 Task: 6. Company Research: Reference :- Research companies you are interested in working for using the LinkedIn company pages. Follow the company pages to stay updated on their latest news, events, and job opportunities. Engage with the companys content by liking, commenting, or sharing relevant posts.
Action: Mouse moved to (294, 73)
Screenshot: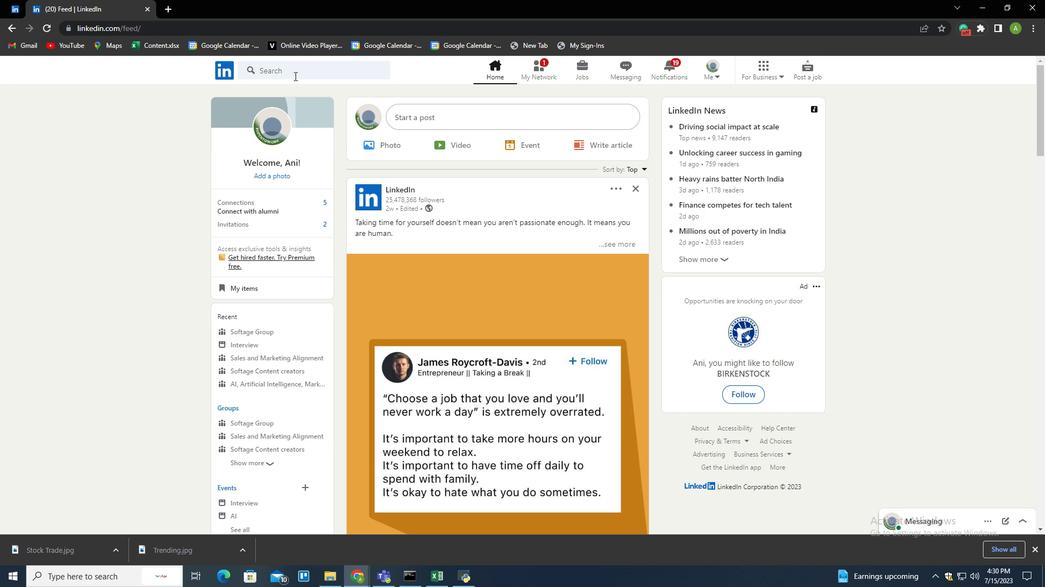 
Action: Mouse pressed left at (294, 73)
Screenshot: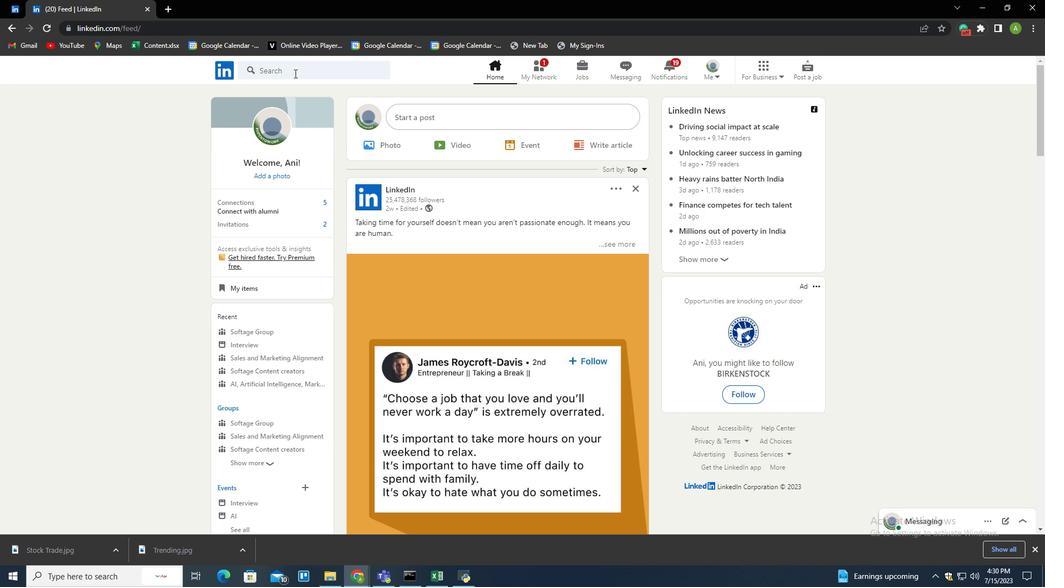 
Action: Mouse moved to (277, 81)
Screenshot: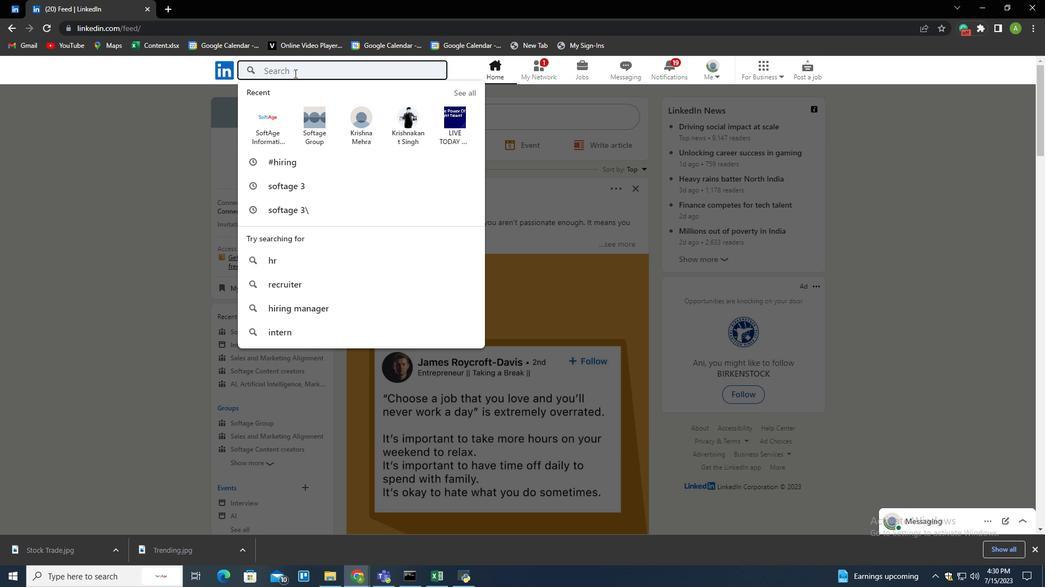 
Action: Key pressed softage
Screenshot: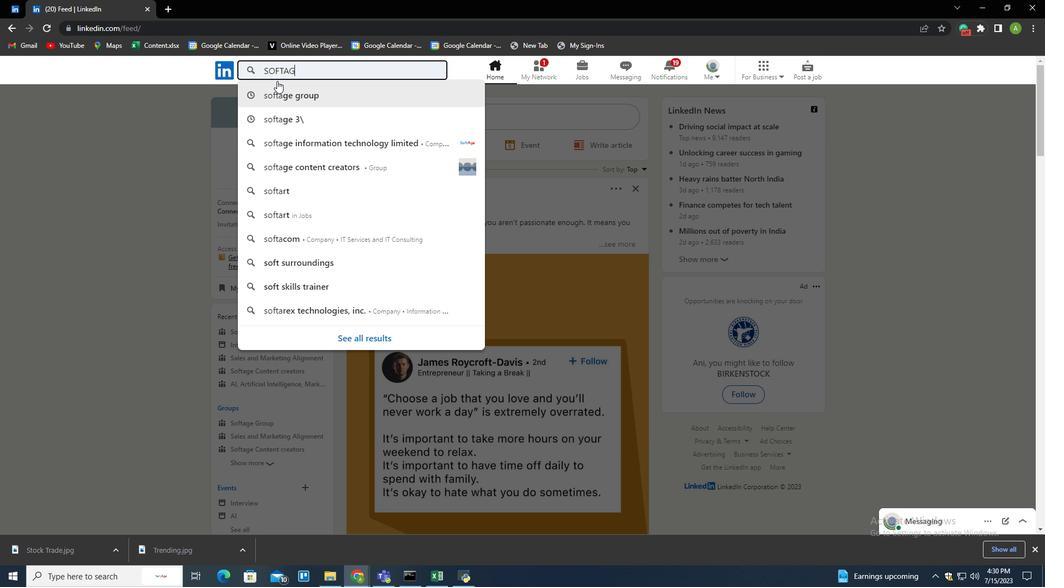 
Action: Mouse moved to (327, 92)
Screenshot: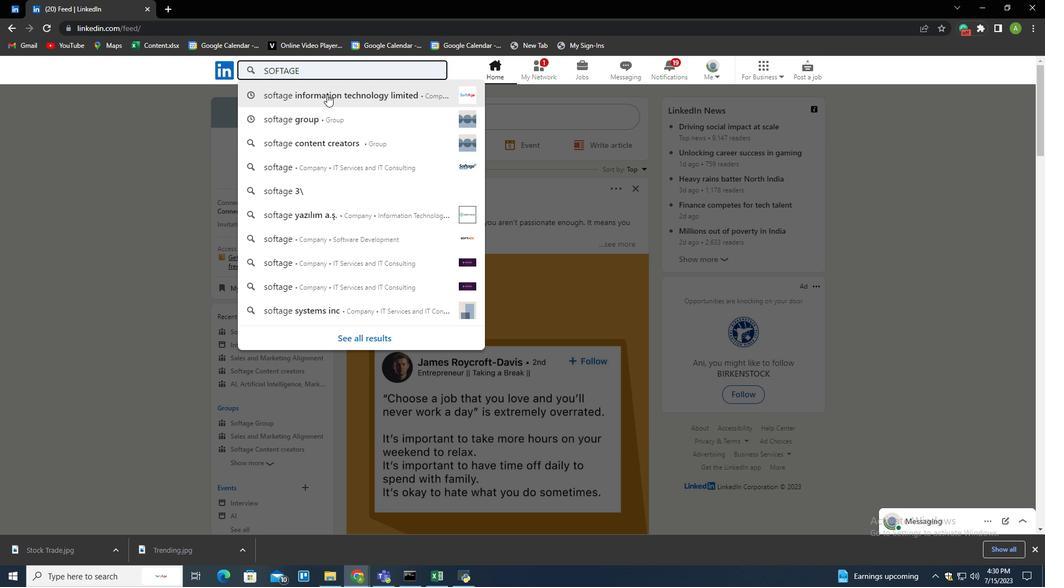 
Action: Mouse pressed left at (327, 92)
Screenshot: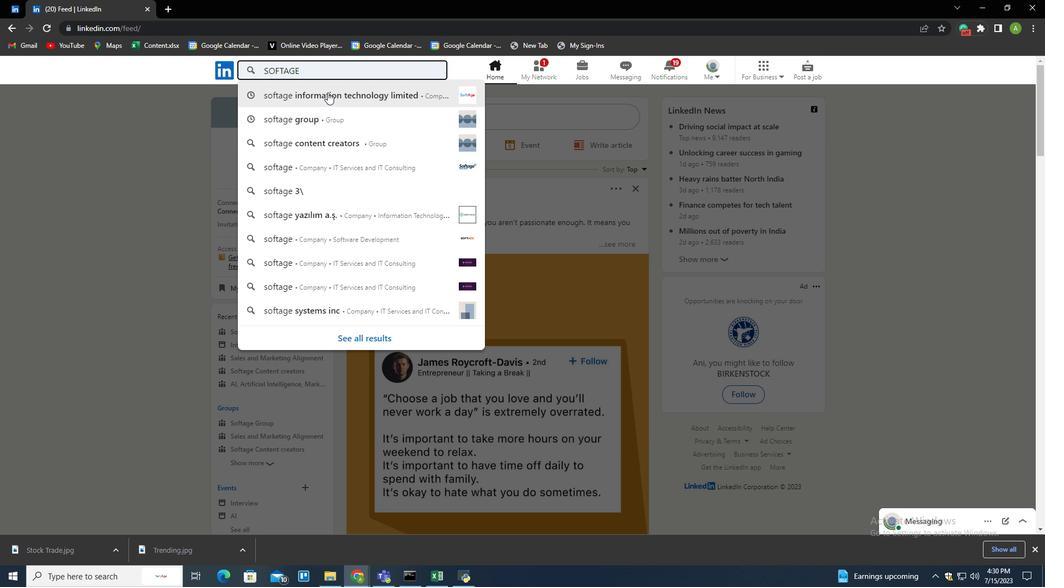 
Action: Mouse moved to (482, 145)
Screenshot: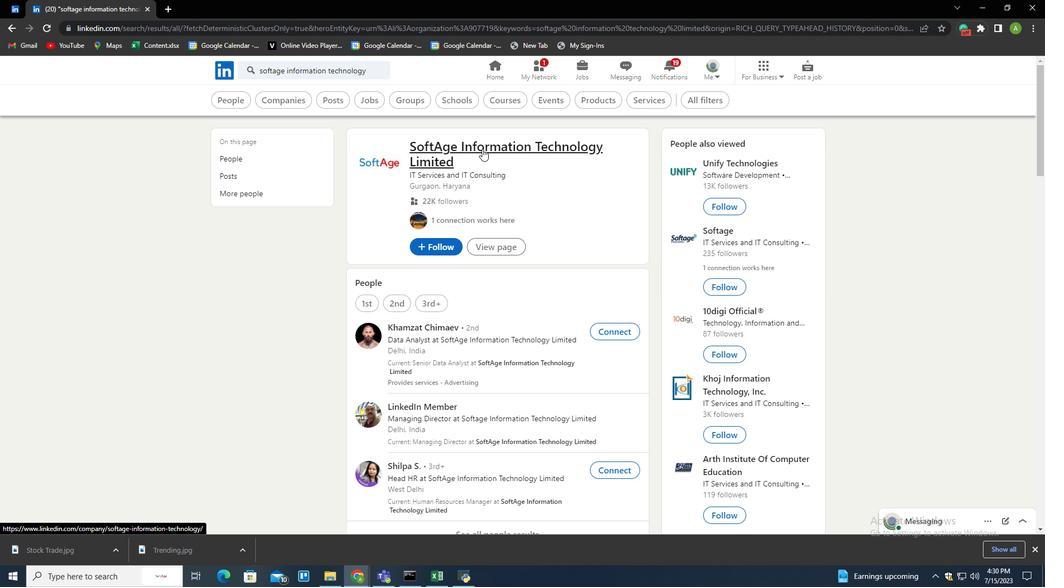 
Action: Mouse pressed left at (482, 145)
Screenshot: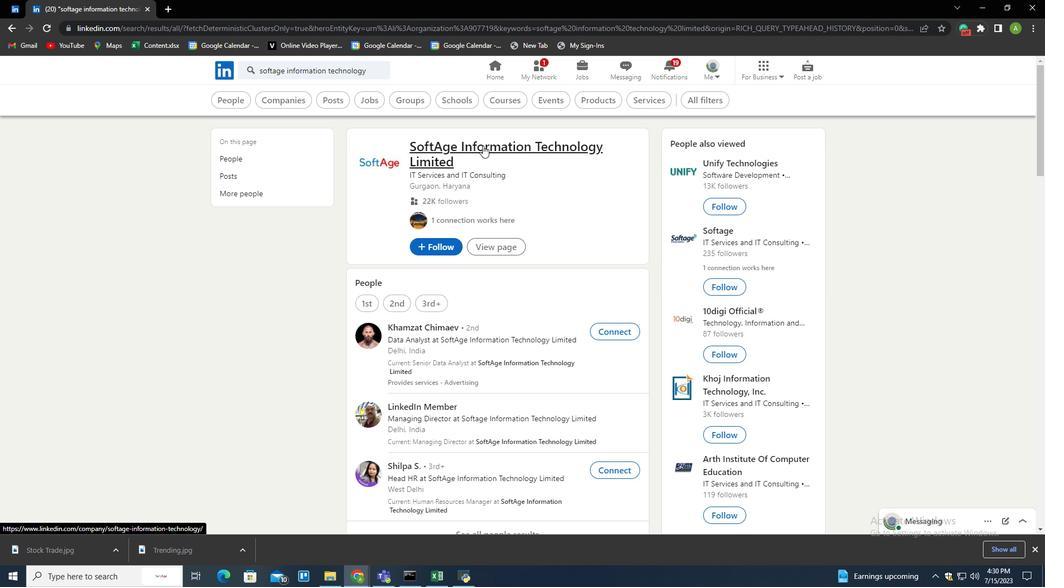
Action: Mouse moved to (416, 232)
Screenshot: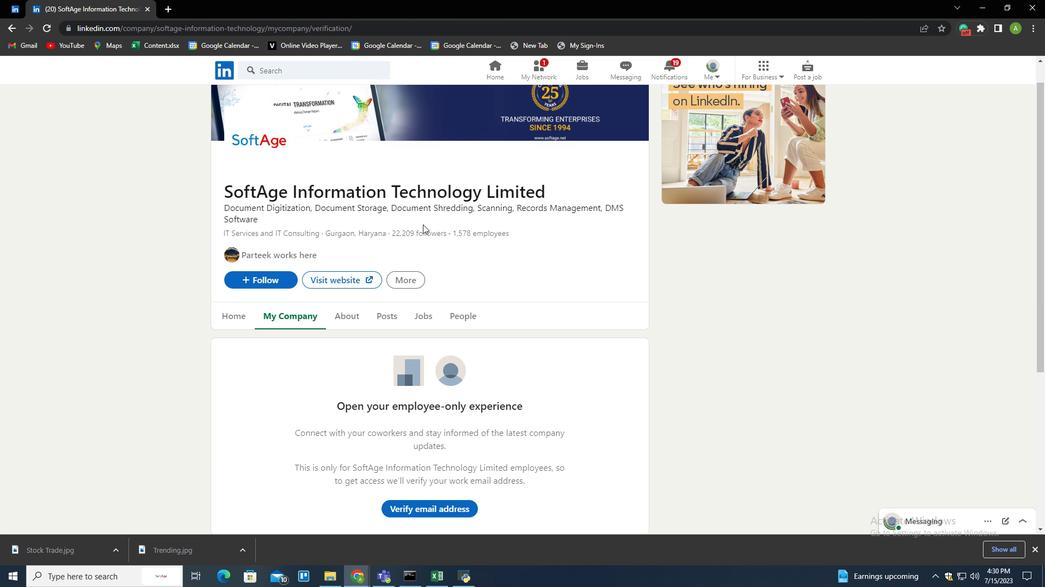 
Action: Mouse scrolled (416, 232) with delta (0, 0)
Screenshot: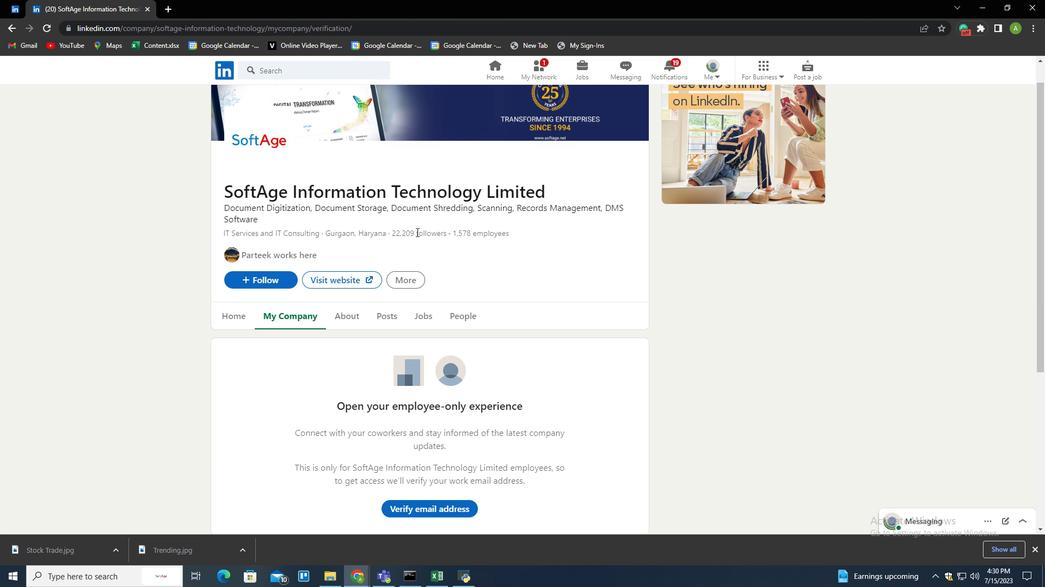
Action: Mouse scrolled (416, 232) with delta (0, 0)
Screenshot: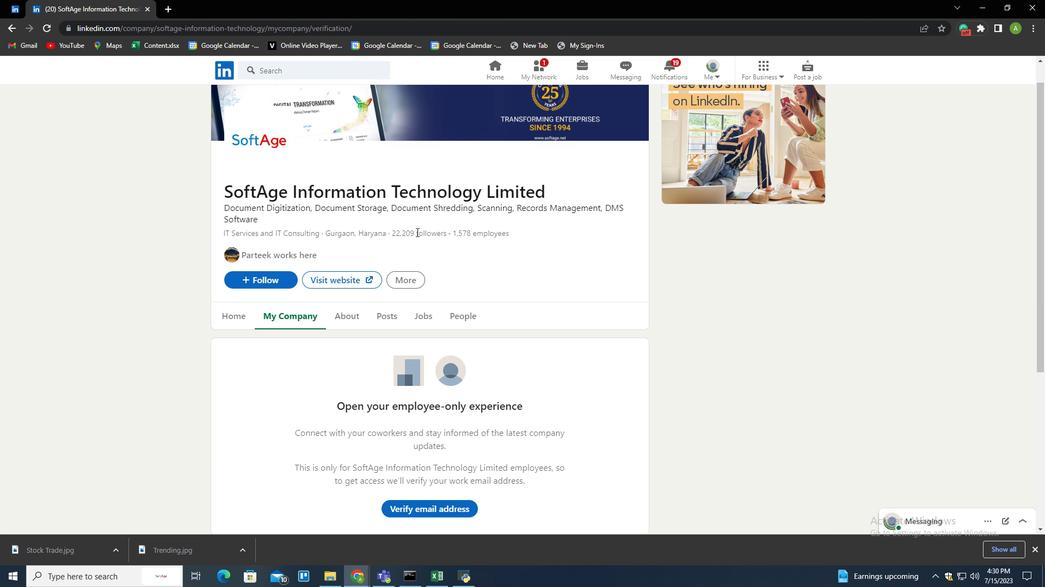 
Action: Mouse scrolled (416, 232) with delta (0, 0)
Screenshot: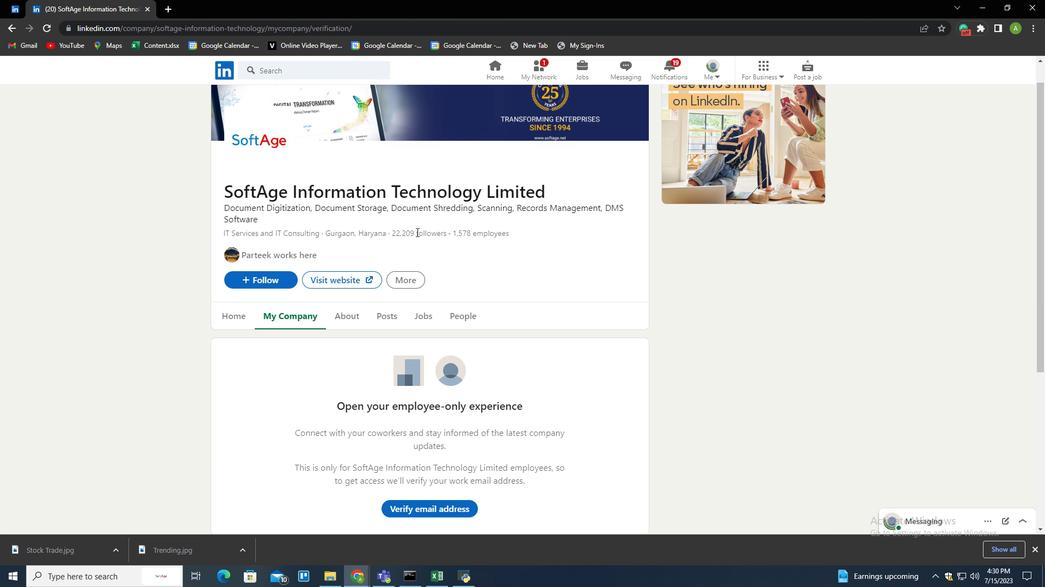 
Action: Mouse scrolled (416, 232) with delta (0, 0)
Screenshot: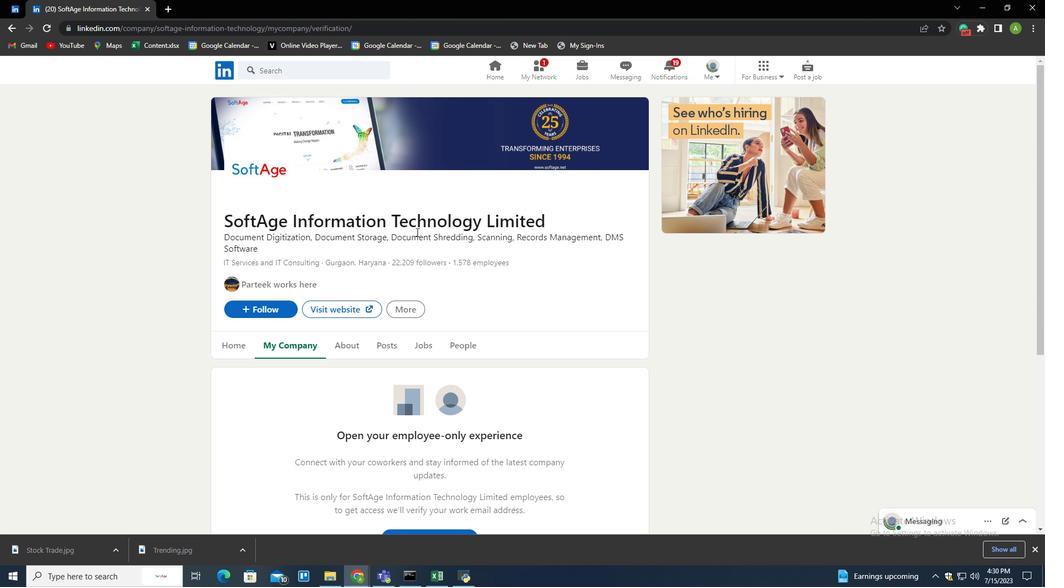 
Action: Mouse moved to (246, 308)
Screenshot: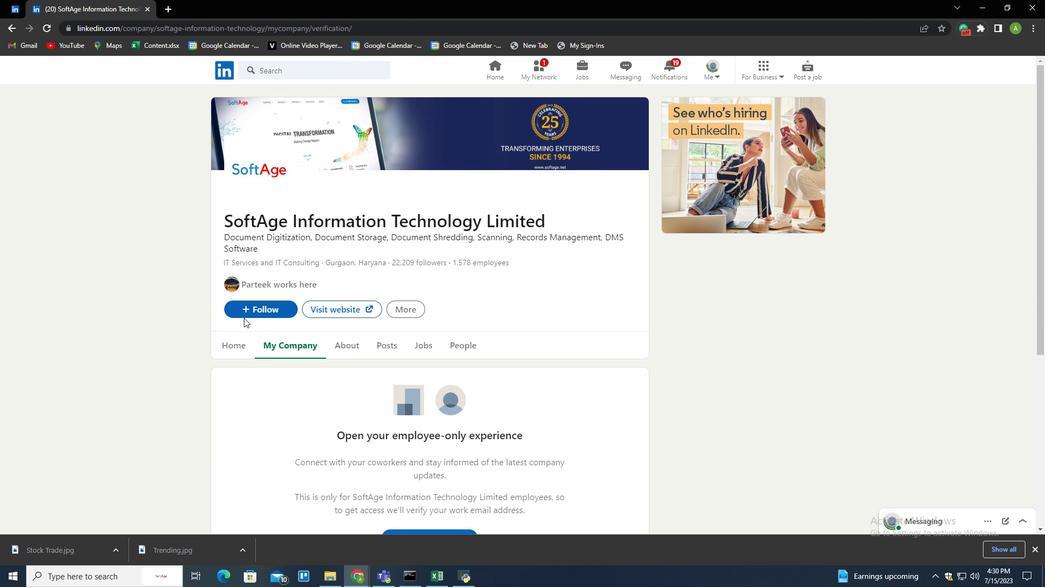
Action: Mouse pressed left at (246, 308)
Screenshot: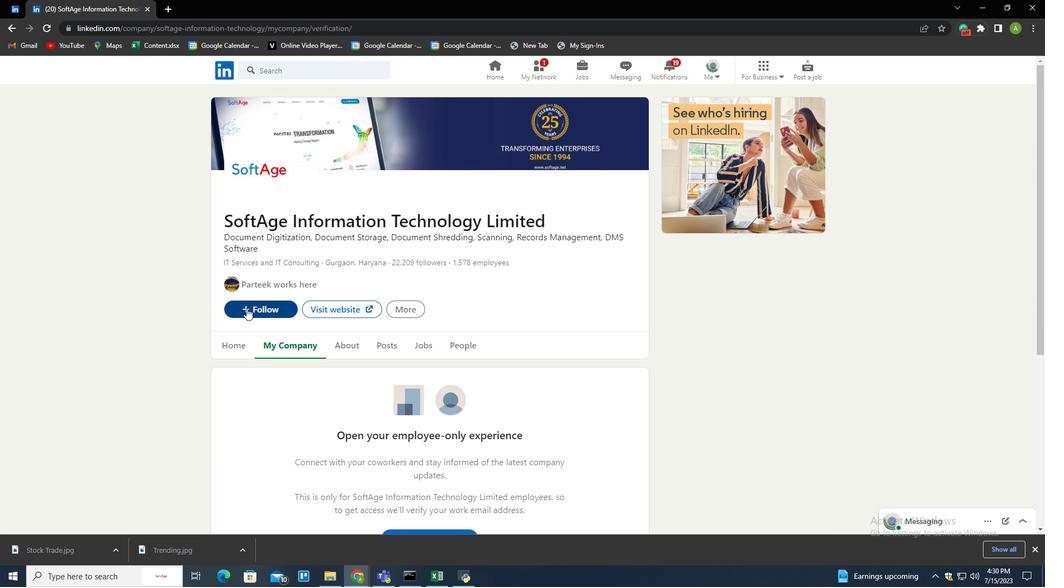 
Action: Mouse moved to (445, 257)
Screenshot: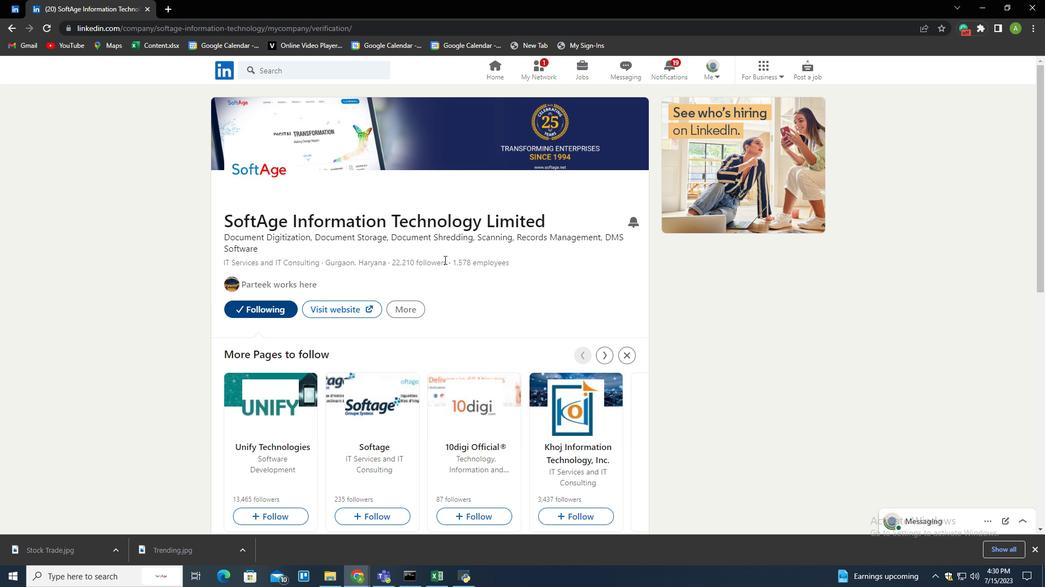 
Action: Mouse scrolled (445, 256) with delta (0, 0)
Screenshot: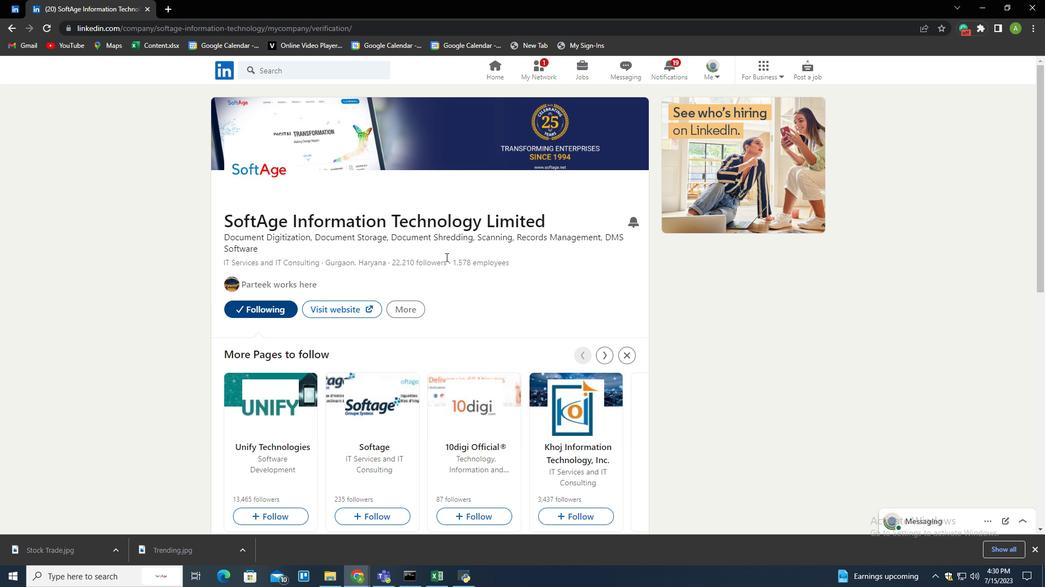 
Action: Mouse scrolled (445, 256) with delta (0, 0)
Screenshot: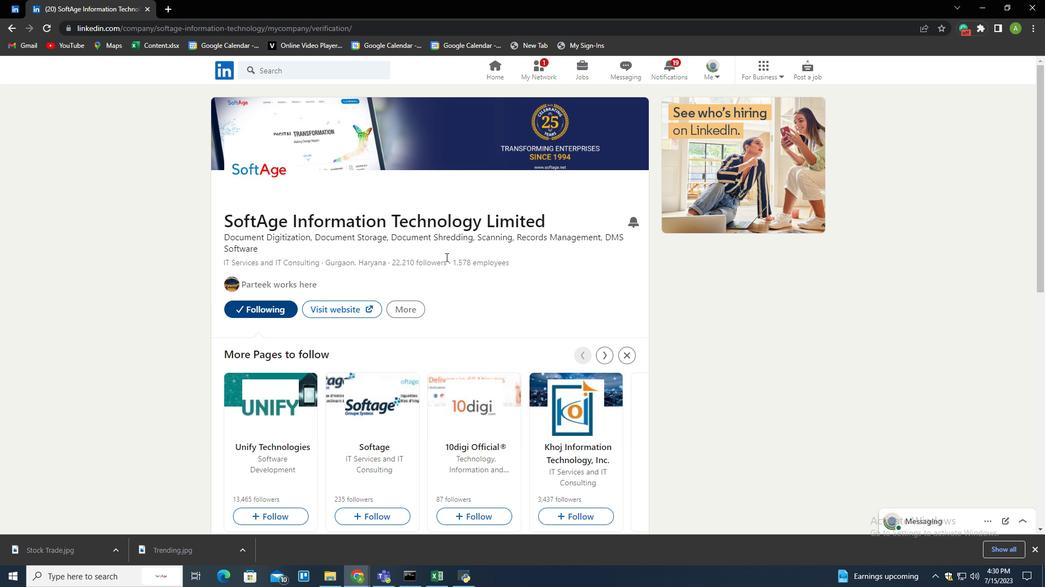 
Action: Mouse scrolled (445, 256) with delta (0, 0)
Screenshot: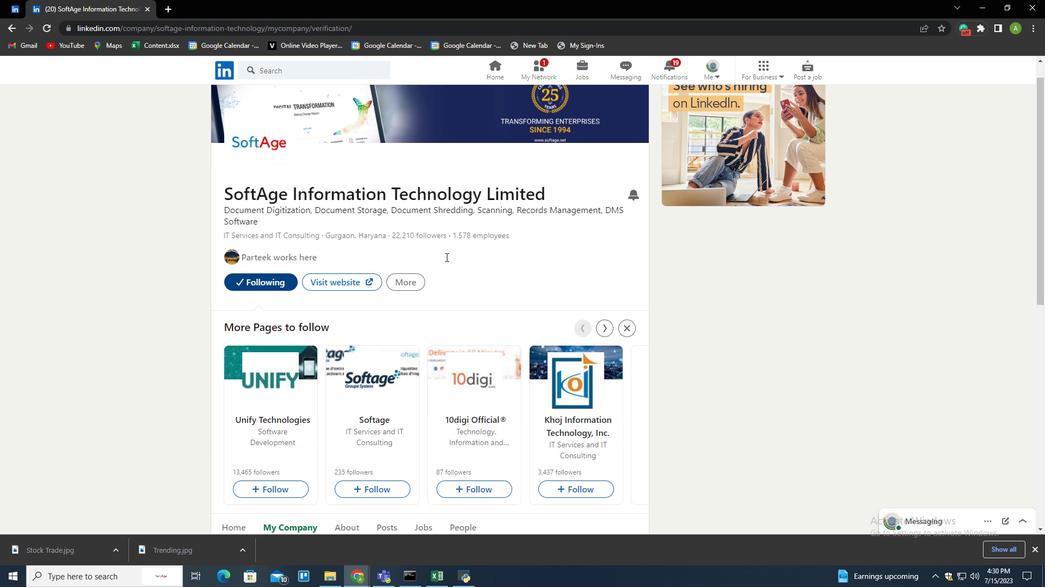 
Action: Mouse scrolled (445, 256) with delta (0, 0)
Screenshot: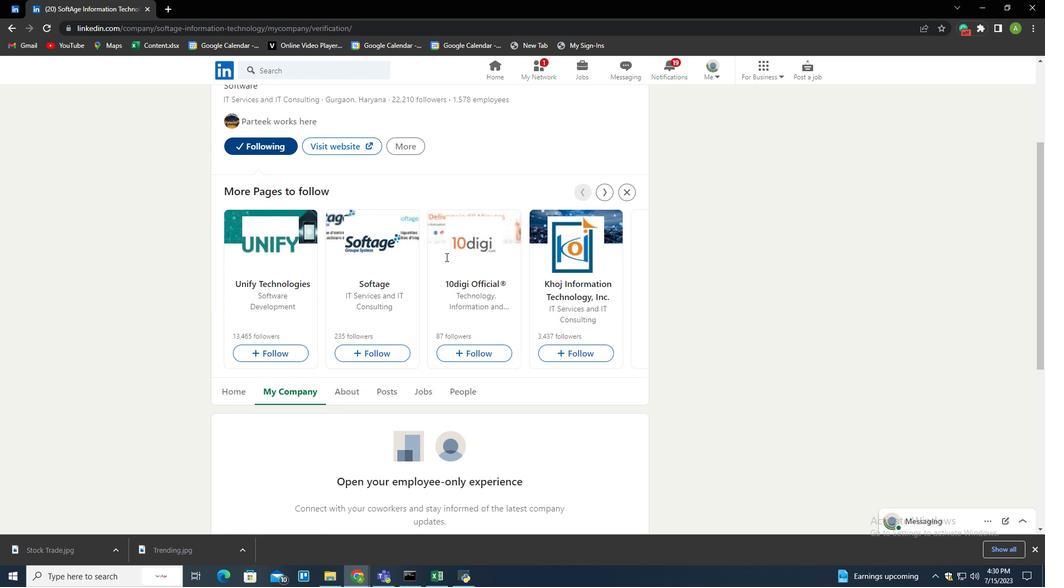 
Action: Mouse moved to (444, 266)
Screenshot: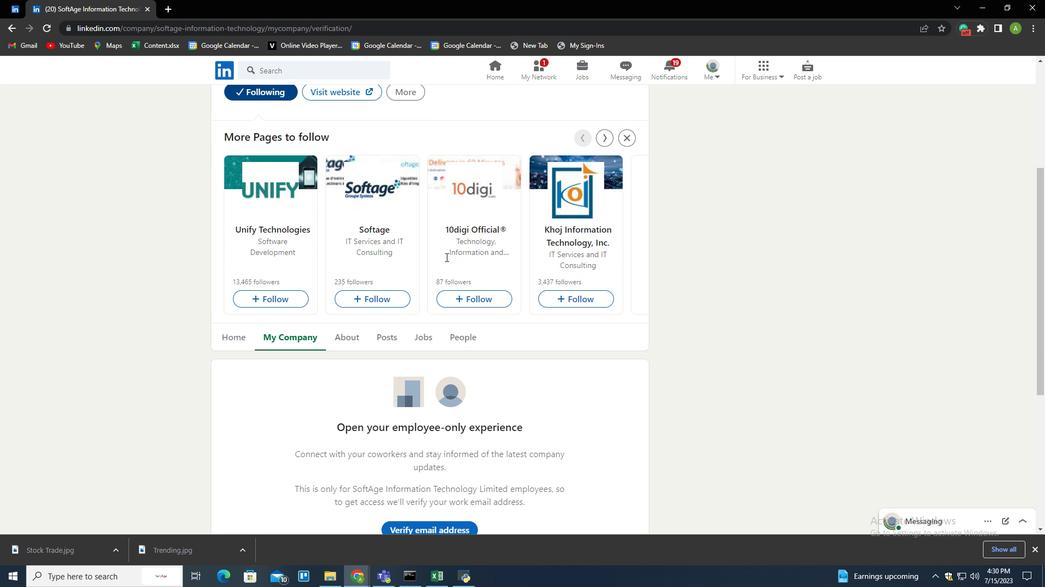 
Action: Mouse scrolled (444, 265) with delta (0, 0)
Screenshot: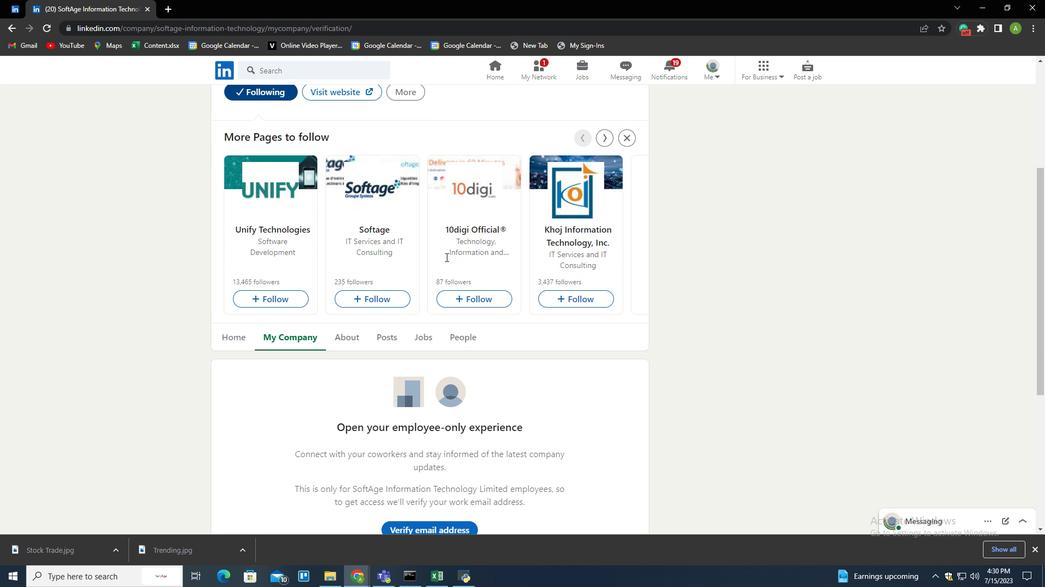 
Action: Mouse moved to (443, 268)
Screenshot: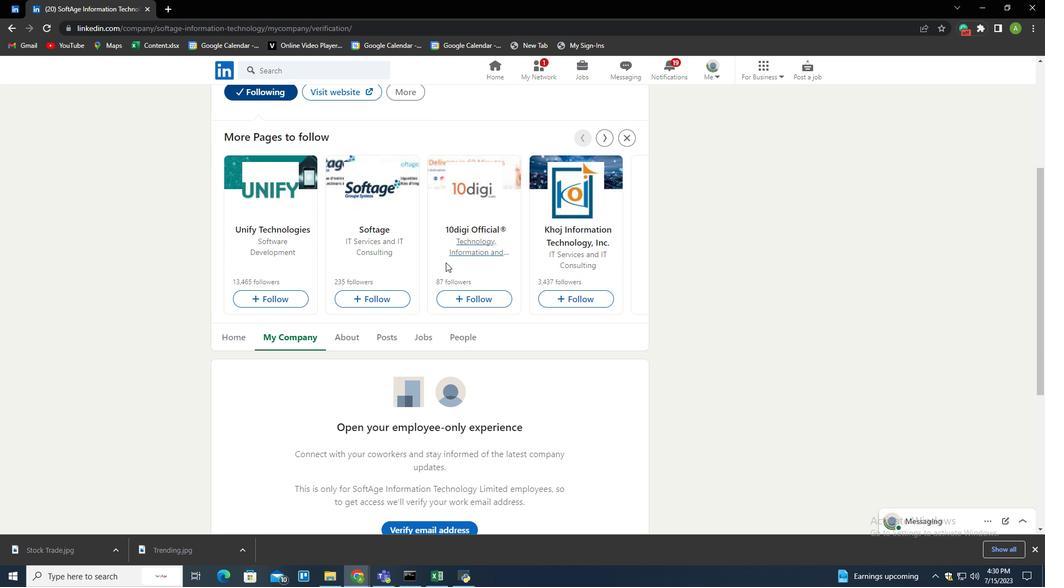 
Action: Mouse scrolled (443, 268) with delta (0, 0)
Screenshot: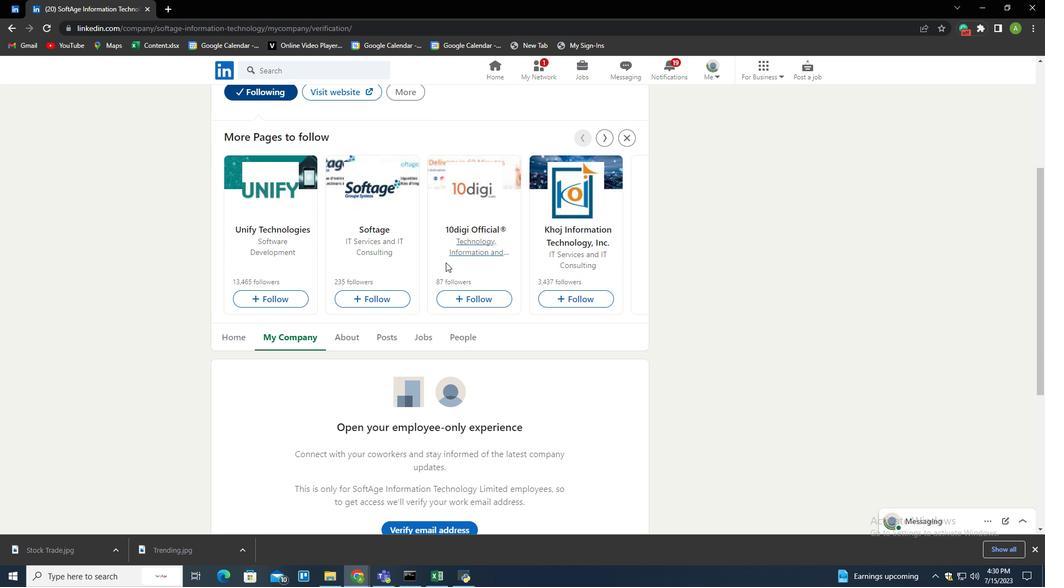 
Action: Mouse moved to (444, 319)
Screenshot: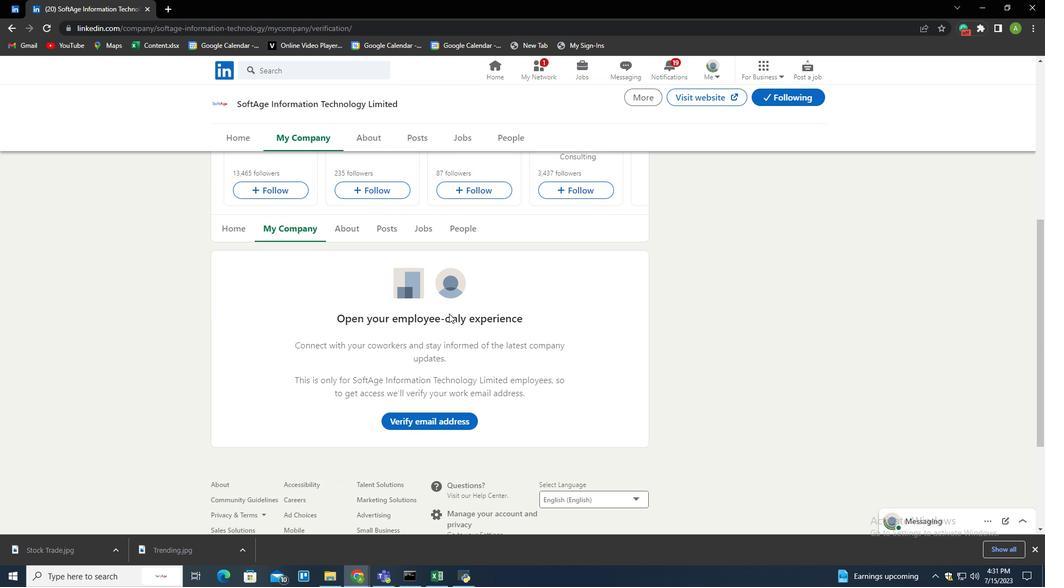 
Action: Mouse scrolled (444, 320) with delta (0, 0)
Screenshot: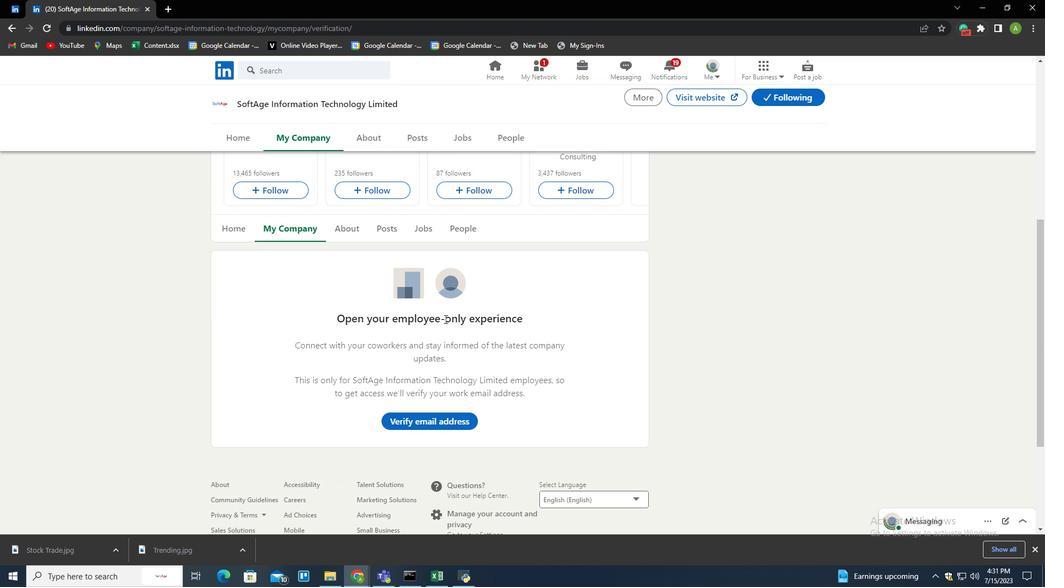 
Action: Mouse scrolled (444, 320) with delta (0, 0)
Screenshot: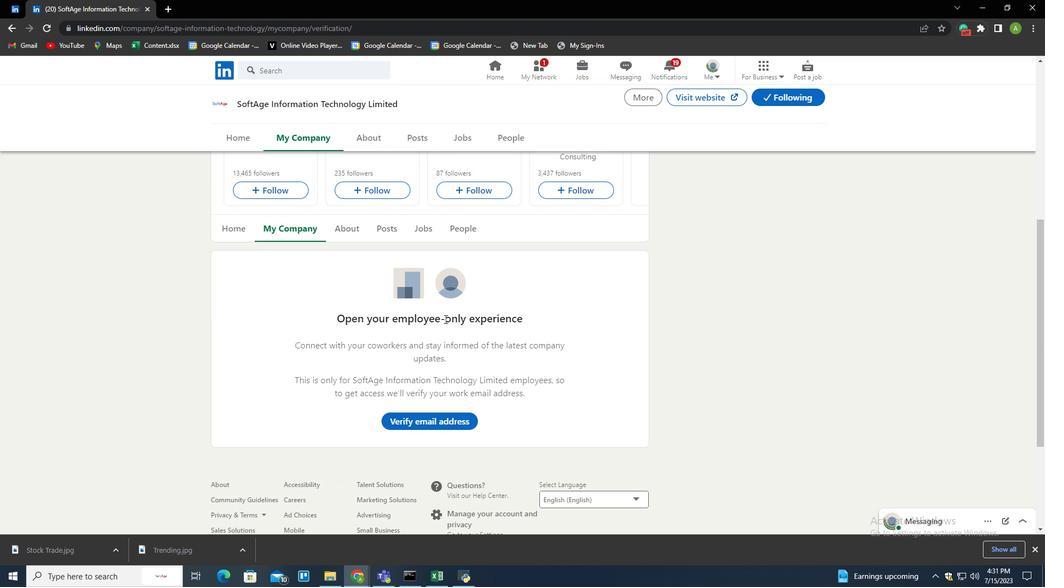 
Action: Mouse scrolled (444, 320) with delta (0, 0)
Screenshot: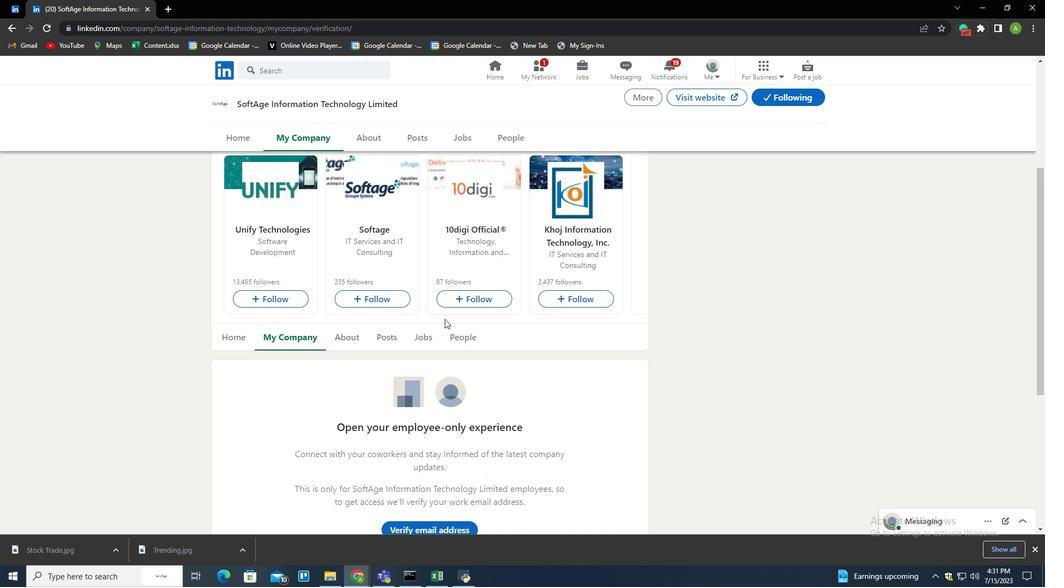 
Action: Mouse scrolled (444, 320) with delta (0, 0)
Screenshot: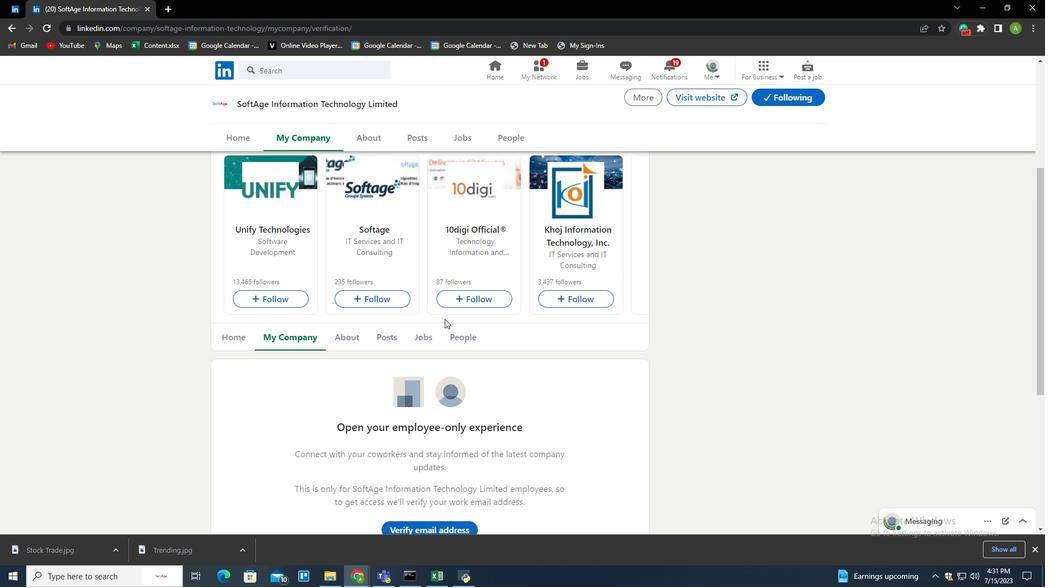 
Action: Mouse scrolled (444, 320) with delta (0, 0)
Screenshot: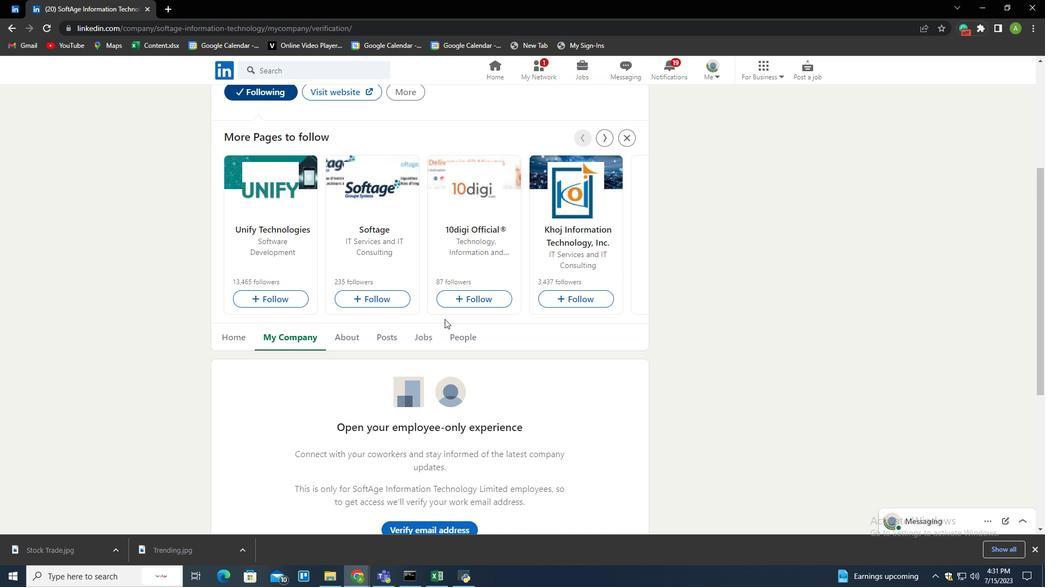 
Action: Mouse moved to (444, 319)
Screenshot: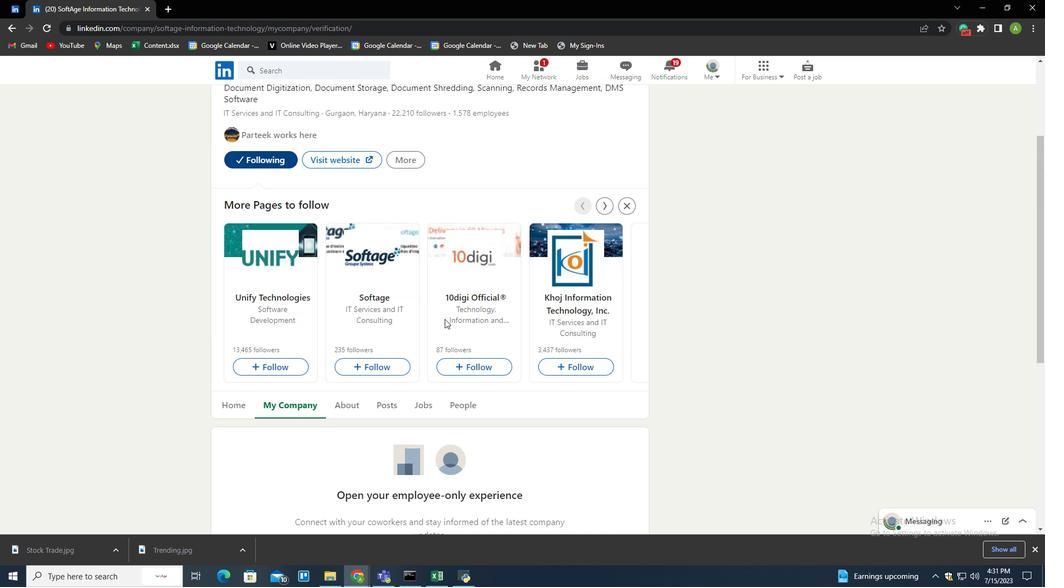 
Action: Mouse scrolled (444, 320) with delta (0, 0)
Screenshot: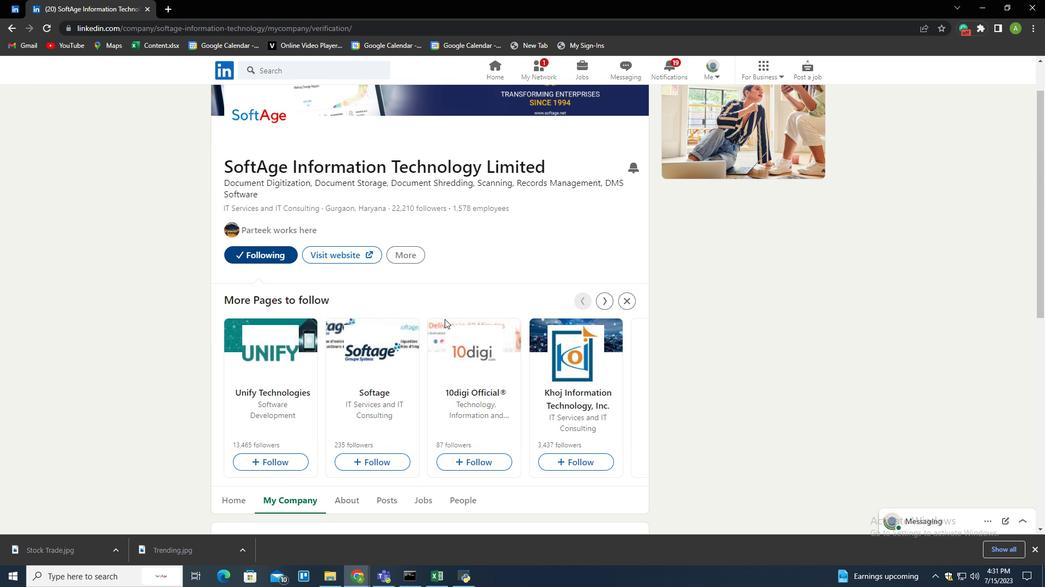 
Action: Mouse scrolled (444, 320) with delta (0, 0)
Screenshot: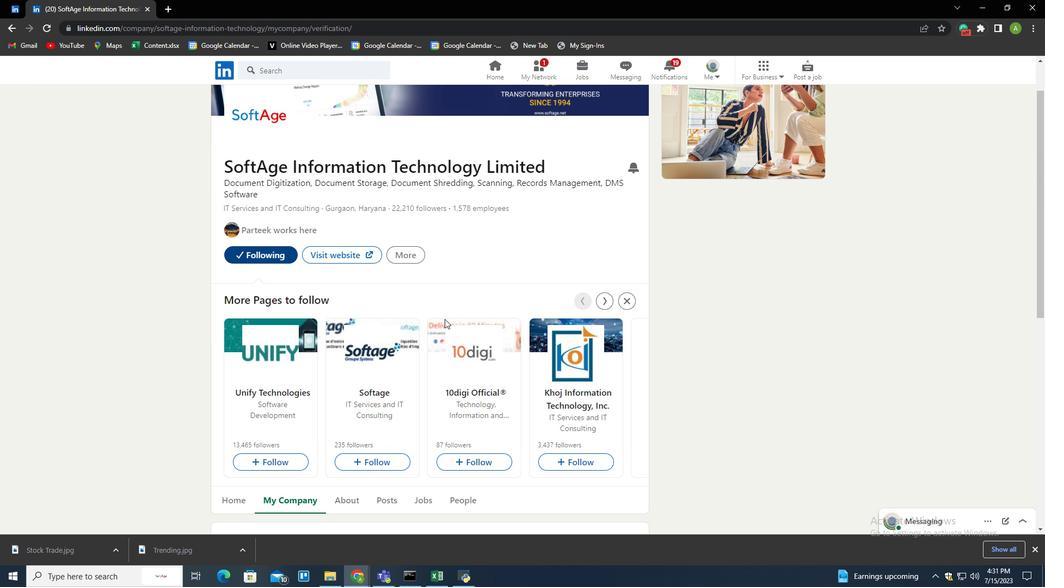 
Action: Mouse moved to (413, 309)
Screenshot: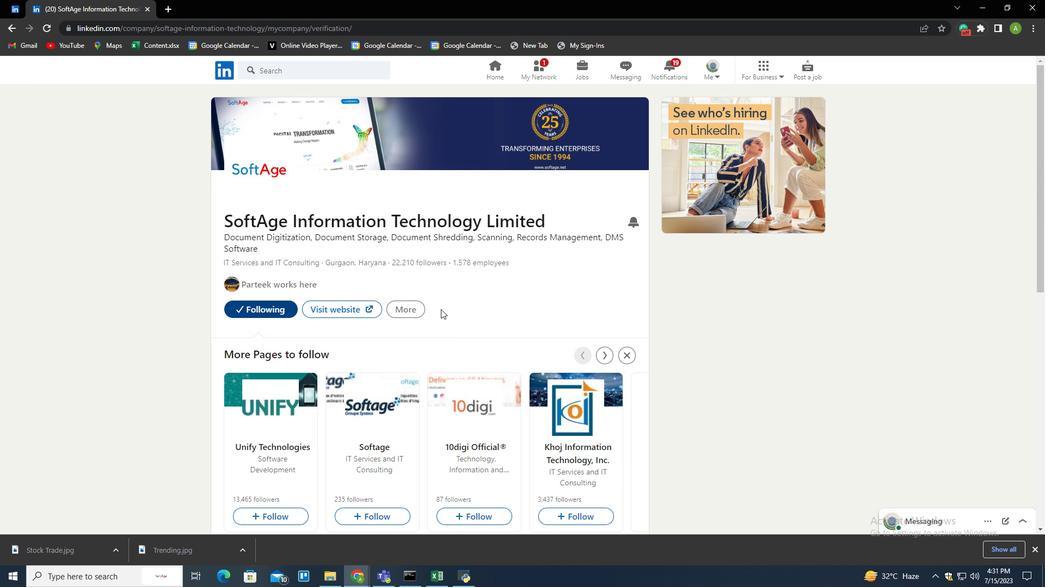 
Action: Mouse pressed left at (413, 309)
Screenshot: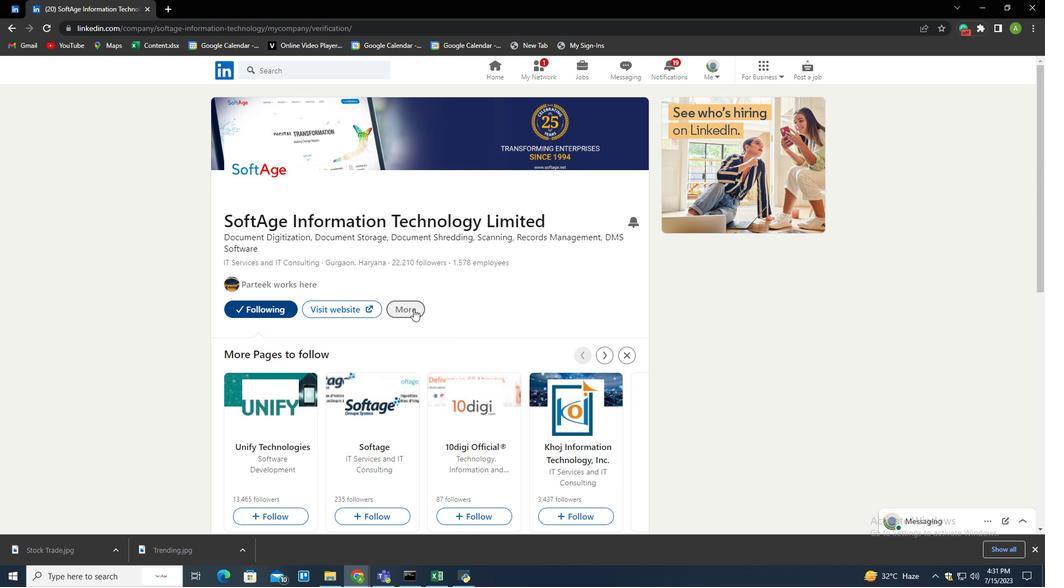 
Action: Mouse moved to (465, 303)
Screenshot: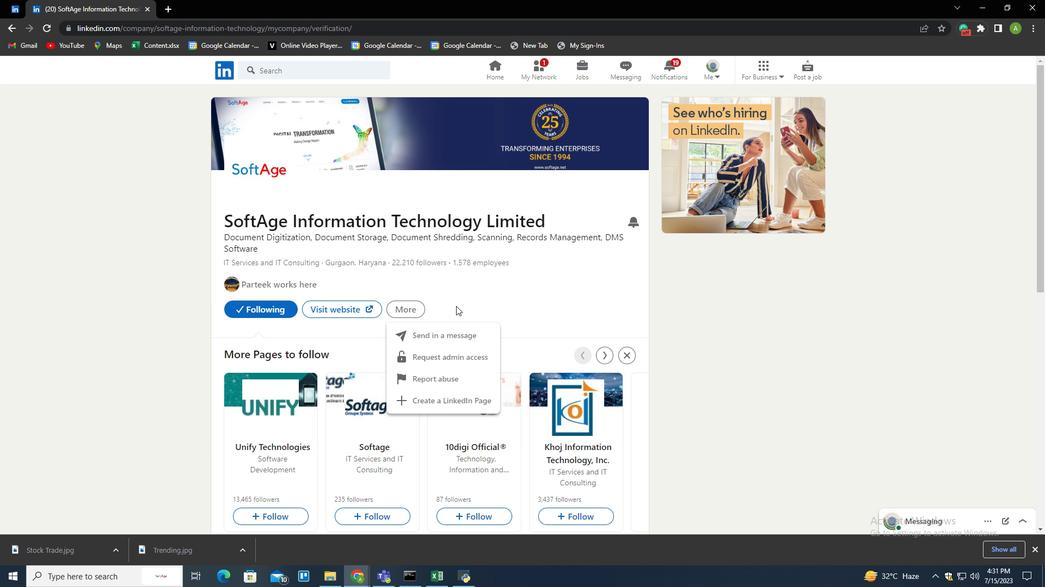 
Action: Mouse pressed left at (467, 302)
Screenshot: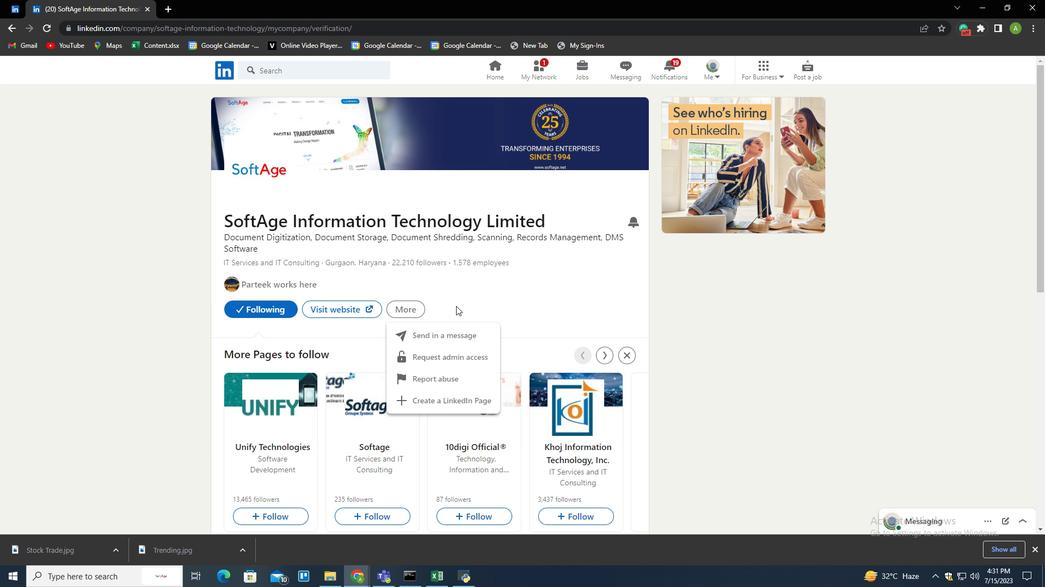 
Action: Mouse moved to (347, 365)
Screenshot: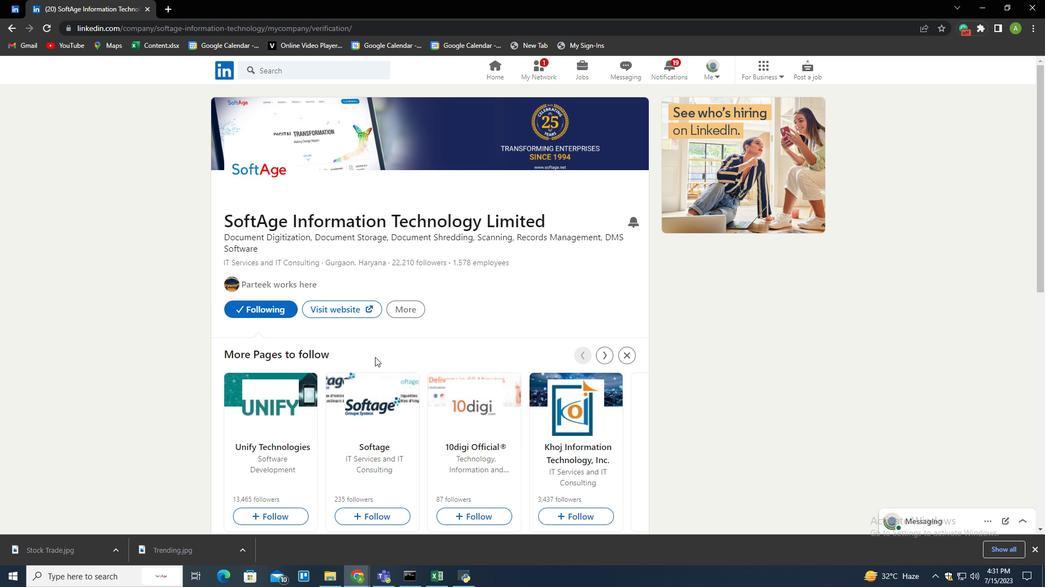 
Action: Mouse scrolled (347, 364) with delta (0, 0)
Screenshot: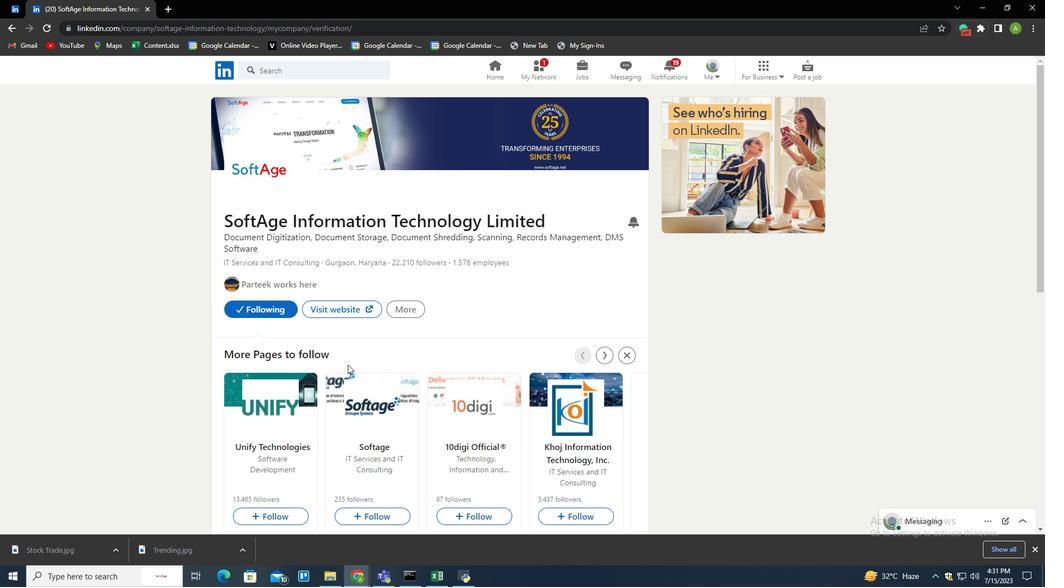 
Action: Mouse scrolled (347, 364) with delta (0, 0)
Screenshot: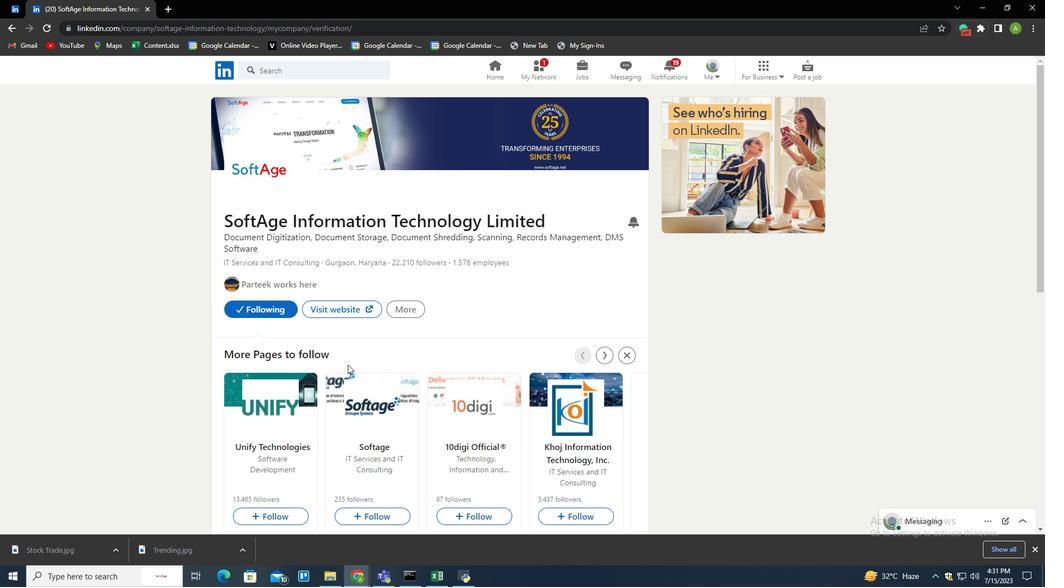 
Action: Mouse scrolled (347, 364) with delta (0, 0)
Screenshot: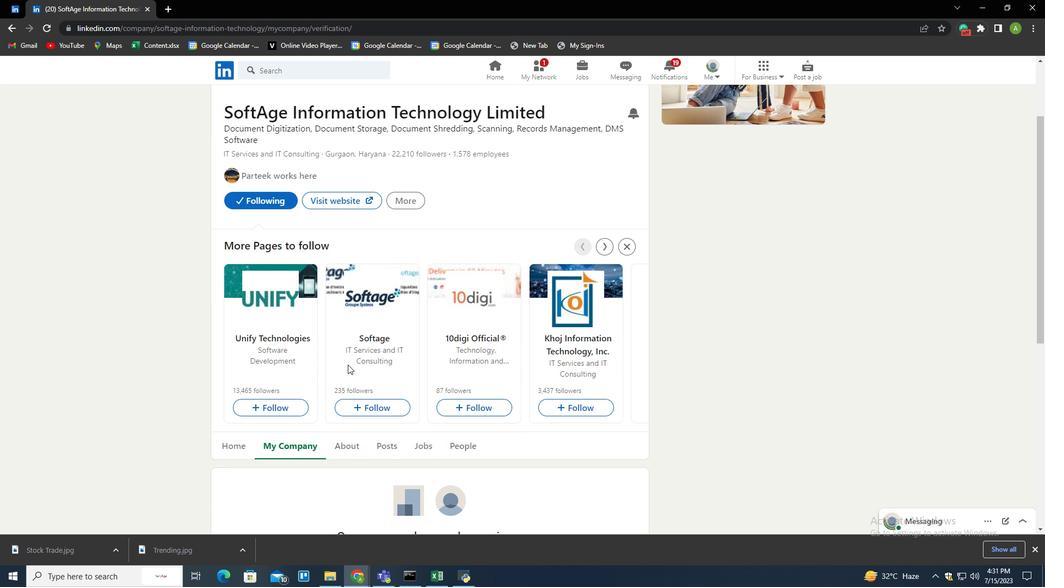 
Action: Mouse scrolled (347, 364) with delta (0, 0)
Screenshot: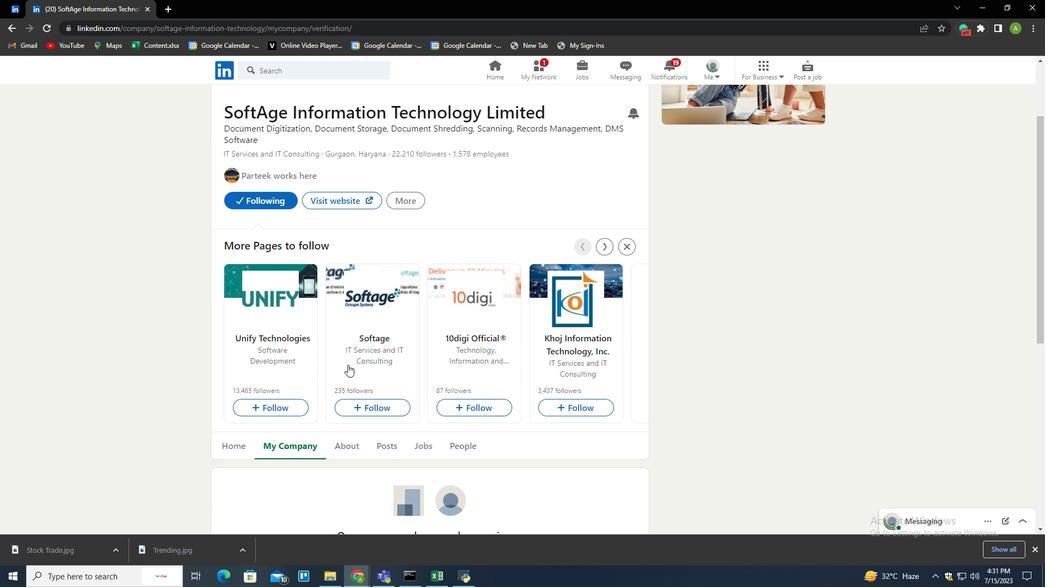 
Action: Mouse moved to (346, 341)
Screenshot: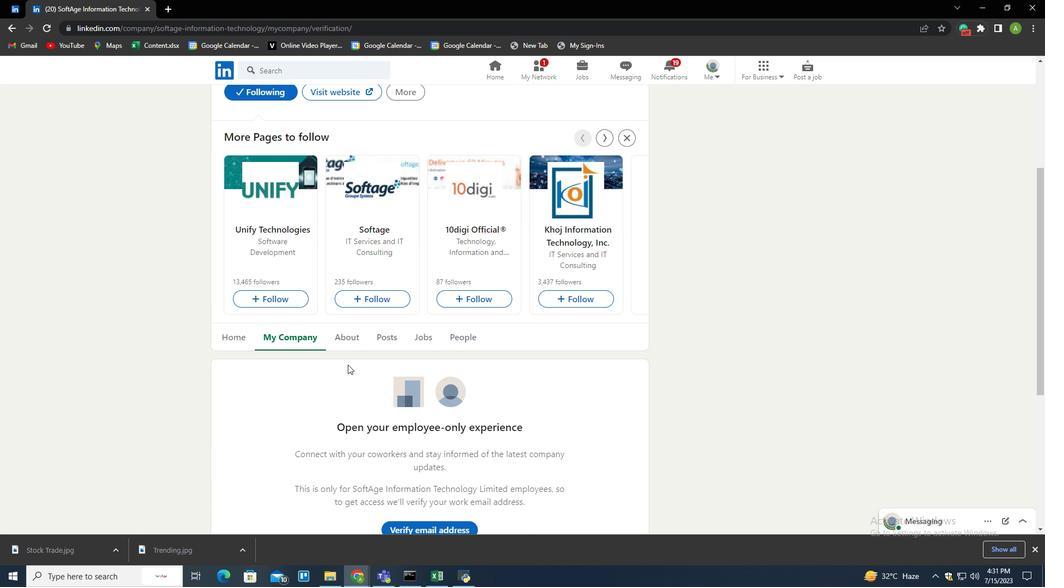 
Action: Mouse pressed left at (346, 341)
Screenshot: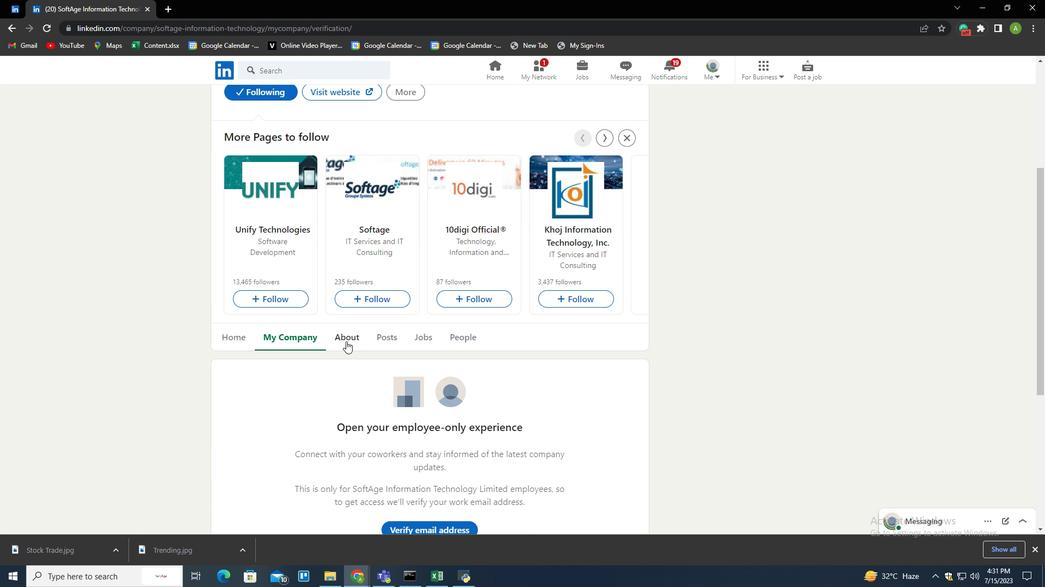 
Action: Mouse moved to (346, 341)
Screenshot: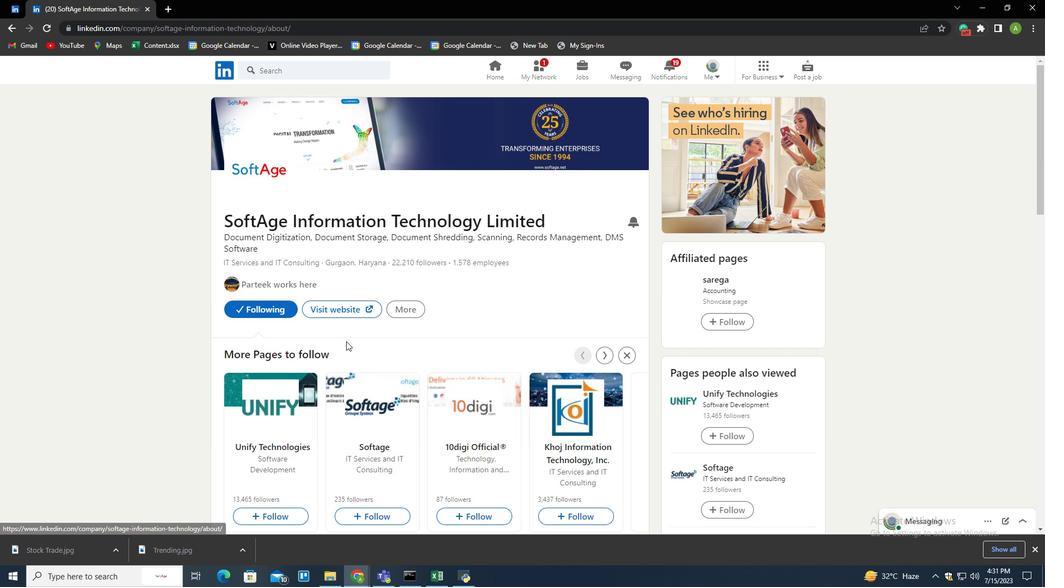 
Action: Mouse scrolled (346, 341) with delta (0, 0)
Screenshot: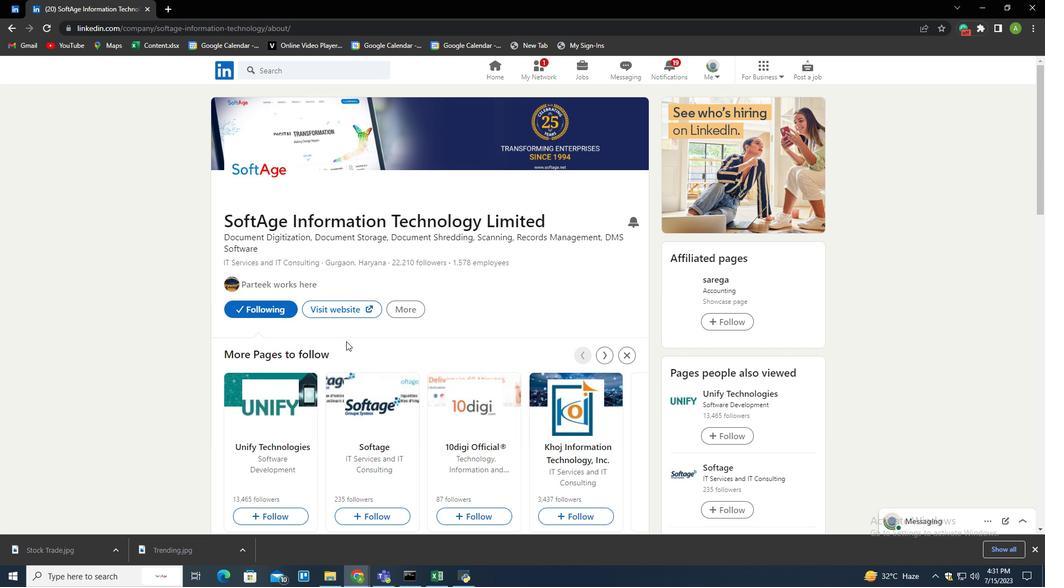 
Action: Mouse scrolled (346, 341) with delta (0, 0)
Screenshot: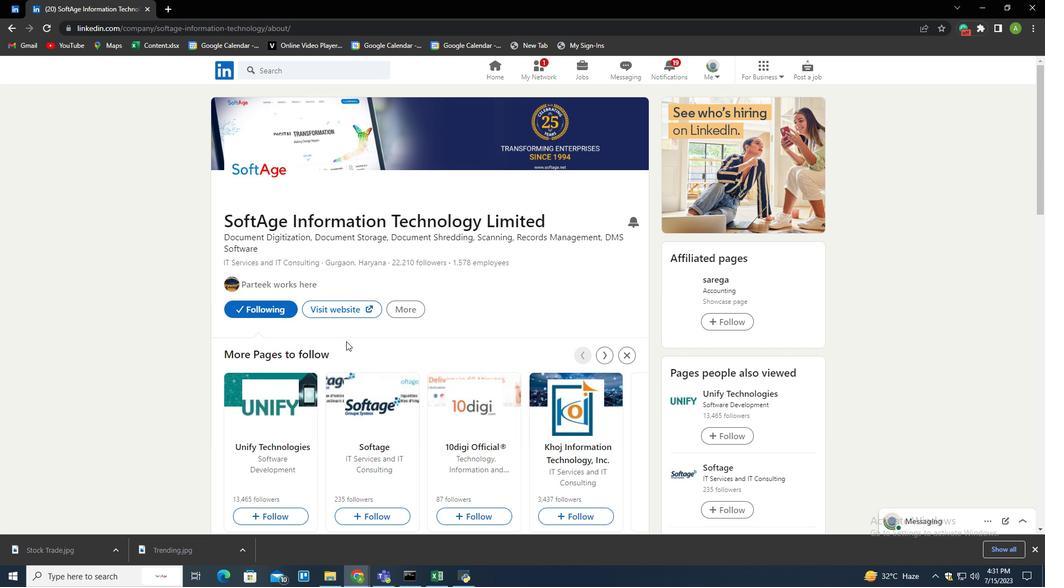 
Action: Mouse scrolled (346, 341) with delta (0, 0)
Screenshot: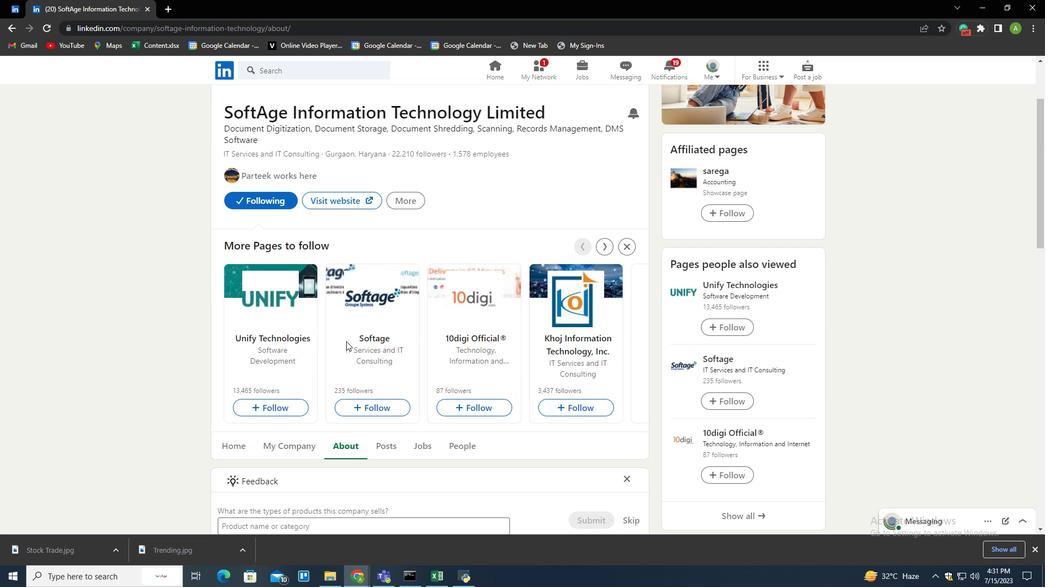 
Action: Mouse scrolled (346, 341) with delta (0, 0)
Screenshot: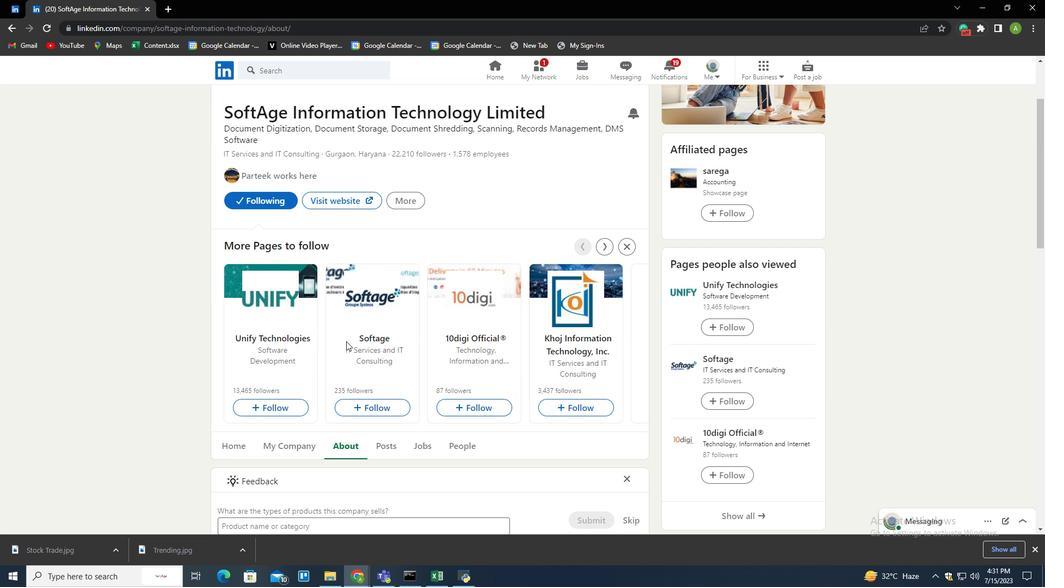 
Action: Mouse scrolled (346, 341) with delta (0, 0)
Screenshot: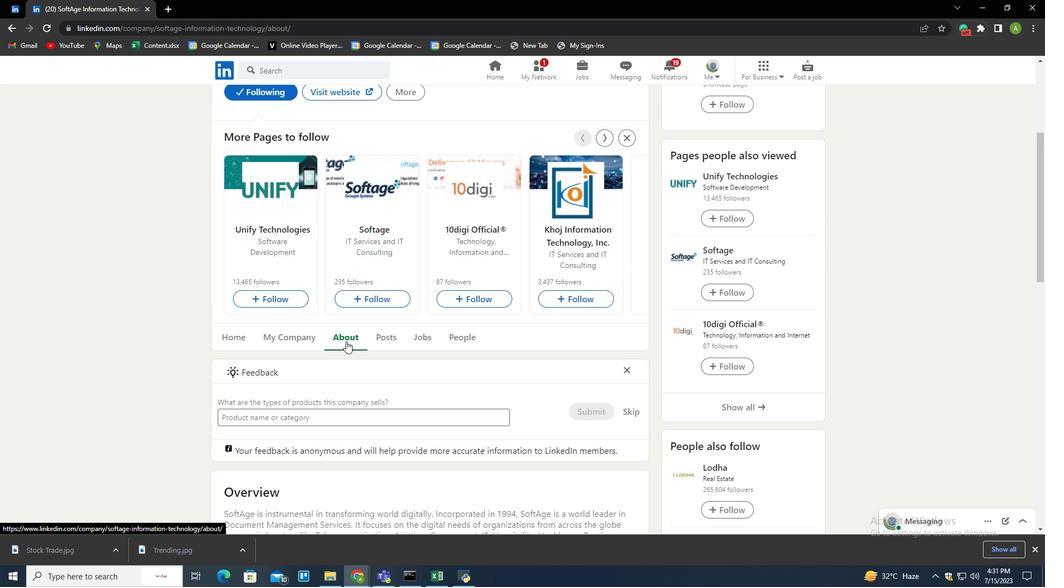 
Action: Mouse scrolled (346, 341) with delta (0, 0)
Screenshot: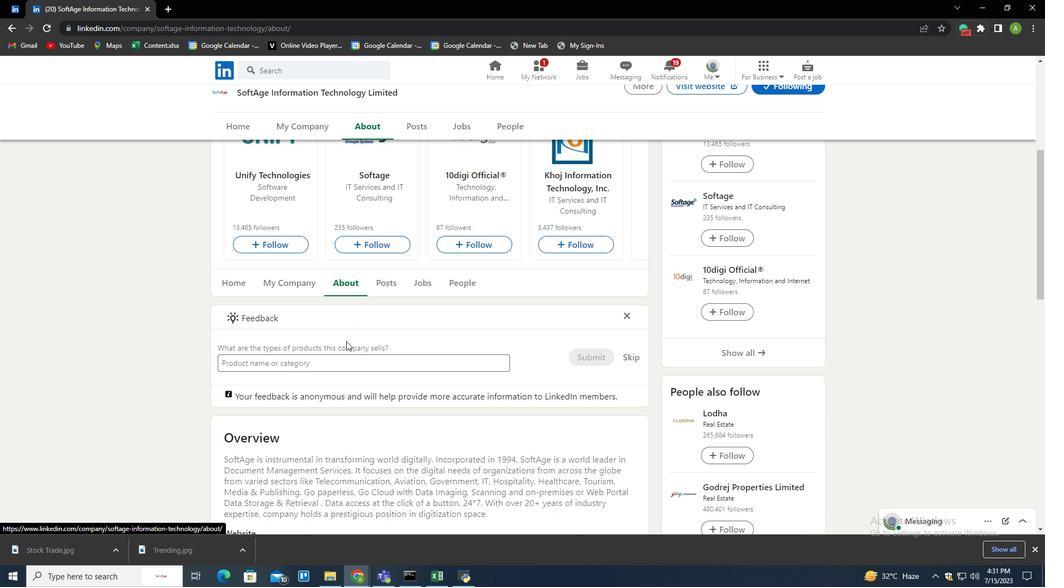 
Action: Mouse scrolled (346, 341) with delta (0, 0)
Screenshot: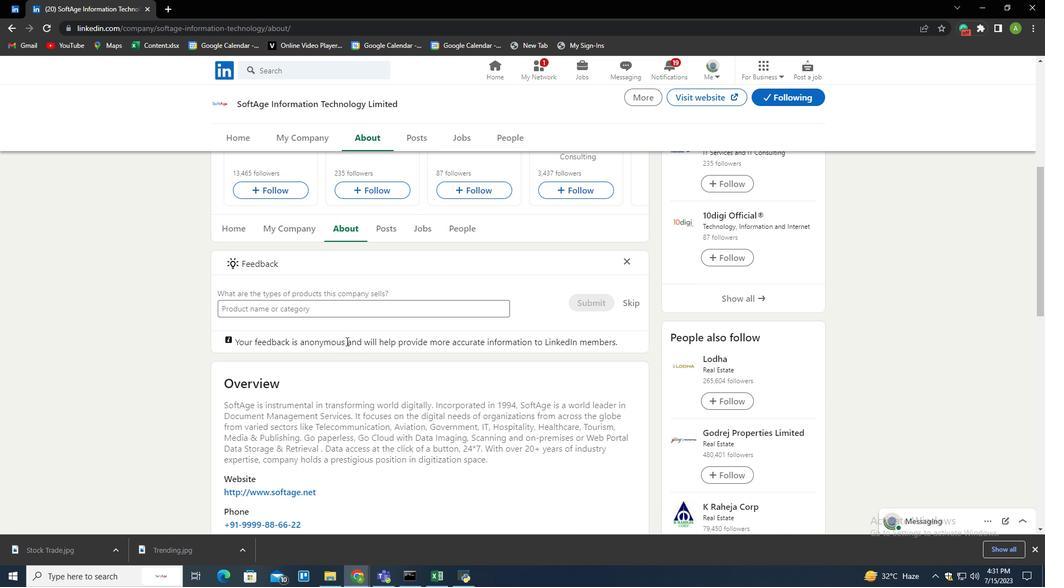 
Action: Mouse scrolled (346, 341) with delta (0, 0)
Screenshot: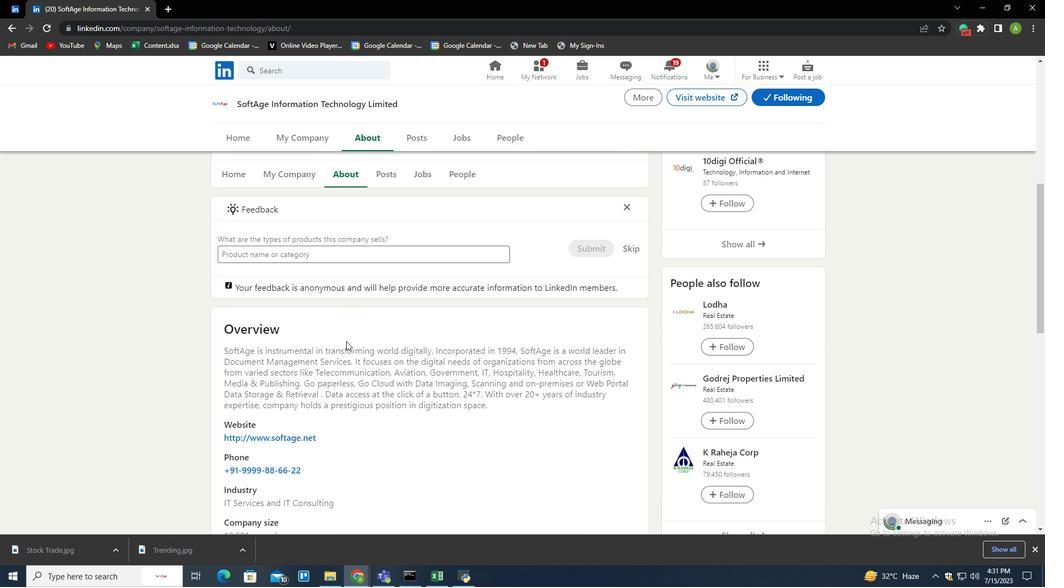 
Action: Mouse scrolled (346, 341) with delta (0, 0)
Screenshot: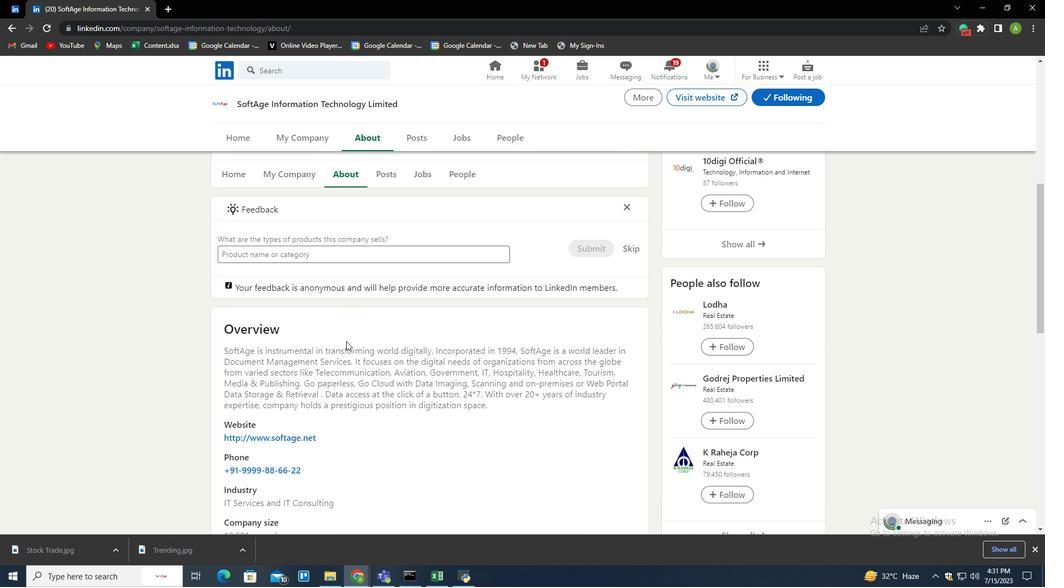 
Action: Mouse scrolled (346, 341) with delta (0, 0)
Screenshot: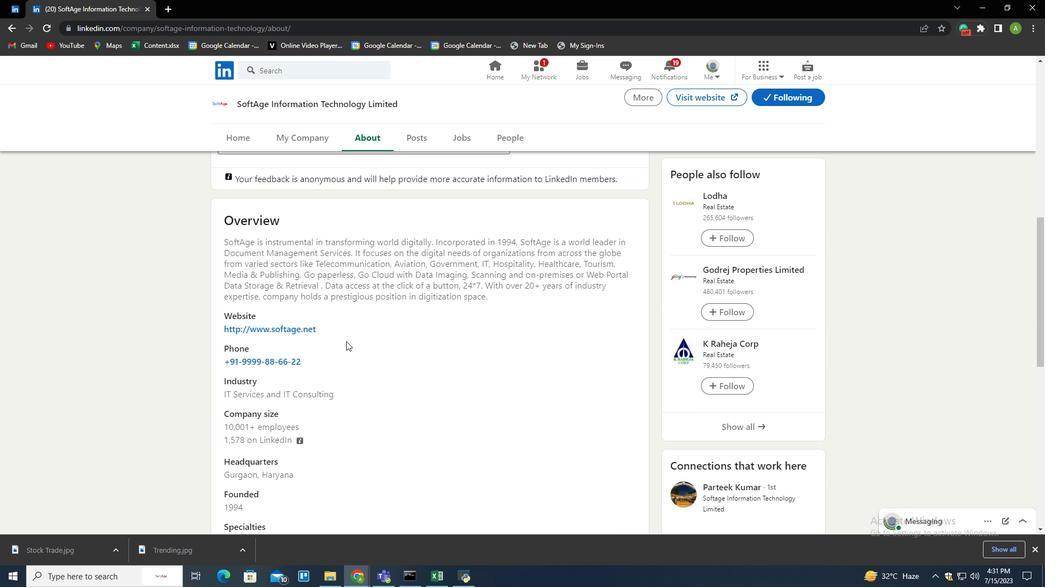 
Action: Mouse scrolled (346, 341) with delta (0, 0)
Screenshot: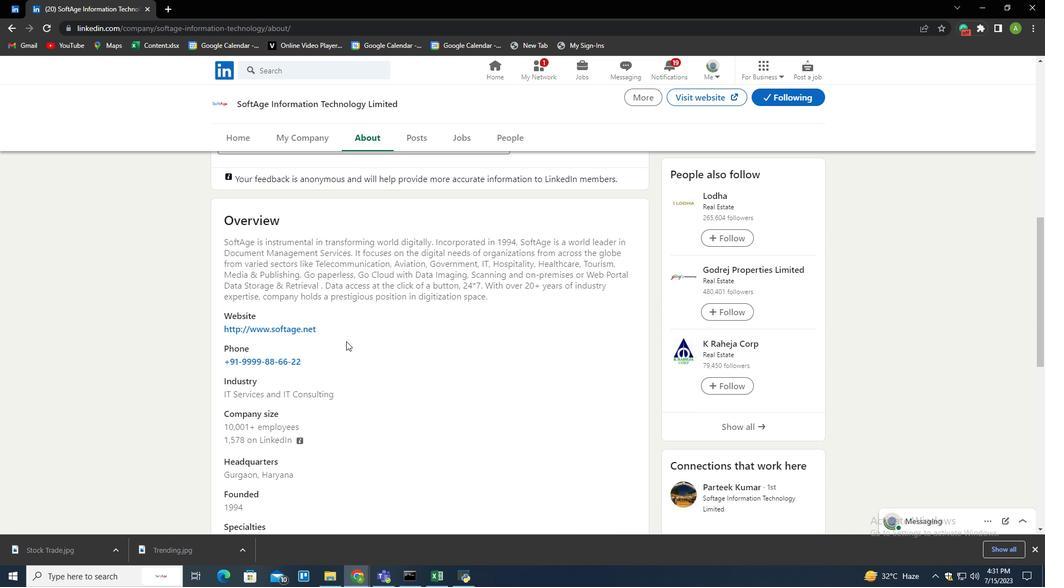 
Action: Mouse scrolled (346, 341) with delta (0, 0)
Screenshot: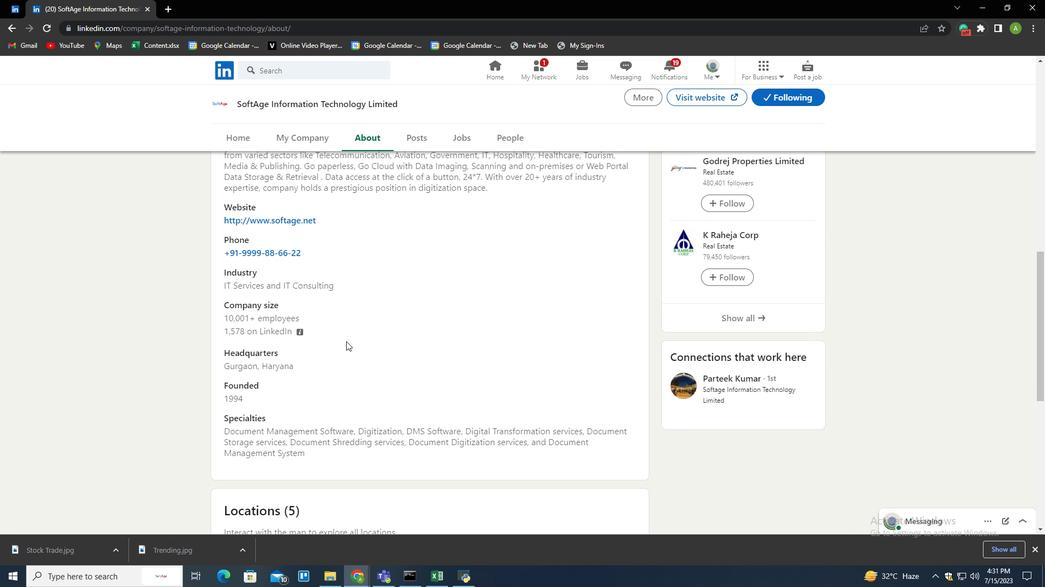 
Action: Mouse scrolled (346, 341) with delta (0, 0)
Screenshot: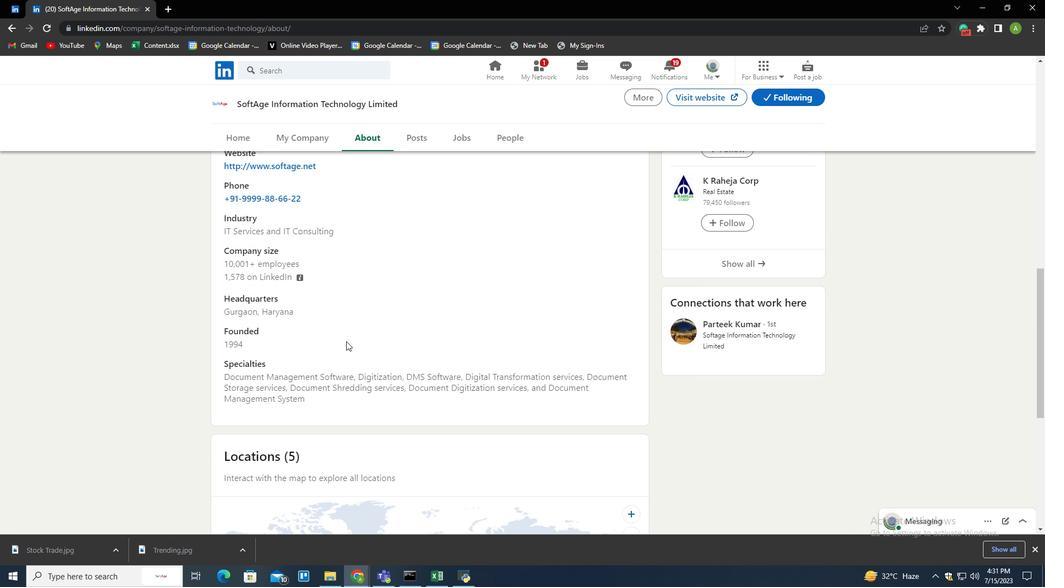 
Action: Mouse scrolled (346, 341) with delta (0, 0)
Screenshot: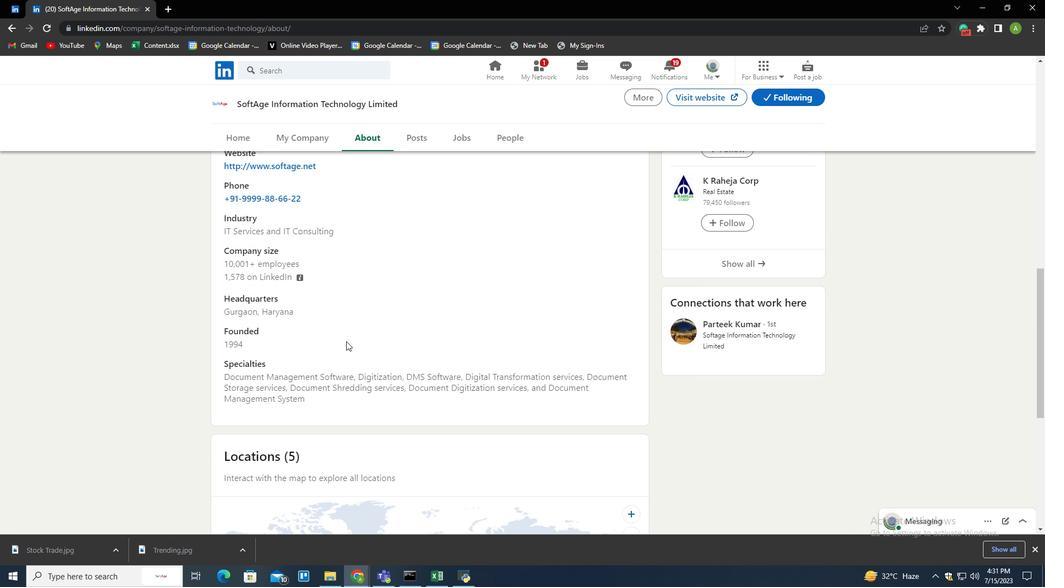
Action: Mouse scrolled (346, 341) with delta (0, 0)
Screenshot: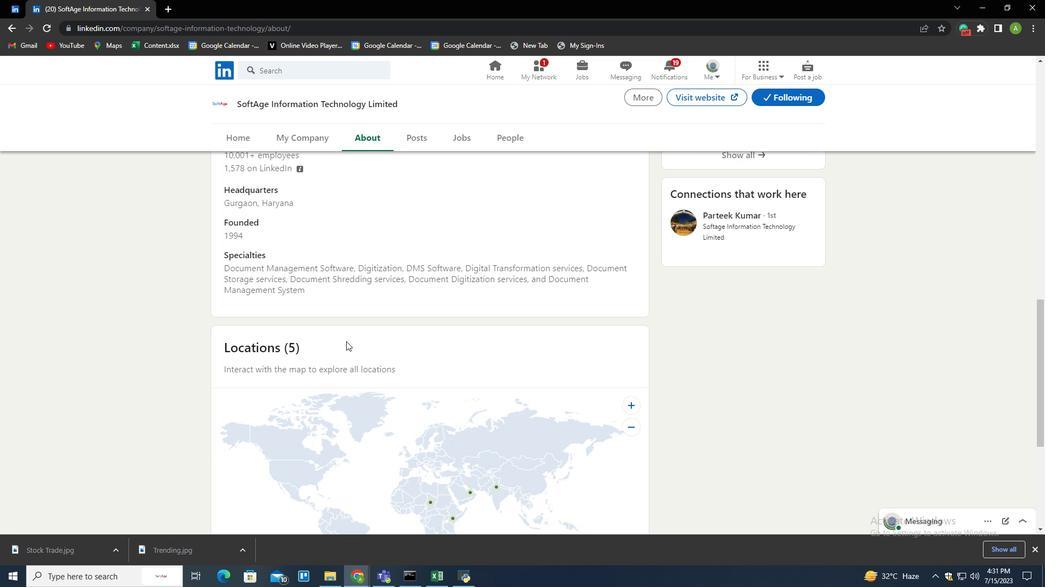 
Action: Mouse scrolled (346, 341) with delta (0, 0)
Screenshot: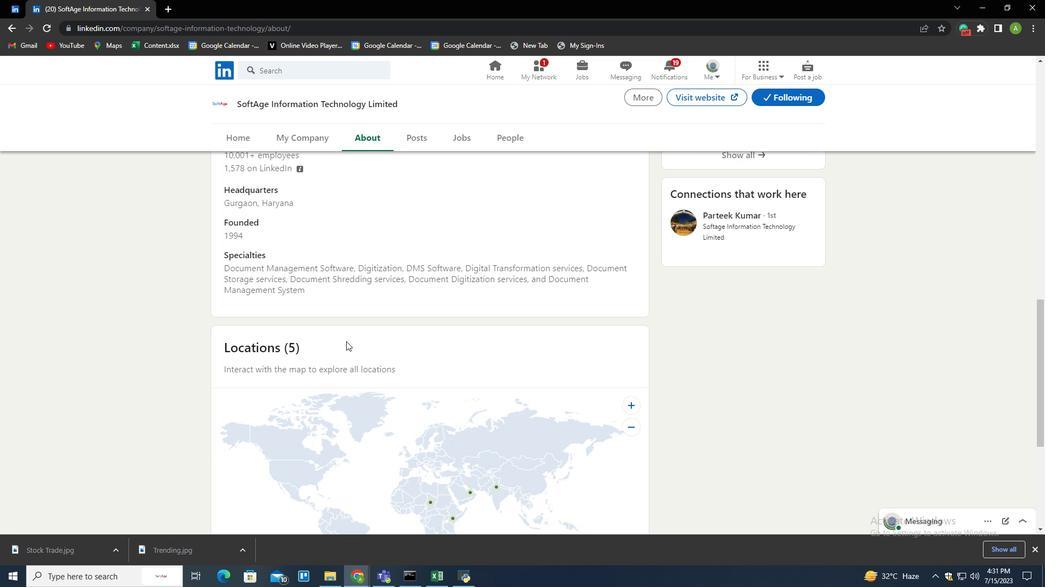 
Action: Mouse scrolled (346, 341) with delta (0, 0)
Screenshot: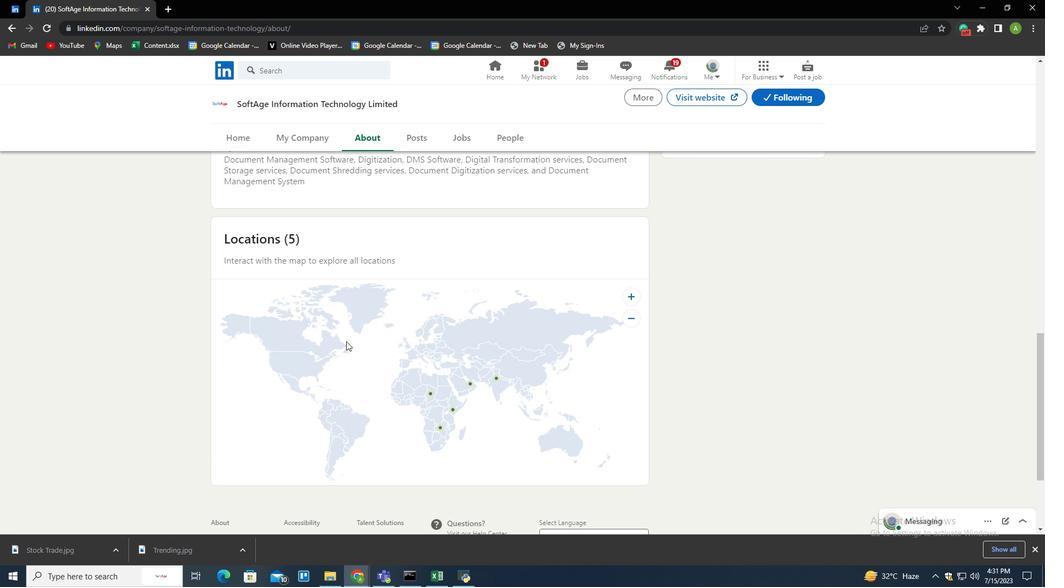 
Action: Mouse scrolled (346, 341) with delta (0, 0)
Screenshot: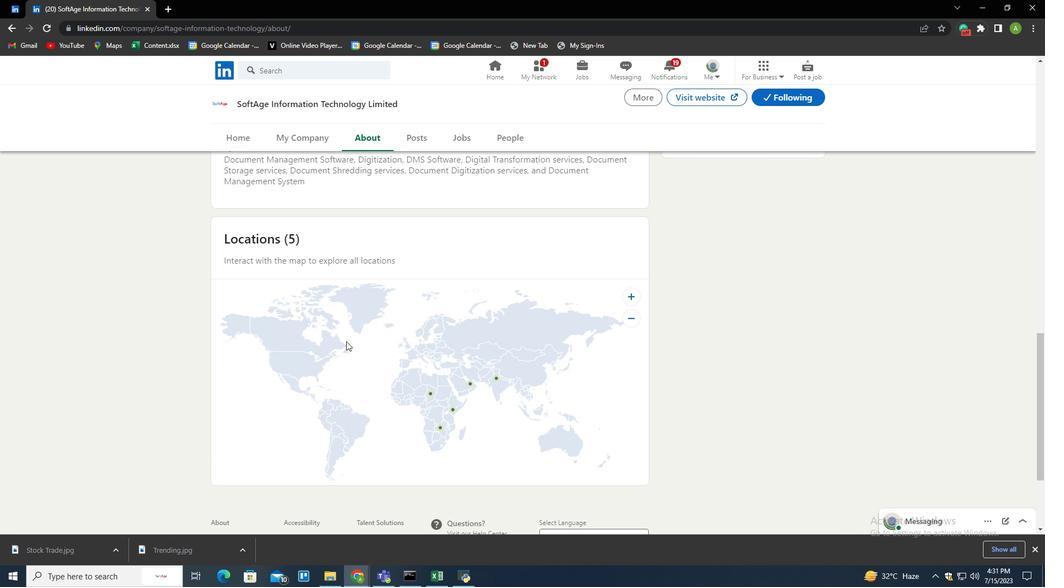 
Action: Mouse scrolled (346, 342) with delta (0, 0)
Screenshot: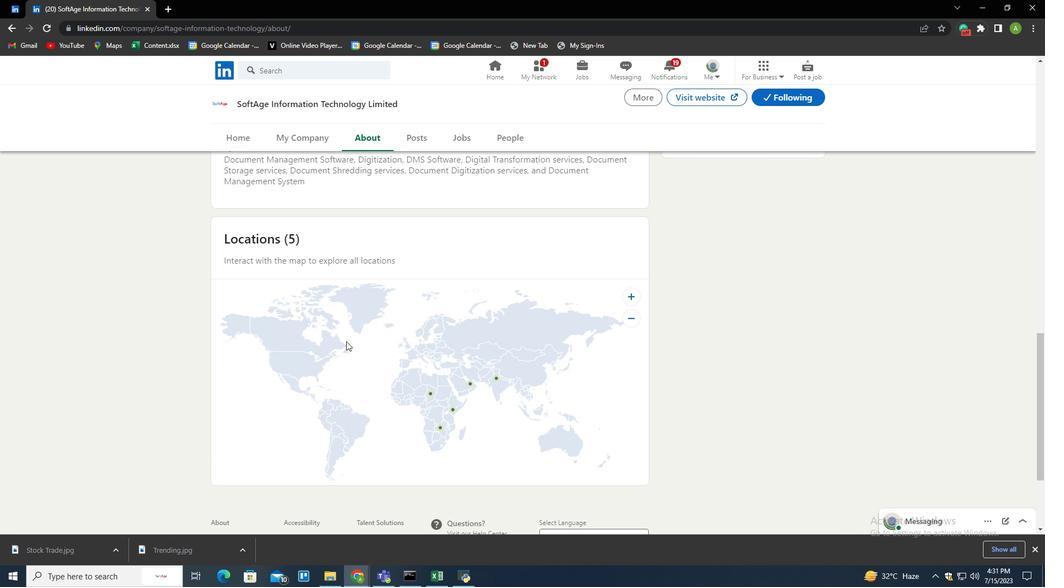 
Action: Mouse scrolled (346, 342) with delta (0, 0)
Screenshot: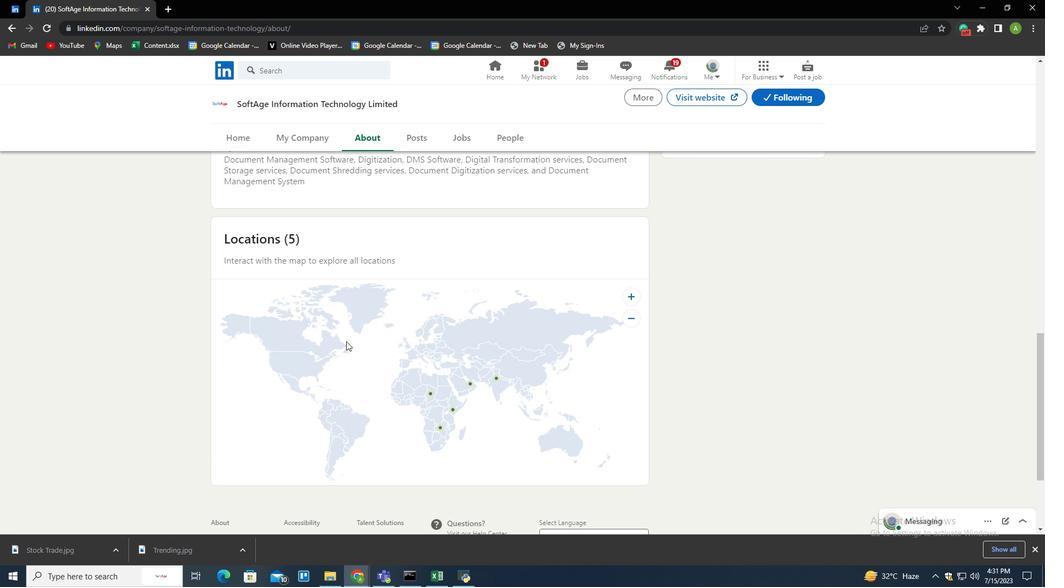 
Action: Mouse scrolled (346, 342) with delta (0, 0)
Screenshot: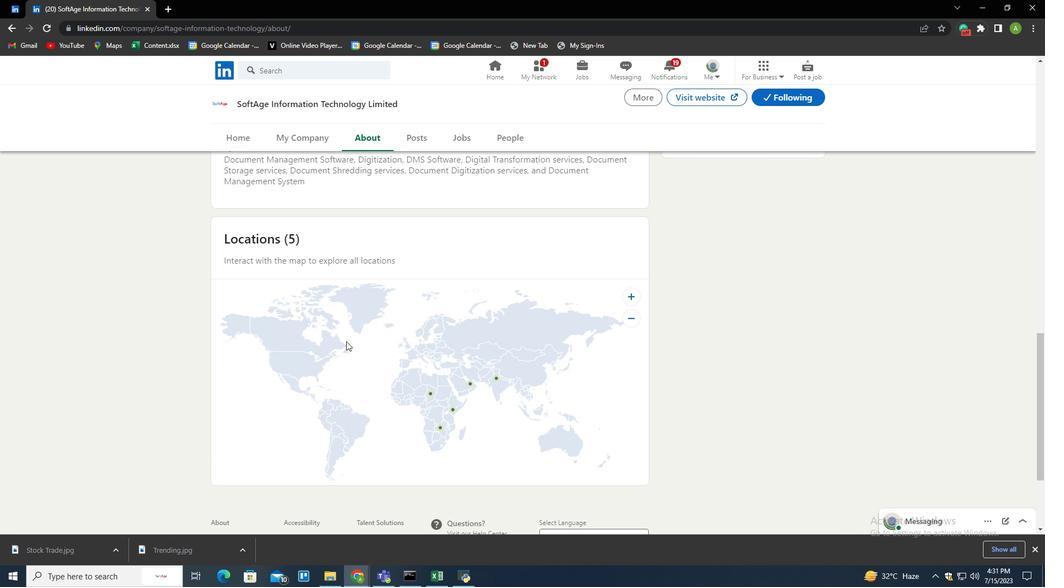 
Action: Mouse moved to (363, 272)
Screenshot: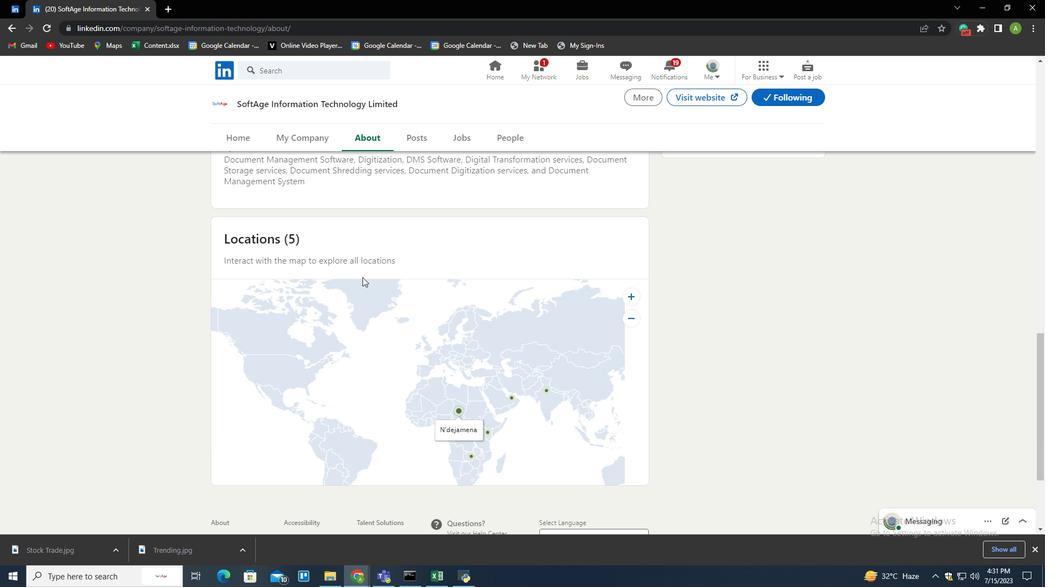 
Action: Mouse scrolled (363, 272) with delta (0, 0)
Screenshot: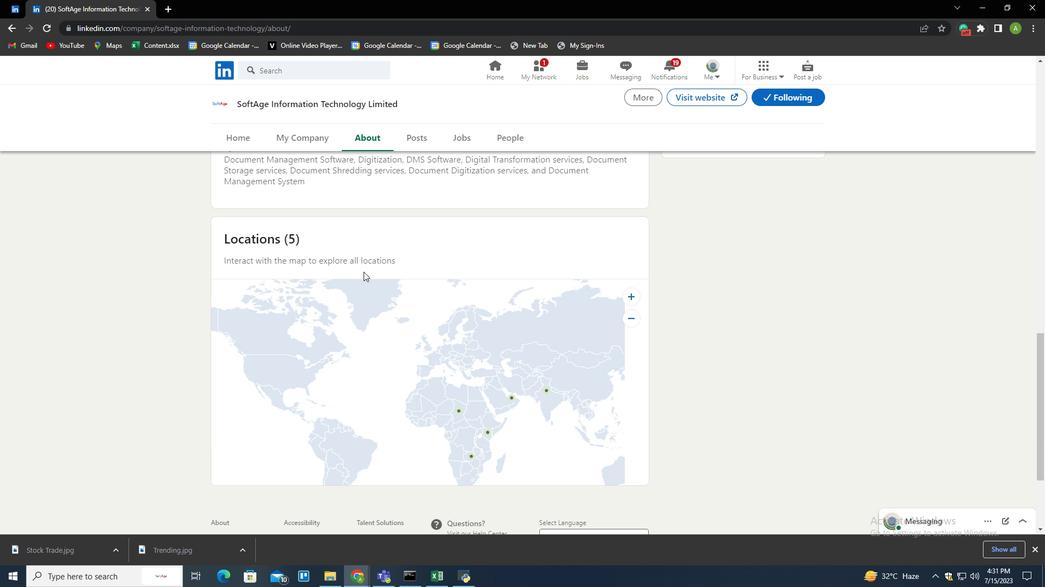 
Action: Mouse moved to (363, 271)
Screenshot: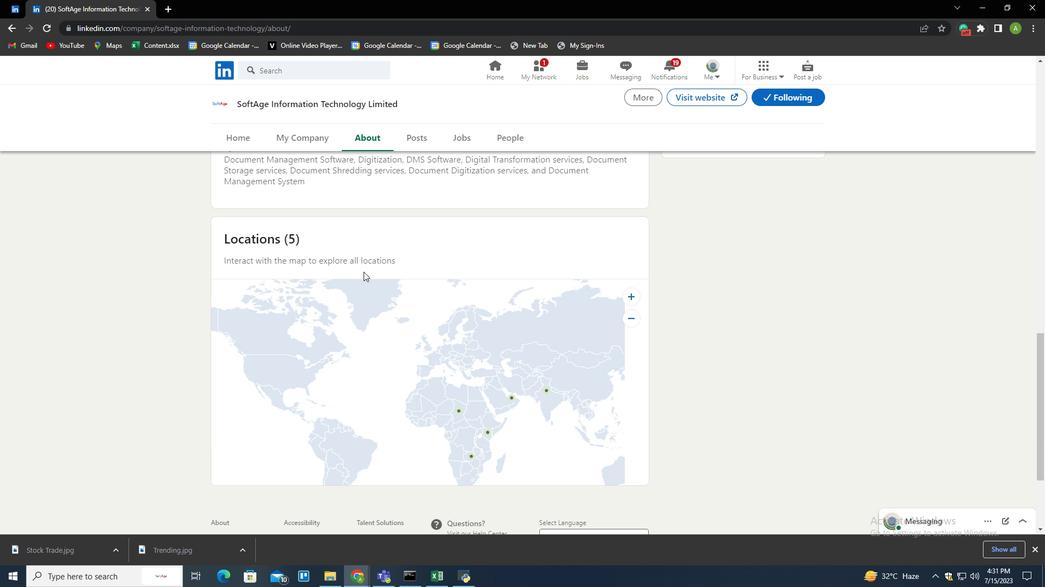
Action: Mouse scrolled (363, 272) with delta (0, 0)
Screenshot: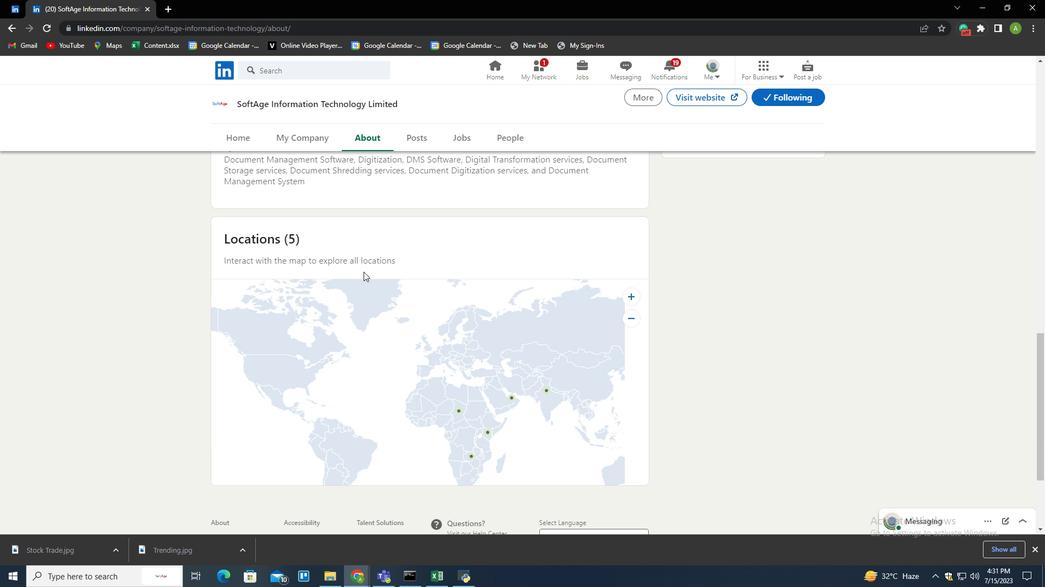 
Action: Mouse scrolled (363, 272) with delta (0, 0)
Screenshot: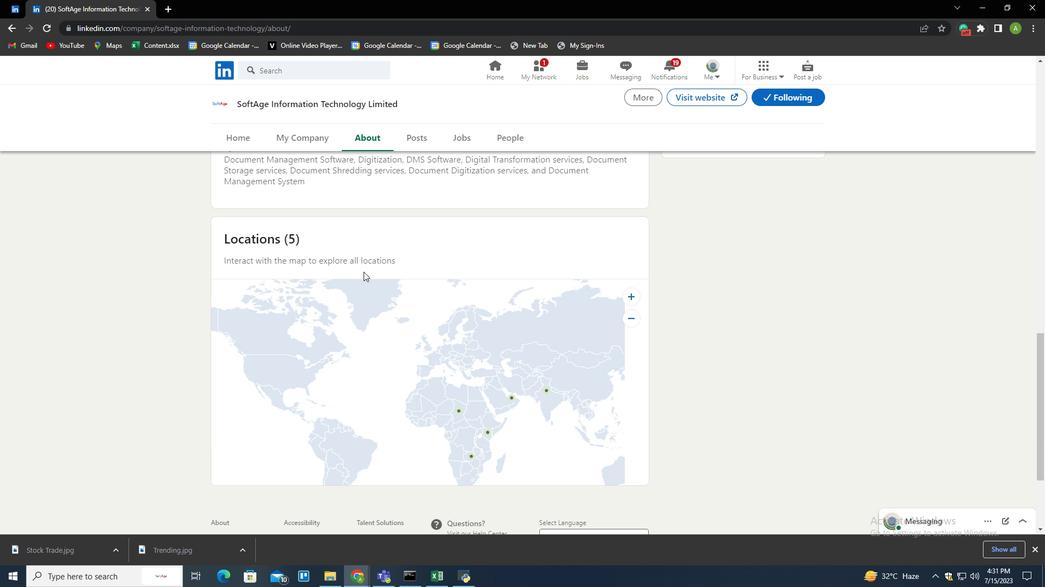 
Action: Mouse scrolled (363, 272) with delta (0, 0)
Screenshot: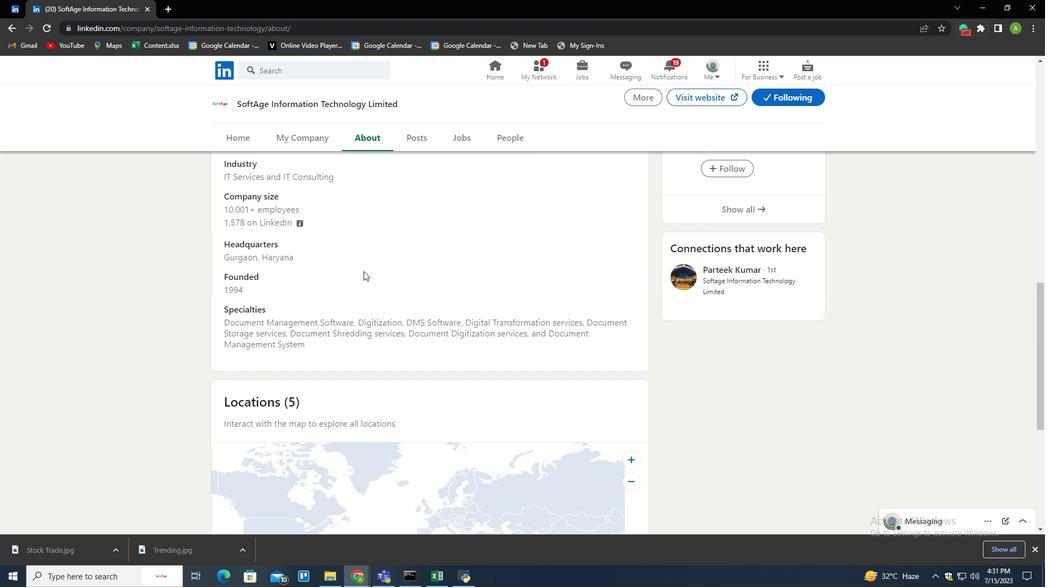 
Action: Mouse scrolled (363, 272) with delta (0, 0)
Screenshot: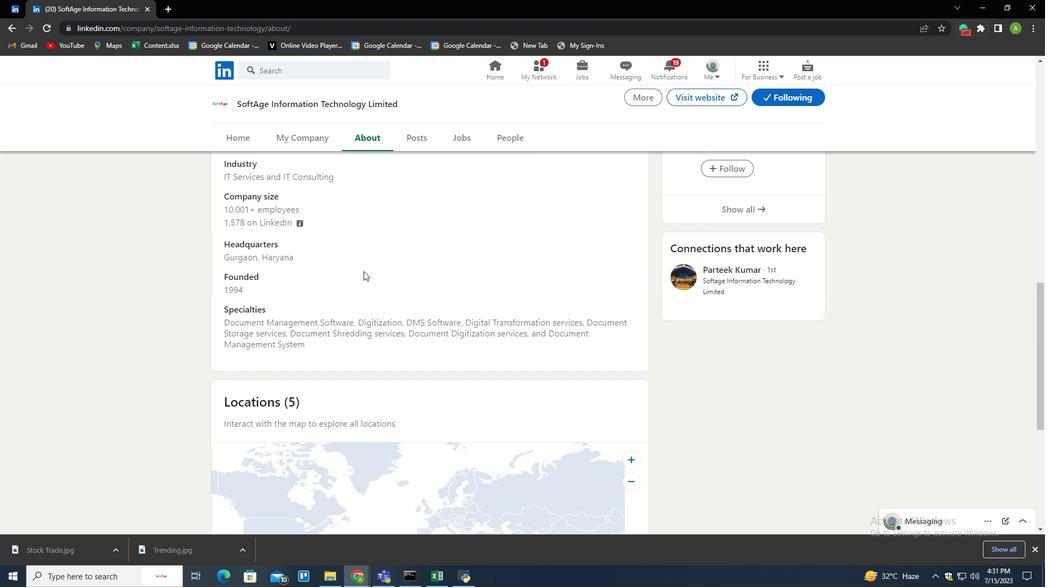 
Action: Mouse scrolled (363, 272) with delta (0, 0)
Screenshot: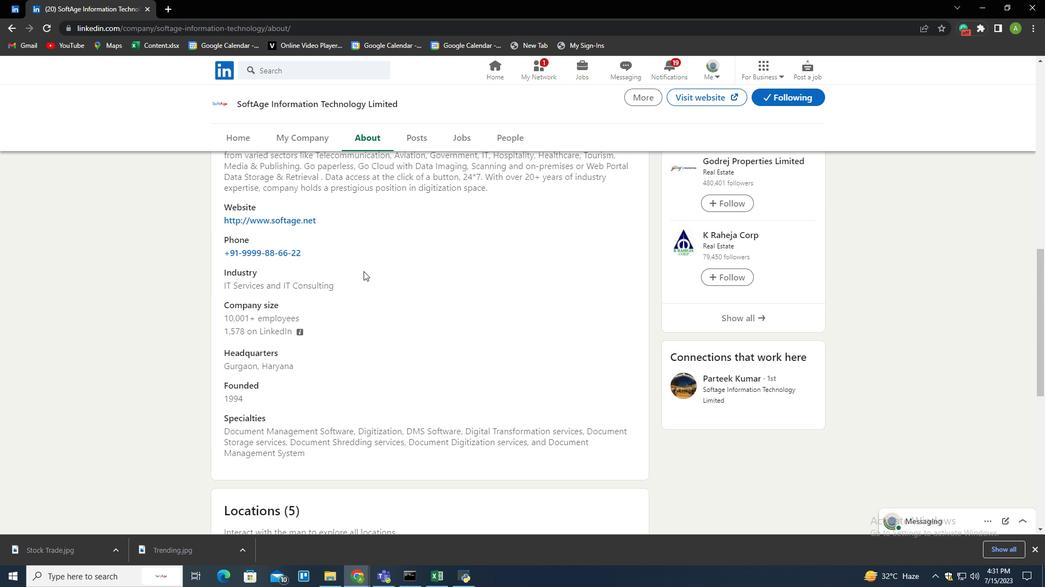 
Action: Mouse scrolled (363, 272) with delta (0, 0)
Screenshot: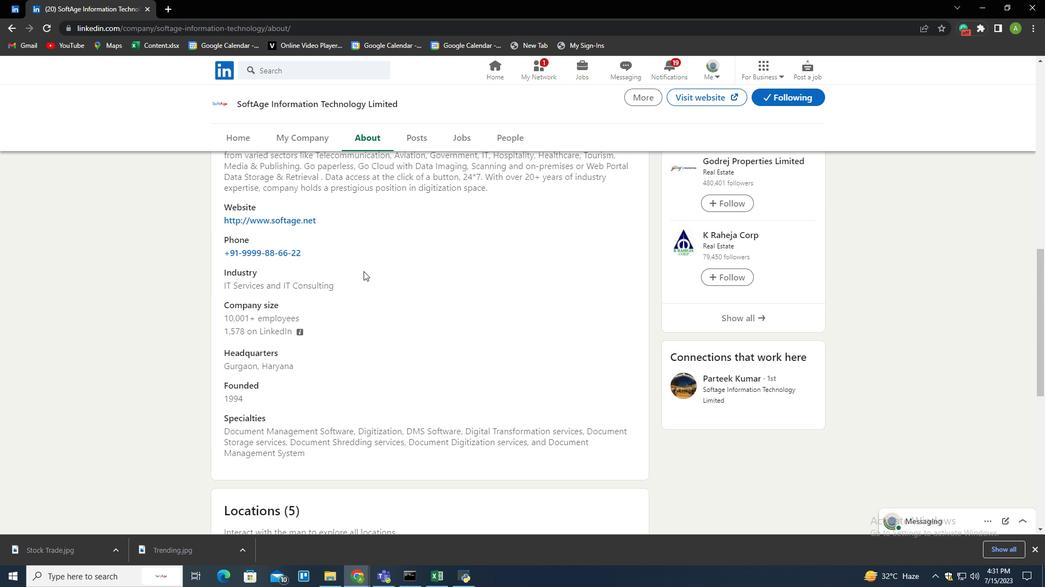 
Action: Mouse scrolled (363, 272) with delta (0, 0)
Screenshot: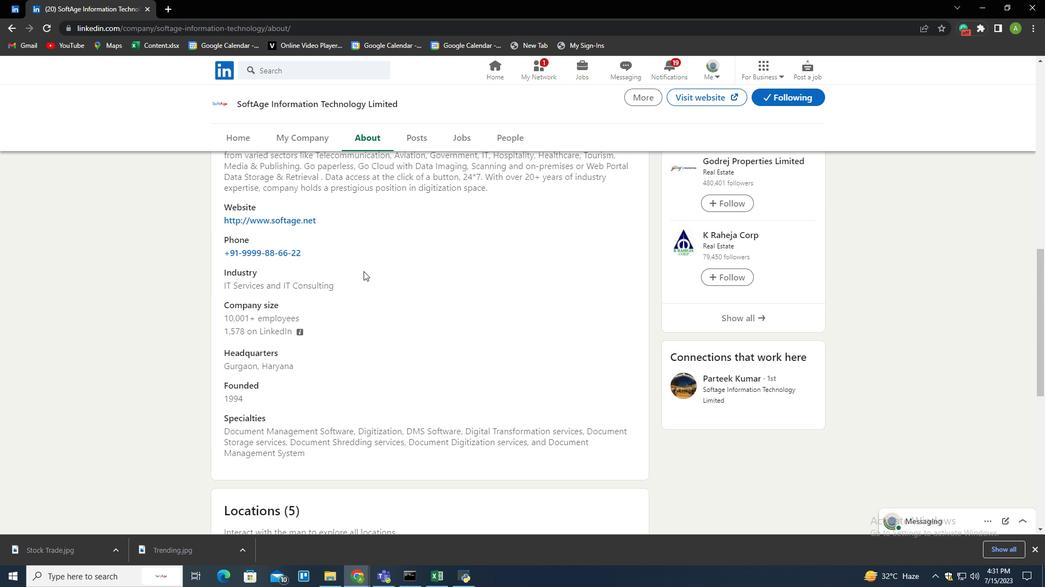 
Action: Mouse scrolled (363, 272) with delta (0, 0)
Screenshot: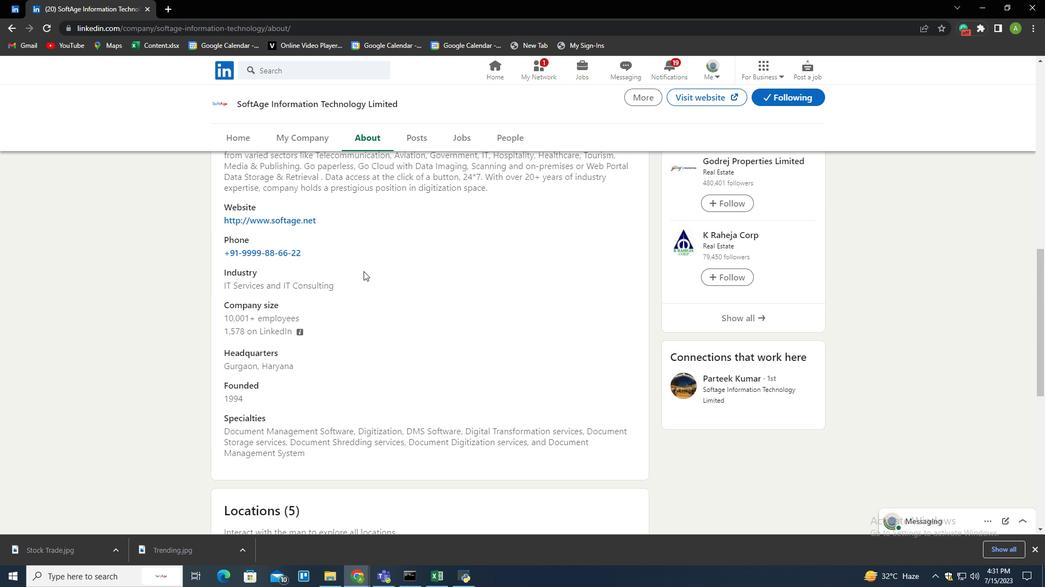 
Action: Mouse scrolled (363, 272) with delta (0, 0)
Screenshot: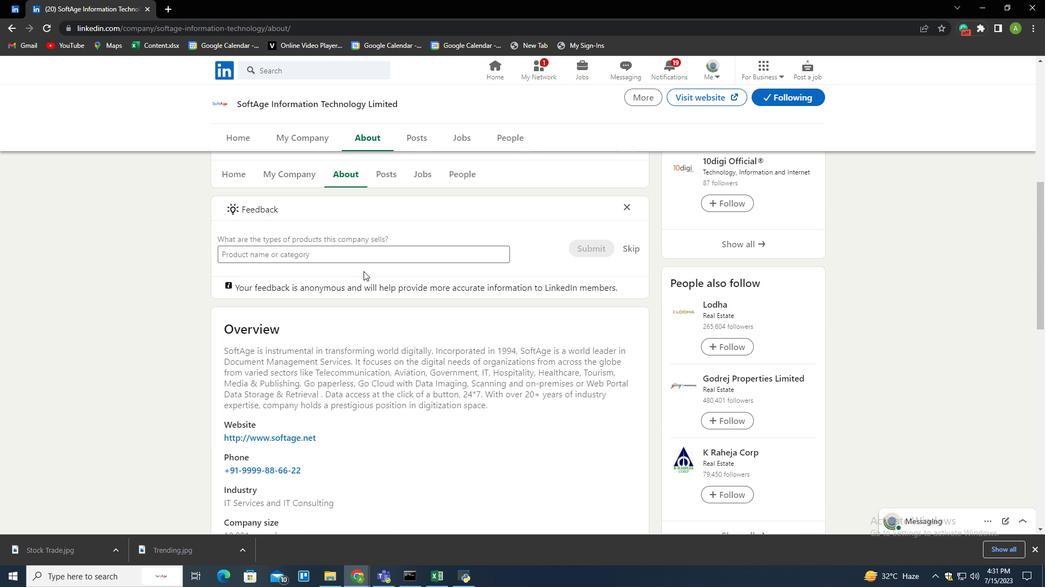 
Action: Mouse scrolled (363, 272) with delta (0, 0)
Screenshot: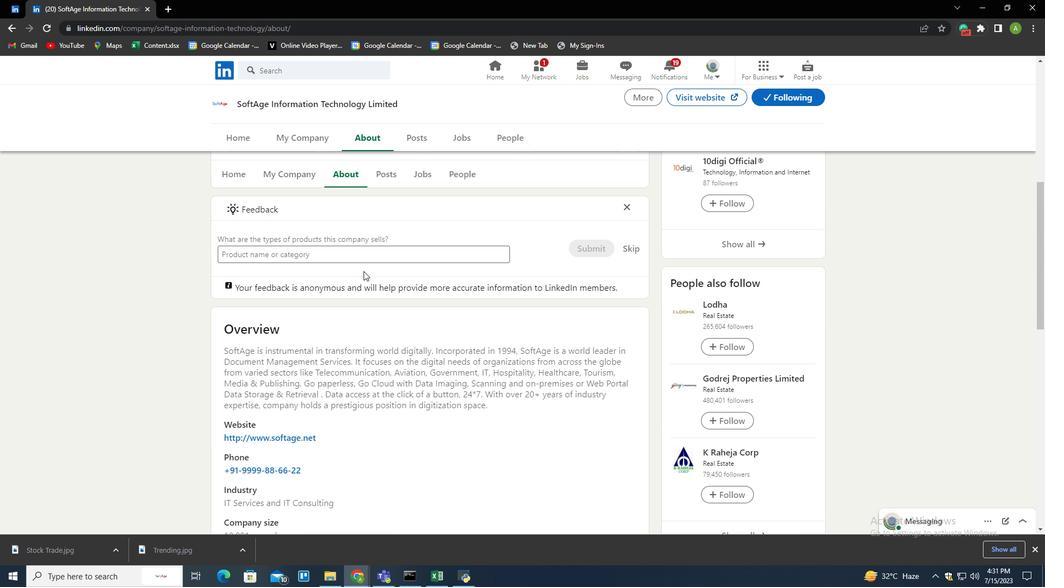 
Action: Mouse scrolled (363, 272) with delta (0, 0)
Screenshot: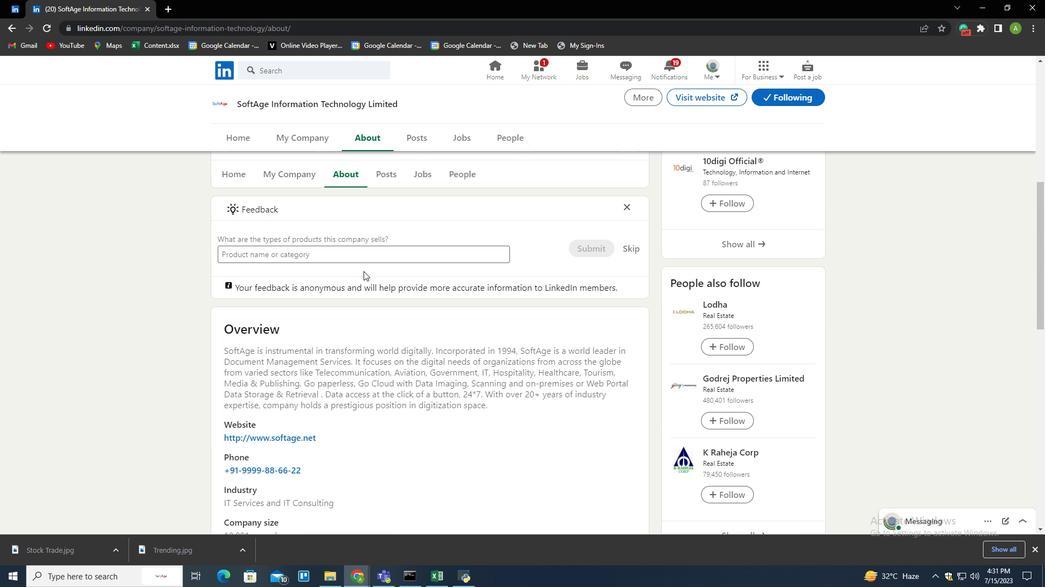 
Action: Mouse moved to (378, 338)
Screenshot: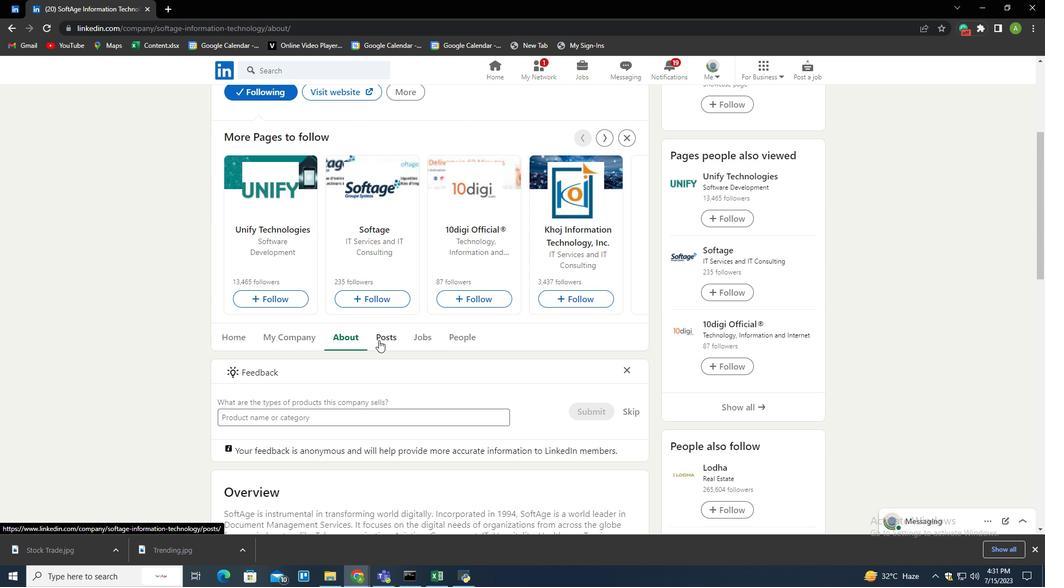 
Action: Mouse pressed left at (378, 338)
Screenshot: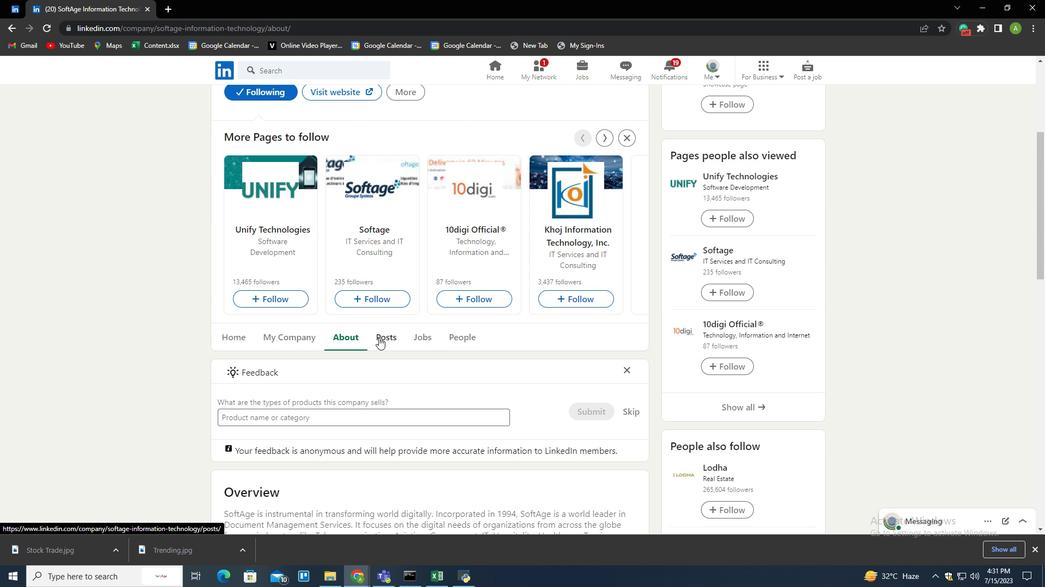 
Action: Mouse moved to (554, 393)
Screenshot: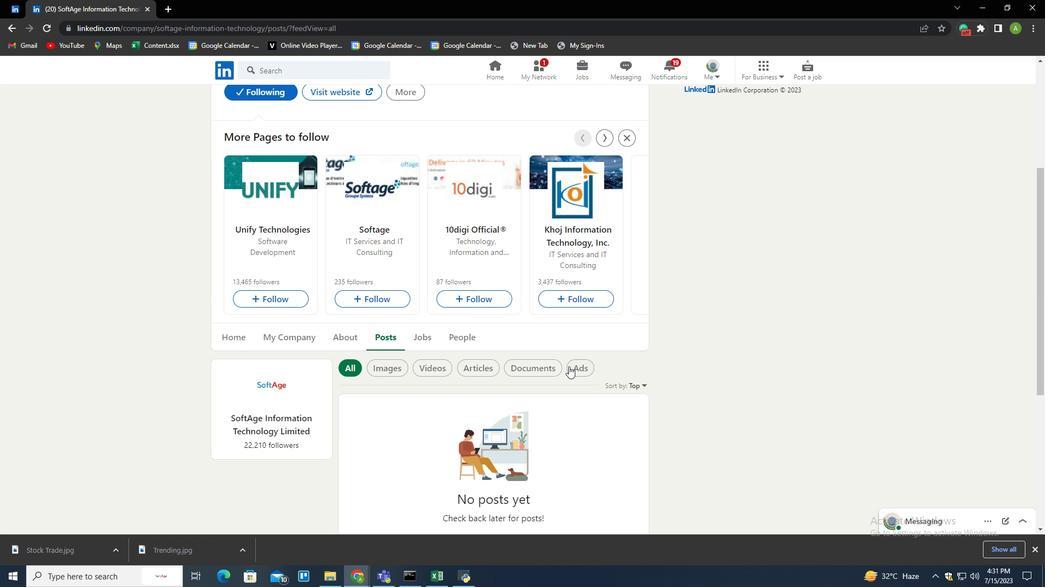 
Action: Mouse scrolled (554, 392) with delta (0, 0)
Screenshot: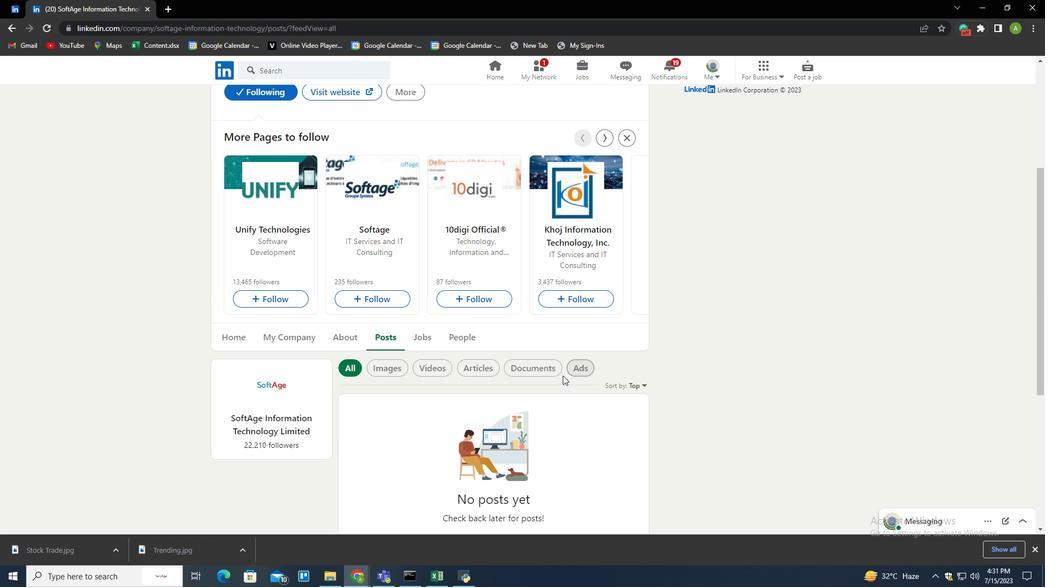
Action: Mouse scrolled (554, 392) with delta (0, 0)
Screenshot: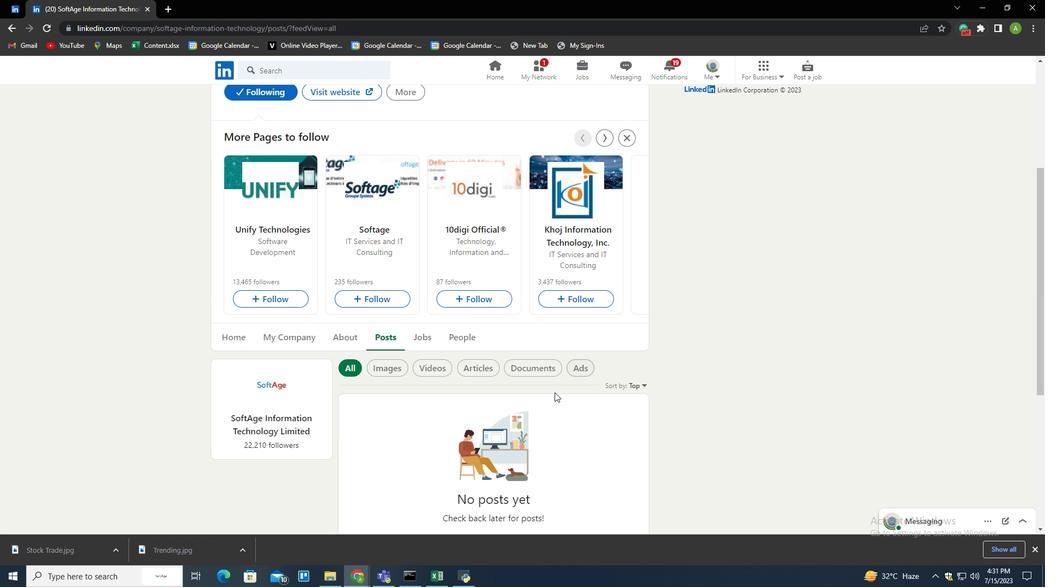 
Action: Mouse moved to (643, 279)
Screenshot: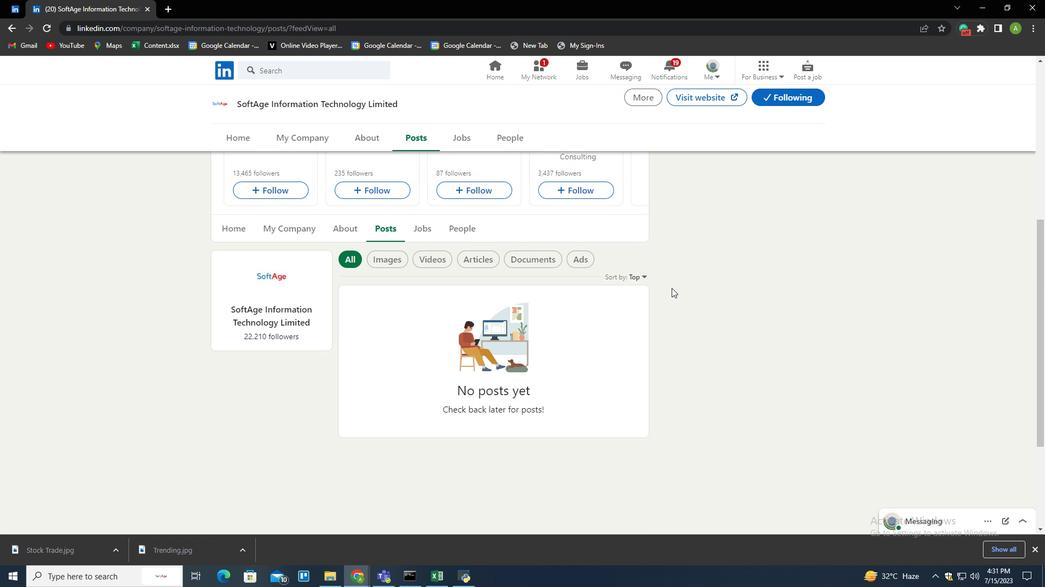 
Action: Mouse pressed left at (643, 279)
Screenshot: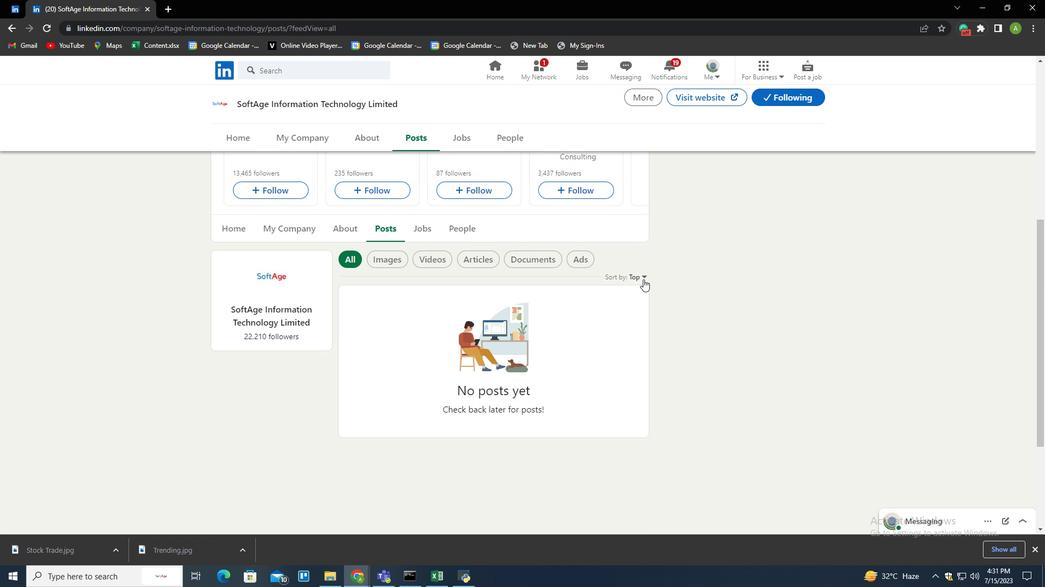 
Action: Mouse moved to (582, 310)
Screenshot: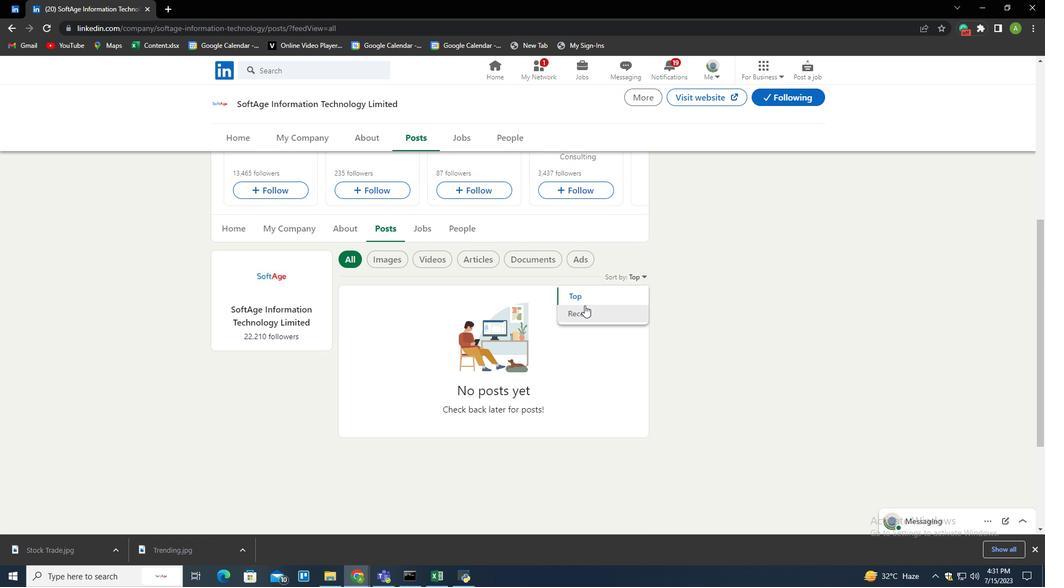 
Action: Mouse pressed left at (582, 310)
Screenshot: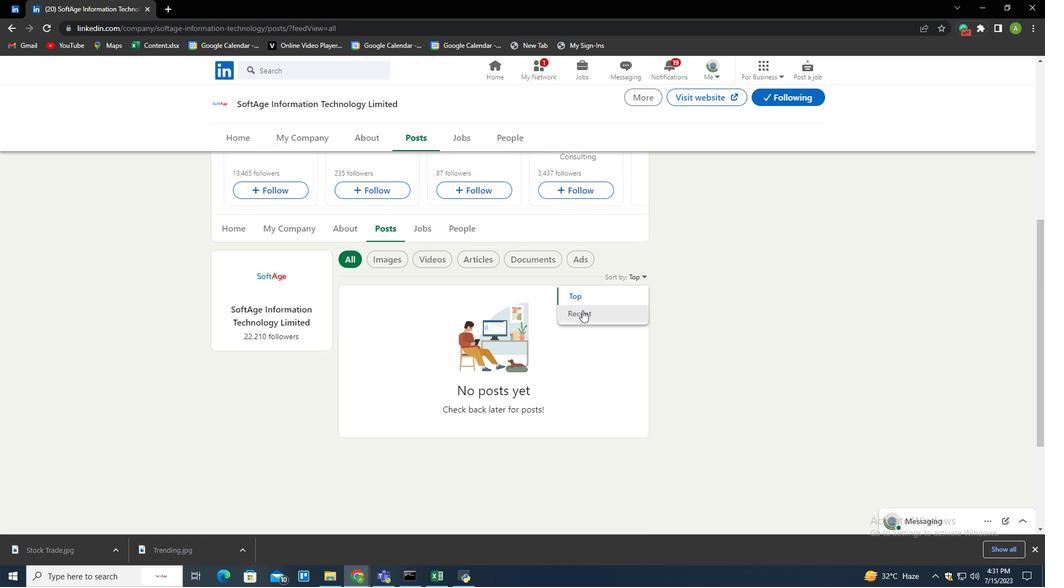
Action: Mouse moved to (545, 352)
Screenshot: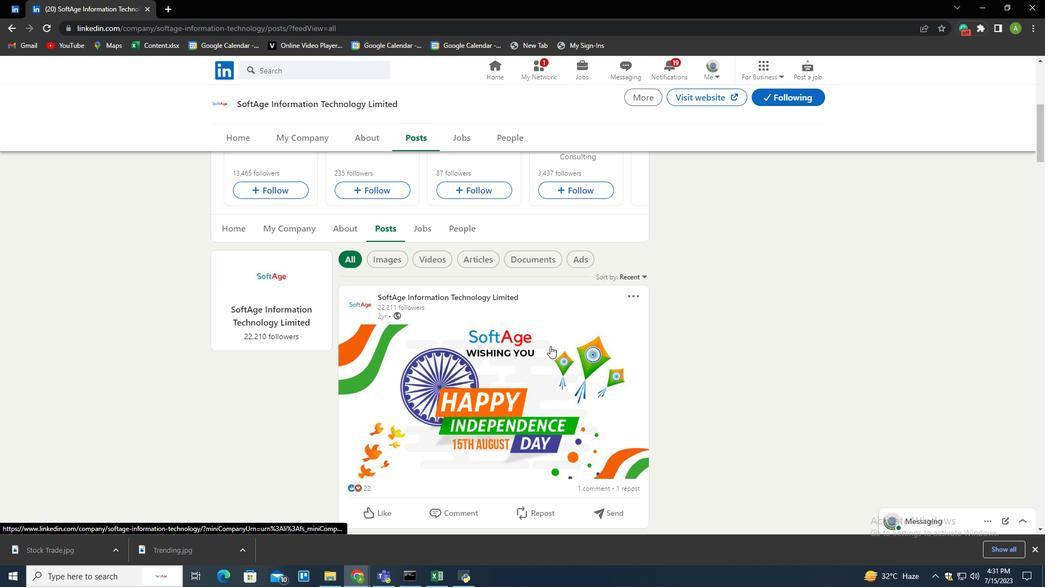 
Action: Mouse scrolled (545, 352) with delta (0, 0)
Screenshot: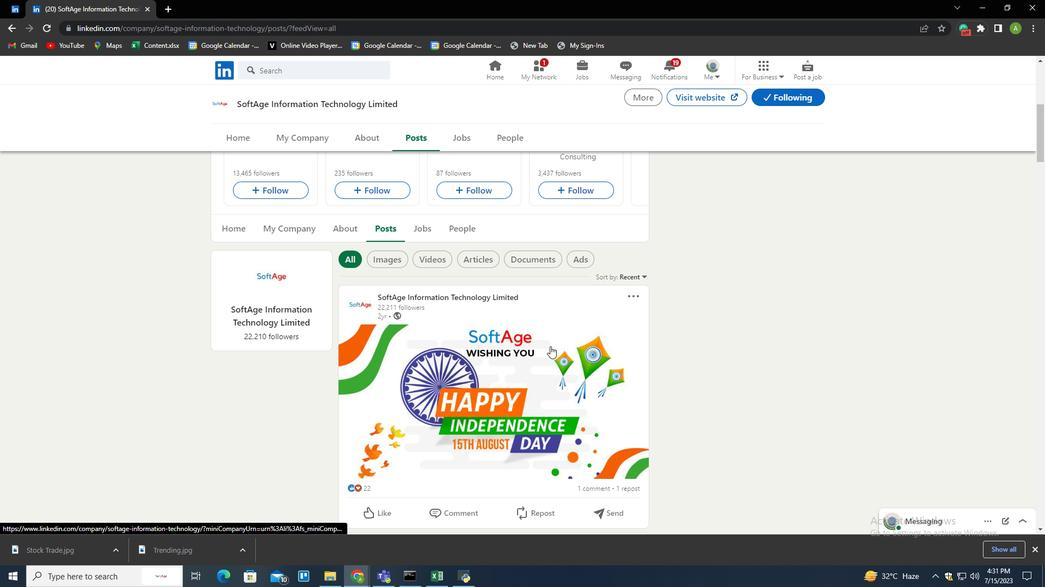 
Action: Mouse scrolled (545, 352) with delta (0, 0)
Screenshot: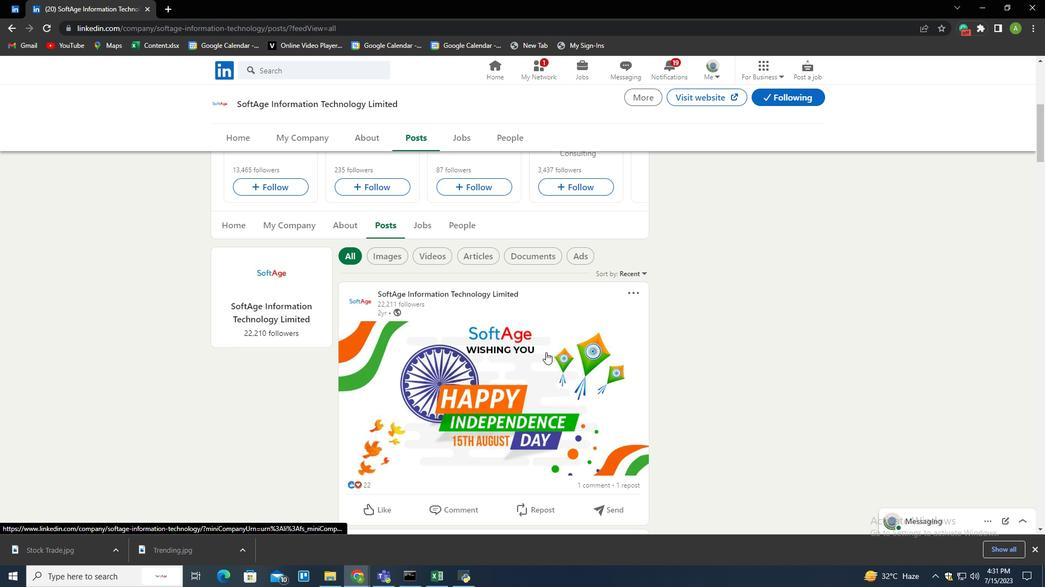
Action: Mouse scrolled (545, 352) with delta (0, 0)
Screenshot: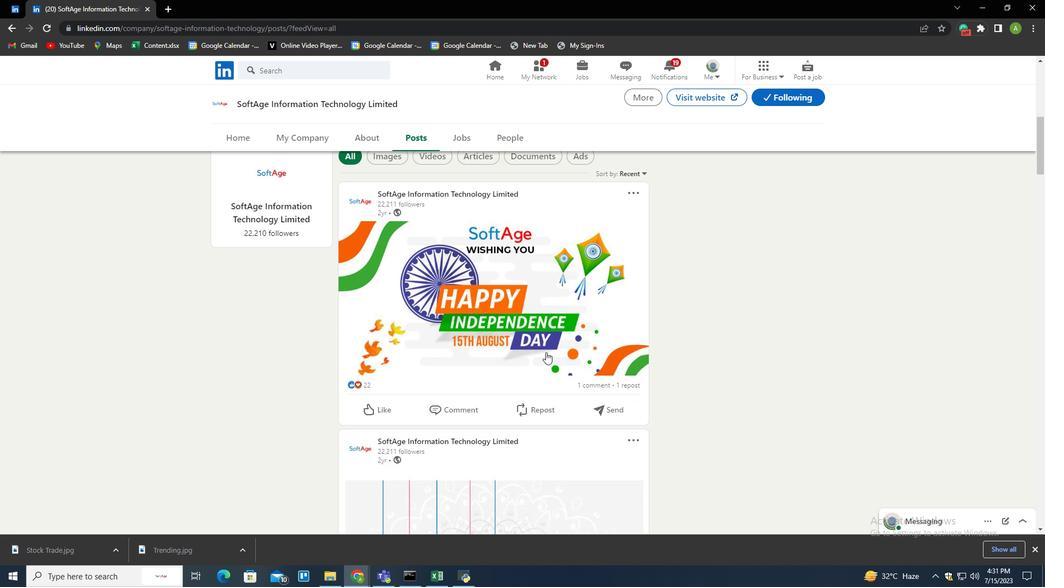 
Action: Mouse scrolled (545, 352) with delta (0, 0)
Screenshot: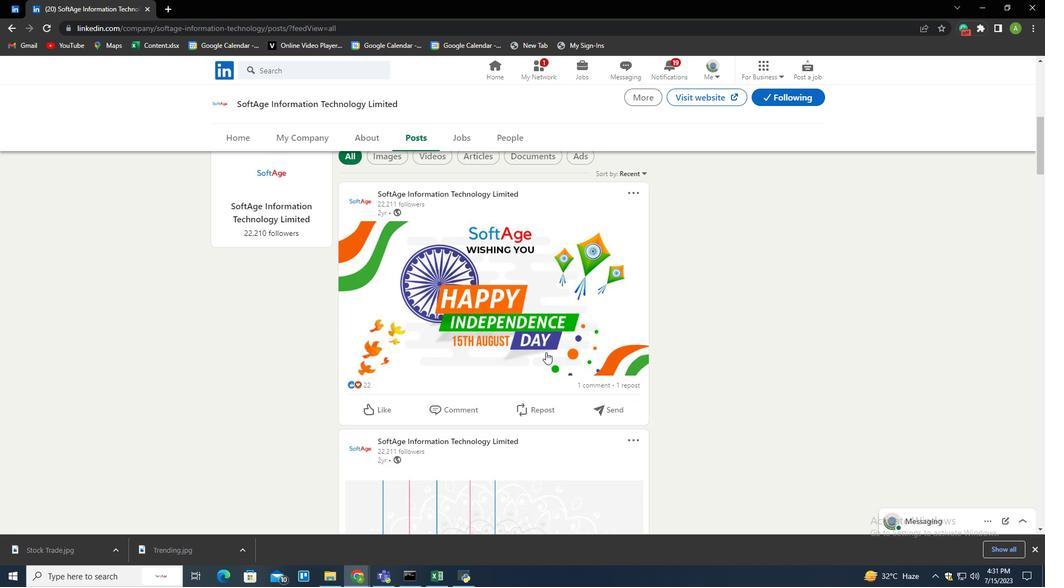 
Action: Mouse scrolled (545, 352) with delta (0, 0)
Screenshot: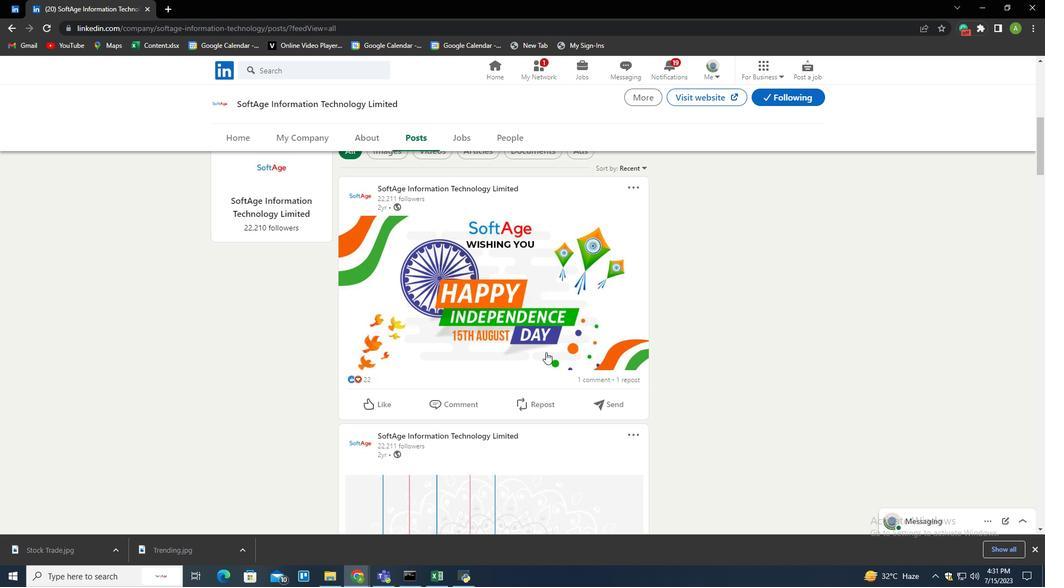 
Action: Mouse scrolled (545, 352) with delta (0, 0)
Screenshot: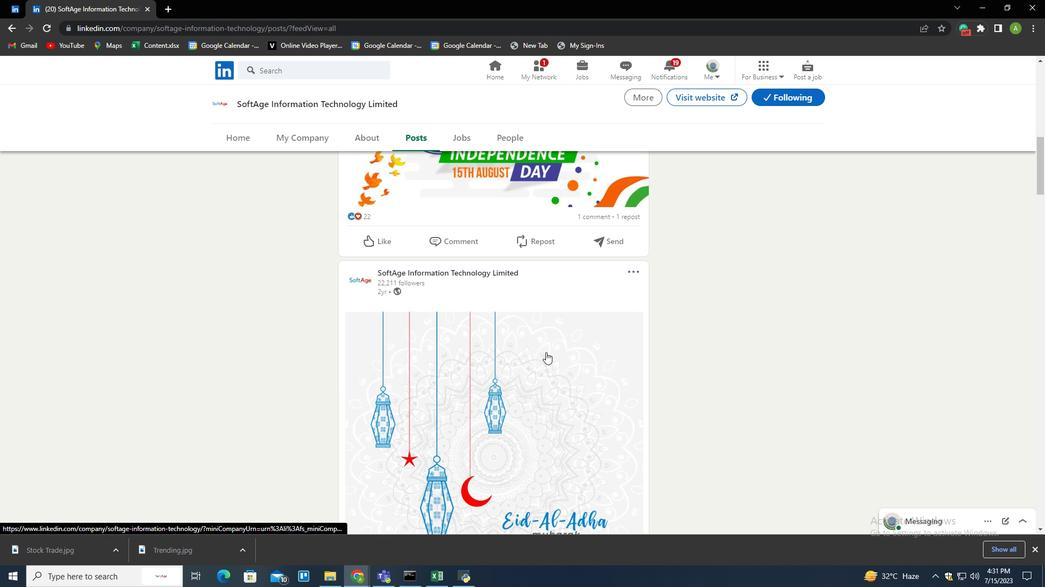 
Action: Mouse scrolled (545, 352) with delta (0, 0)
Screenshot: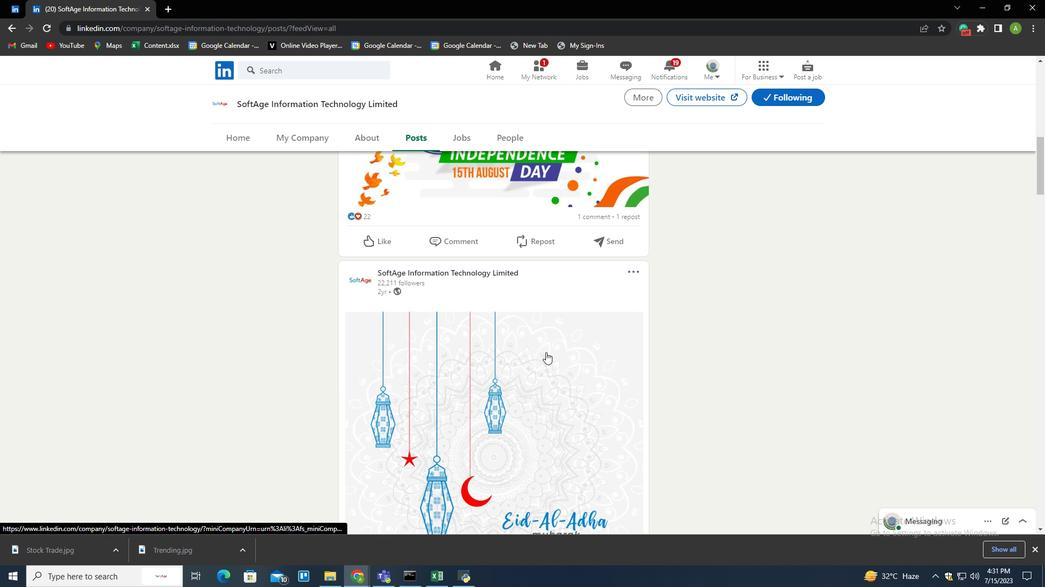 
Action: Mouse scrolled (545, 352) with delta (0, 0)
Screenshot: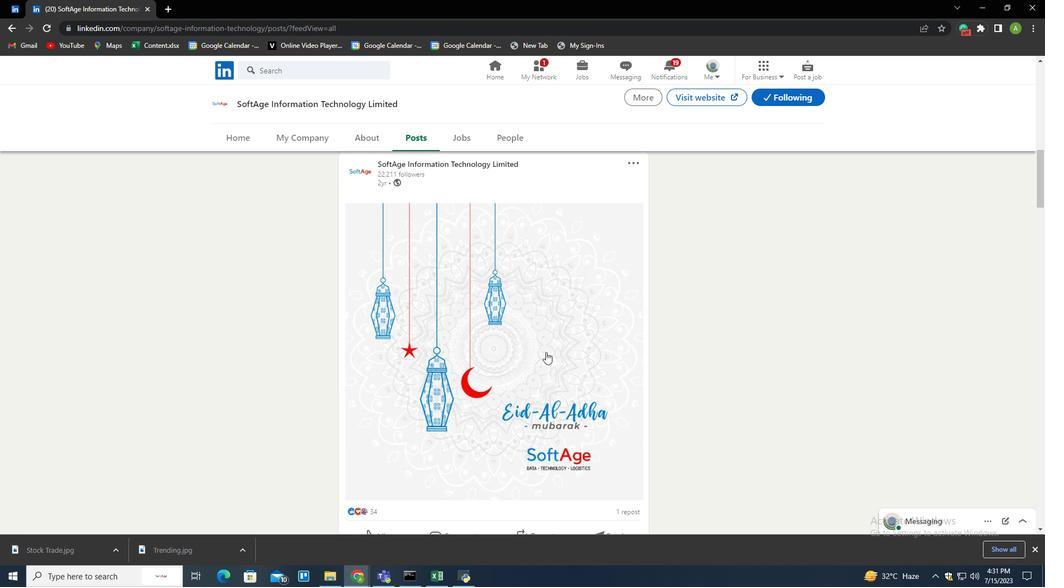 
Action: Mouse scrolled (545, 352) with delta (0, 0)
Screenshot: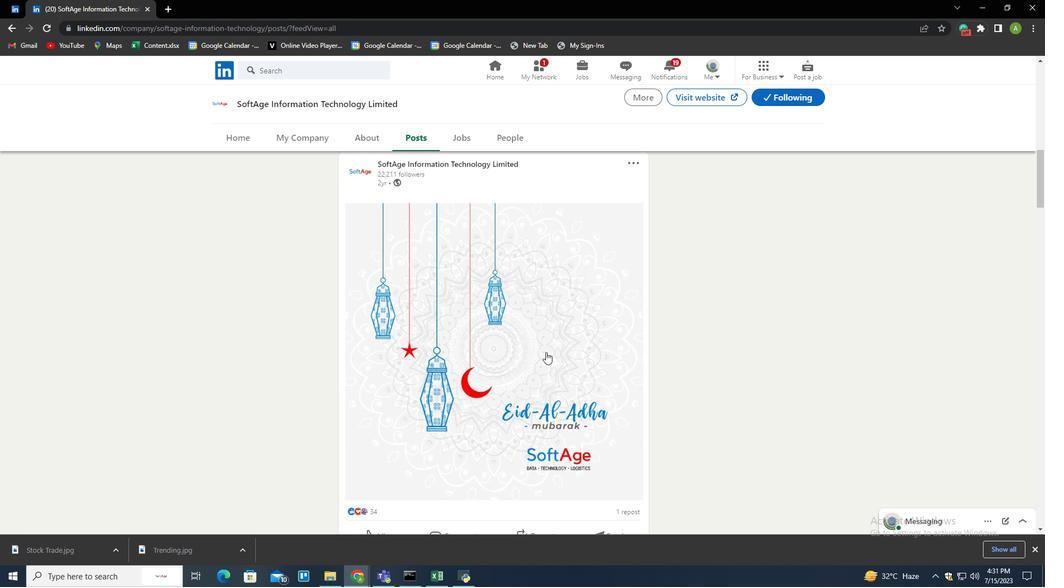 
Action: Mouse scrolled (545, 352) with delta (0, 0)
Screenshot: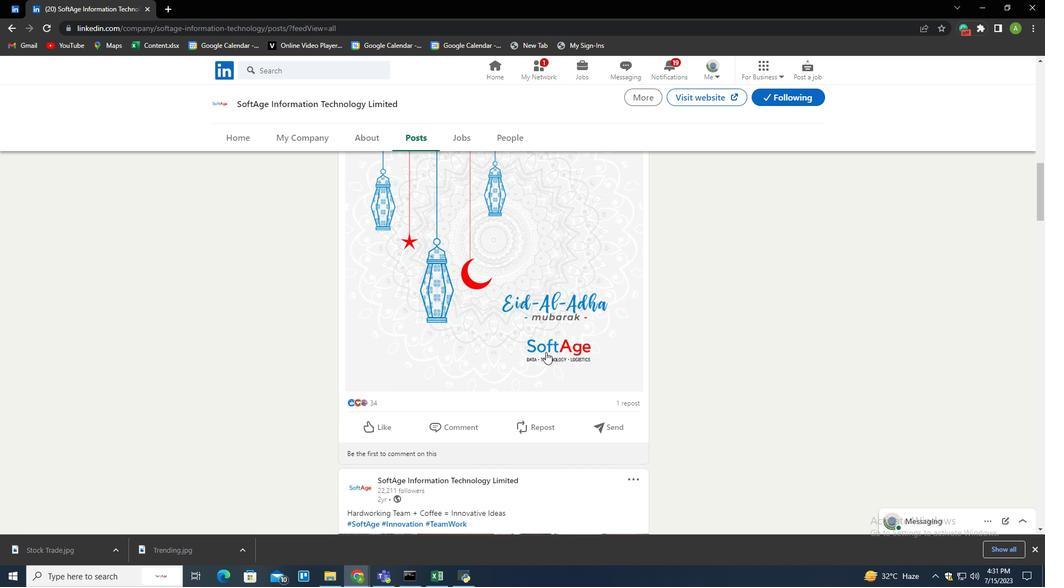 
Action: Mouse scrolled (545, 352) with delta (0, 0)
Screenshot: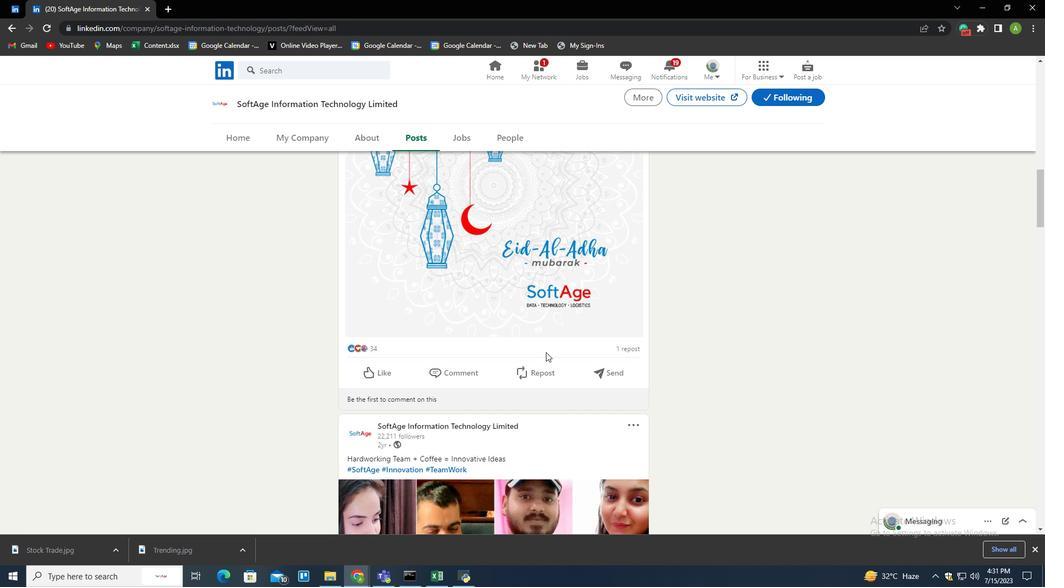 
Action: Mouse scrolled (545, 352) with delta (0, 0)
Screenshot: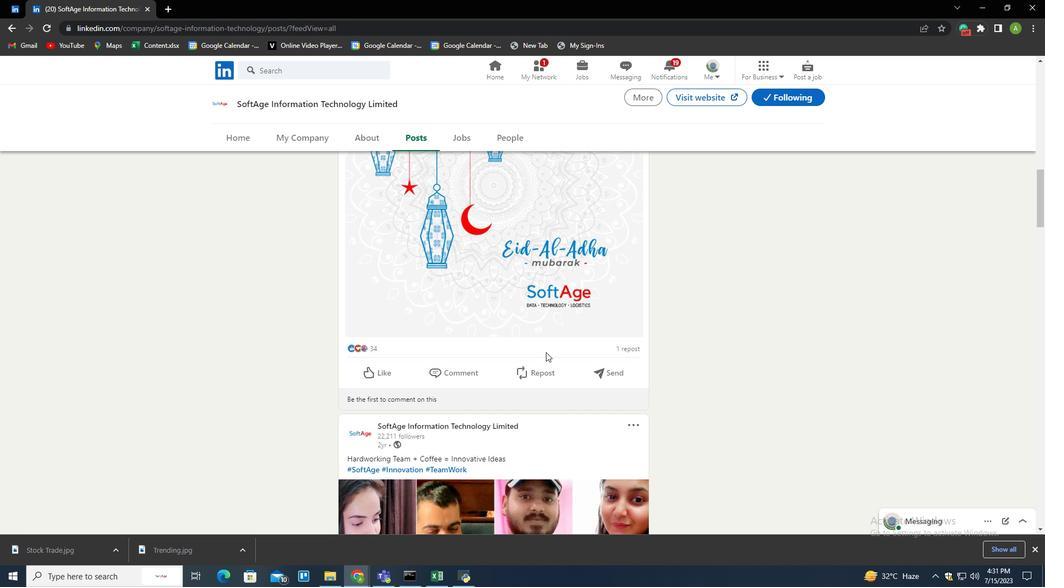 
Action: Mouse scrolled (545, 352) with delta (0, 0)
Screenshot: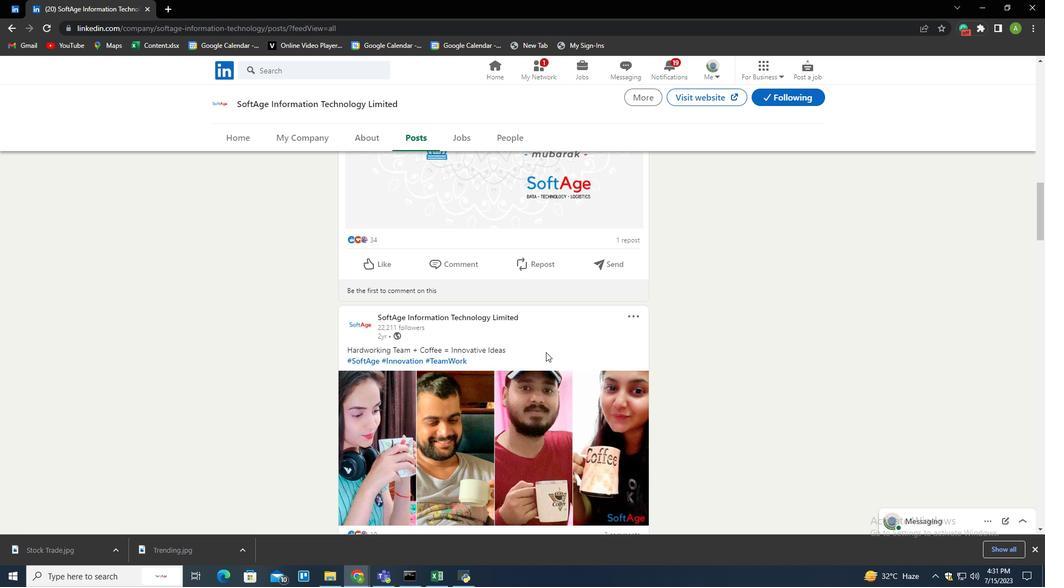 
Action: Mouse scrolled (545, 352) with delta (0, 0)
Screenshot: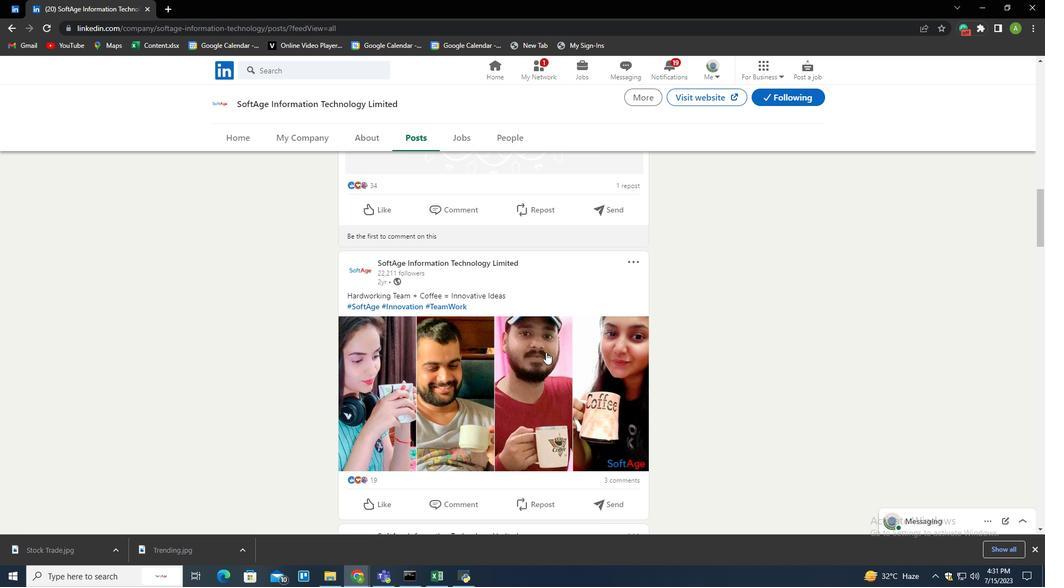 
Action: Mouse moved to (506, 382)
Screenshot: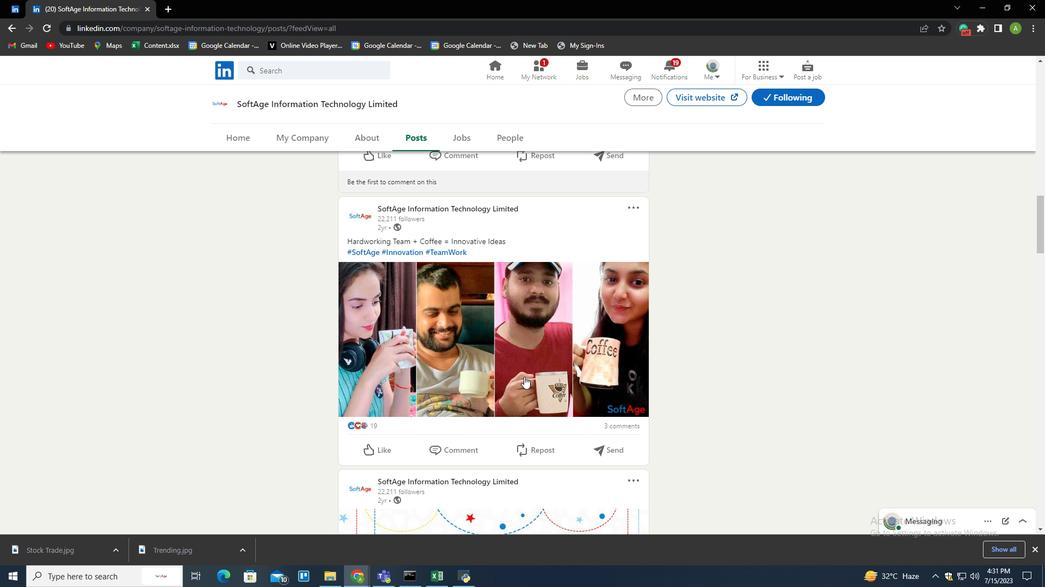 
Action: Mouse scrolled (506, 382) with delta (0, 0)
Screenshot: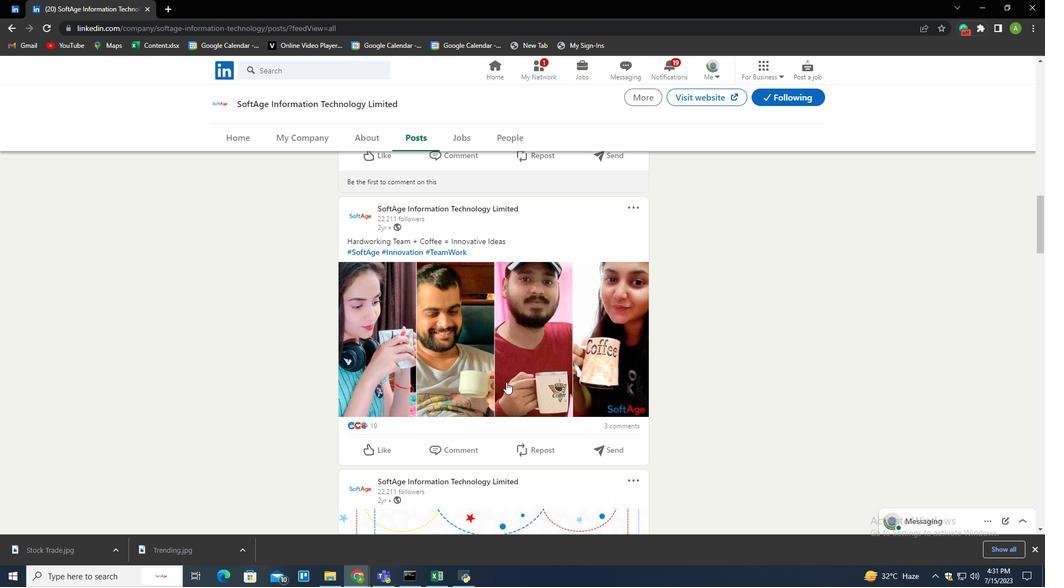 
Action: Mouse scrolled (506, 382) with delta (0, 0)
Screenshot: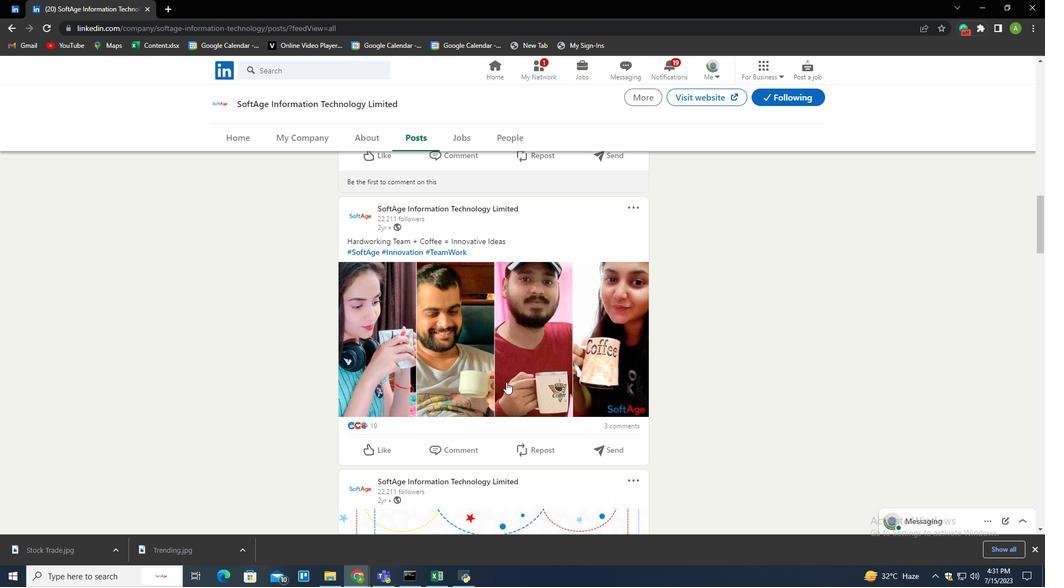 
Action: Mouse scrolled (506, 382) with delta (0, 0)
Screenshot: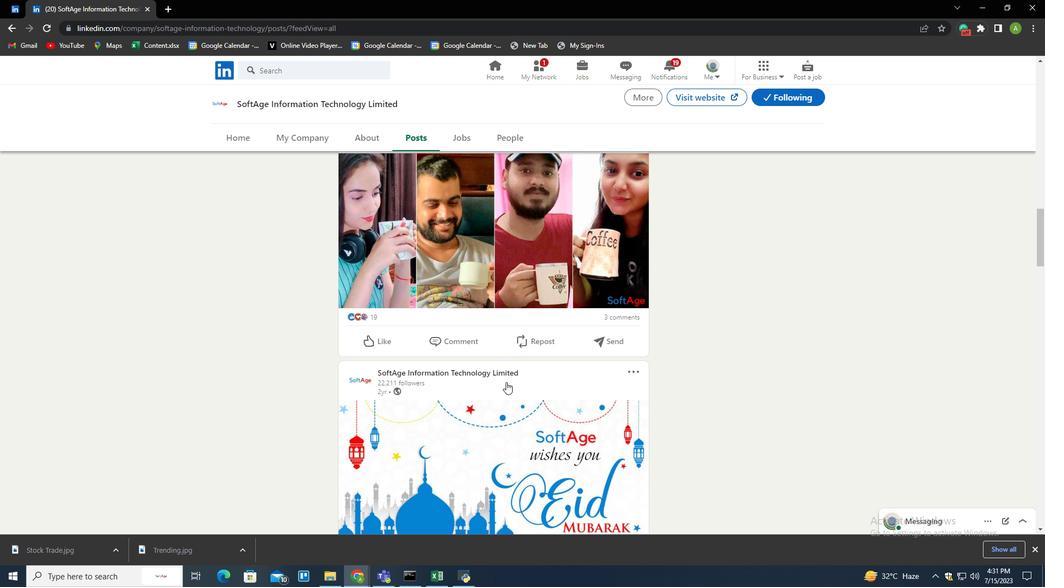 
Action: Mouse scrolled (506, 382) with delta (0, 0)
Screenshot: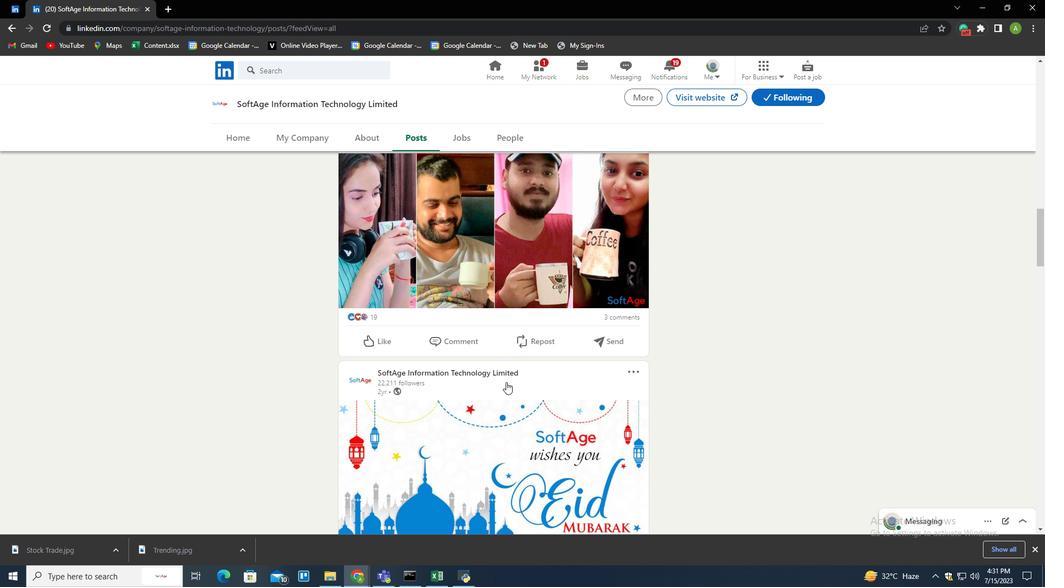
Action: Mouse scrolled (506, 382) with delta (0, 0)
Screenshot: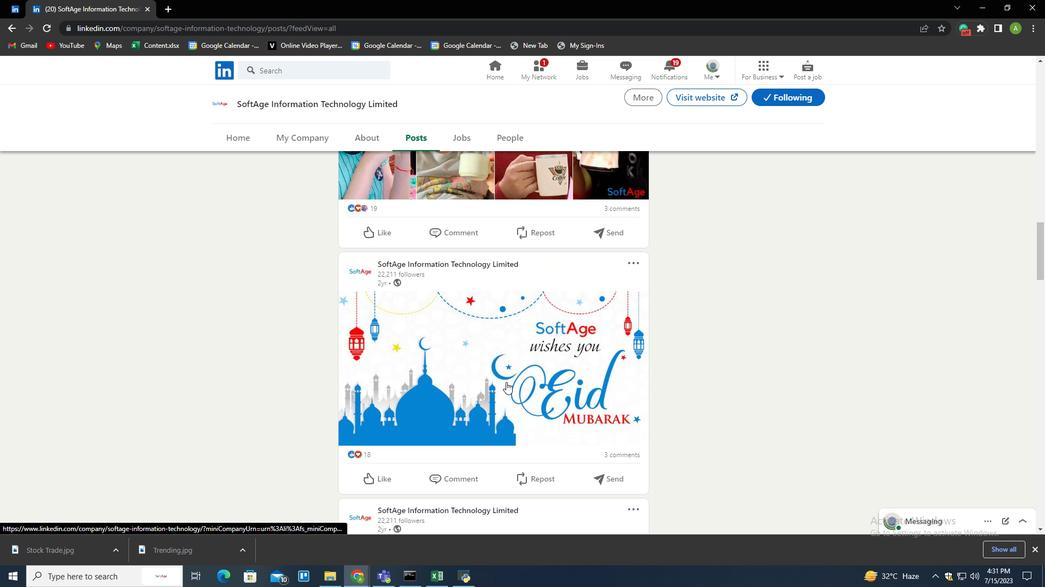 
Action: Mouse scrolled (506, 382) with delta (0, 0)
Screenshot: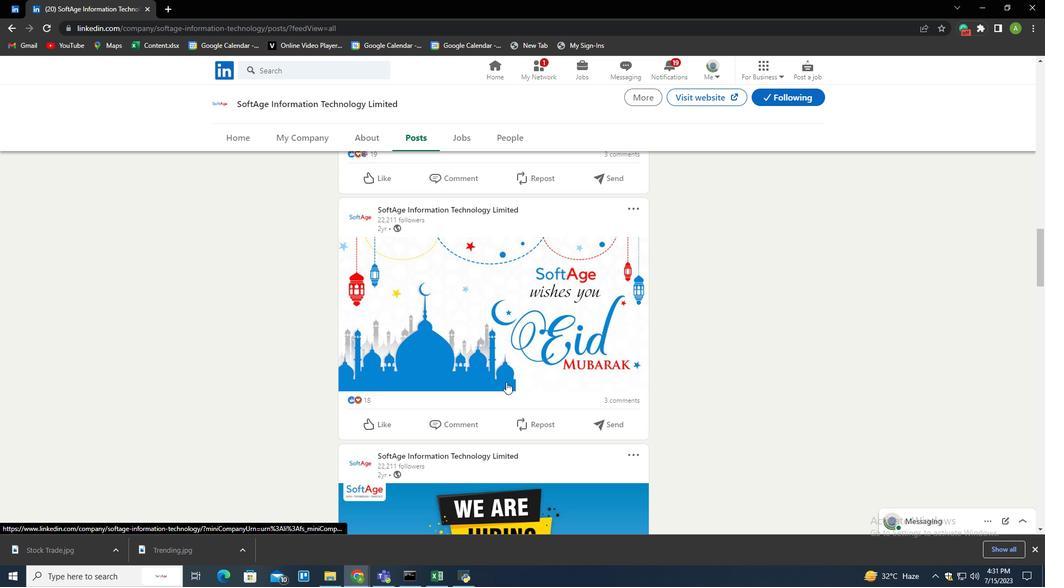 
Action: Mouse scrolled (506, 382) with delta (0, 0)
Screenshot: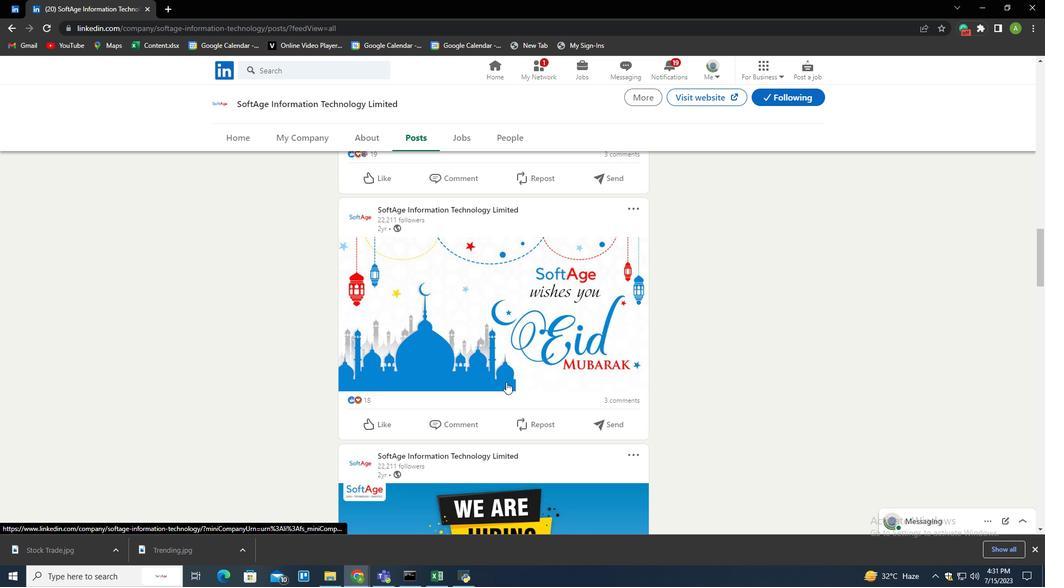 
Action: Mouse scrolled (506, 382) with delta (0, 0)
Screenshot: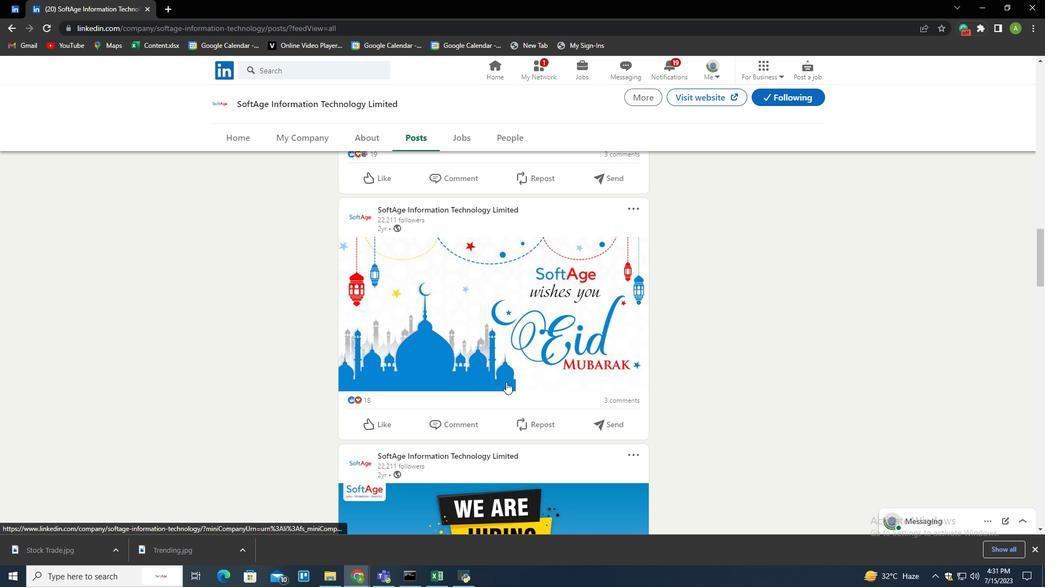 
Action: Mouse scrolled (506, 382) with delta (0, 0)
Screenshot: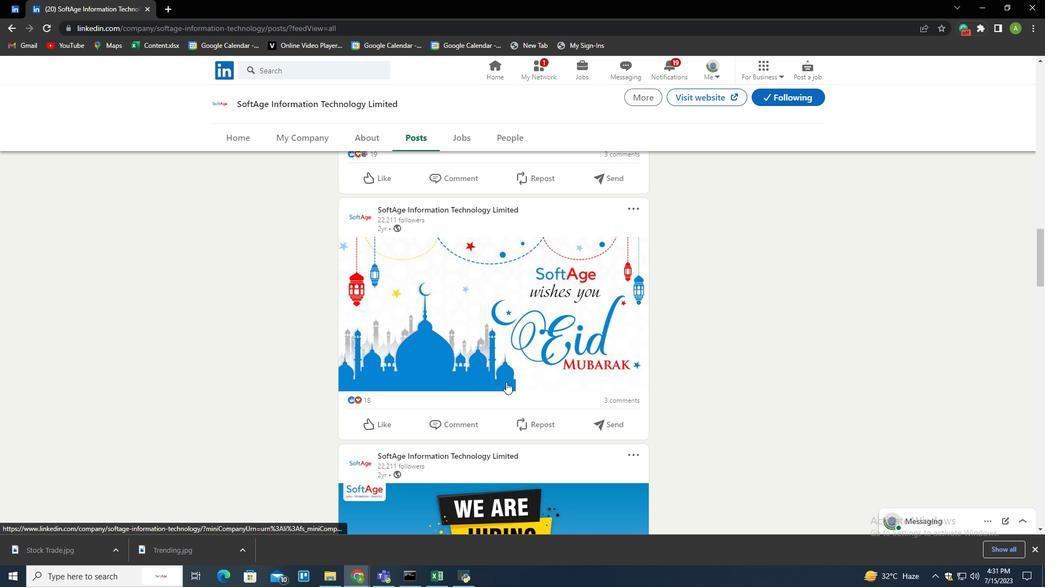 
Action: Mouse scrolled (506, 382) with delta (0, 0)
Screenshot: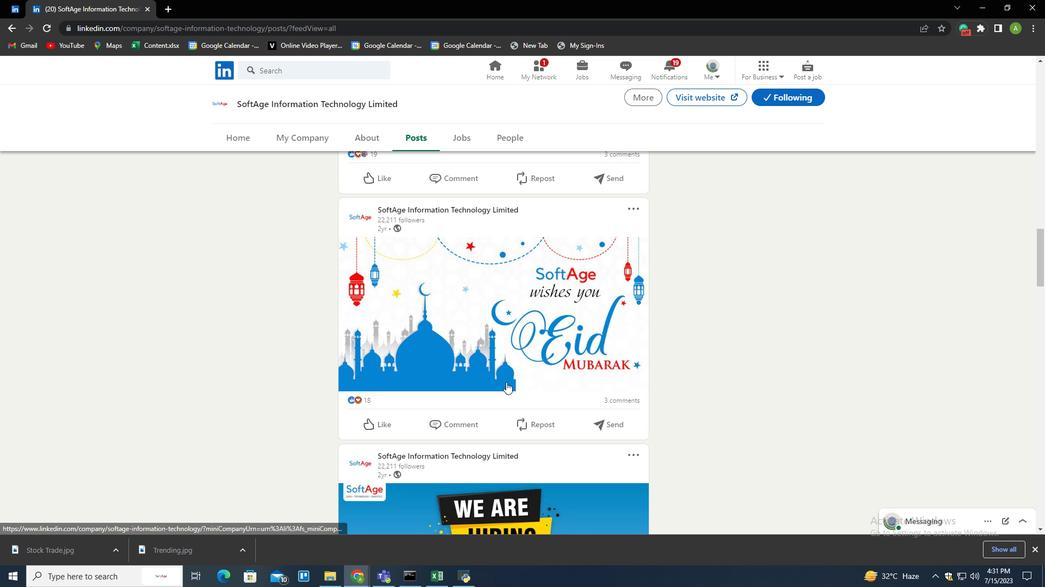
Action: Mouse scrolled (506, 382) with delta (0, 0)
Screenshot: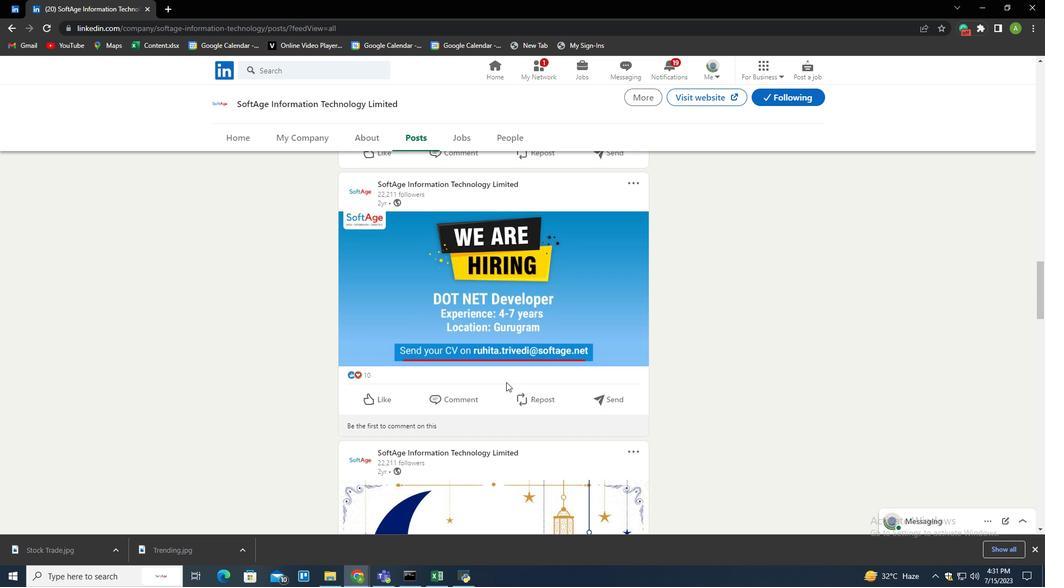 
Action: Mouse scrolled (506, 382) with delta (0, 0)
Screenshot: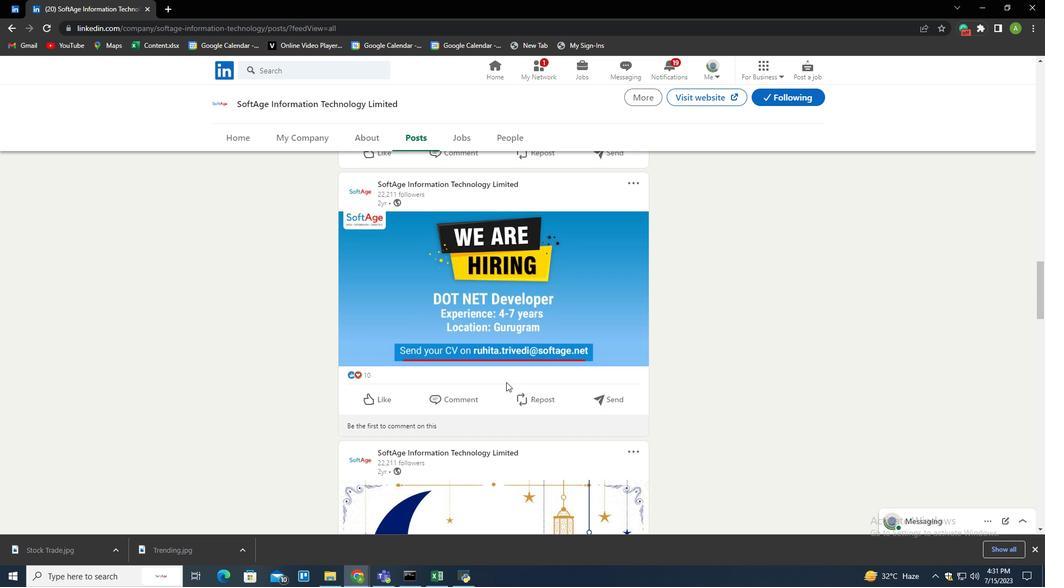 
Action: Mouse scrolled (506, 382) with delta (0, 0)
Screenshot: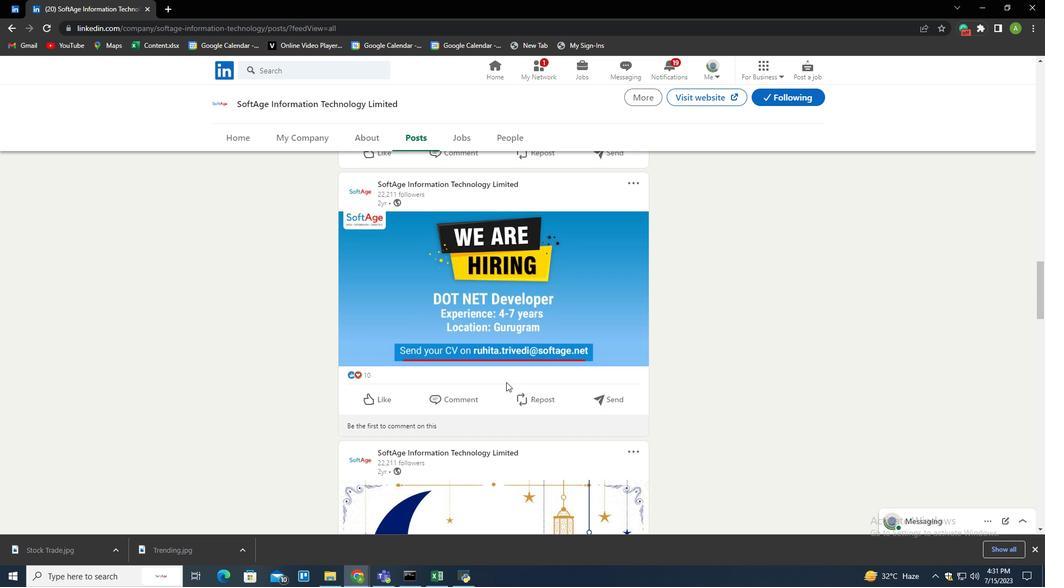 
Action: Mouse scrolled (506, 382) with delta (0, 0)
Screenshot: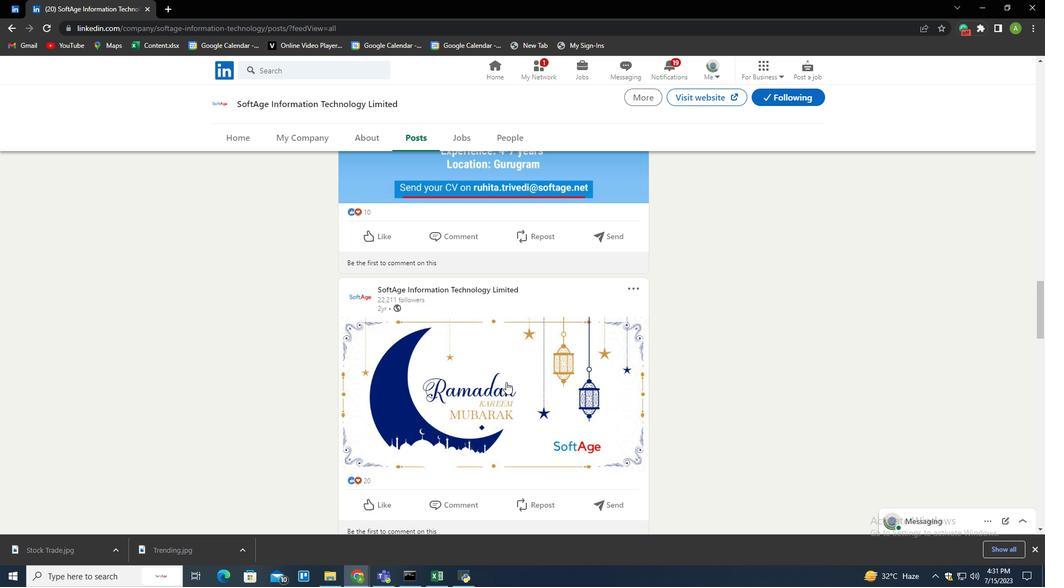 
Action: Mouse scrolled (506, 382) with delta (0, 0)
Screenshot: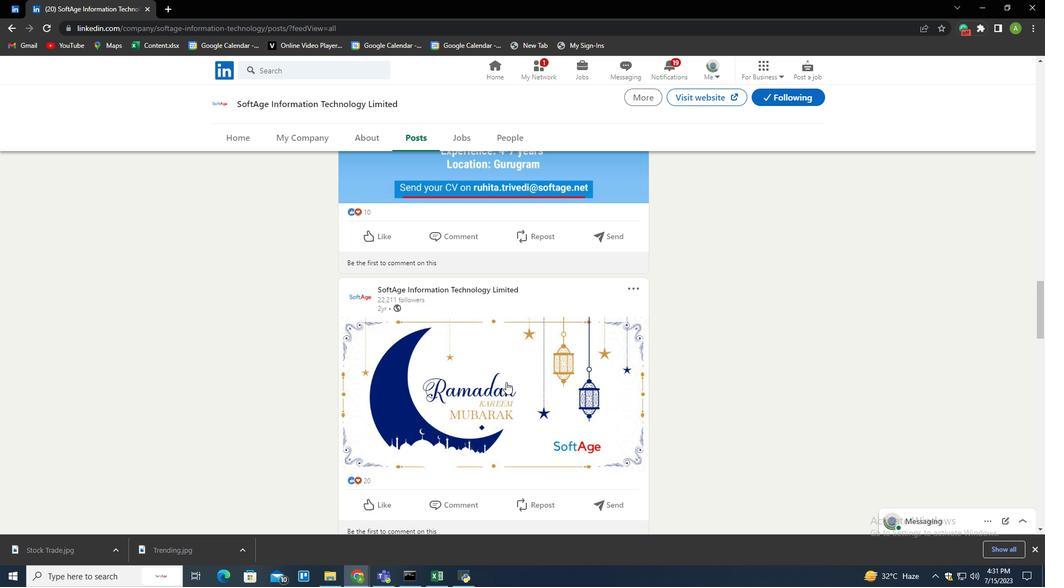 
Action: Mouse scrolled (506, 382) with delta (0, 0)
Screenshot: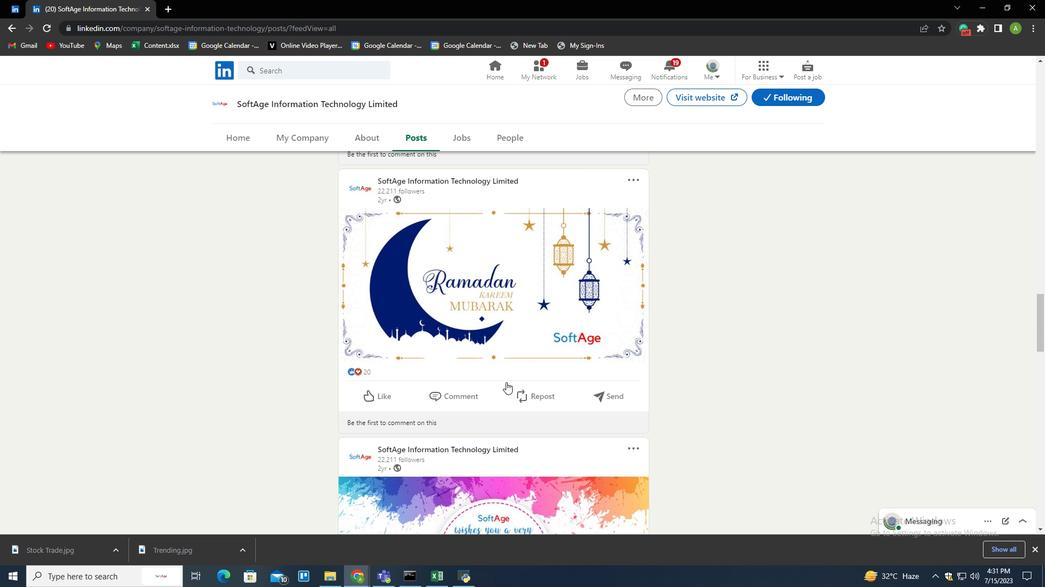 
Action: Mouse scrolled (506, 382) with delta (0, 0)
Screenshot: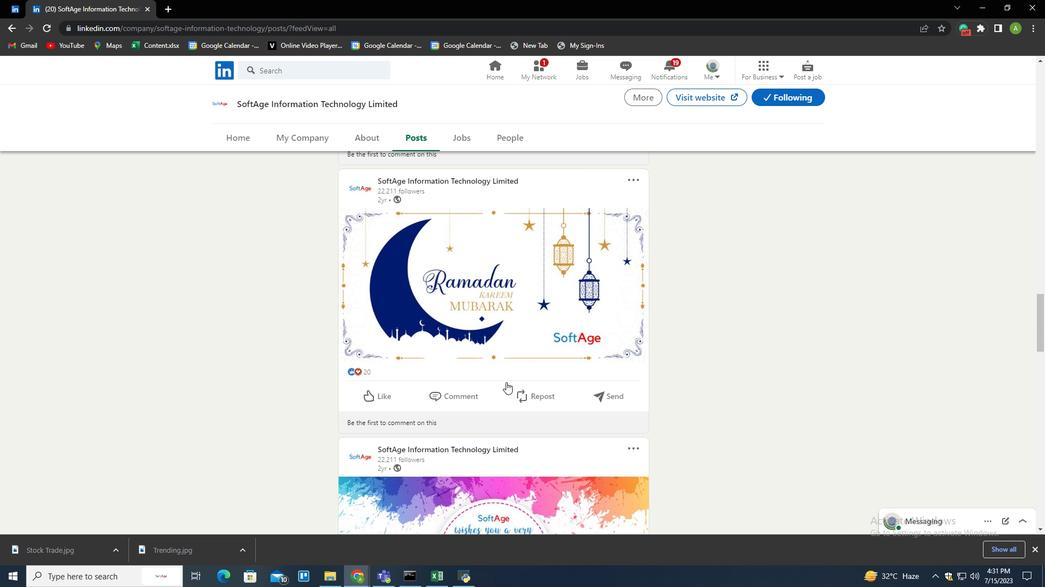 
Action: Mouse scrolled (506, 382) with delta (0, 0)
Screenshot: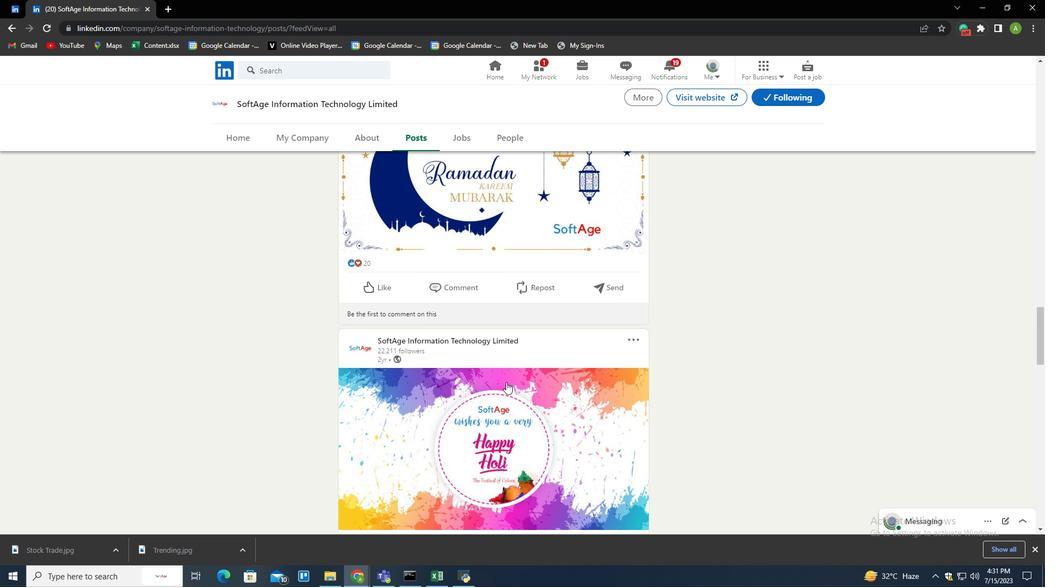 
Action: Mouse scrolled (506, 382) with delta (0, 0)
Screenshot: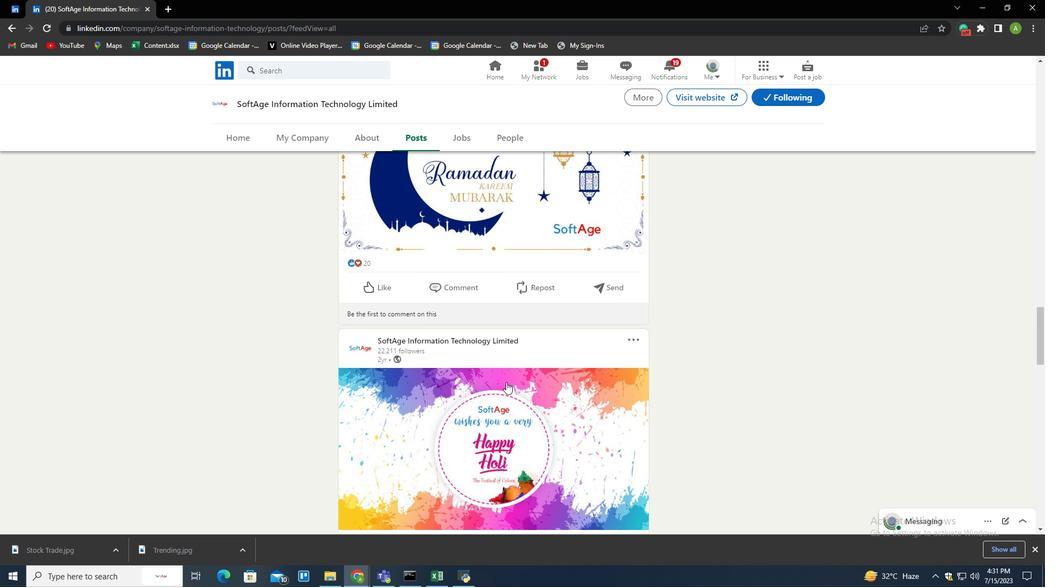 
Action: Mouse scrolled (506, 382) with delta (0, 0)
Screenshot: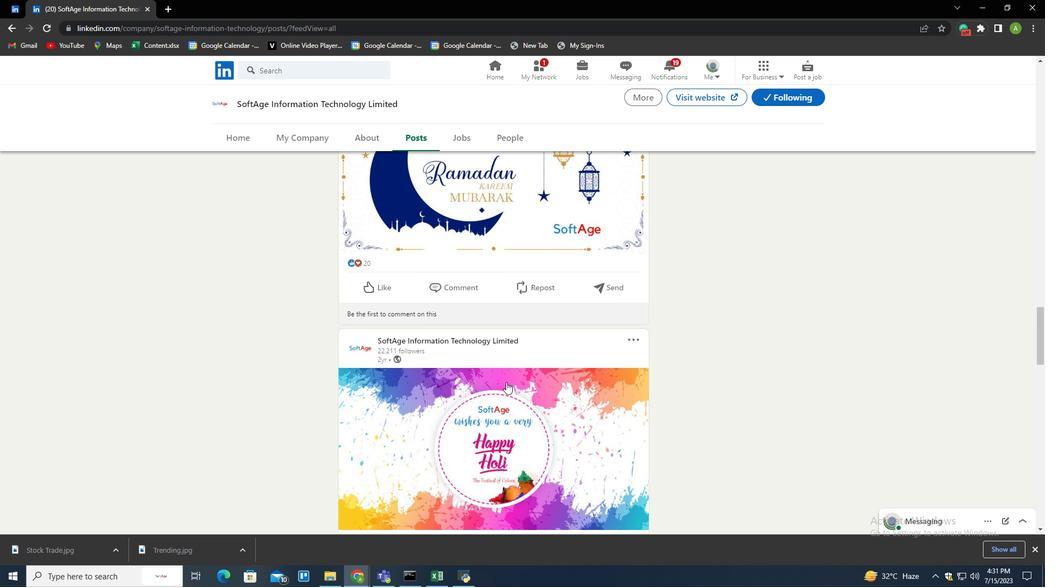 
Action: Mouse scrolled (506, 382) with delta (0, 0)
Screenshot: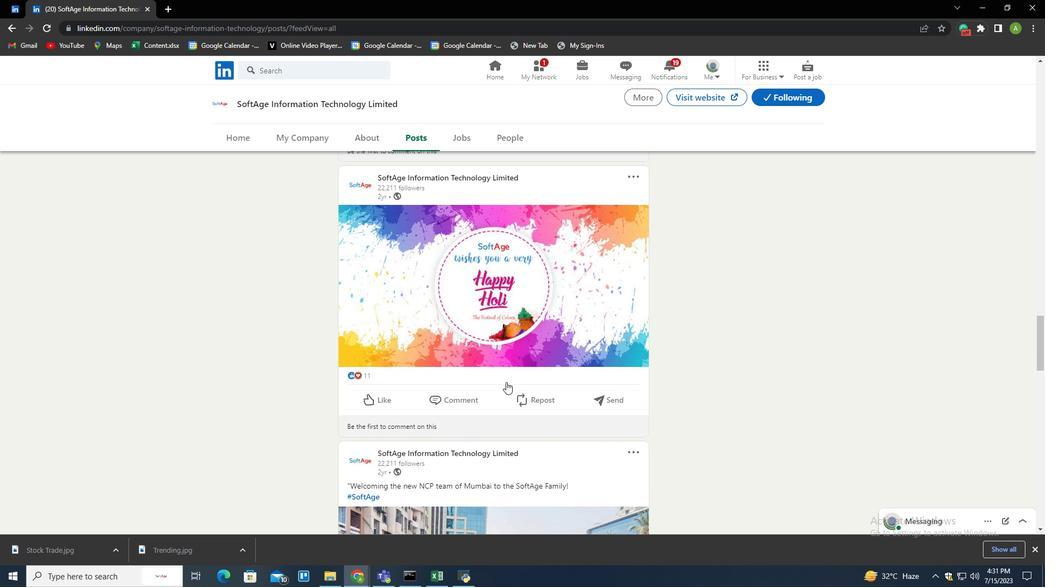 
Action: Mouse scrolled (506, 382) with delta (0, 0)
Screenshot: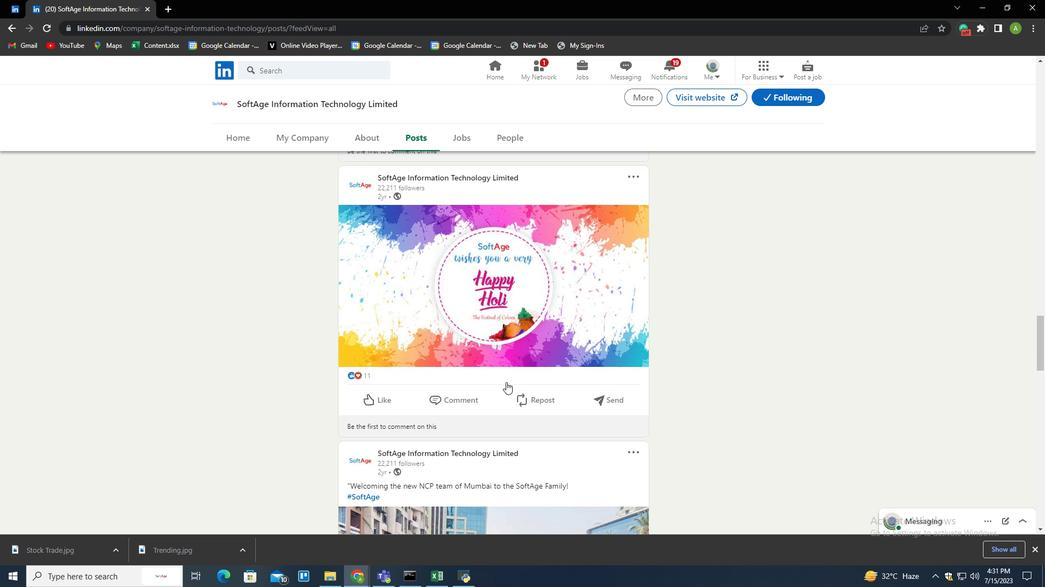 
Action: Mouse scrolled (506, 382) with delta (0, 0)
Screenshot: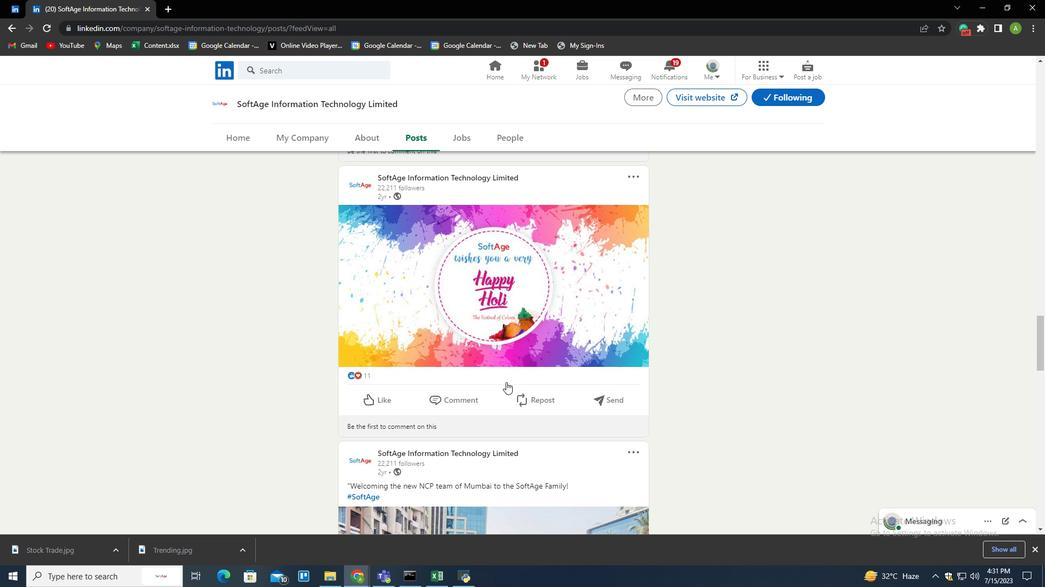 
Action: Mouse scrolled (506, 382) with delta (0, 0)
Screenshot: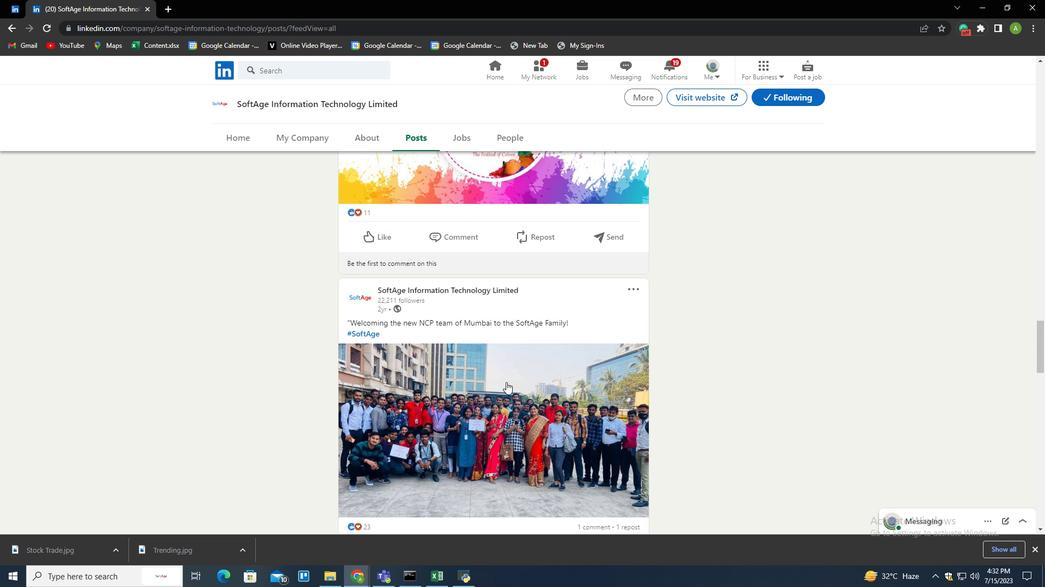 
Action: Mouse scrolled (506, 382) with delta (0, 0)
Screenshot: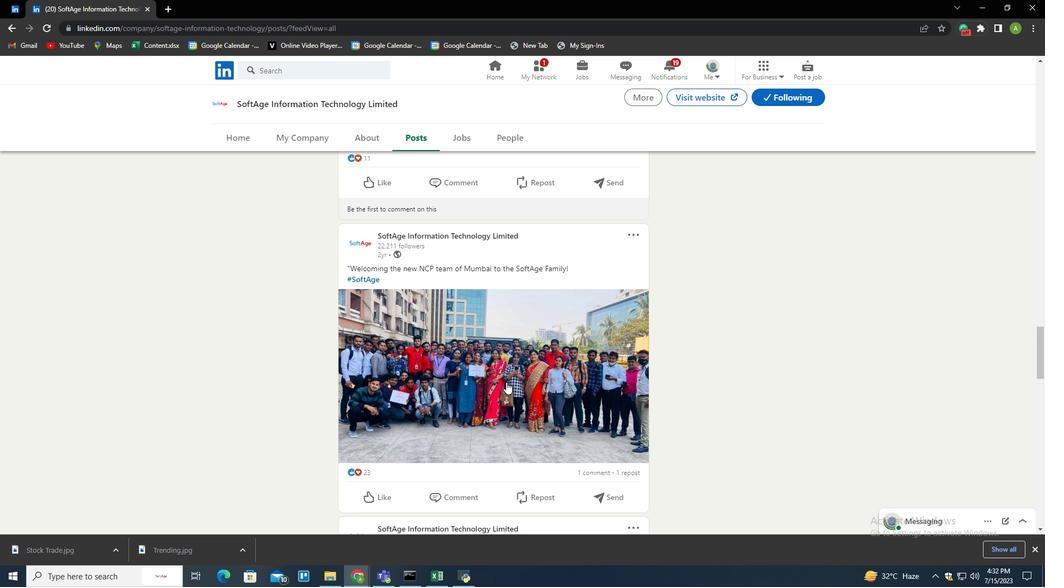 
Action: Mouse scrolled (506, 382) with delta (0, 0)
Screenshot: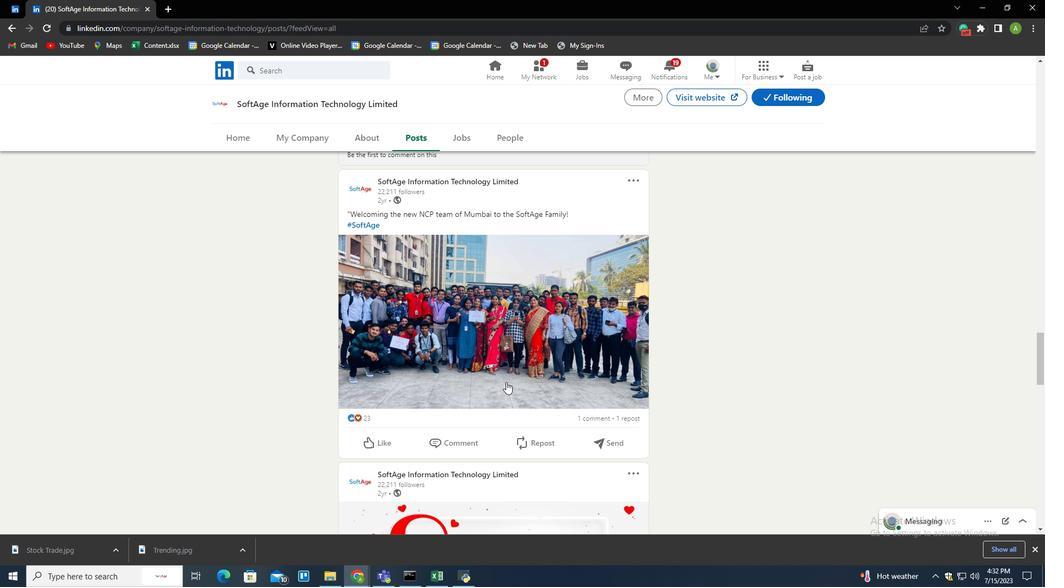 
Action: Mouse scrolled (506, 382) with delta (0, 0)
Screenshot: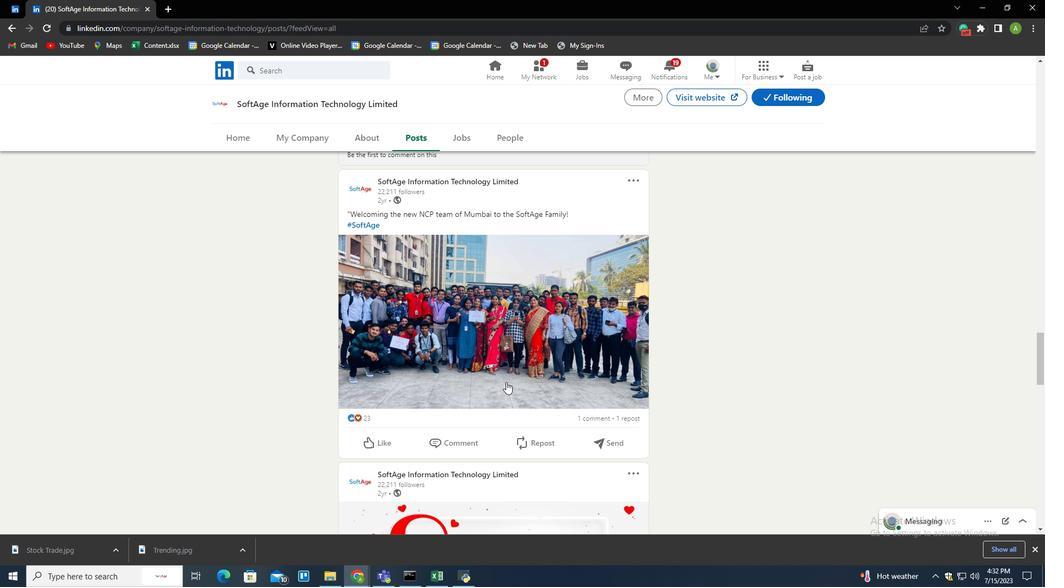 
Action: Mouse scrolled (506, 382) with delta (0, 0)
Screenshot: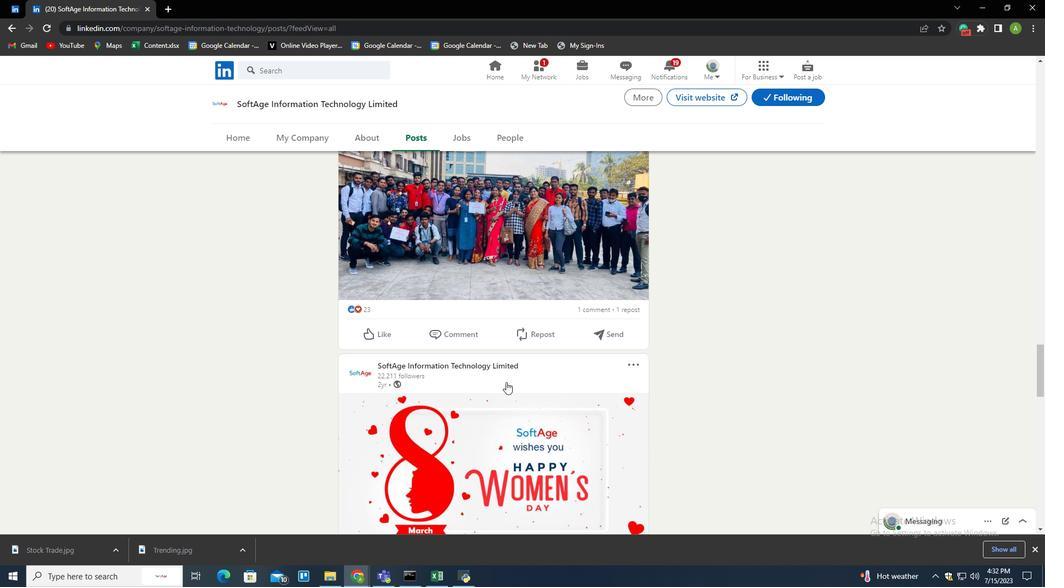
Action: Mouse scrolled (506, 382) with delta (0, 0)
Screenshot: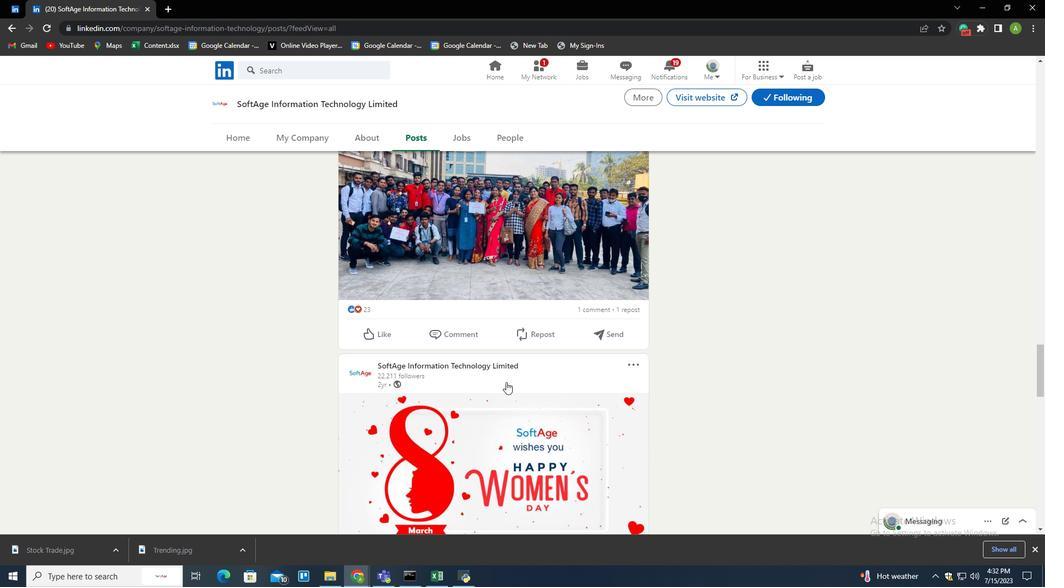 
Action: Mouse scrolled (506, 382) with delta (0, 0)
Screenshot: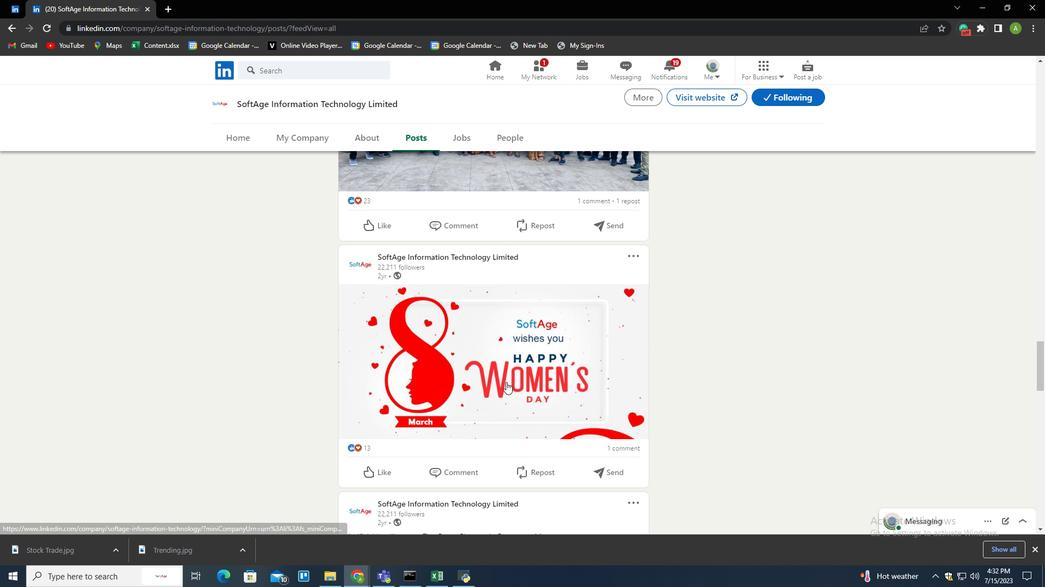 
Action: Mouse scrolled (506, 382) with delta (0, 0)
Screenshot: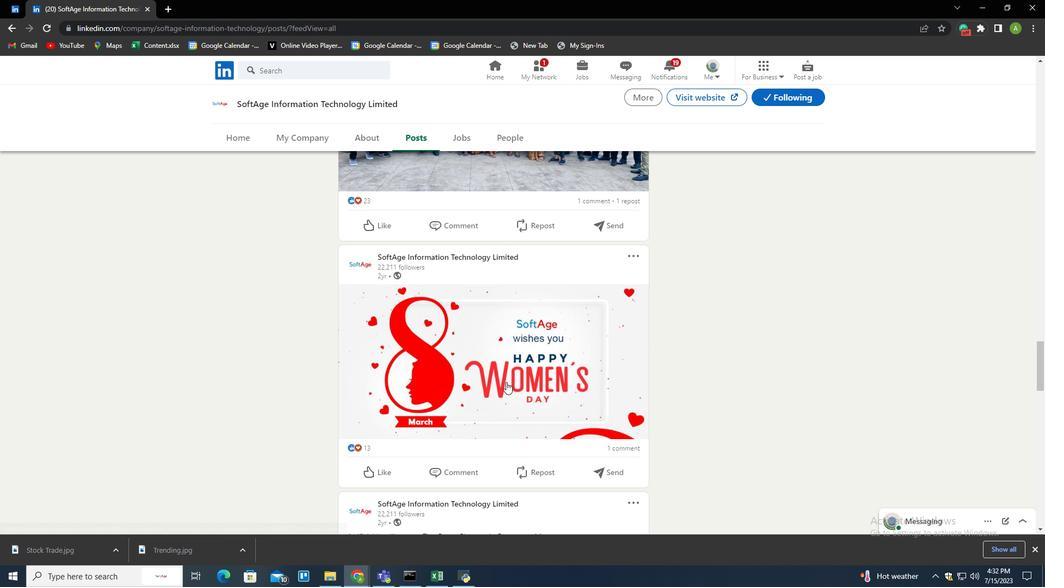 
Action: Mouse scrolled (506, 382) with delta (0, 0)
Screenshot: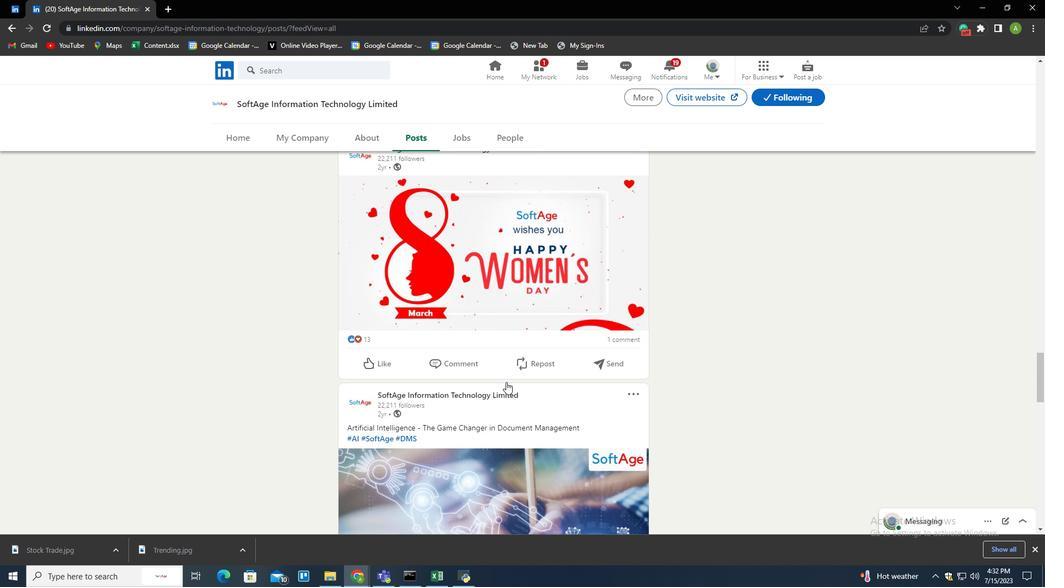 
Action: Mouse scrolled (506, 382) with delta (0, 0)
Screenshot: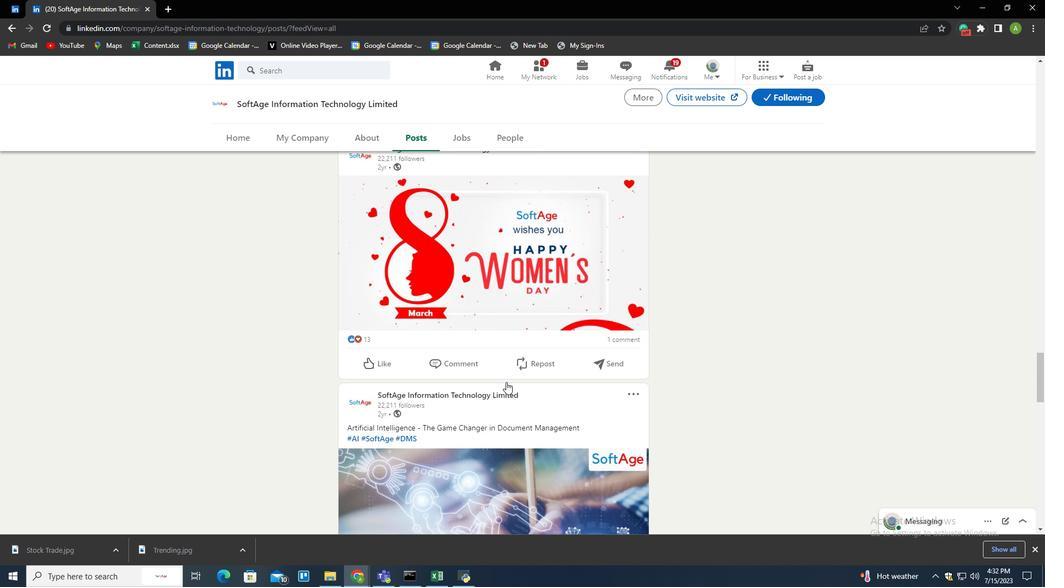 
Action: Mouse scrolled (506, 382) with delta (0, 0)
Screenshot: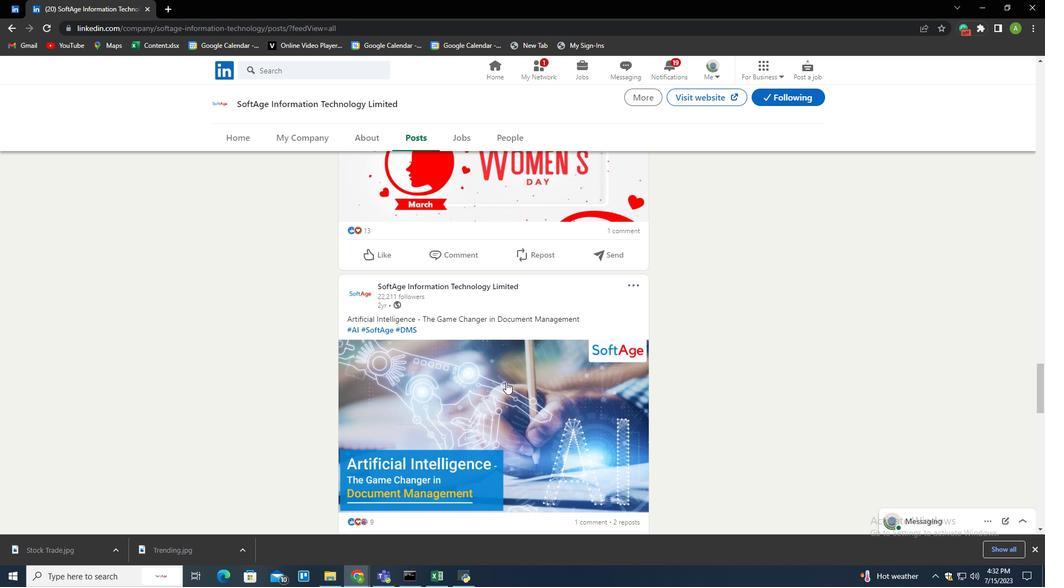 
Action: Mouse scrolled (506, 382) with delta (0, 0)
Screenshot: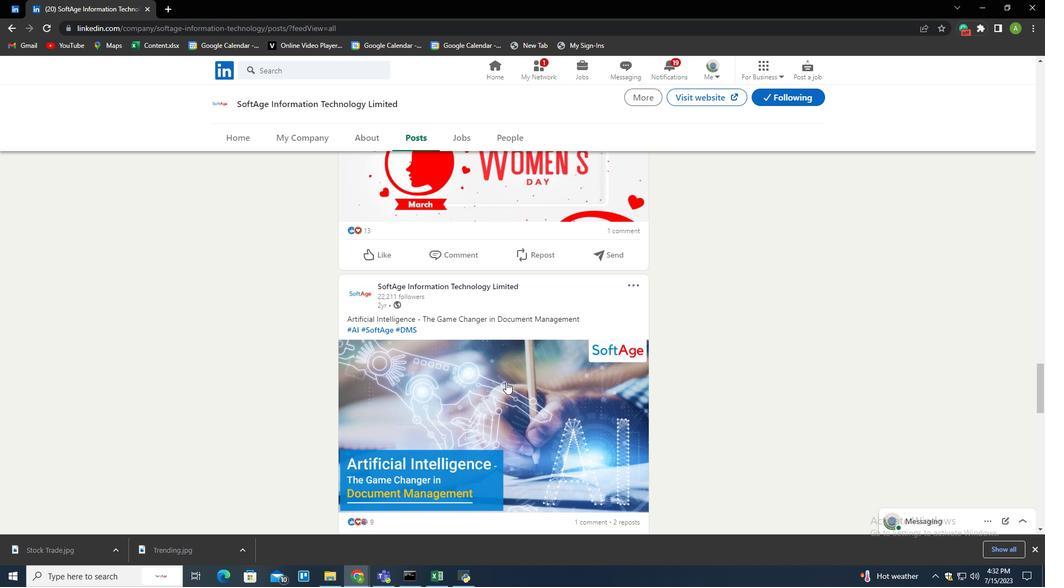 
Action: Mouse scrolled (506, 382) with delta (0, 0)
Screenshot: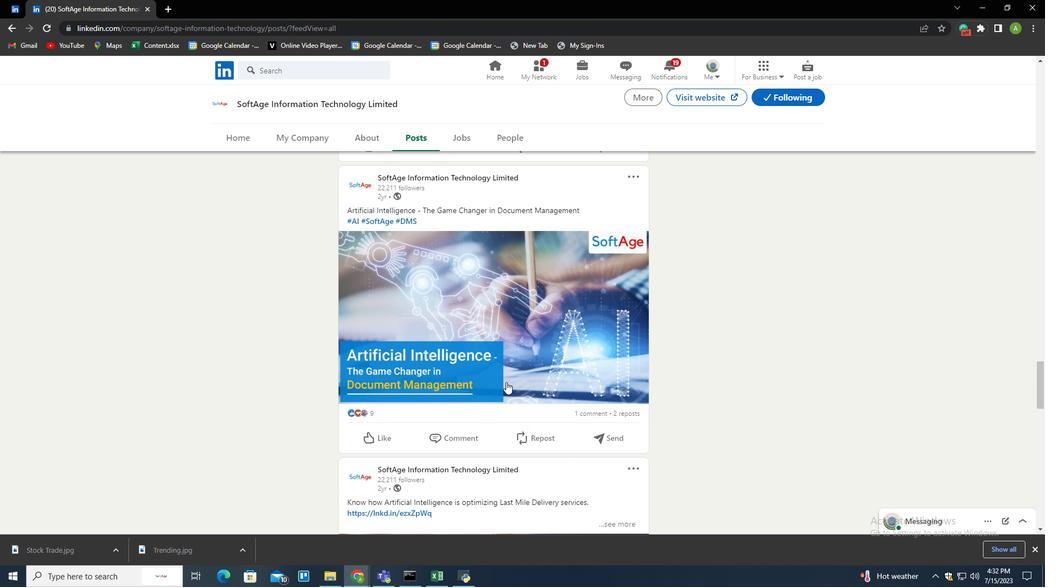 
Action: Mouse scrolled (506, 382) with delta (0, 0)
Screenshot: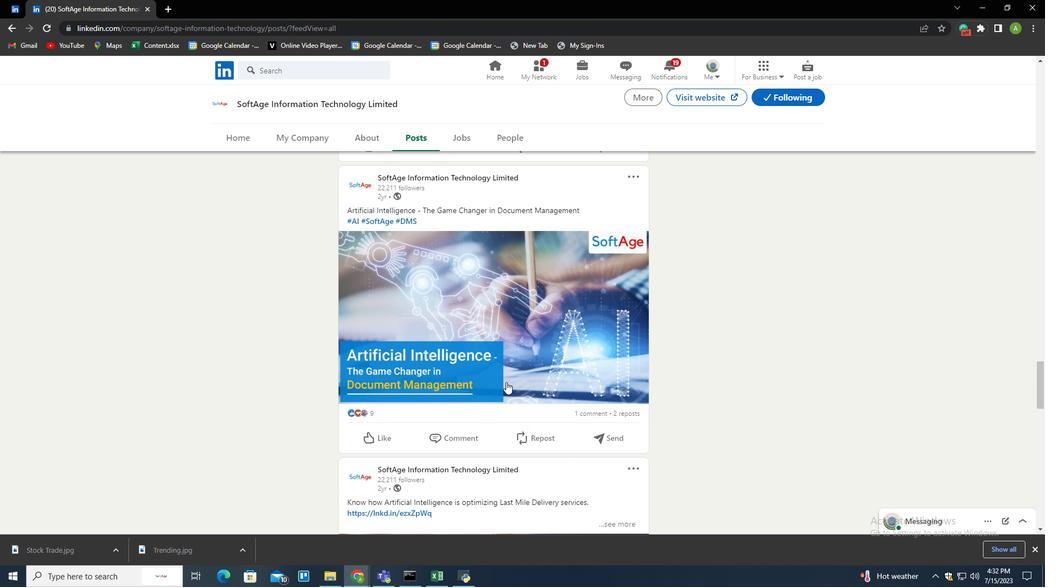 
Action: Mouse scrolled (506, 382) with delta (0, 0)
Screenshot: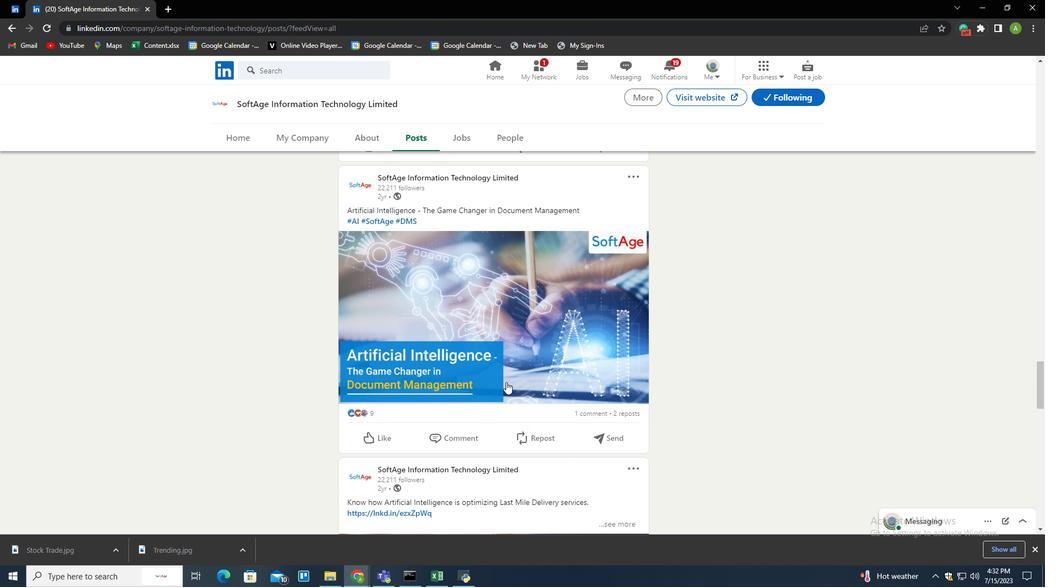 
Action: Mouse scrolled (506, 382) with delta (0, 0)
Screenshot: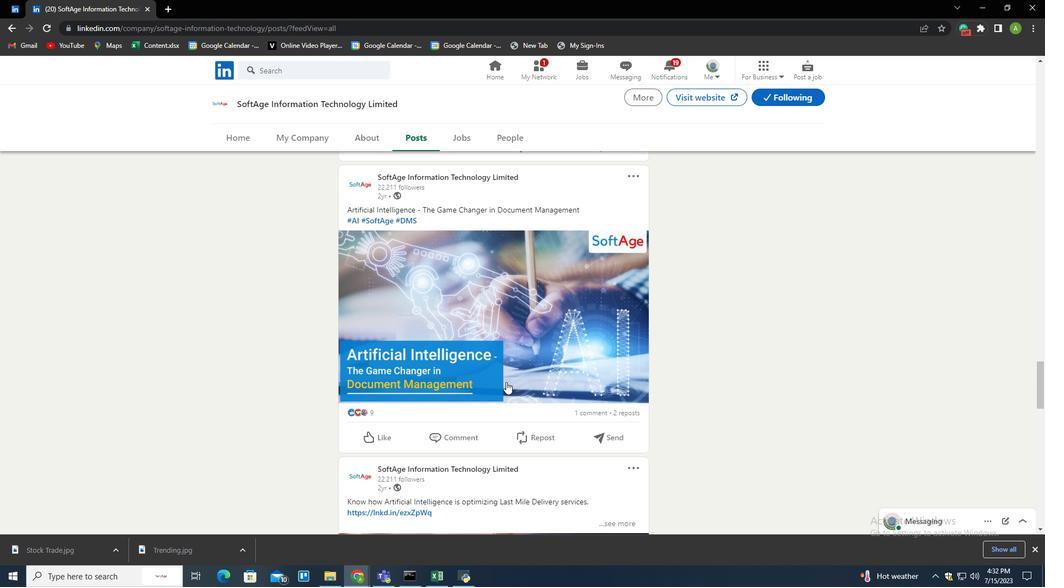 
Action: Mouse scrolled (506, 383) with delta (0, 0)
Screenshot: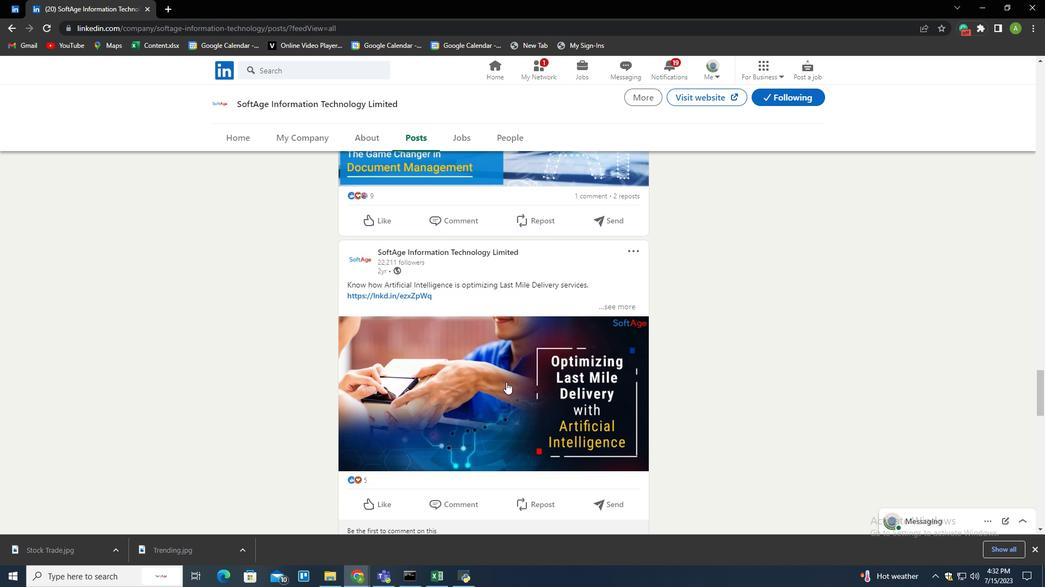 
Action: Mouse scrolled (506, 383) with delta (0, 0)
Screenshot: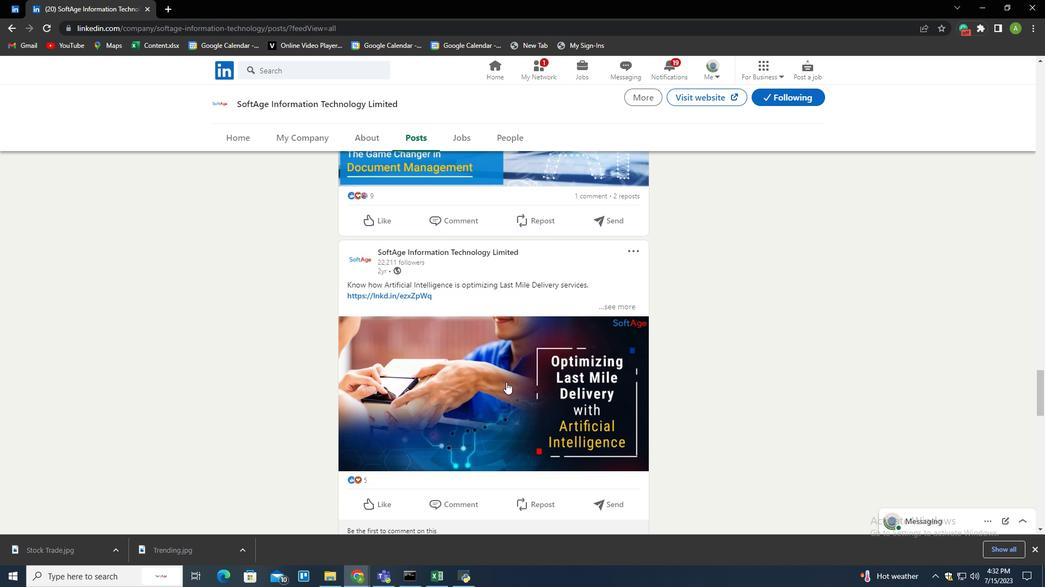 
Action: Mouse scrolled (506, 383) with delta (0, 0)
Screenshot: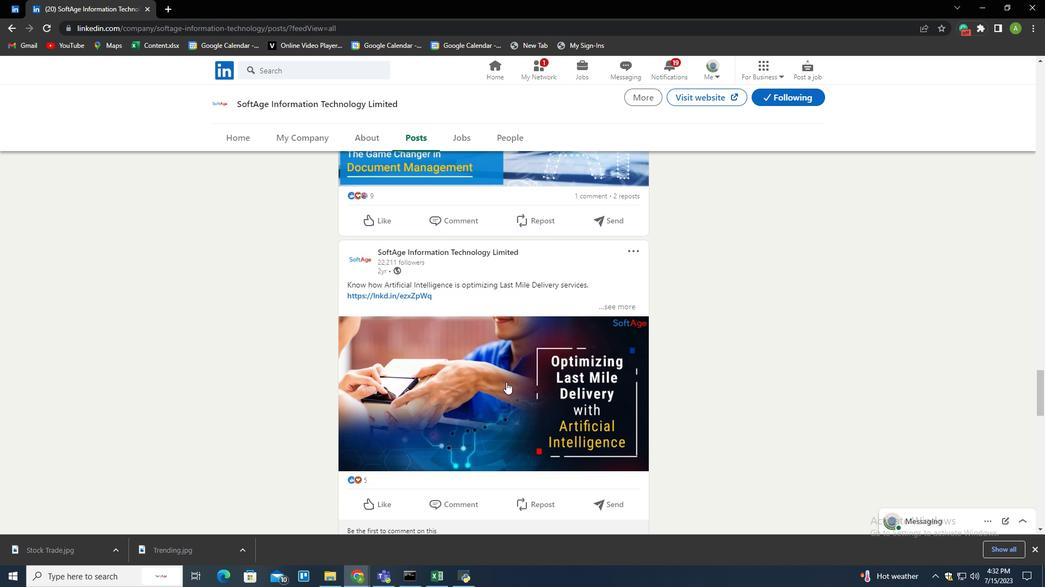 
Action: Mouse scrolled (506, 382) with delta (0, 0)
Screenshot: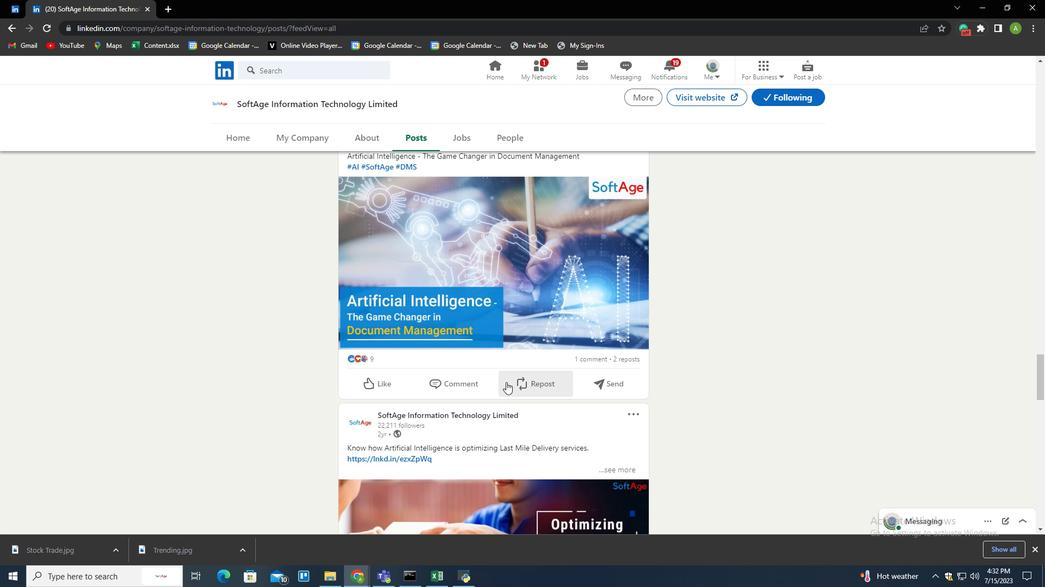 
Action: Mouse scrolled (506, 382) with delta (0, 0)
Screenshot: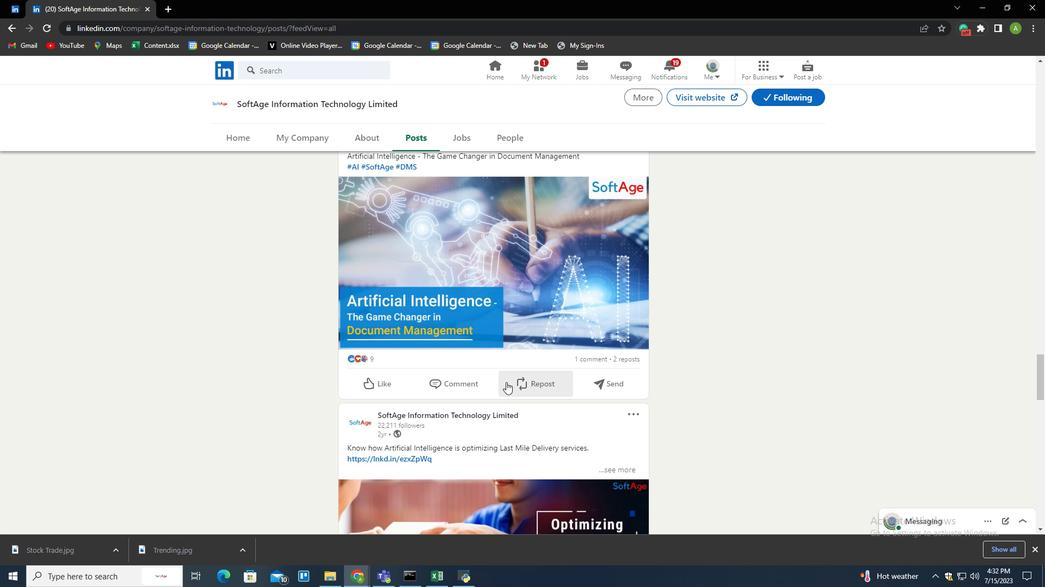 
Action: Mouse scrolled (506, 382) with delta (0, 0)
Screenshot: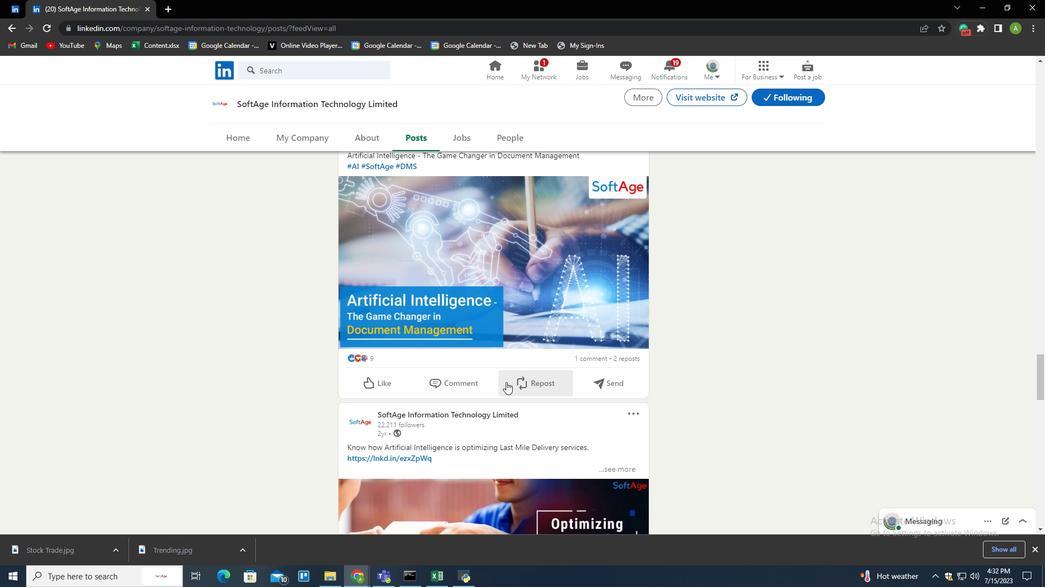 
Action: Mouse scrolled (506, 382) with delta (0, 0)
Screenshot: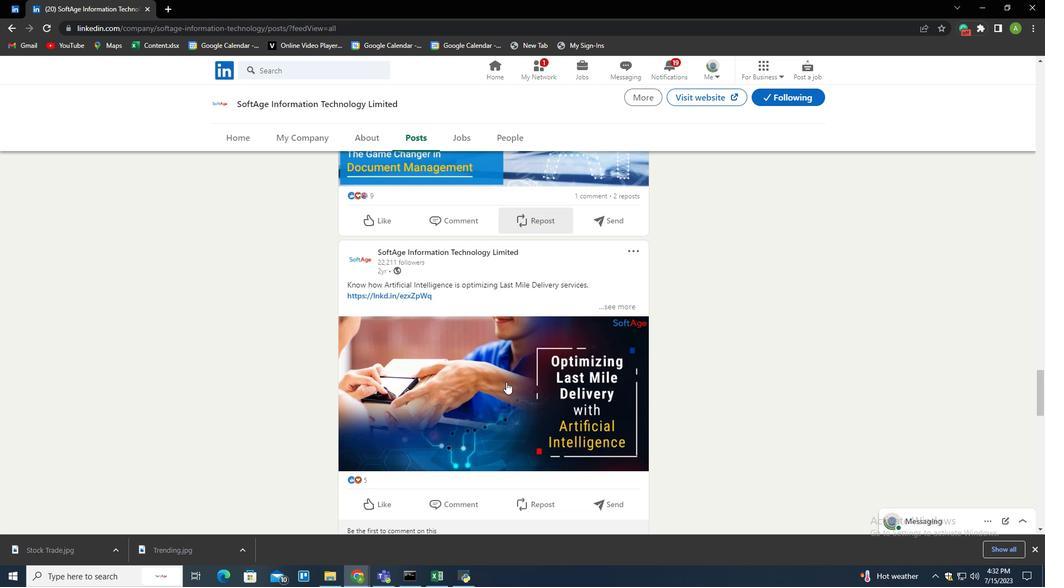 
Action: Mouse scrolled (506, 382) with delta (0, 0)
Screenshot: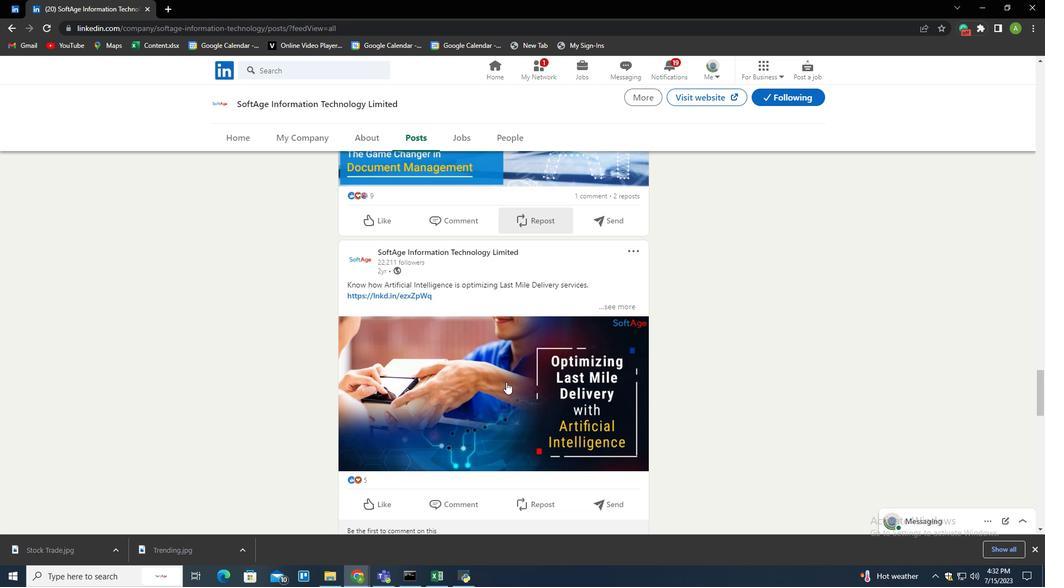
Action: Mouse scrolled (506, 382) with delta (0, 0)
Screenshot: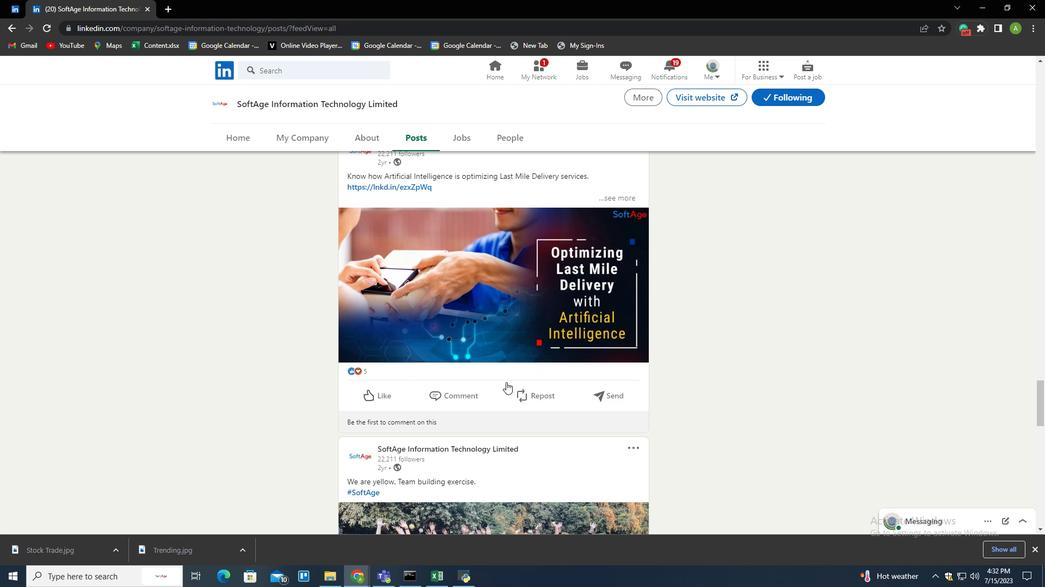 
Action: Mouse scrolled (506, 382) with delta (0, 0)
Screenshot: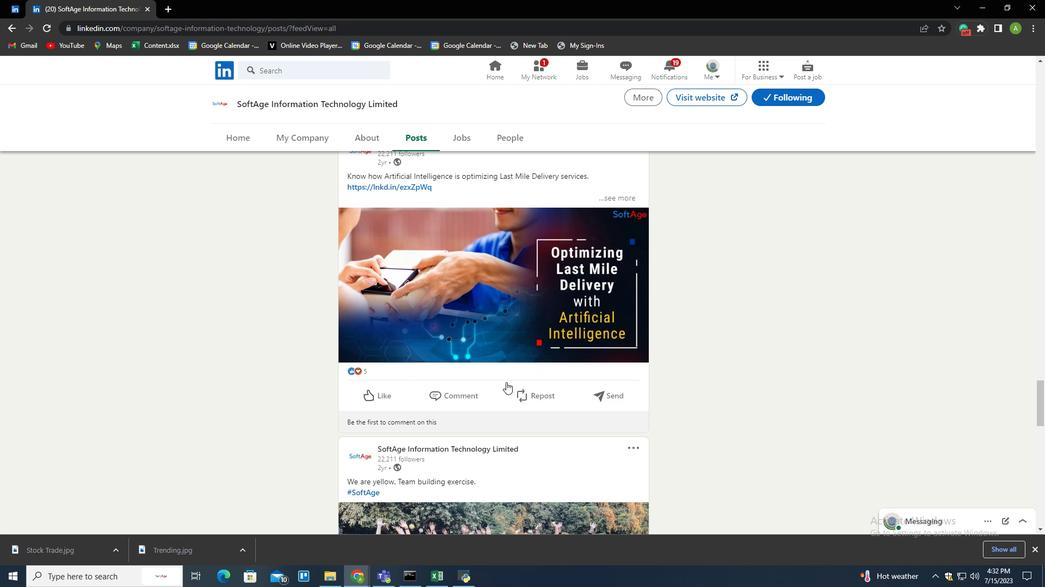
Action: Mouse scrolled (506, 382) with delta (0, 0)
Screenshot: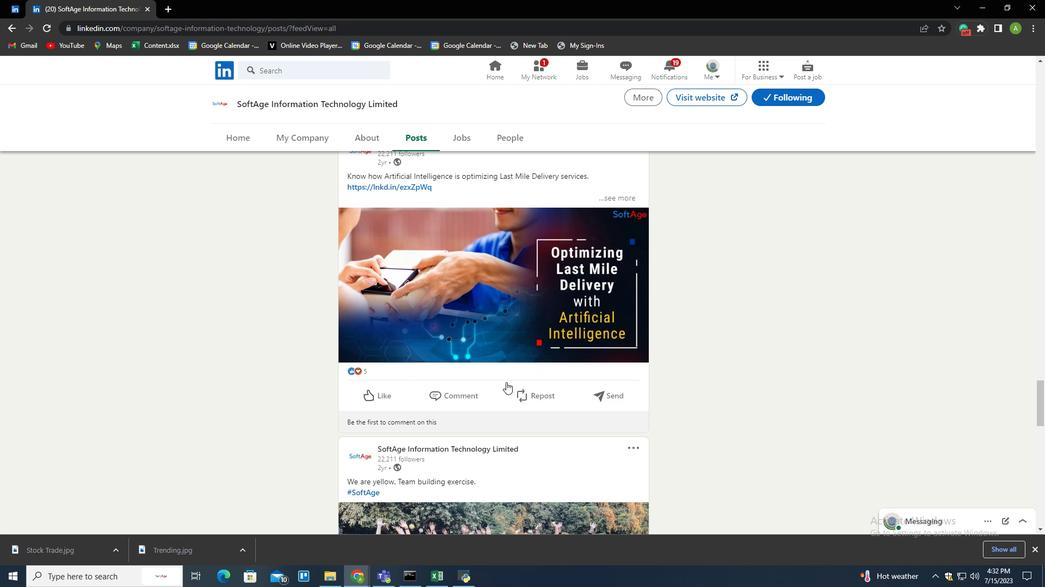 
Action: Mouse scrolled (506, 382) with delta (0, 0)
Screenshot: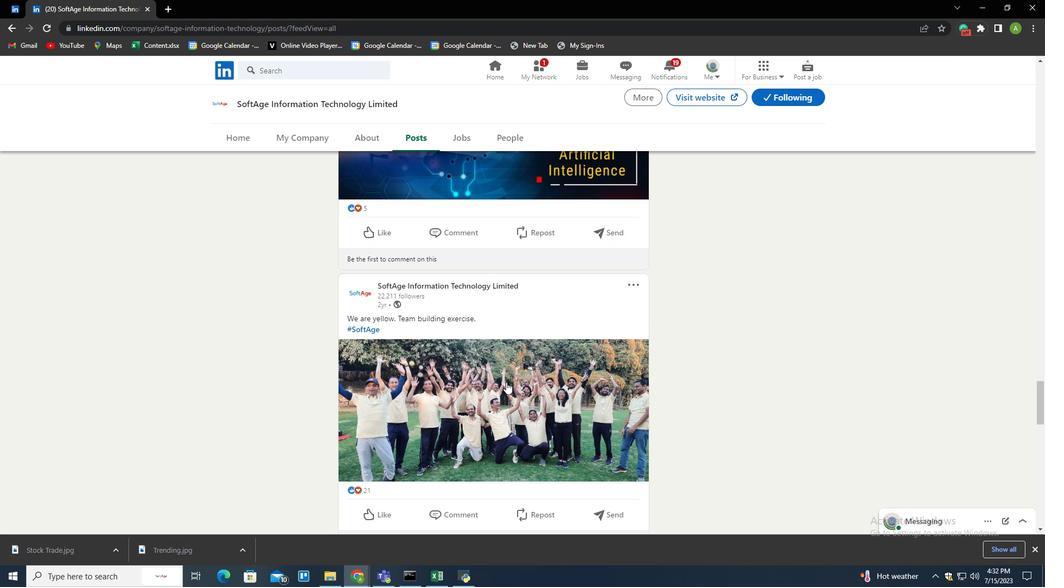 
Action: Mouse scrolled (506, 382) with delta (0, 0)
Screenshot: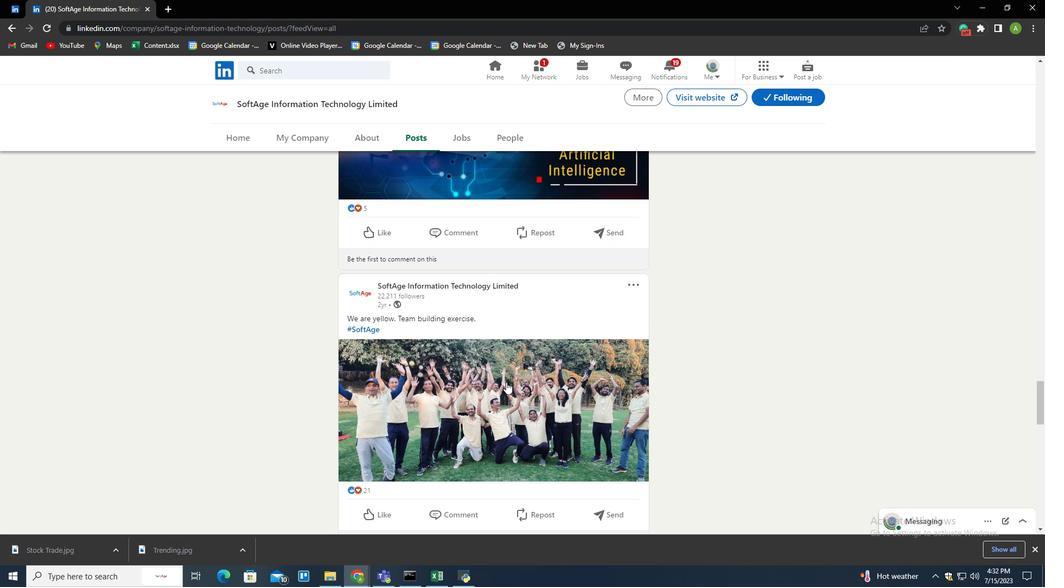 
Action: Mouse moved to (455, 411)
Screenshot: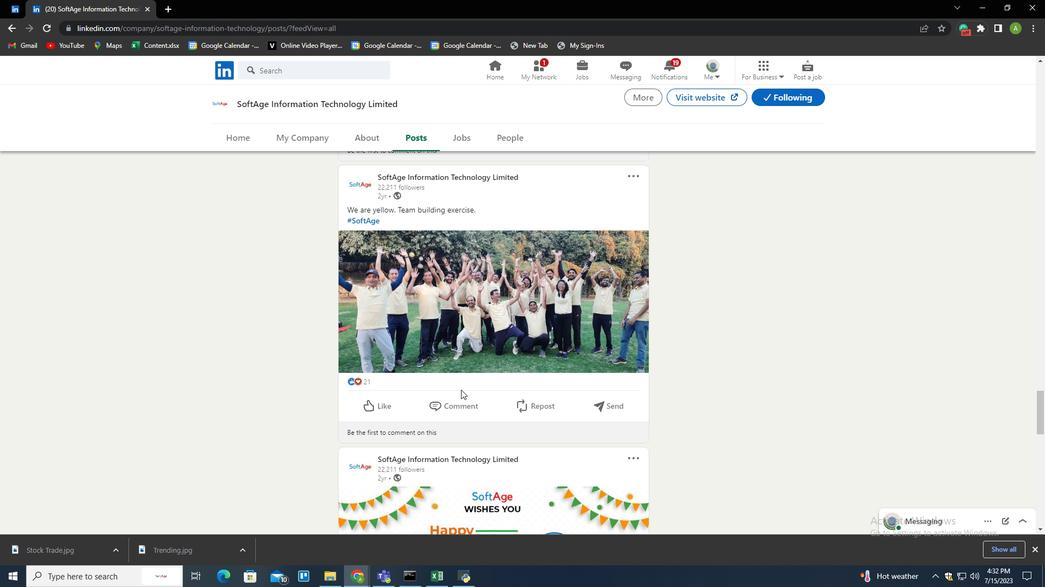 
Action: Mouse scrolled (455, 410) with delta (0, 0)
Screenshot: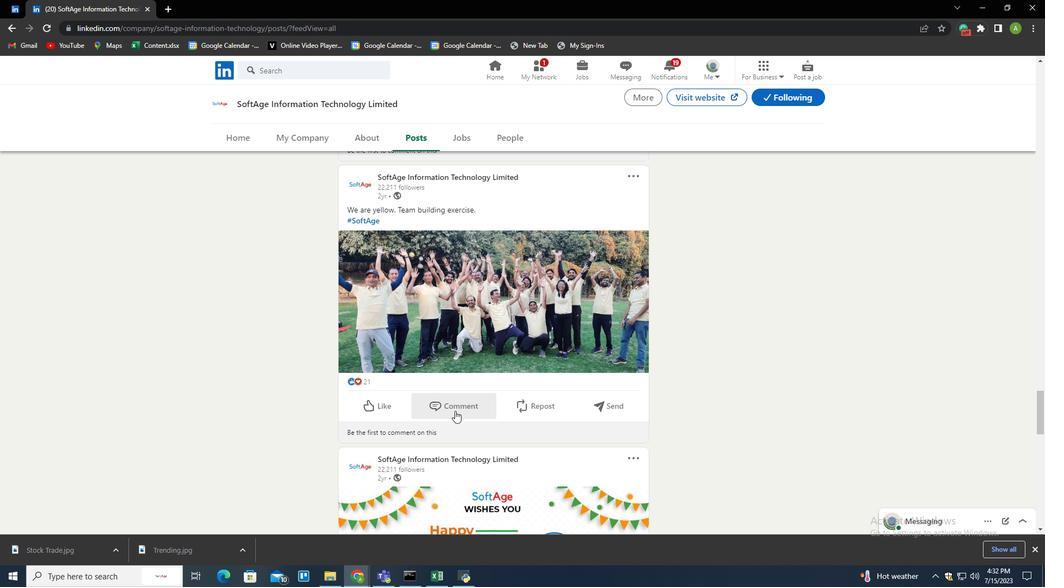 
Action: Mouse scrolled (455, 410) with delta (0, 0)
Screenshot: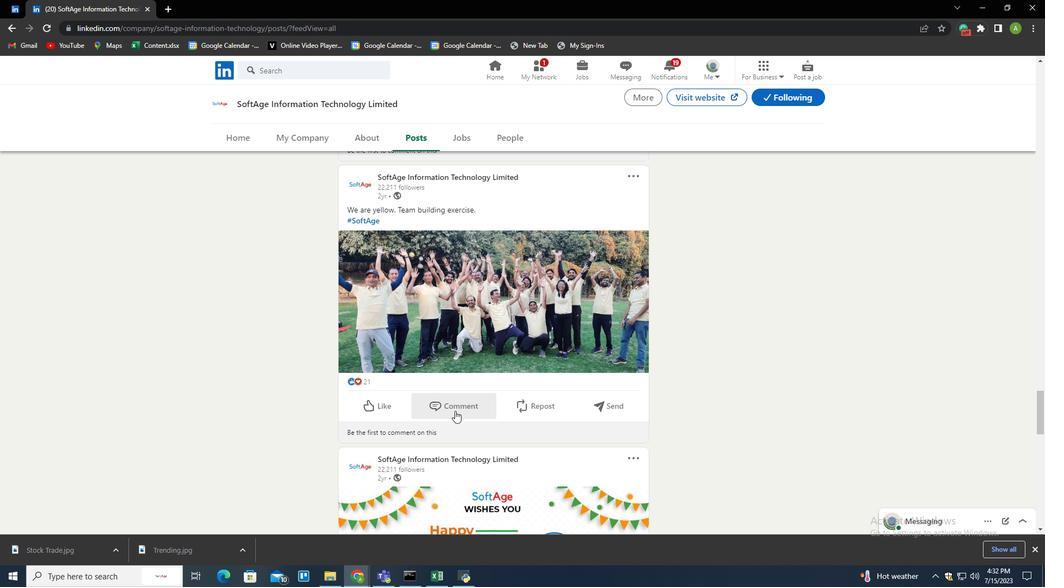 
Action: Mouse moved to (455, 410)
Screenshot: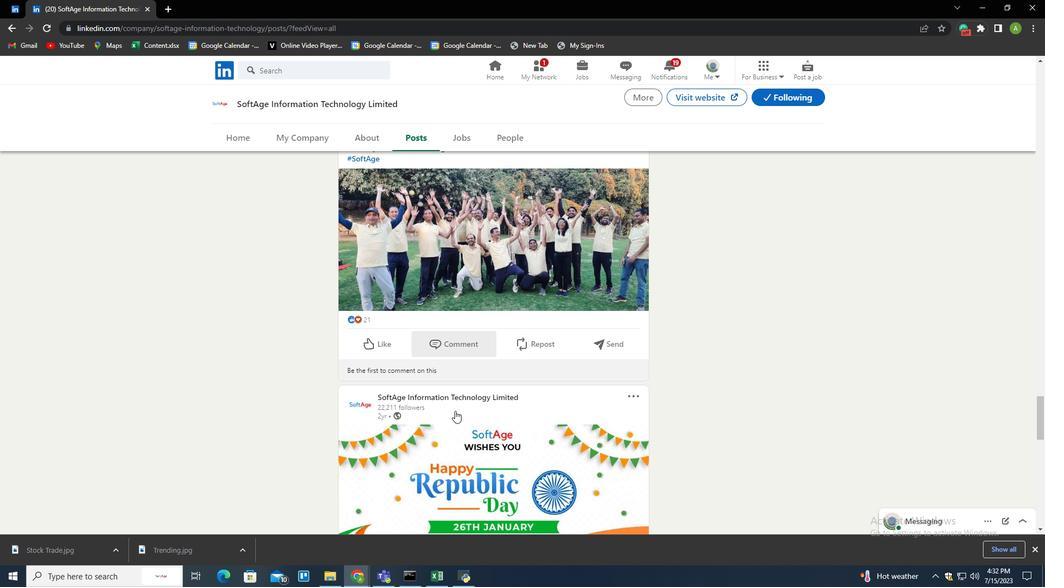 
Action: Mouse scrolled (455, 409) with delta (0, 0)
Screenshot: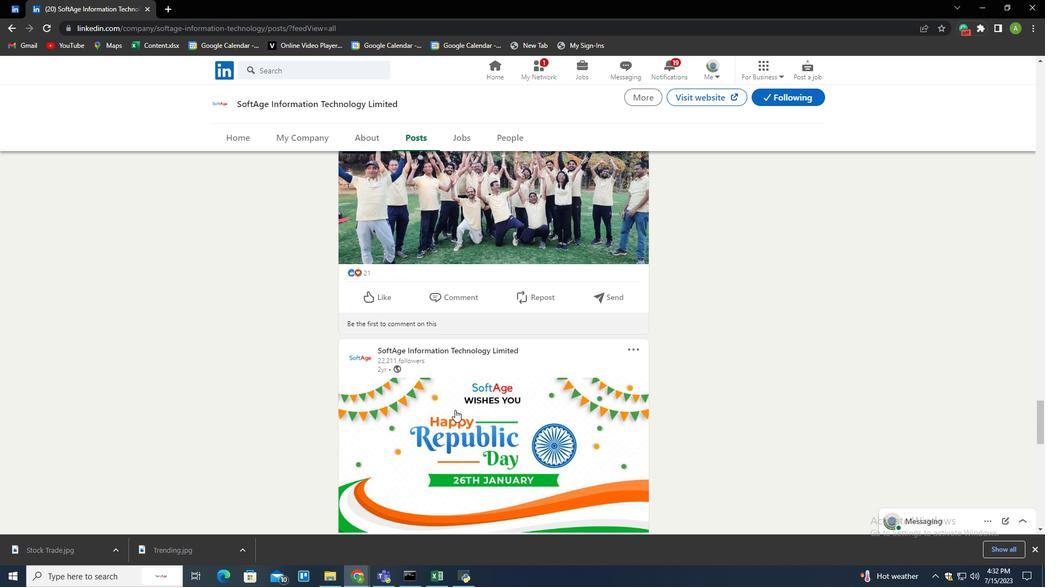 
Action: Mouse scrolled (455, 409) with delta (0, 0)
Screenshot: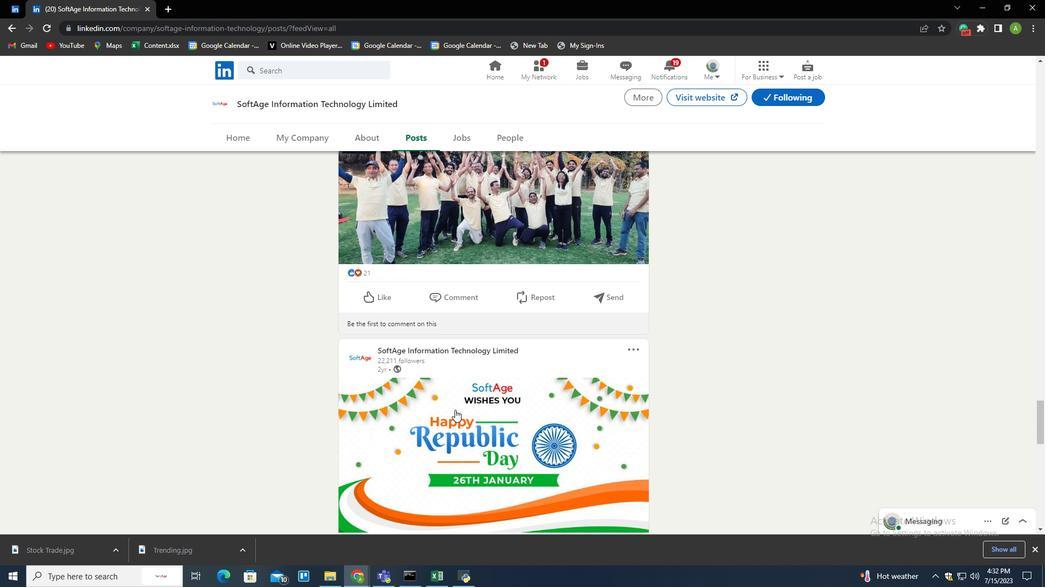
Action: Mouse scrolled (455, 409) with delta (0, 0)
Screenshot: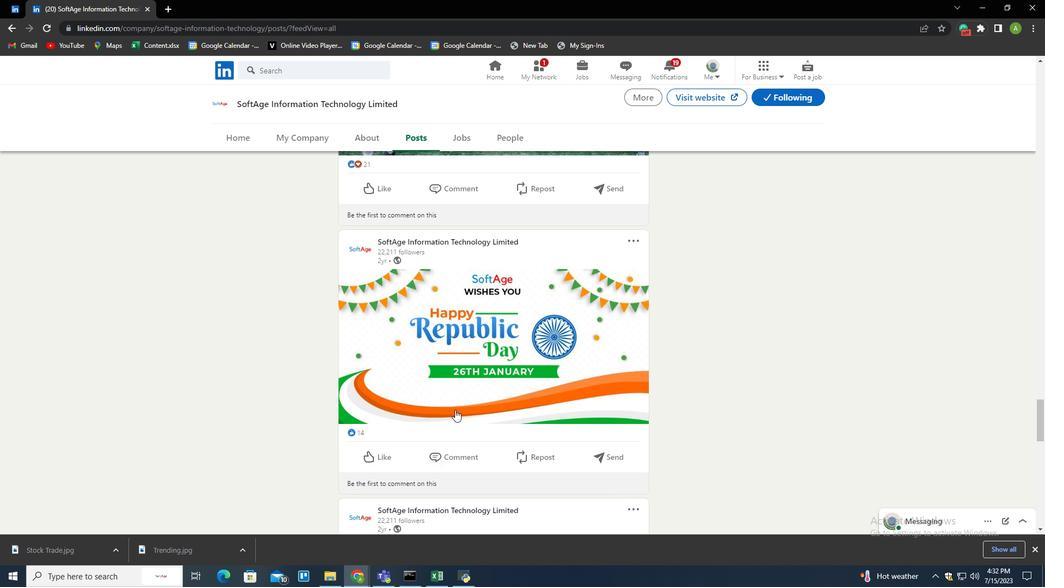 
Action: Mouse scrolled (455, 409) with delta (0, 0)
Screenshot: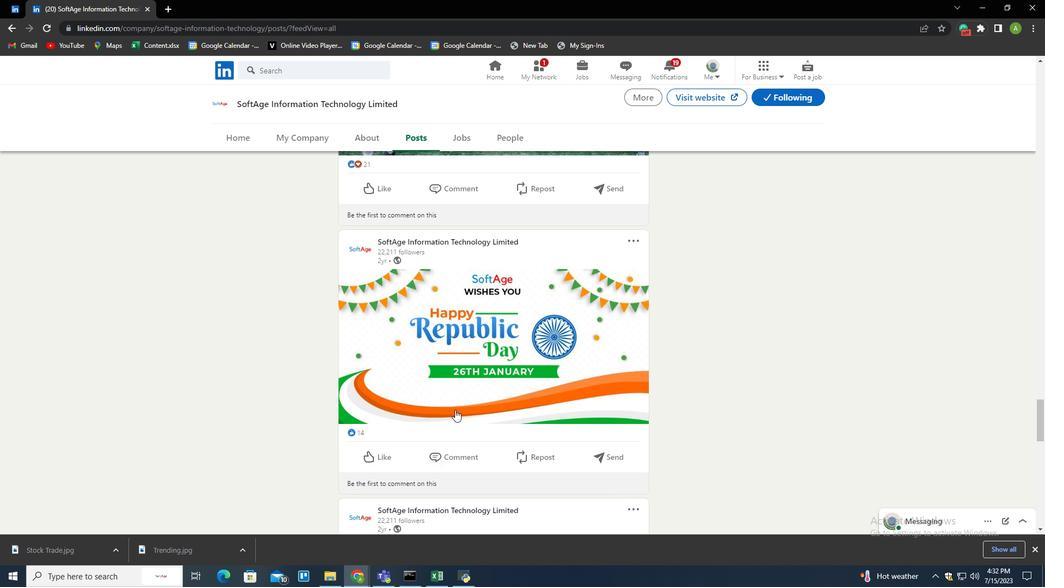
Action: Mouse scrolled (455, 409) with delta (0, 0)
Screenshot: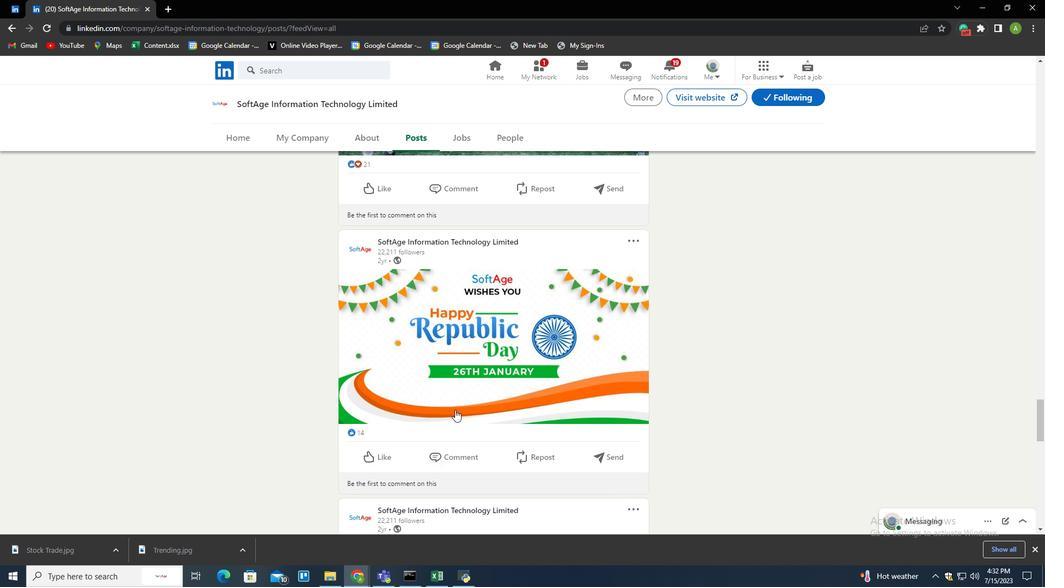 
Action: Mouse scrolled (455, 409) with delta (0, 0)
Screenshot: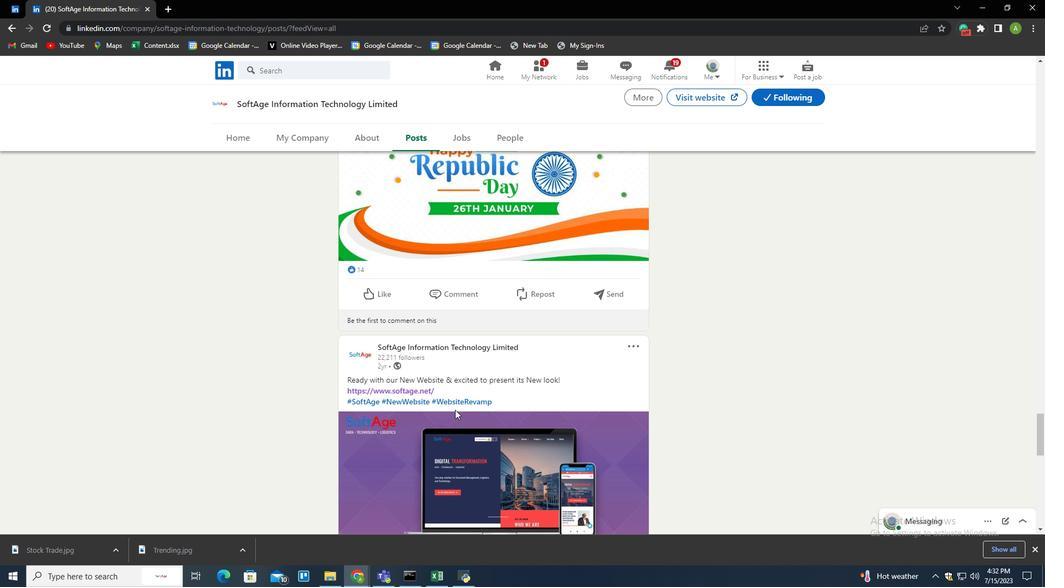 
Action: Mouse scrolled (455, 409) with delta (0, 0)
Screenshot: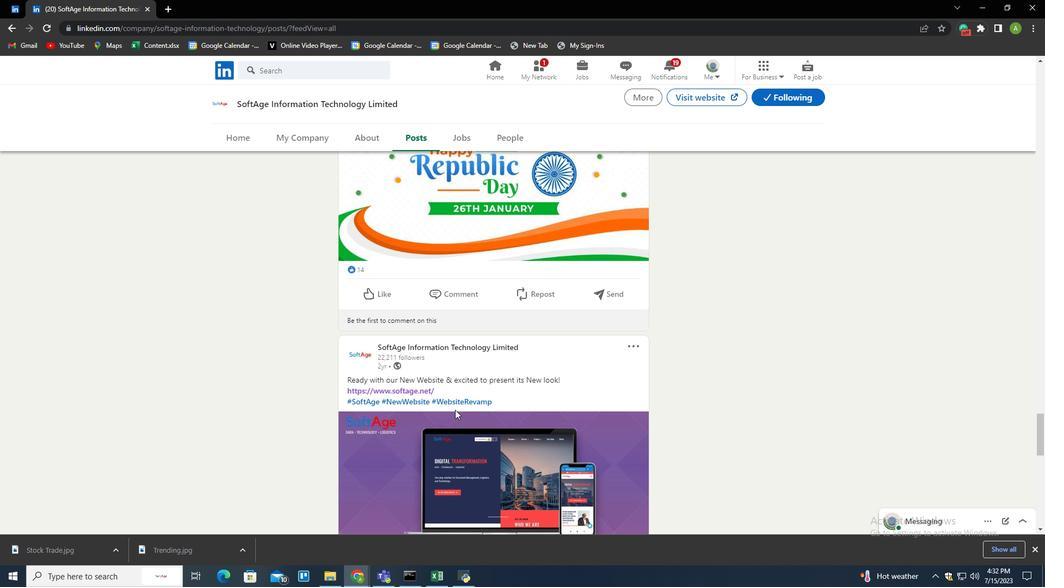 
Action: Mouse scrolled (455, 409) with delta (0, 0)
Screenshot: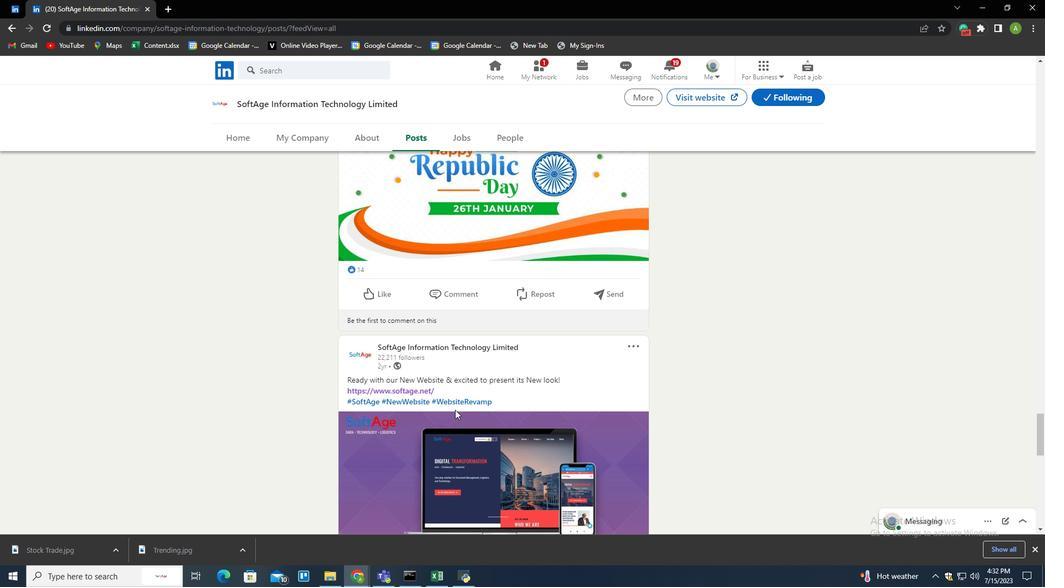 
Action: Mouse scrolled (455, 409) with delta (0, 0)
Screenshot: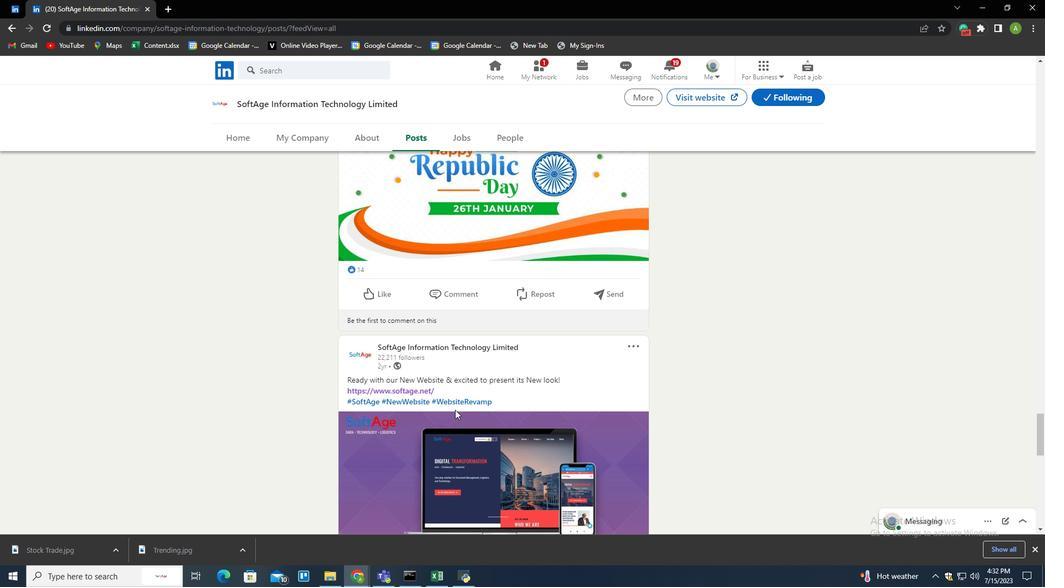 
Action: Mouse scrolled (455, 409) with delta (0, 0)
Screenshot: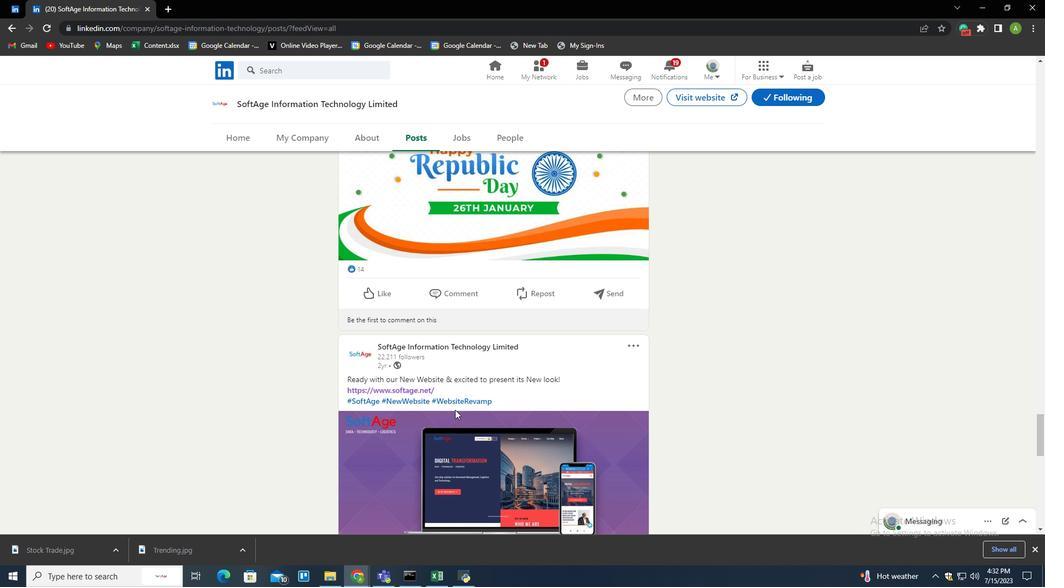 
Action: Mouse scrolled (455, 409) with delta (0, 0)
Screenshot: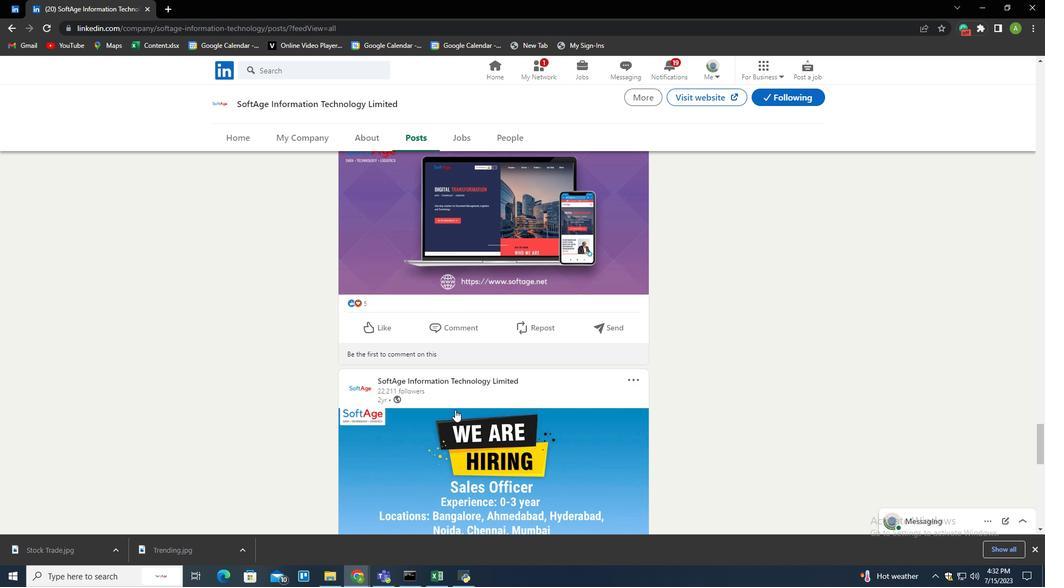
Action: Mouse scrolled (455, 409) with delta (0, 0)
Screenshot: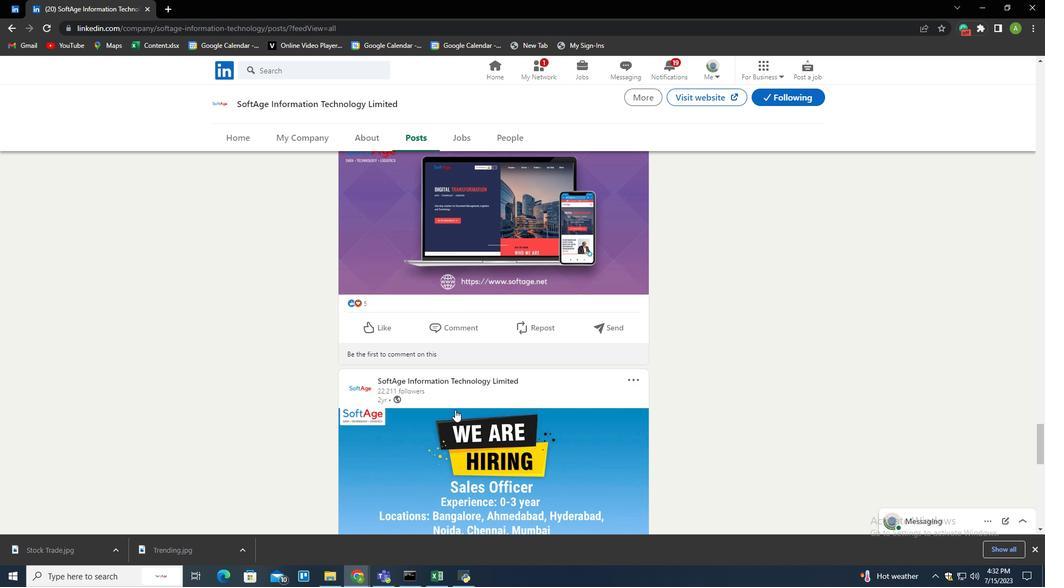 
Action: Mouse scrolled (455, 409) with delta (0, 0)
Screenshot: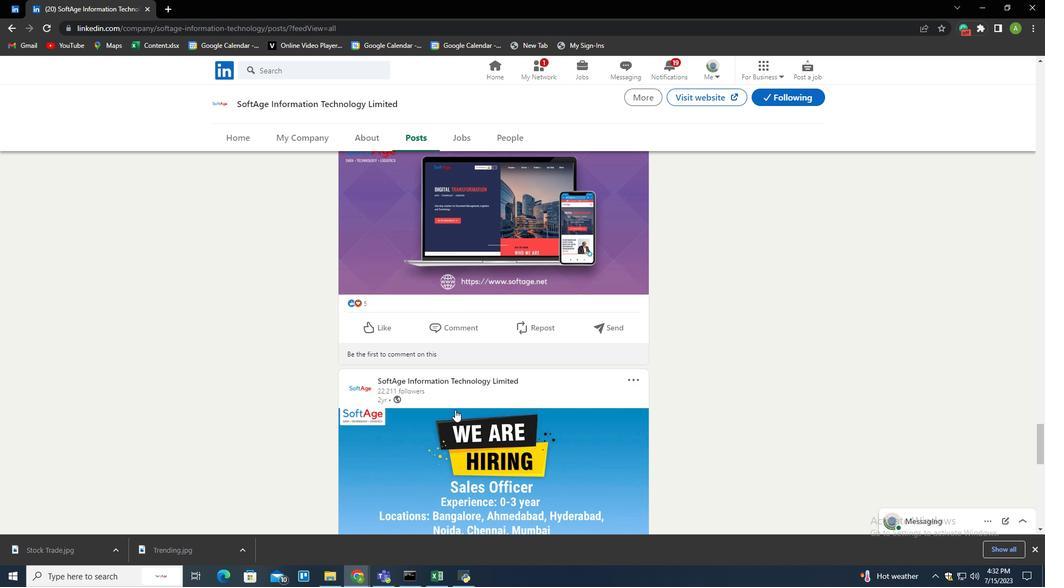 
Action: Mouse scrolled (455, 409) with delta (0, 0)
Screenshot: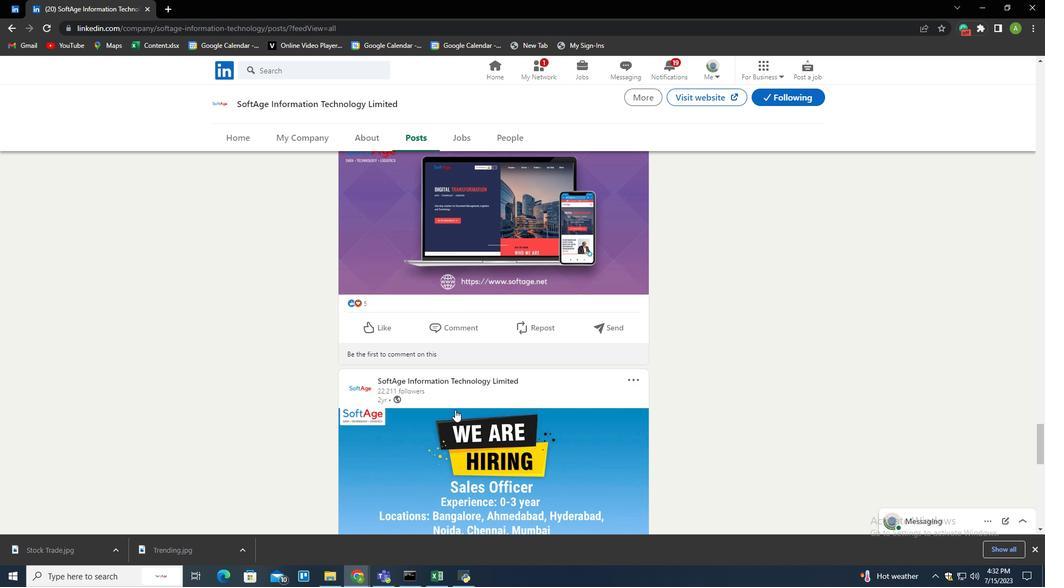 
Action: Mouse scrolled (455, 409) with delta (0, 0)
Screenshot: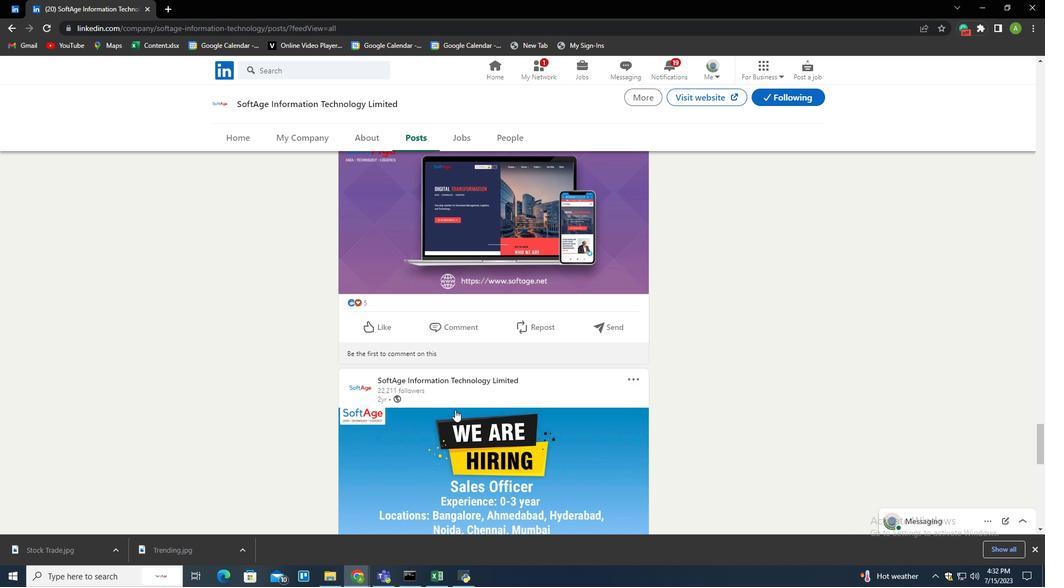 
Action: Mouse scrolled (455, 409) with delta (0, 0)
Screenshot: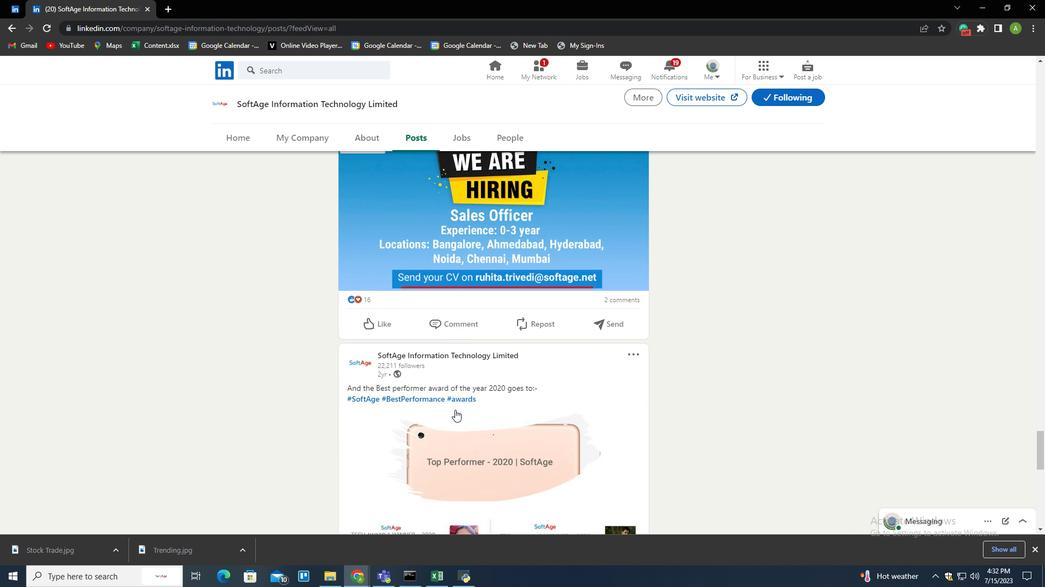 
Action: Mouse scrolled (455, 409) with delta (0, 0)
Screenshot: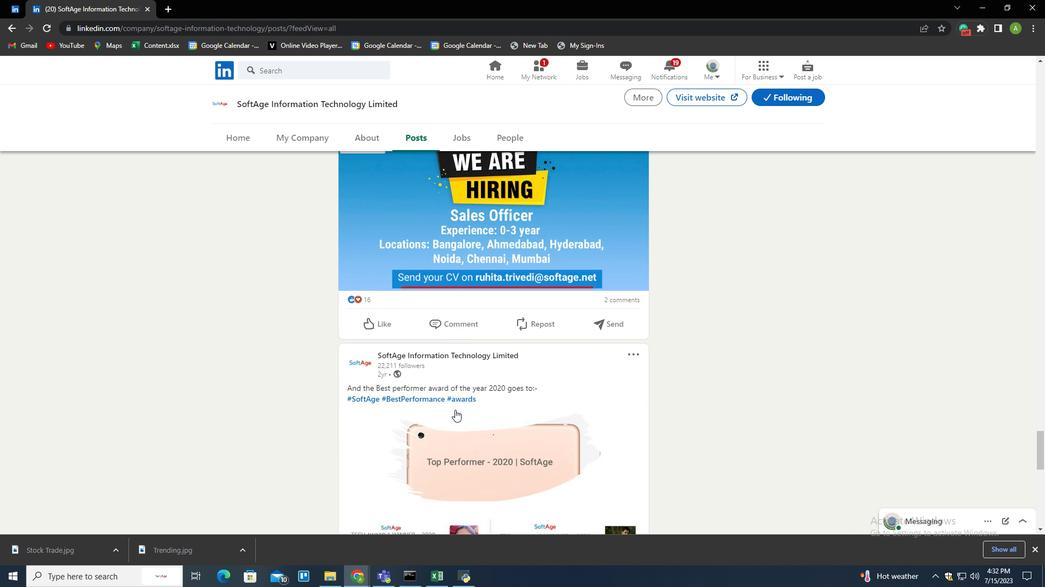 
Action: Mouse scrolled (455, 409) with delta (0, 0)
Screenshot: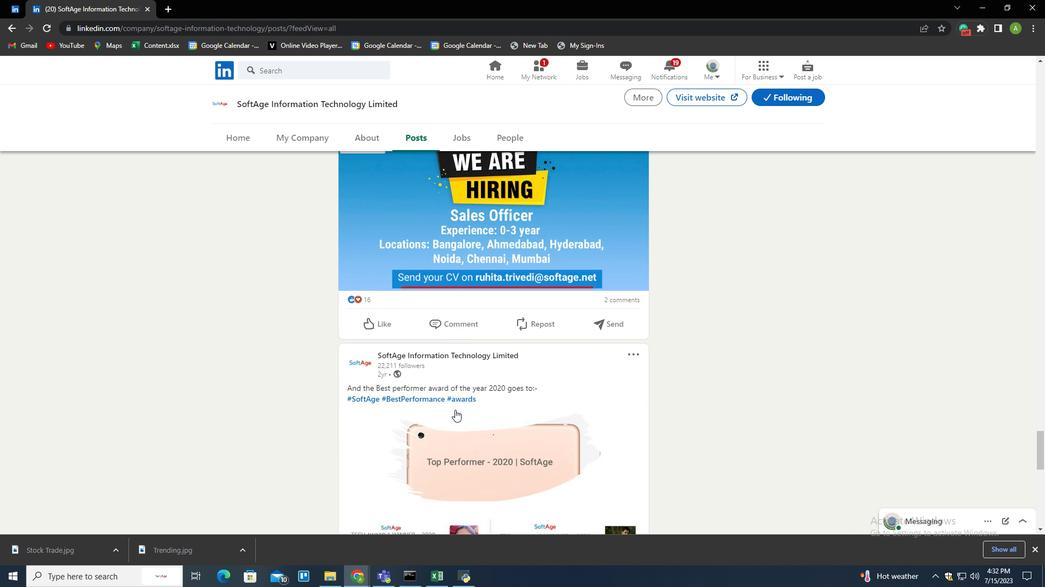
Action: Mouse scrolled (455, 409) with delta (0, 0)
Screenshot: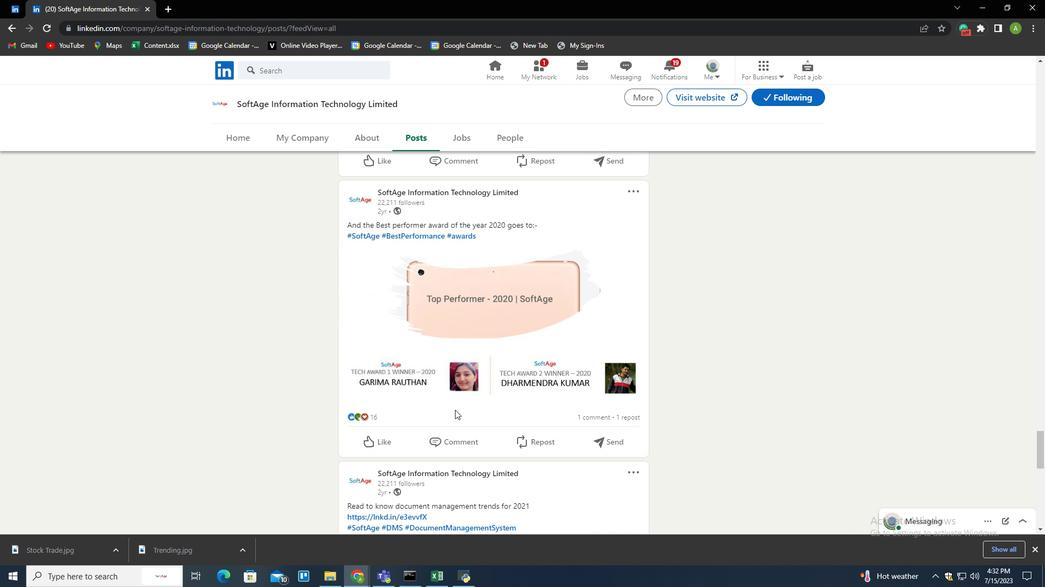 
Action: Mouse scrolled (455, 409) with delta (0, 0)
Screenshot: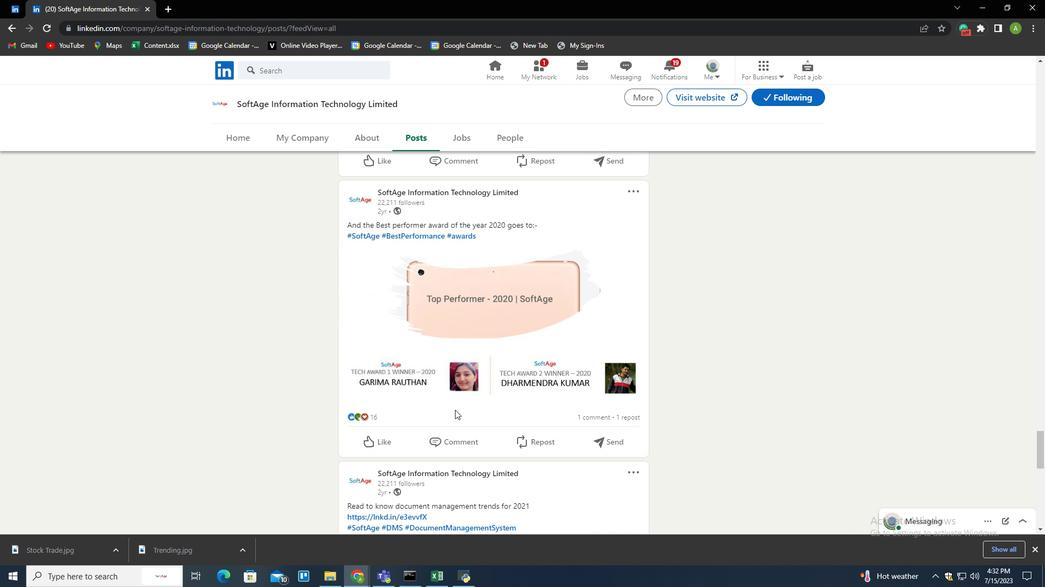 
Action: Mouse moved to (481, 386)
Screenshot: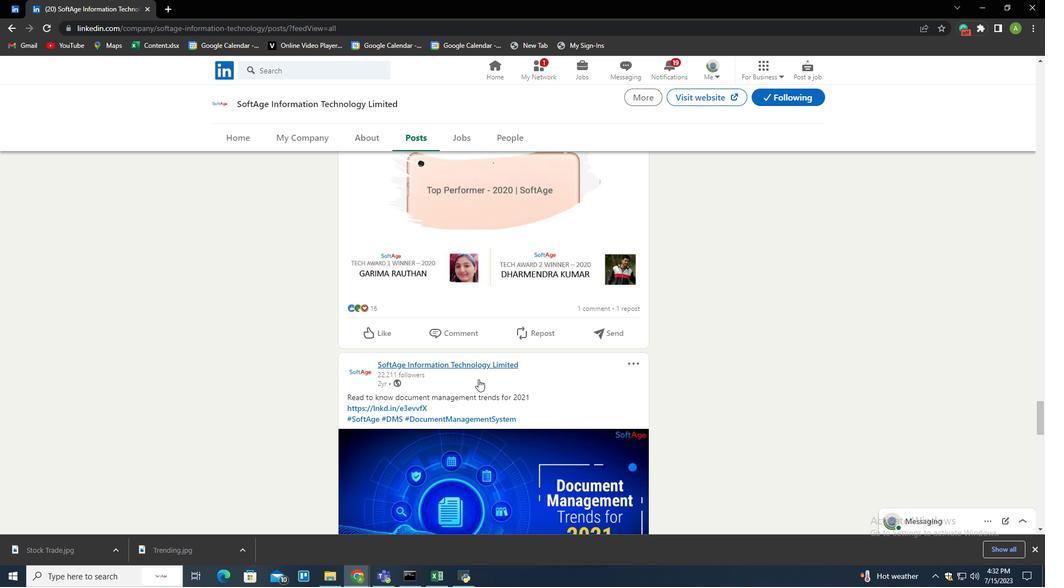 
Action: Mouse scrolled (480, 384) with delta (0, 0)
Screenshot: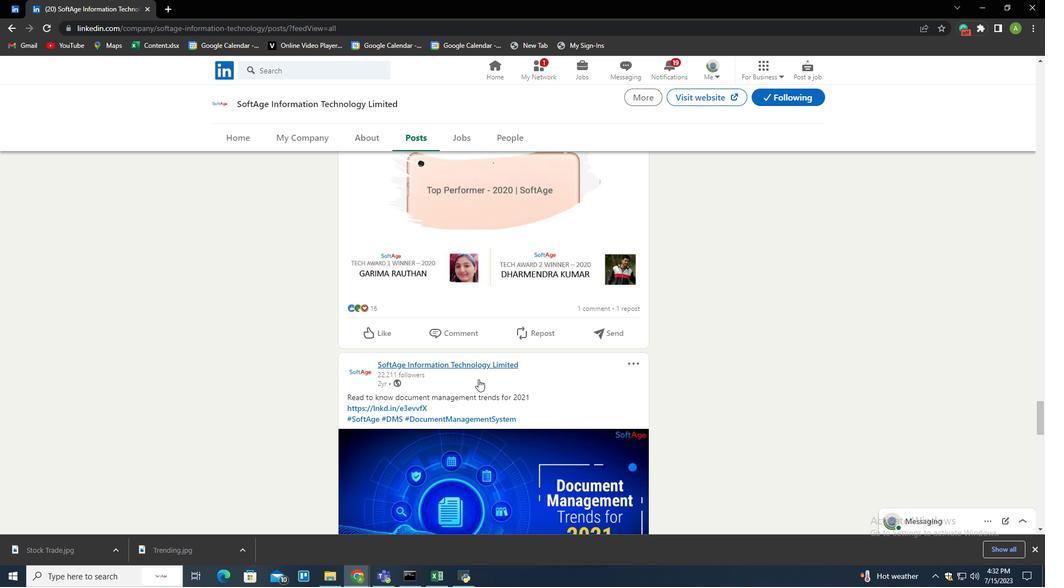 
Action: Mouse moved to (481, 387)
Screenshot: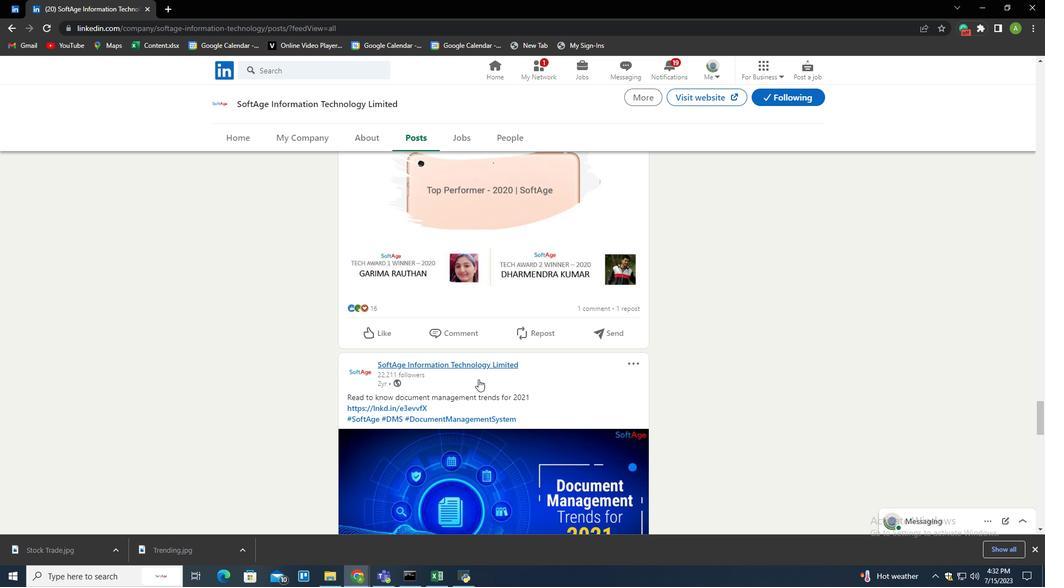 
Action: Mouse scrolled (481, 387) with delta (0, 0)
Screenshot: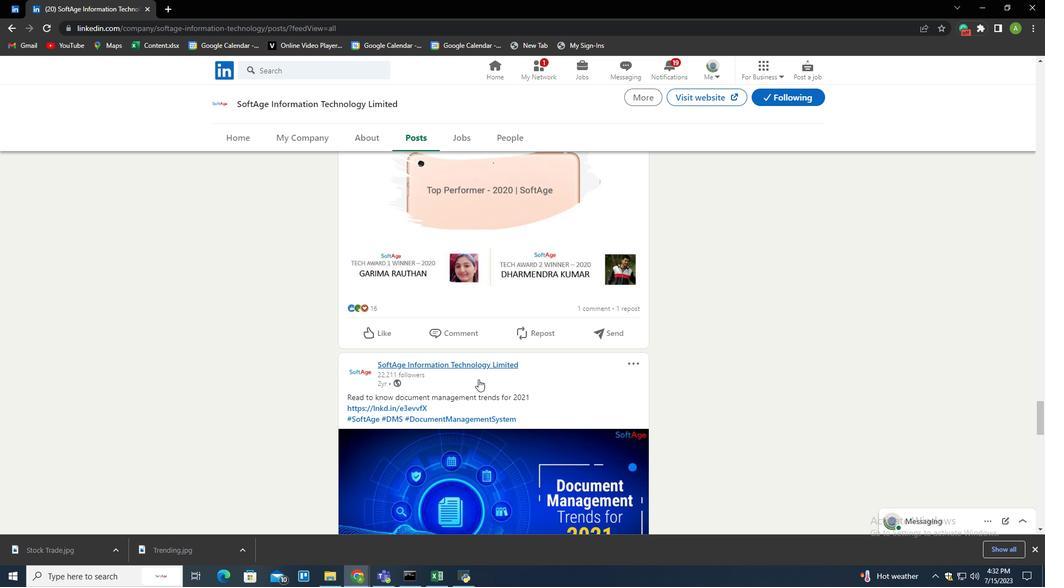 
Action: Mouse scrolled (481, 387) with delta (0, 0)
Screenshot: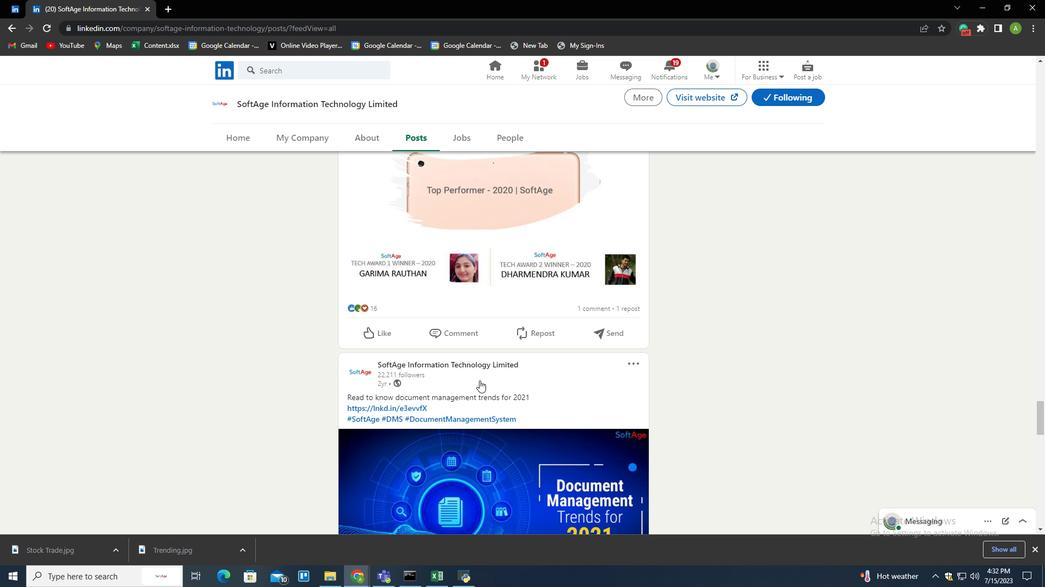 
Action: Mouse scrolled (481, 387) with delta (0, 0)
Screenshot: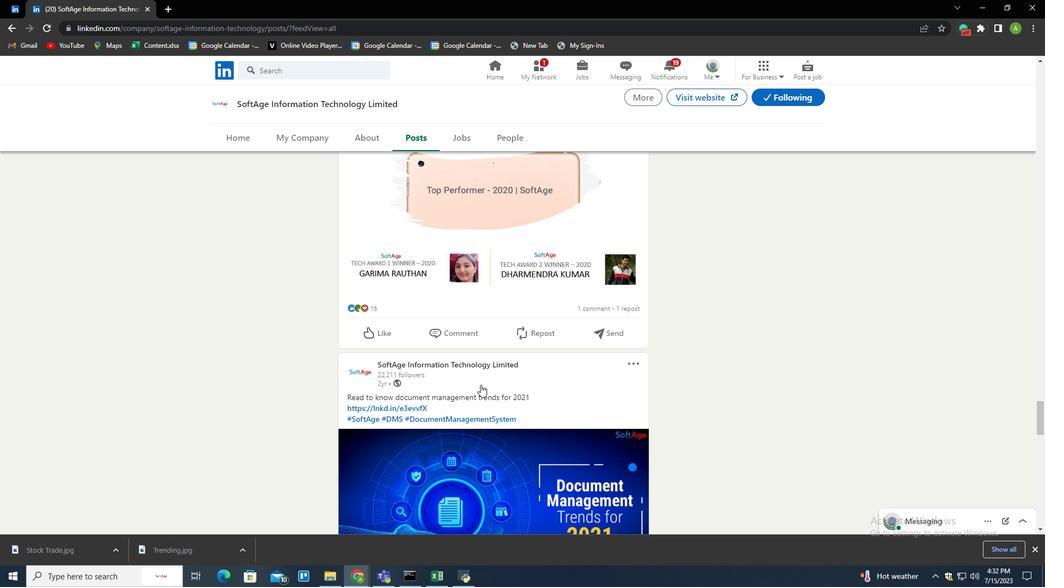 
Action: Mouse scrolled (481, 387) with delta (0, 0)
Screenshot: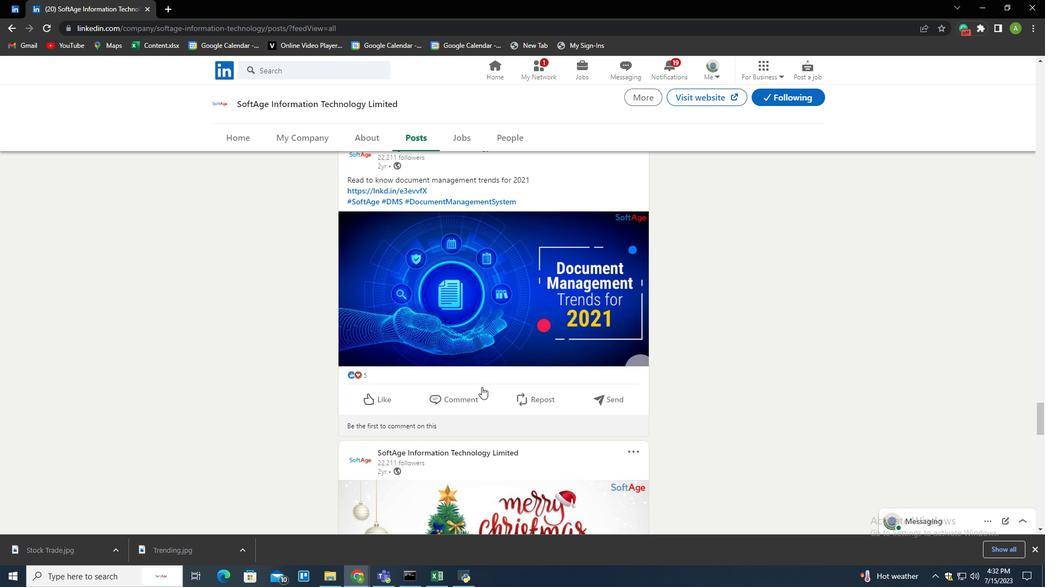 
Action: Mouse scrolled (481, 387) with delta (0, 0)
Screenshot: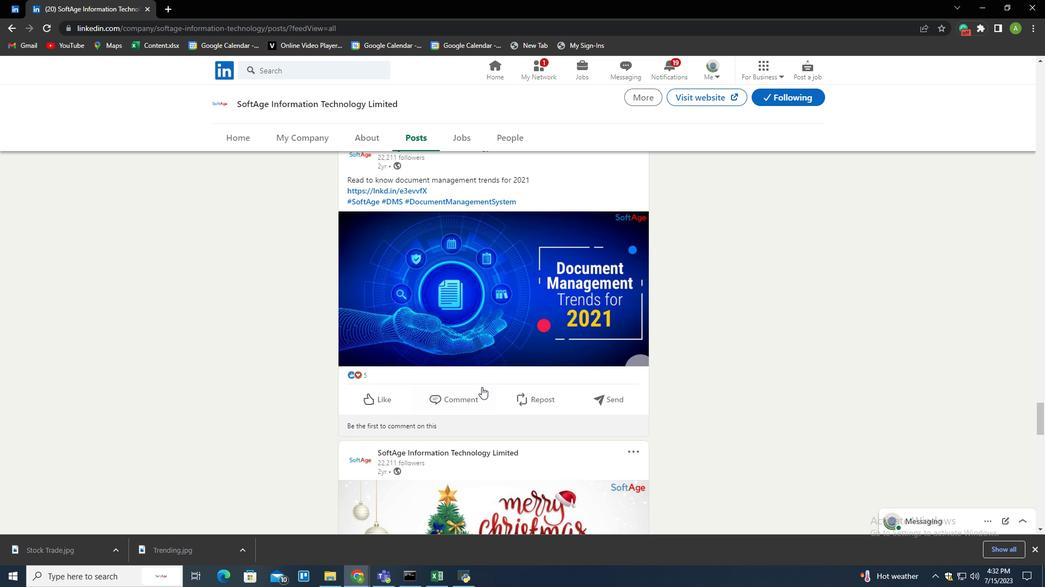 
Action: Mouse scrolled (481, 387) with delta (0, 0)
Screenshot: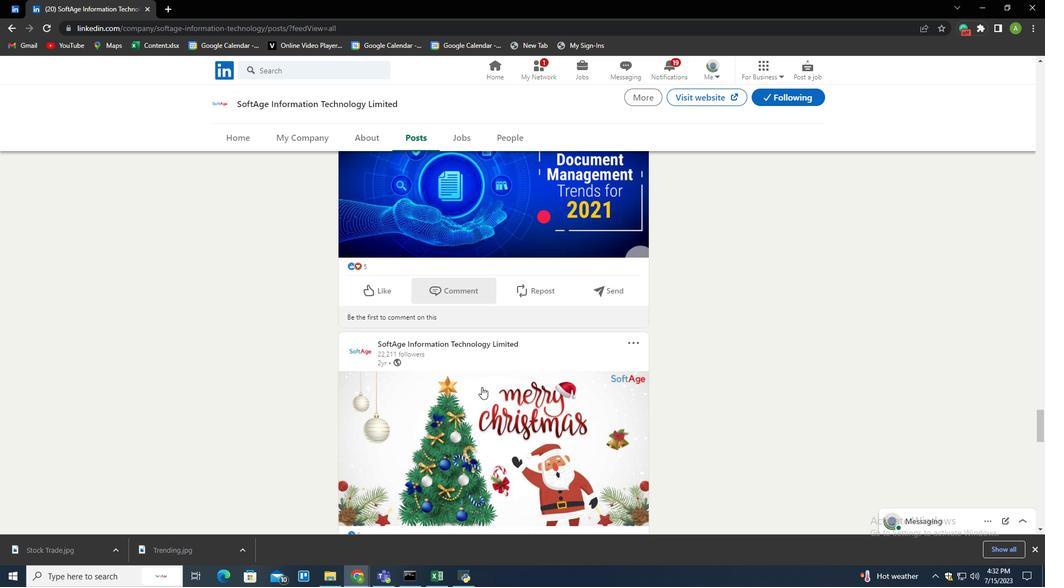 
Action: Mouse scrolled (481, 387) with delta (0, 0)
Screenshot: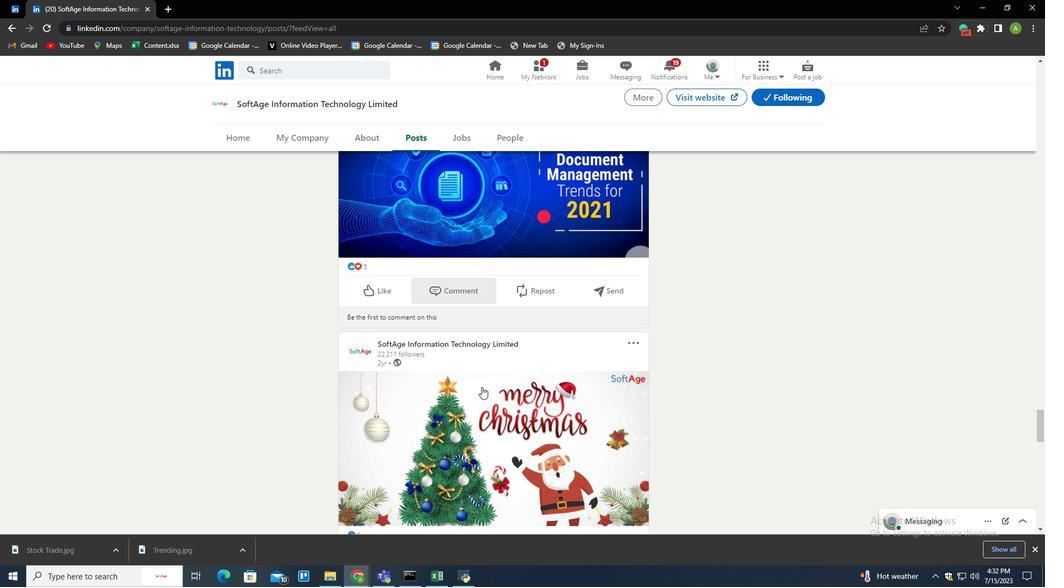 
Action: Mouse scrolled (481, 387) with delta (0, 0)
Screenshot: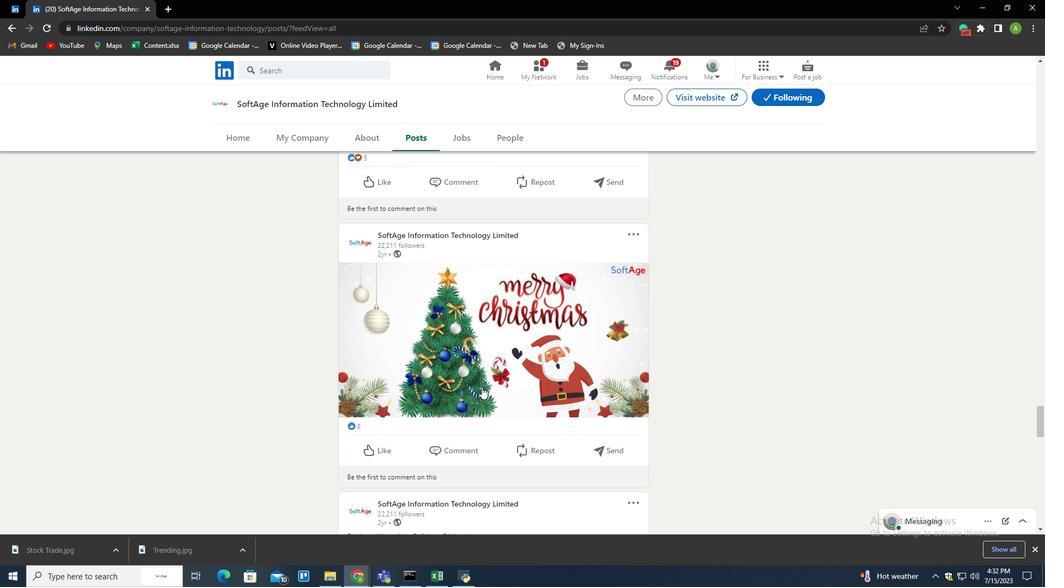
Action: Mouse scrolled (481, 387) with delta (0, 0)
Screenshot: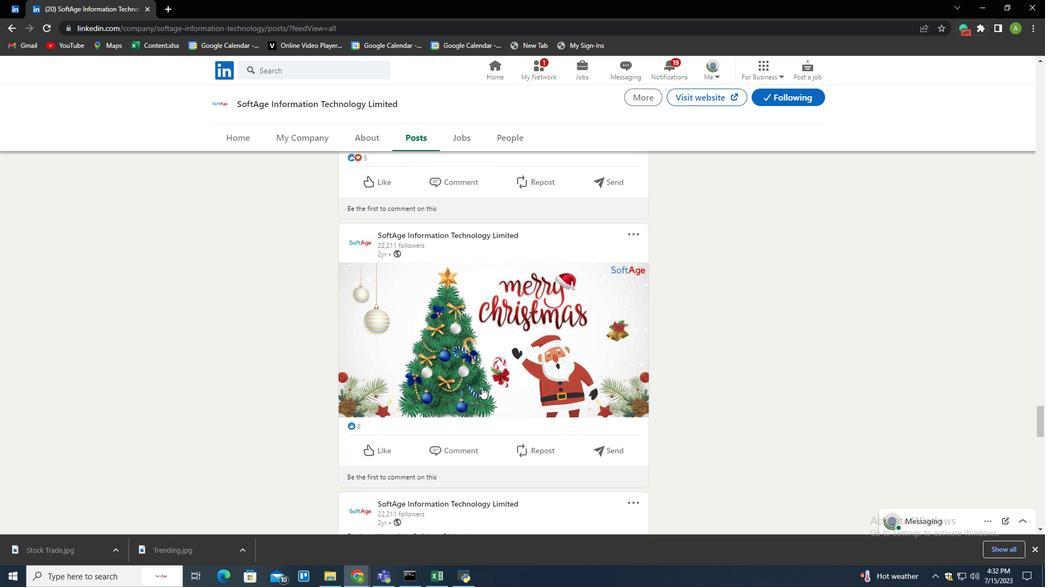 
Action: Mouse scrolled (481, 387) with delta (0, 0)
Screenshot: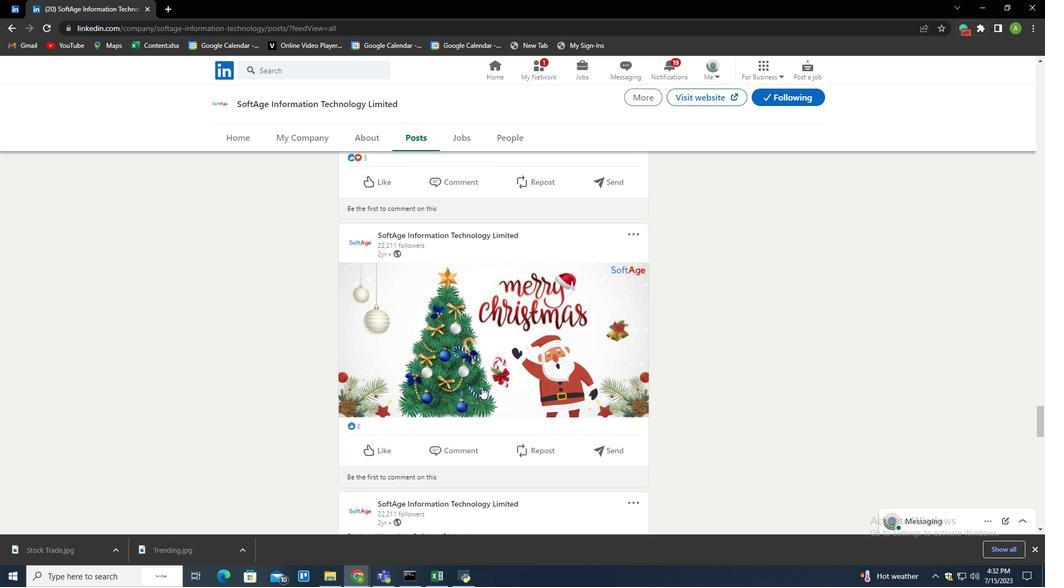 
Action: Mouse scrolled (481, 387) with delta (0, 0)
Screenshot: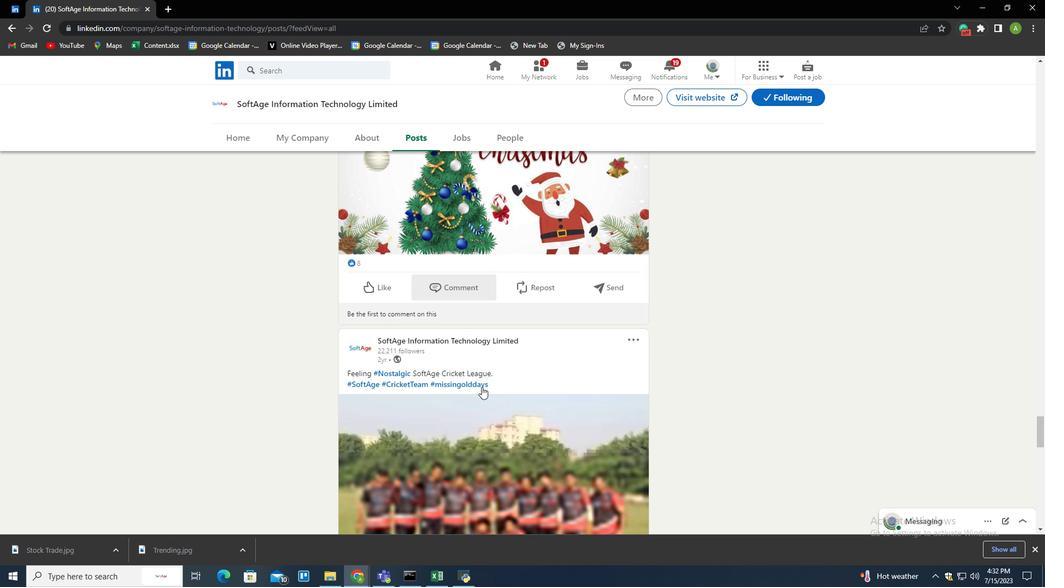 
Action: Mouse scrolled (481, 387) with delta (0, 0)
Screenshot: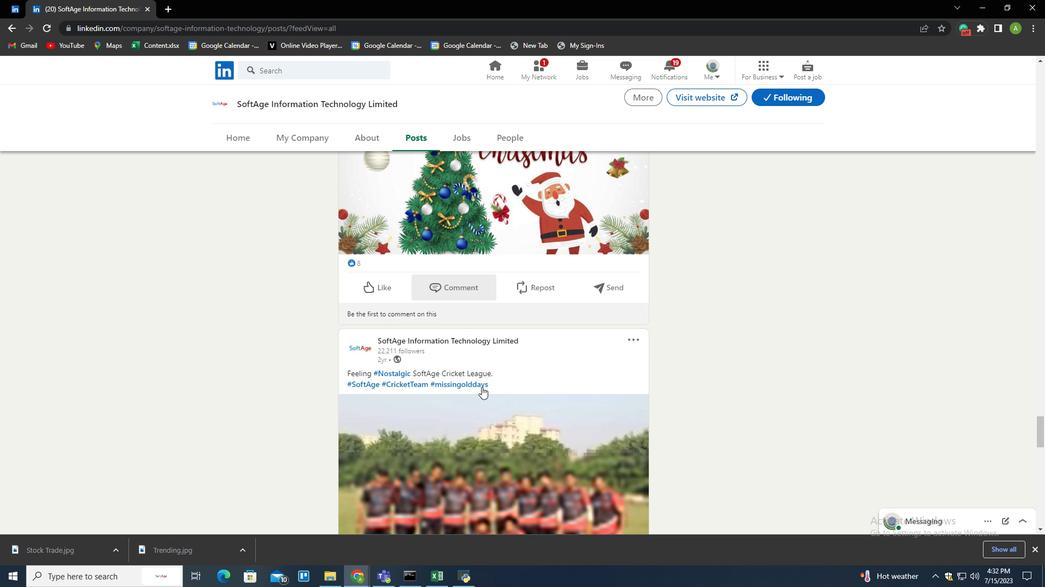 
Action: Mouse scrolled (481, 387) with delta (0, 0)
Screenshot: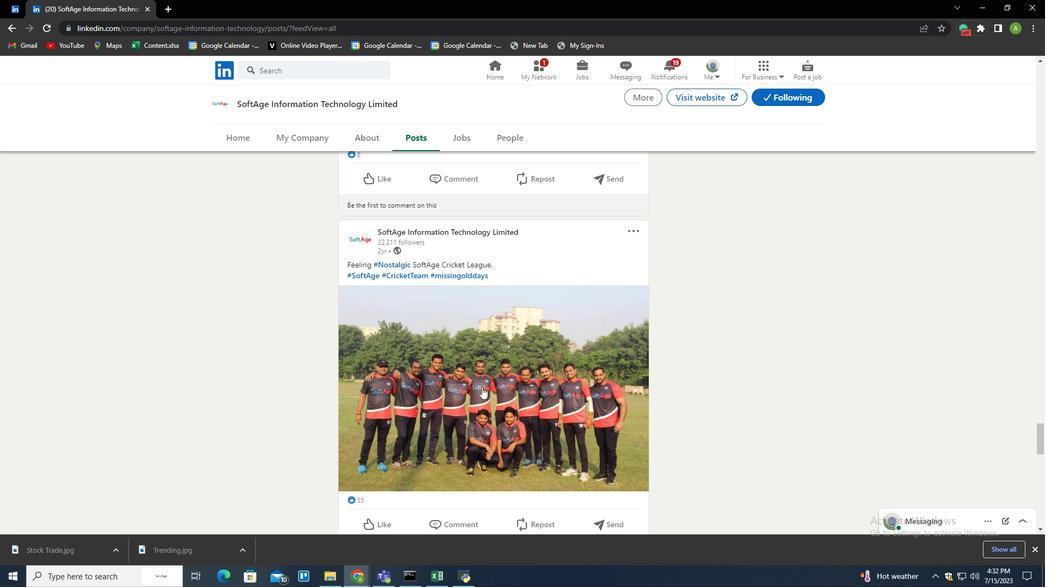 
Action: Mouse scrolled (481, 387) with delta (0, 0)
Screenshot: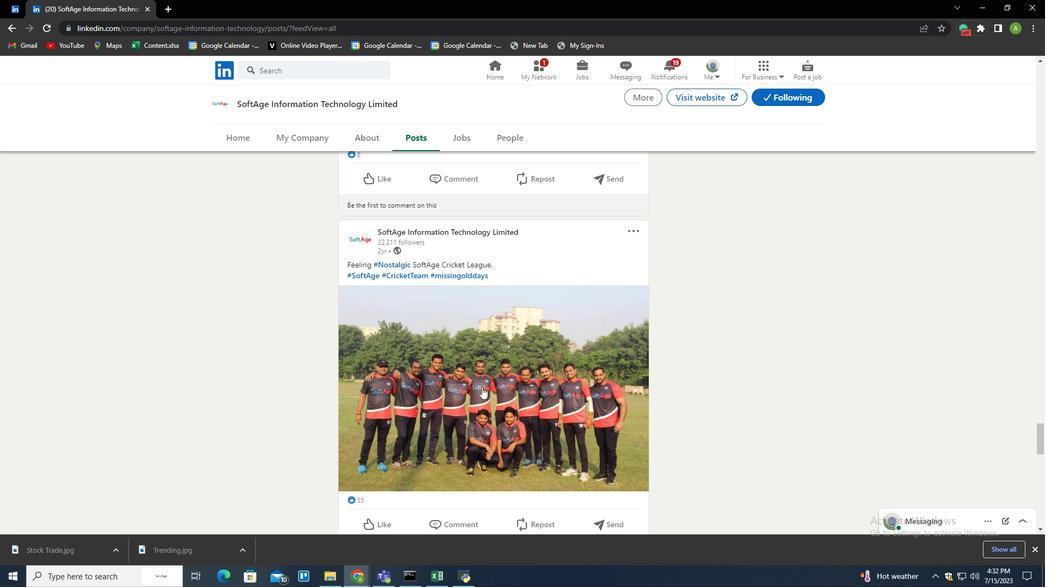 
Action: Mouse scrolled (481, 387) with delta (0, 0)
Screenshot: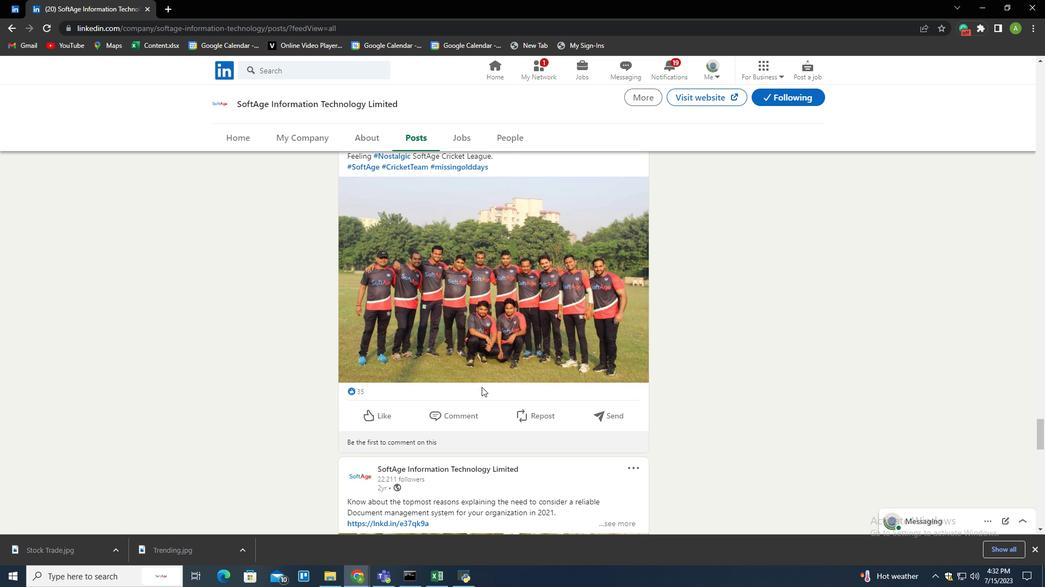 
Action: Mouse scrolled (481, 387) with delta (0, 0)
Screenshot: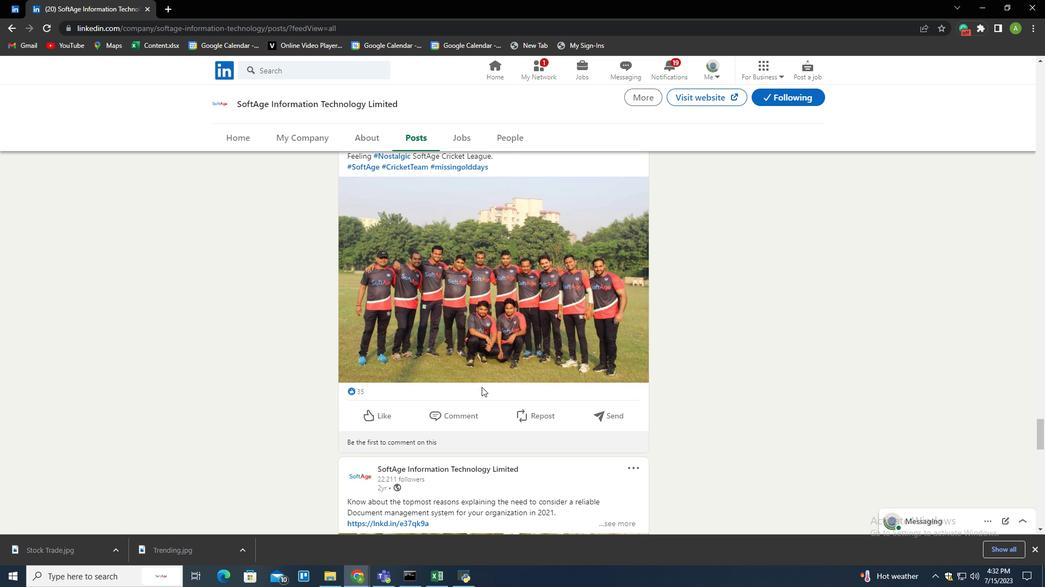 
Action: Mouse scrolled (481, 387) with delta (0, 0)
Screenshot: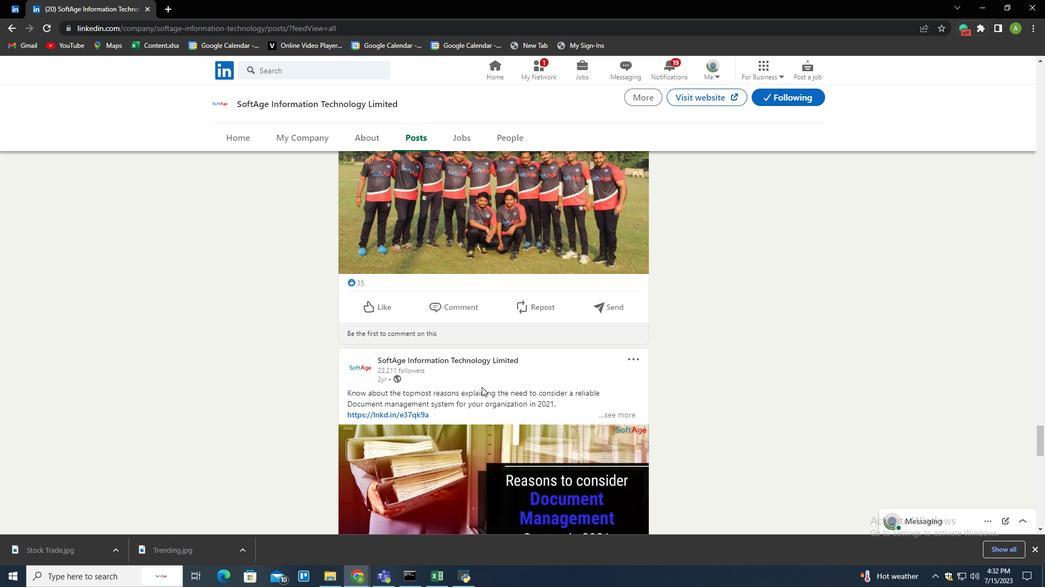 
Action: Mouse scrolled (481, 387) with delta (0, 0)
Screenshot: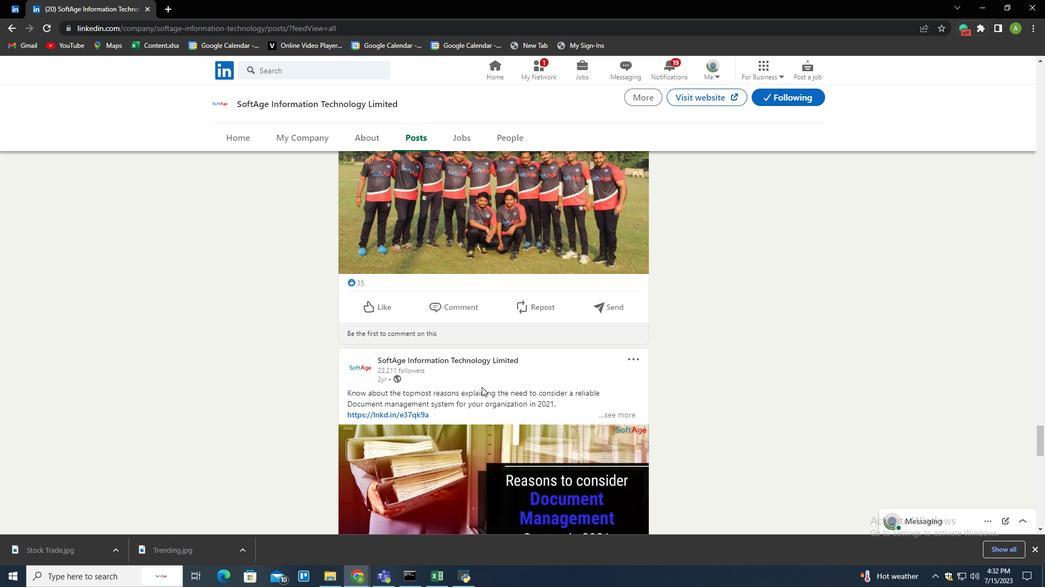 
Action: Mouse scrolled (481, 387) with delta (0, 0)
Screenshot: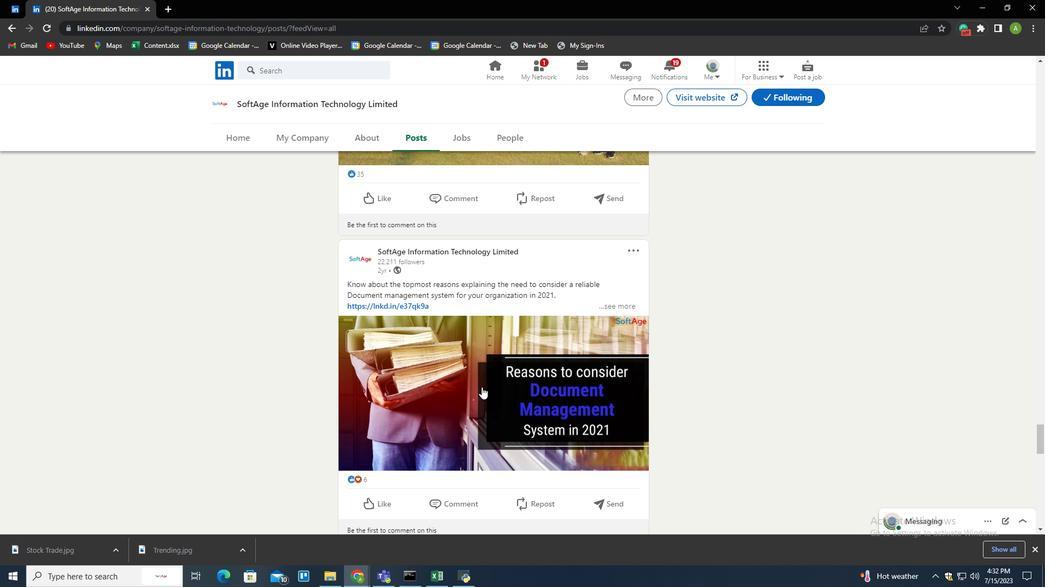 
Action: Mouse scrolled (481, 387) with delta (0, 0)
Screenshot: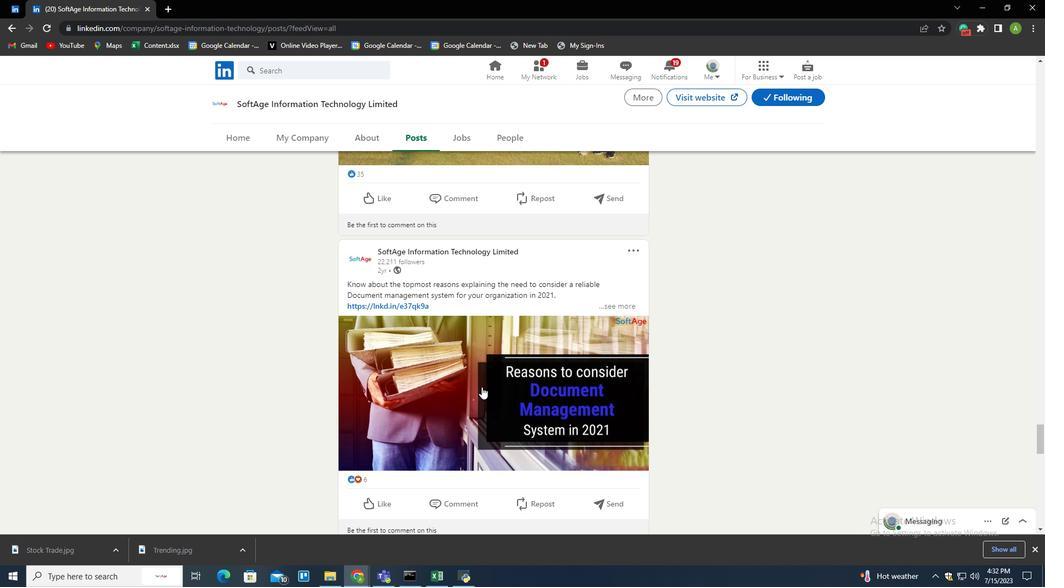 
Action: Mouse scrolled (481, 387) with delta (0, 0)
Screenshot: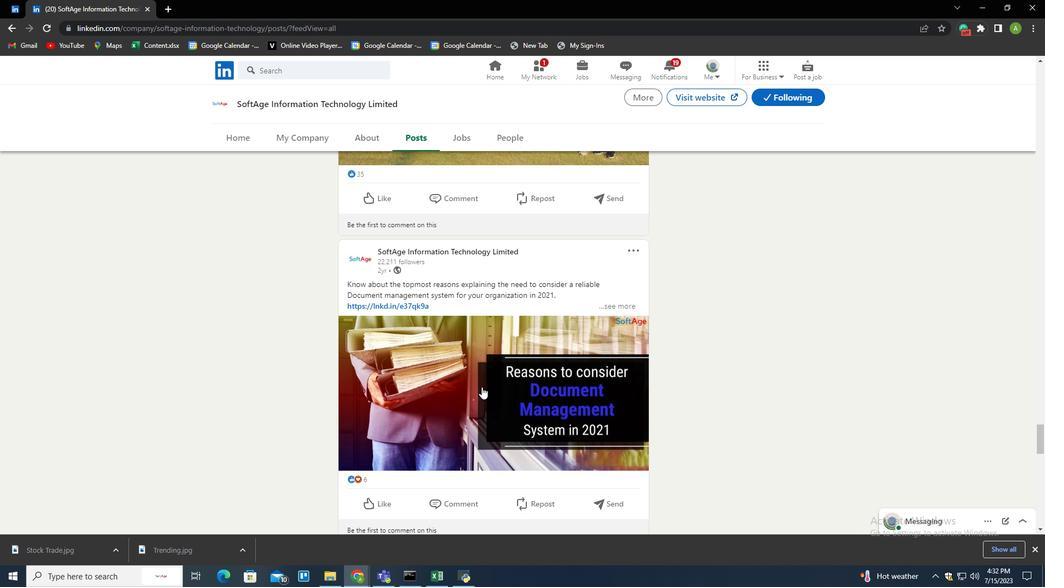 
Action: Mouse scrolled (481, 387) with delta (0, 0)
Screenshot: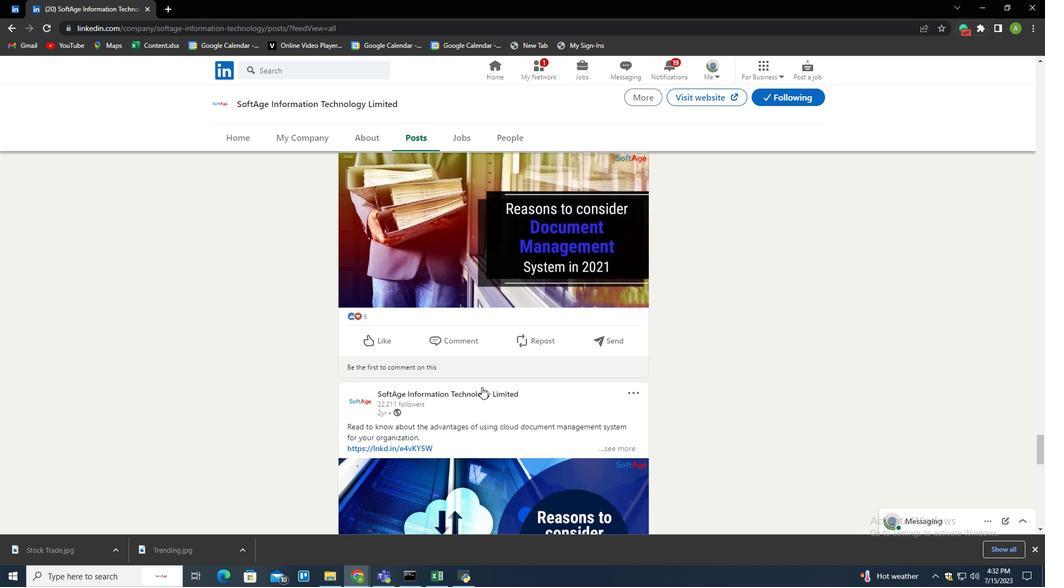
Action: Mouse scrolled (481, 387) with delta (0, 0)
Screenshot: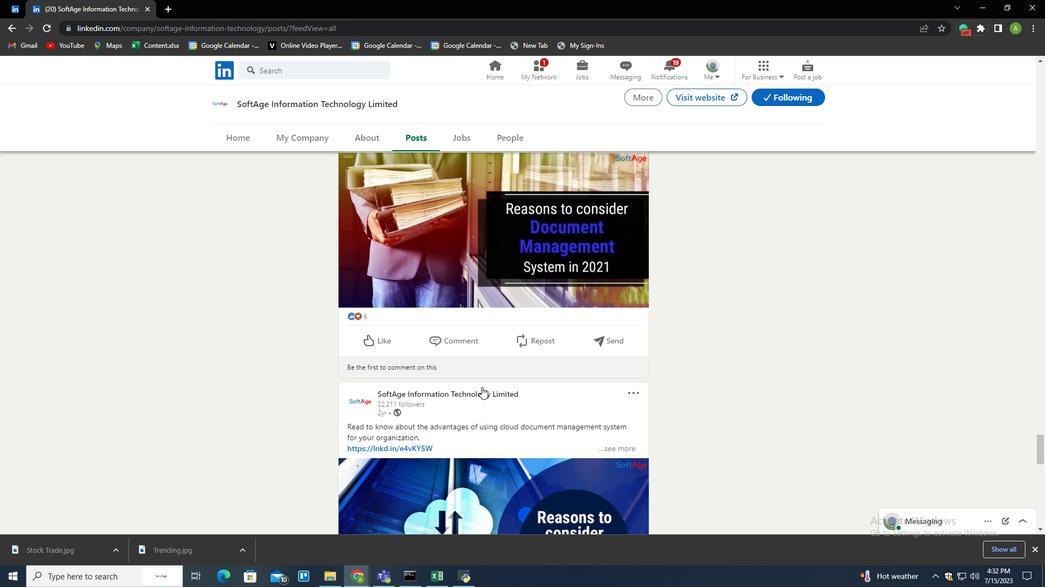 
Action: Mouse scrolled (481, 387) with delta (0, 0)
Screenshot: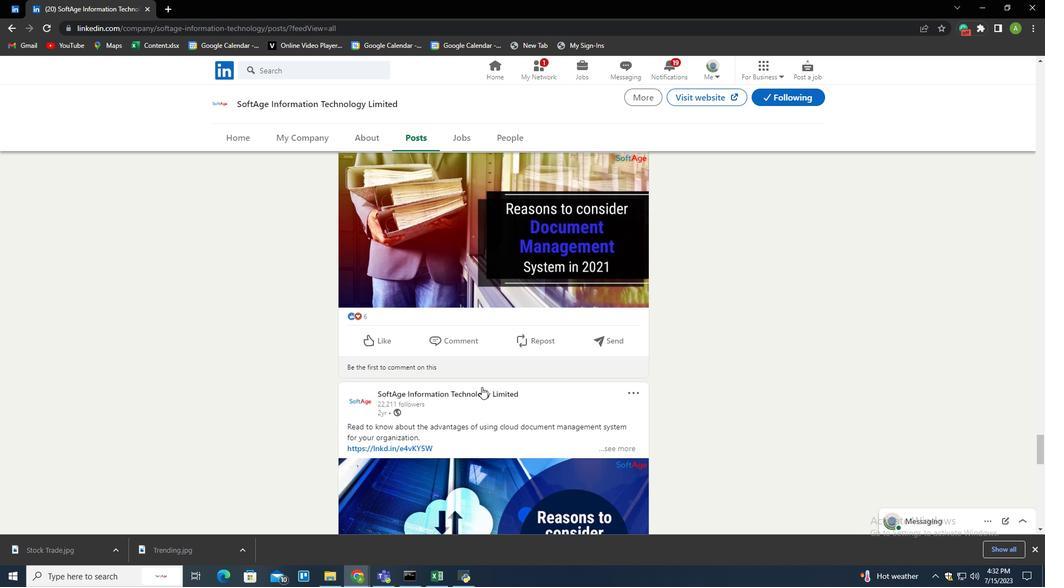 
Action: Mouse scrolled (481, 387) with delta (0, 0)
Screenshot: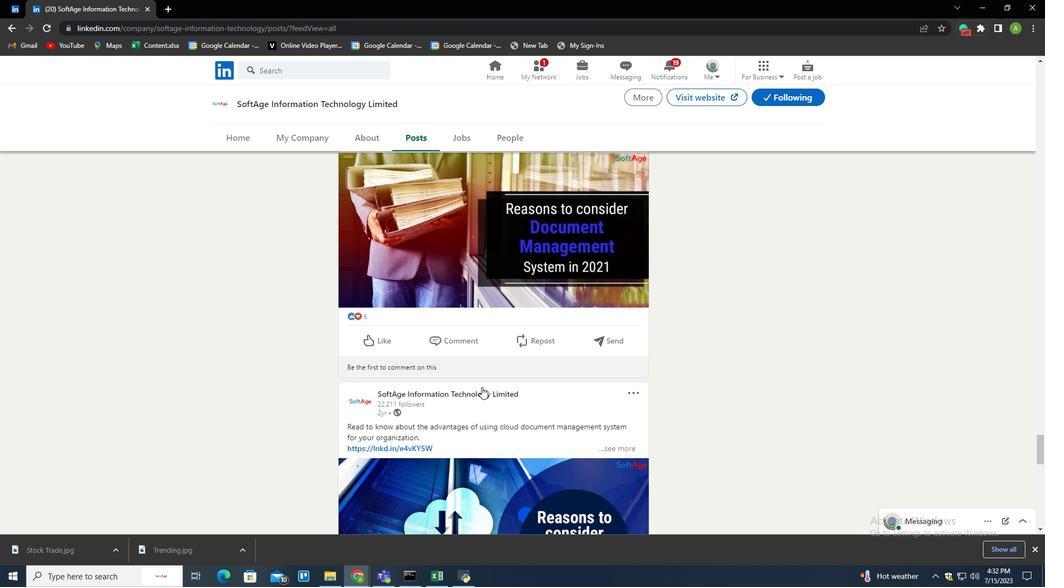 
Action: Mouse moved to (482, 388)
Screenshot: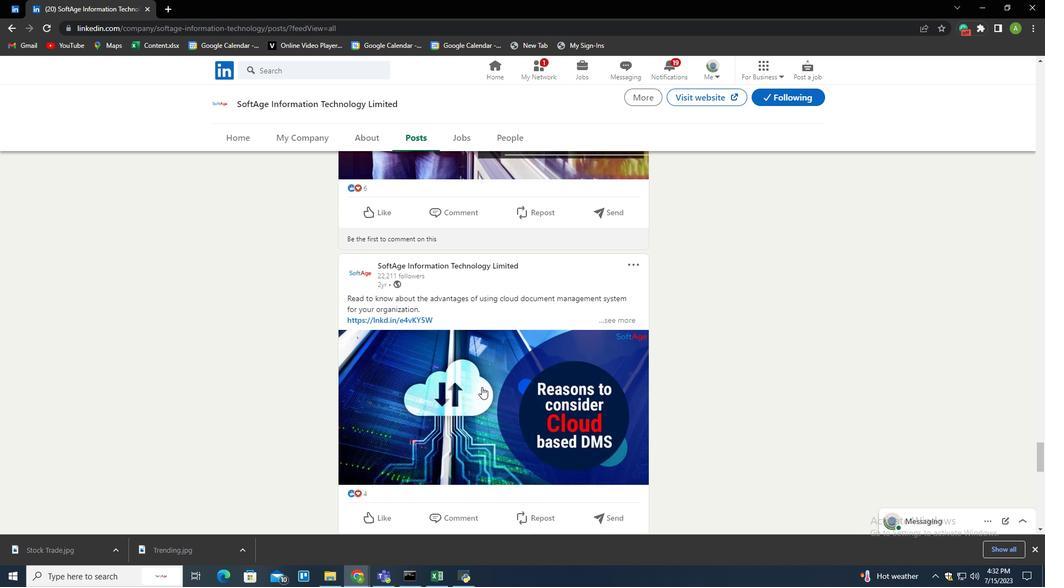 
Action: Mouse scrolled (482, 387) with delta (0, 0)
Screenshot: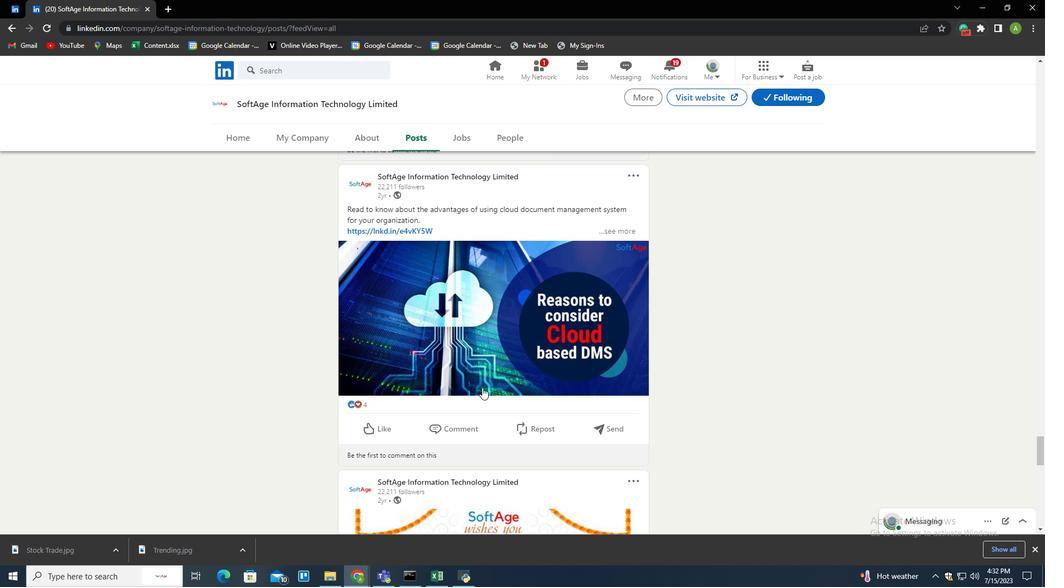 
Action: Mouse scrolled (482, 387) with delta (0, 0)
Screenshot: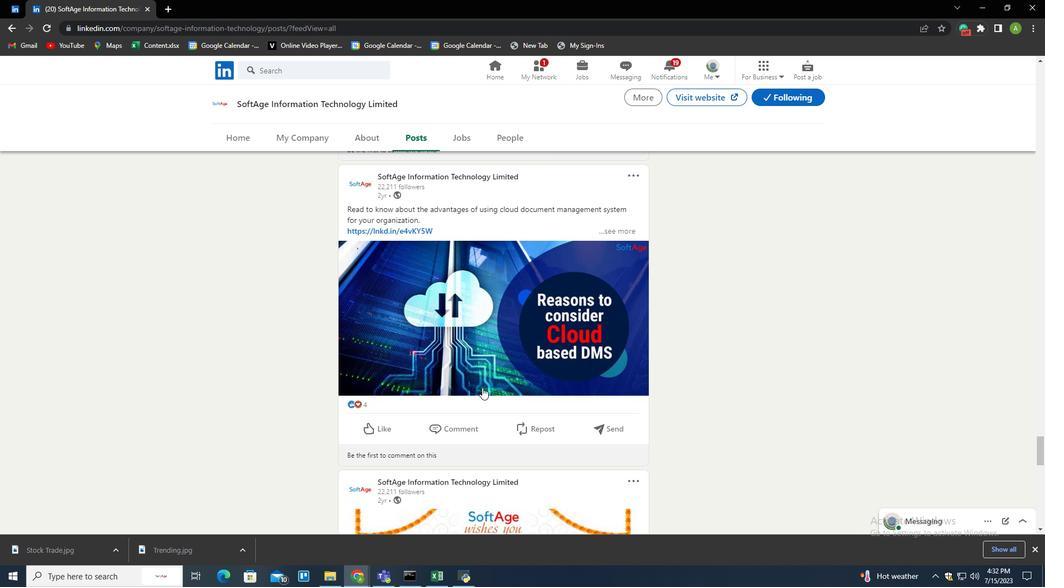 
Action: Mouse scrolled (482, 387) with delta (0, 0)
Screenshot: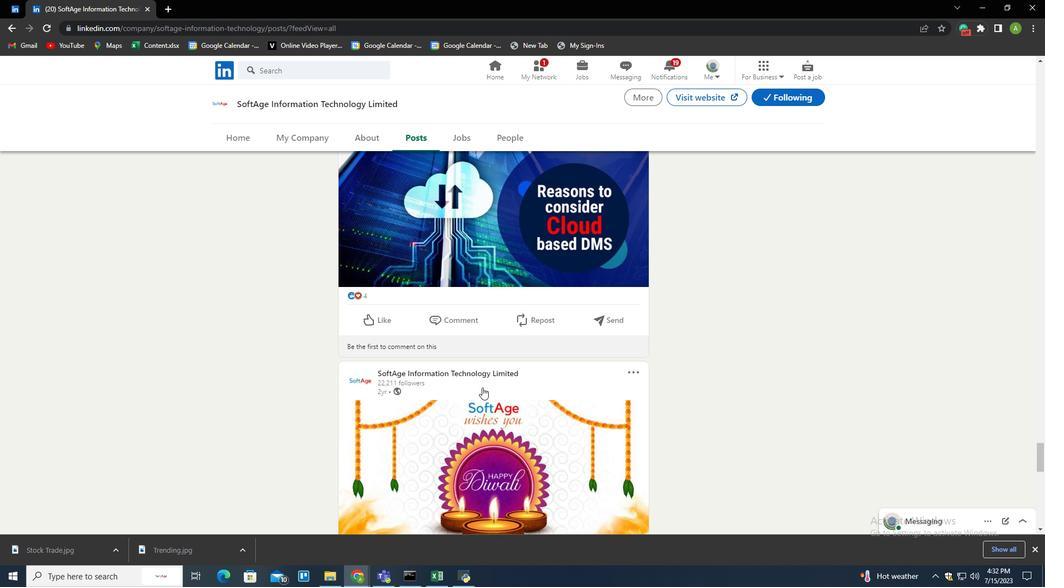 
Action: Mouse scrolled (482, 387) with delta (0, 0)
Screenshot: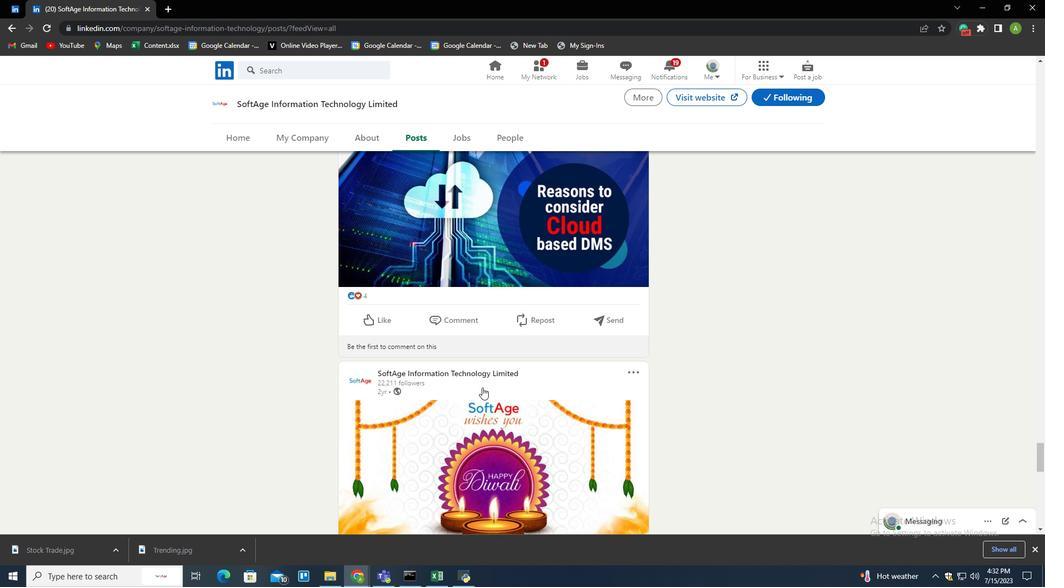 
Action: Mouse scrolled (482, 387) with delta (0, 0)
Screenshot: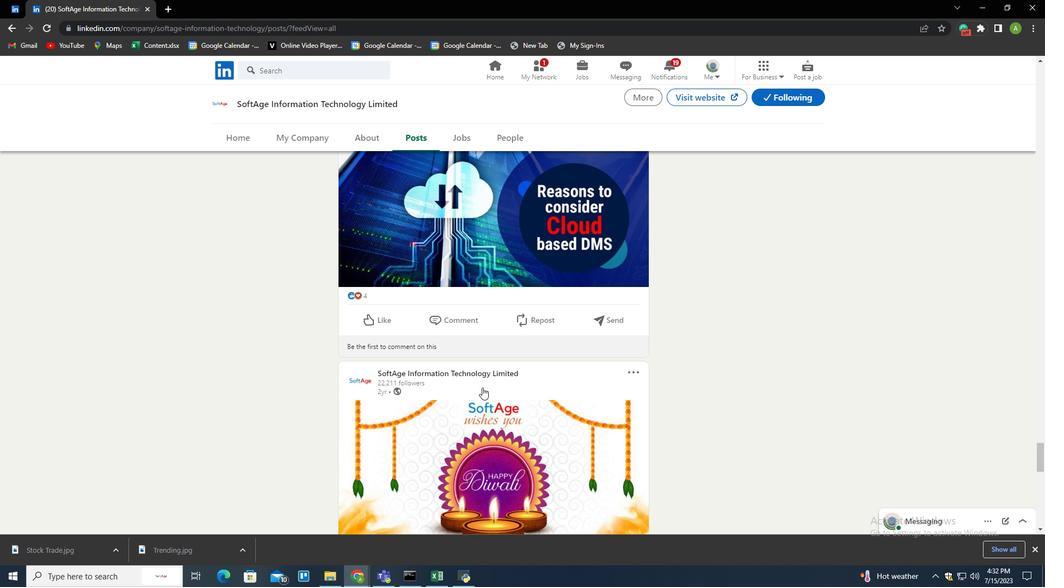 
Action: Mouse scrolled (482, 387) with delta (0, 0)
Screenshot: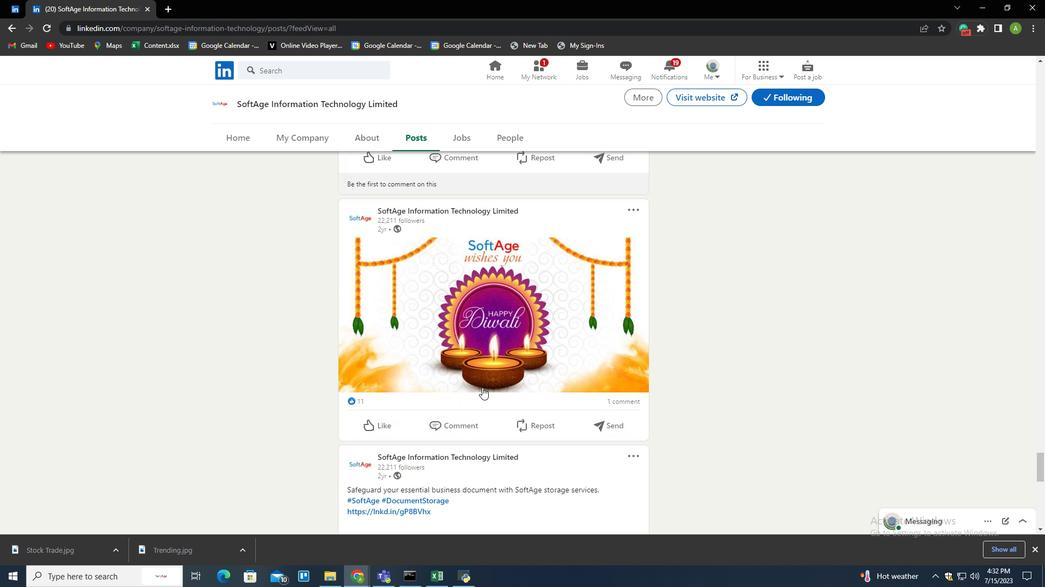 
Action: Mouse scrolled (482, 387) with delta (0, 0)
Screenshot: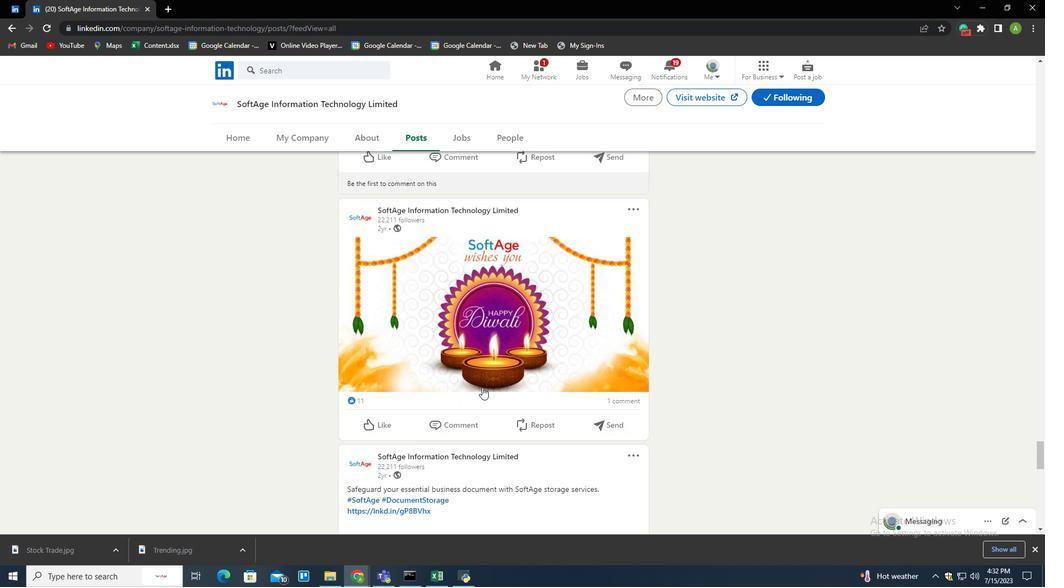 
Action: Mouse scrolled (482, 387) with delta (0, 0)
Screenshot: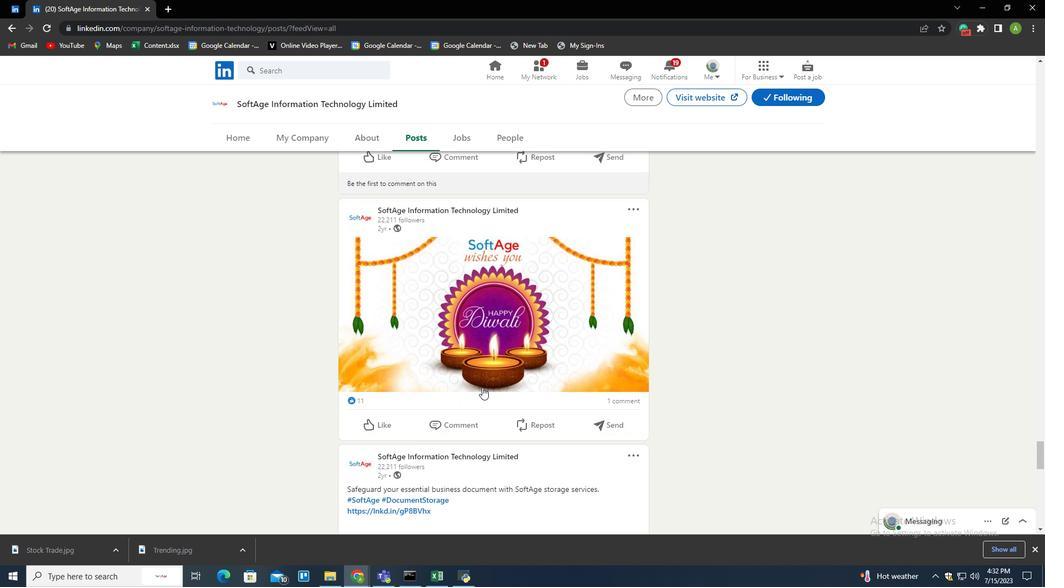 
Action: Mouse scrolled (482, 387) with delta (0, 0)
Screenshot: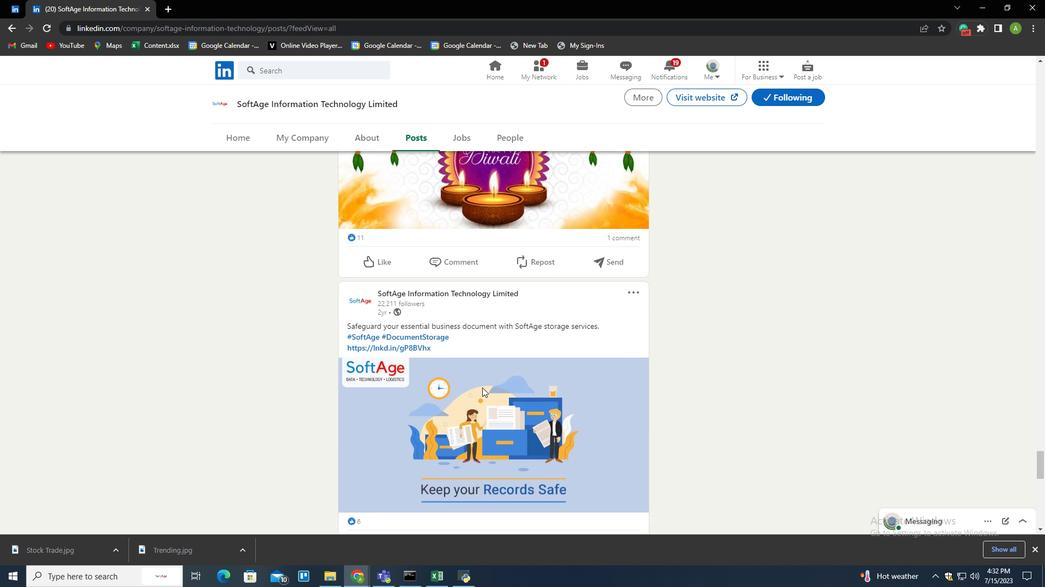 
Action: Mouse scrolled (482, 387) with delta (0, 0)
Screenshot: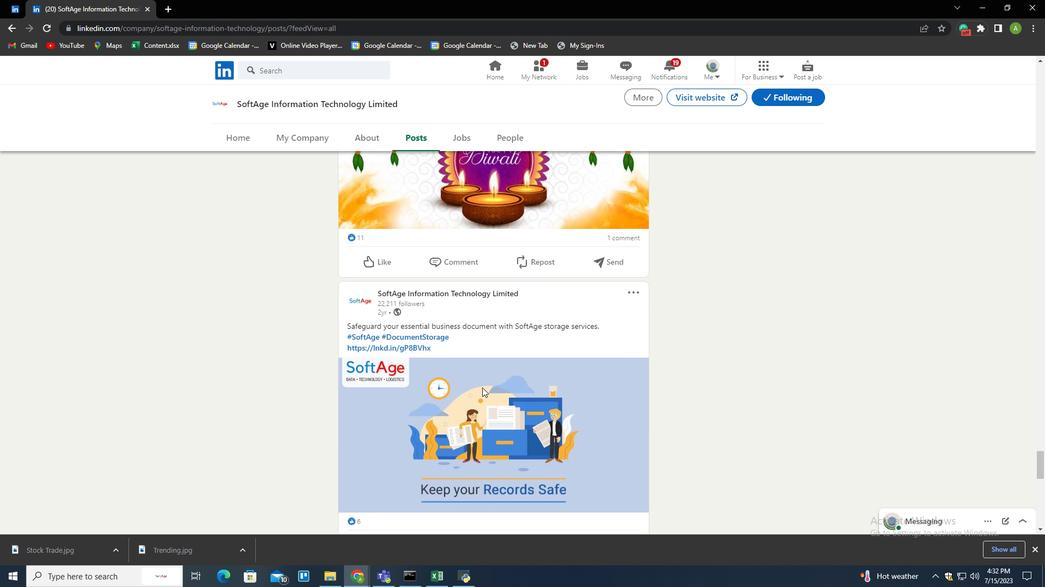 
Action: Mouse scrolled (482, 387) with delta (0, 0)
Screenshot: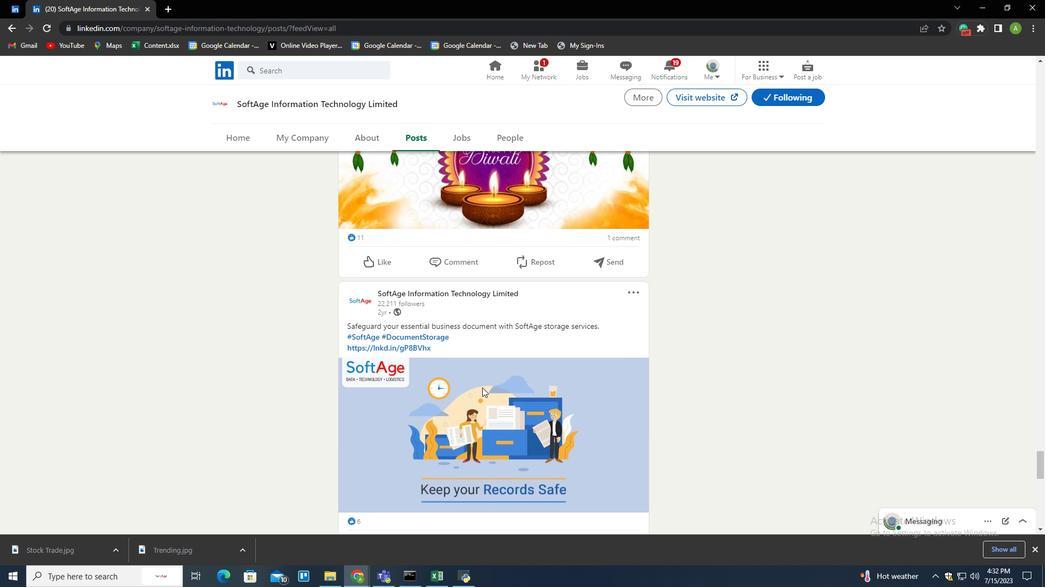 
Action: Mouse scrolled (482, 387) with delta (0, 0)
Screenshot: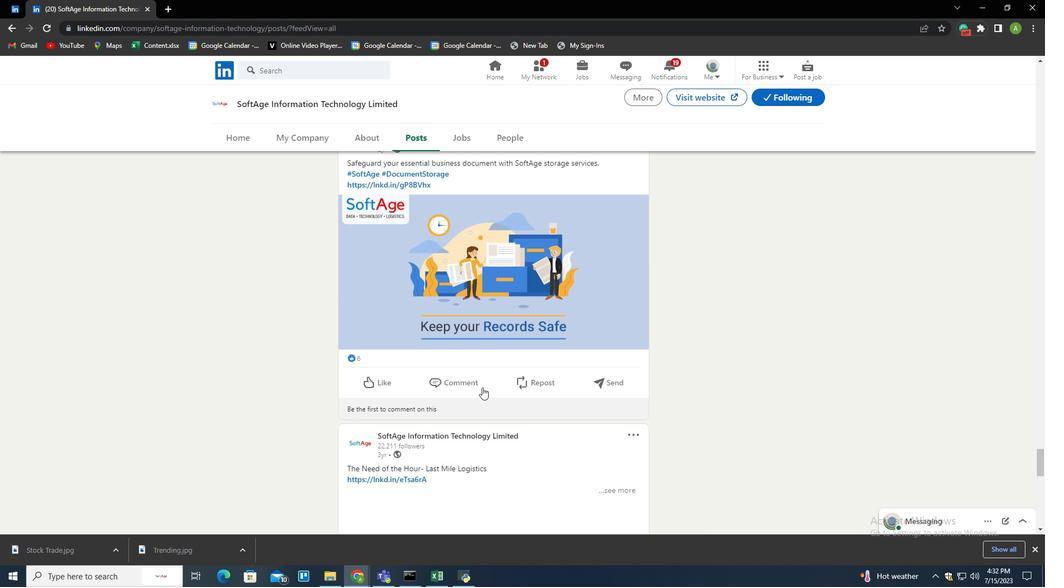 
Action: Mouse scrolled (482, 387) with delta (0, 0)
Screenshot: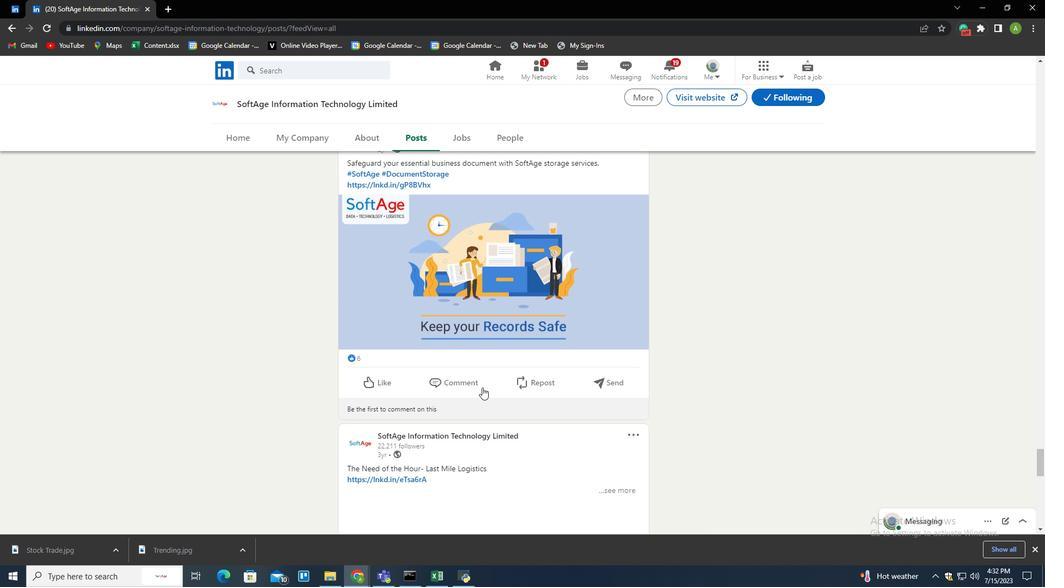 
Action: Mouse scrolled (482, 387) with delta (0, 0)
Screenshot: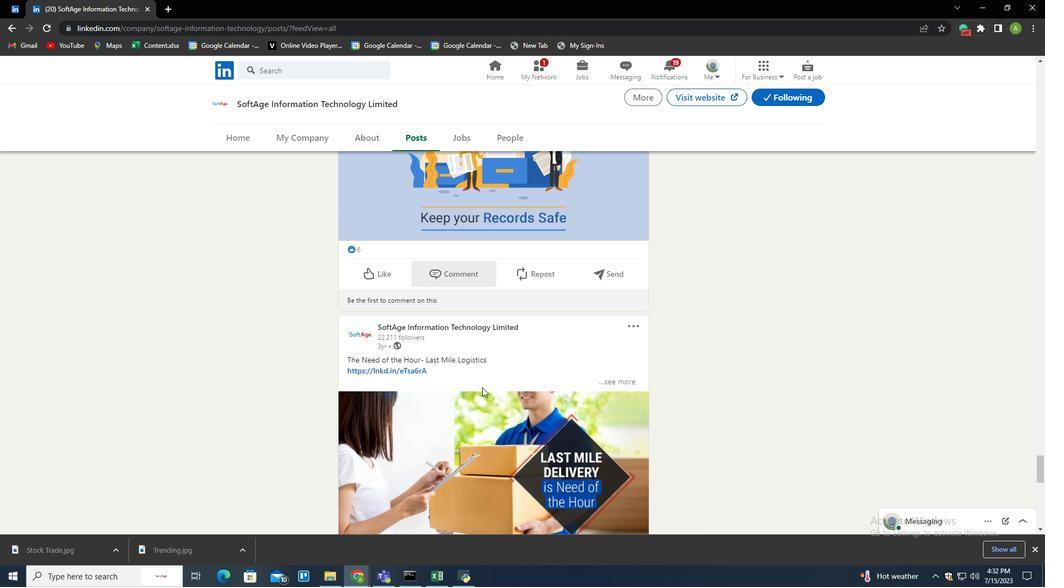 
Action: Mouse scrolled (482, 387) with delta (0, 0)
Screenshot: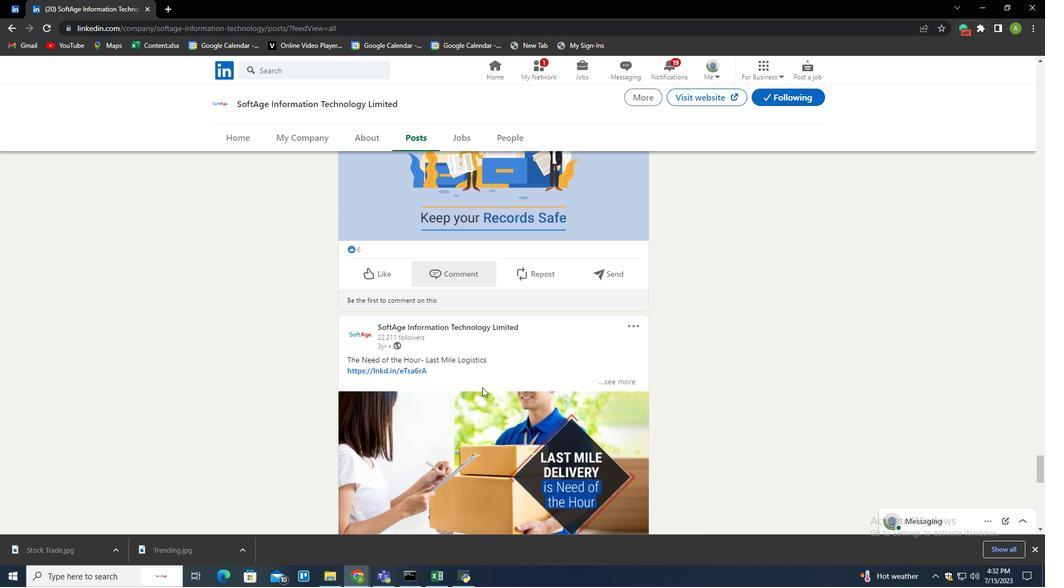 
Action: Mouse moved to (482, 388)
Screenshot: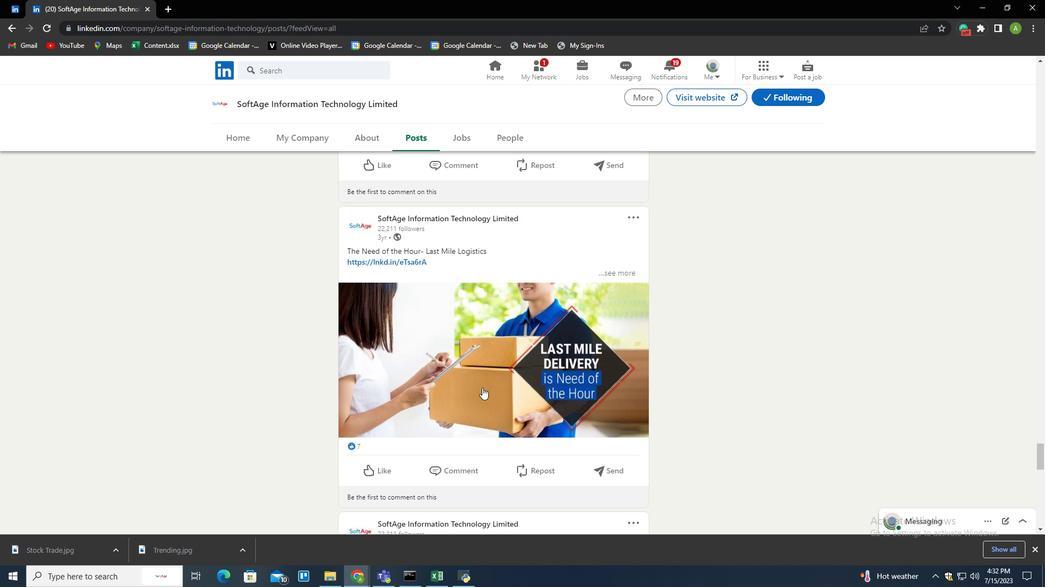 
Action: Mouse scrolled (482, 388) with delta (0, 0)
Screenshot: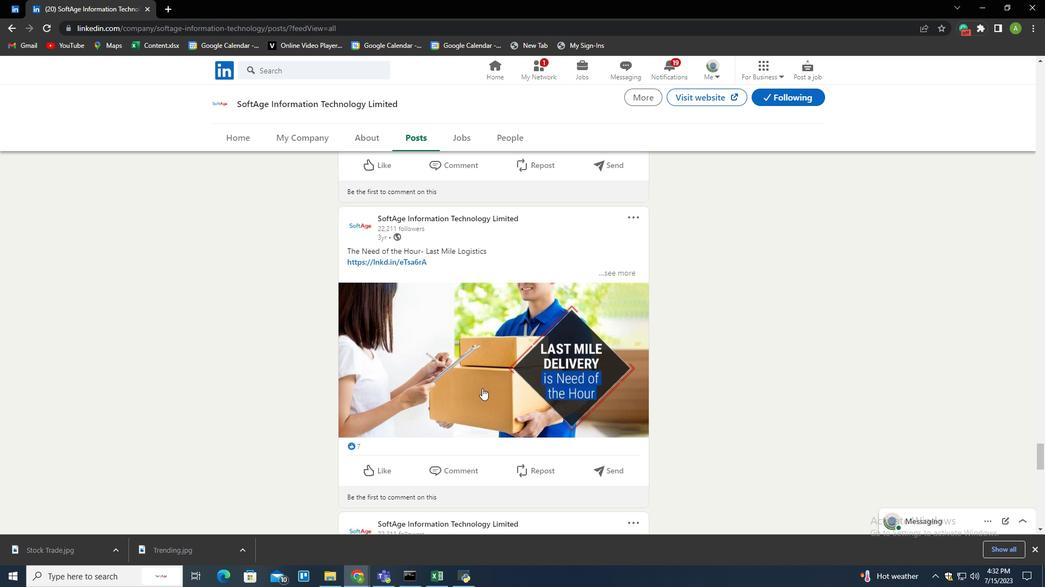 
Action: Mouse scrolled (482, 388) with delta (0, 0)
Screenshot: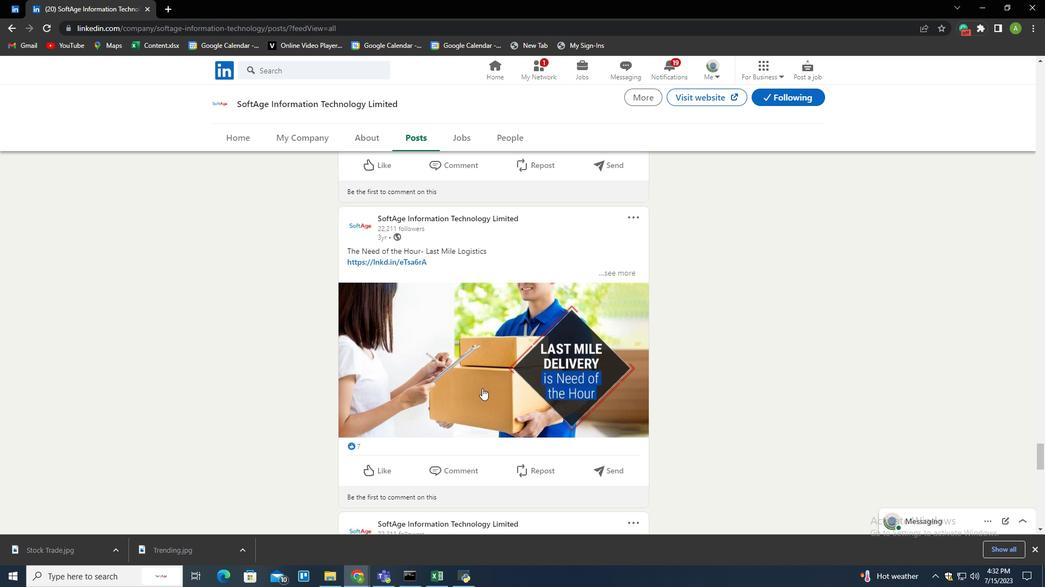 
Action: Mouse scrolled (482, 388) with delta (0, 0)
Screenshot: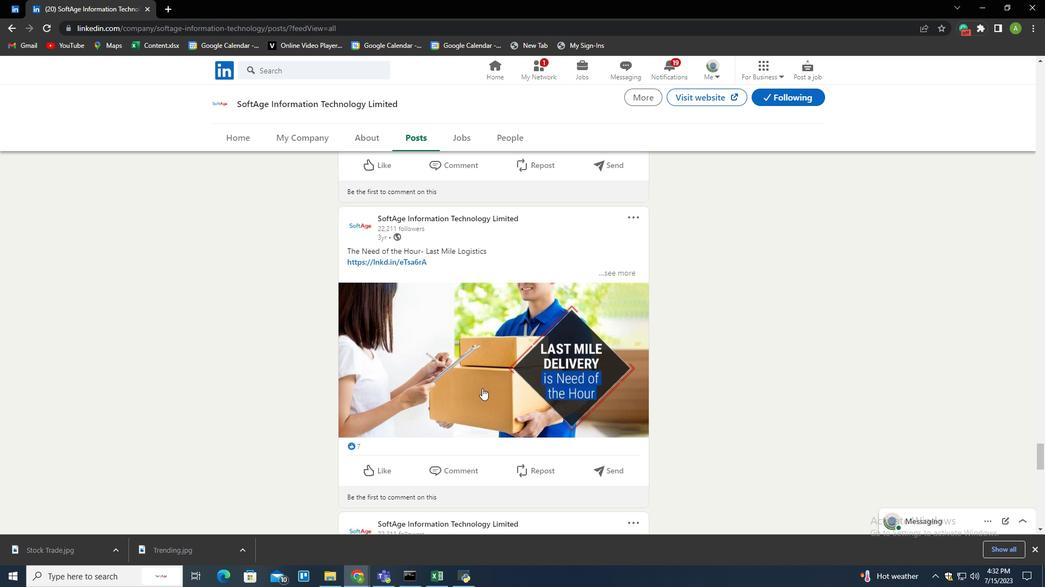
Action: Mouse scrolled (482, 388) with delta (0, 0)
Screenshot: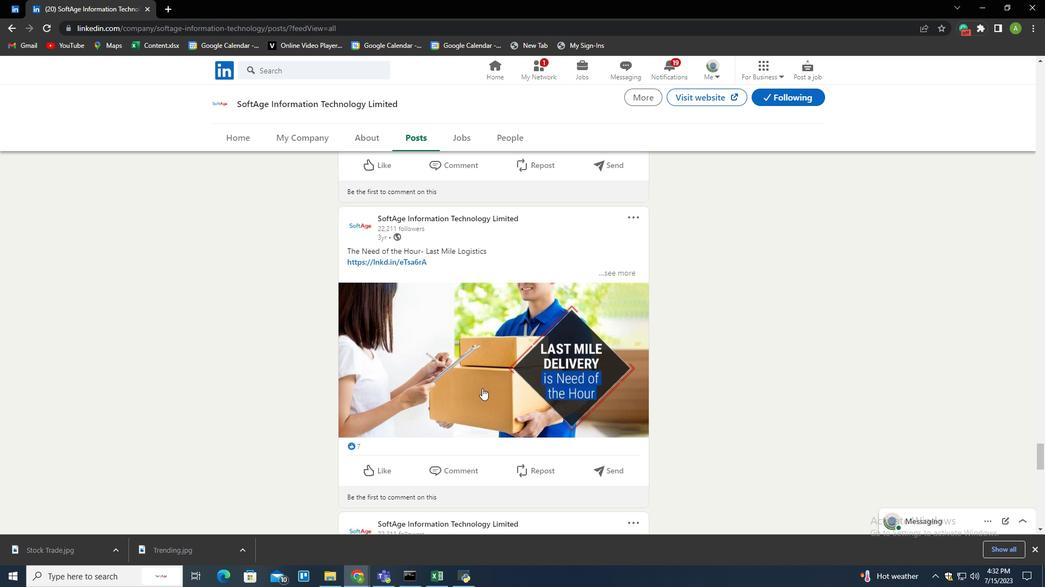 
Action: Mouse scrolled (482, 388) with delta (0, 0)
Screenshot: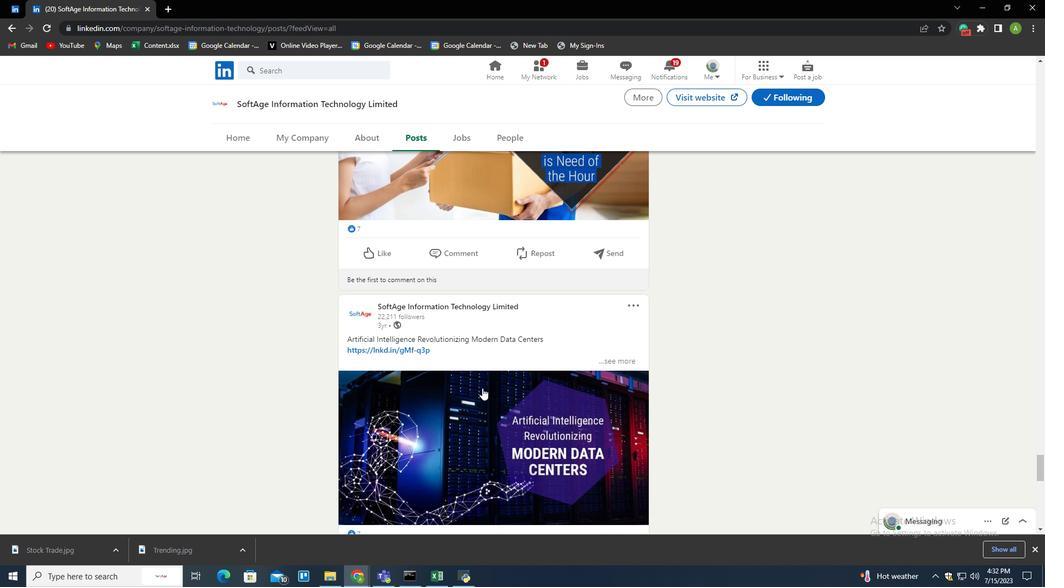 
Action: Mouse scrolled (482, 388) with delta (0, 0)
Screenshot: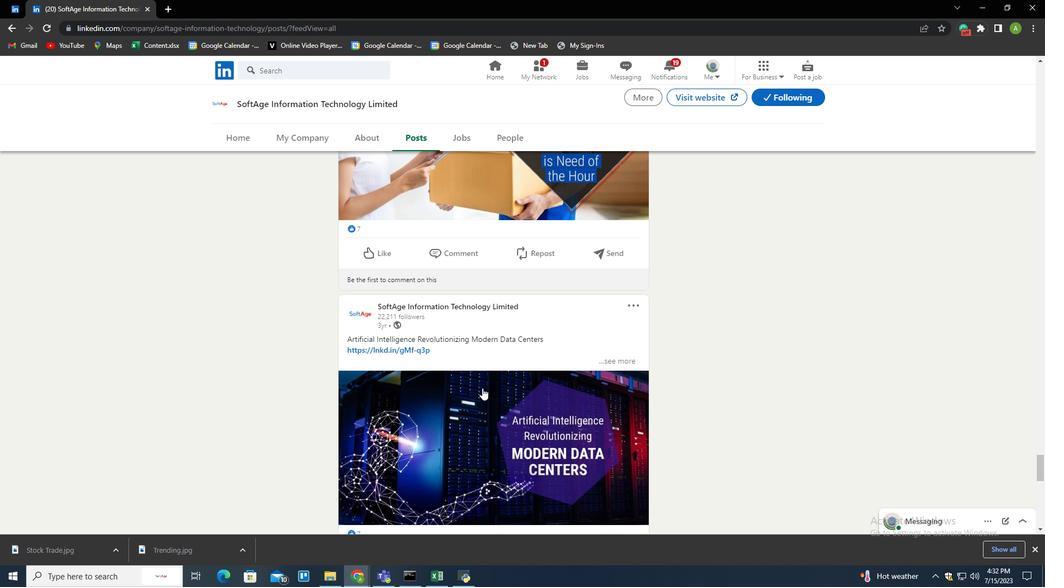 
Action: Mouse scrolled (482, 388) with delta (0, 0)
Screenshot: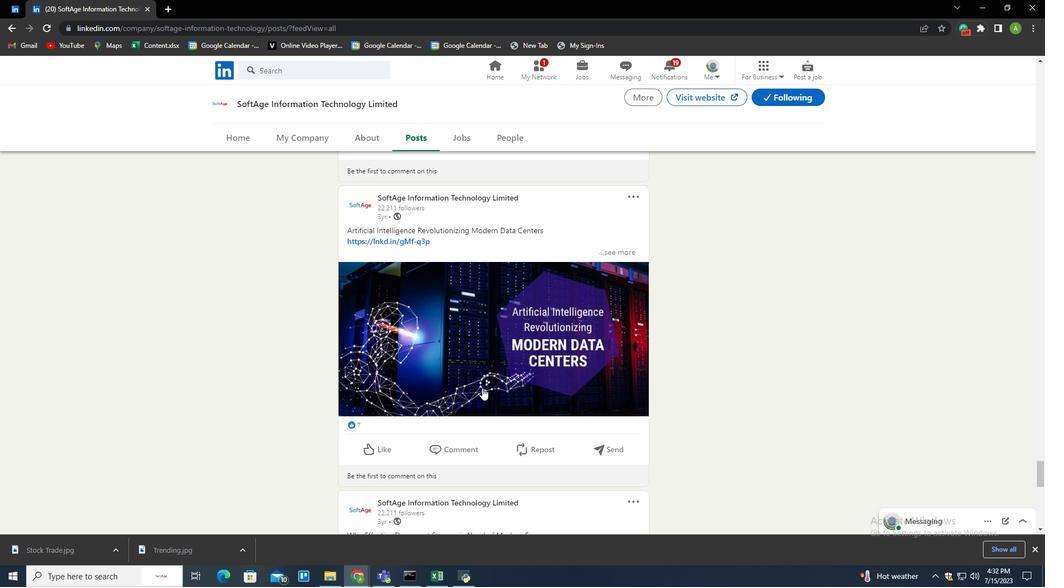 
Action: Mouse scrolled (482, 388) with delta (0, 0)
Screenshot: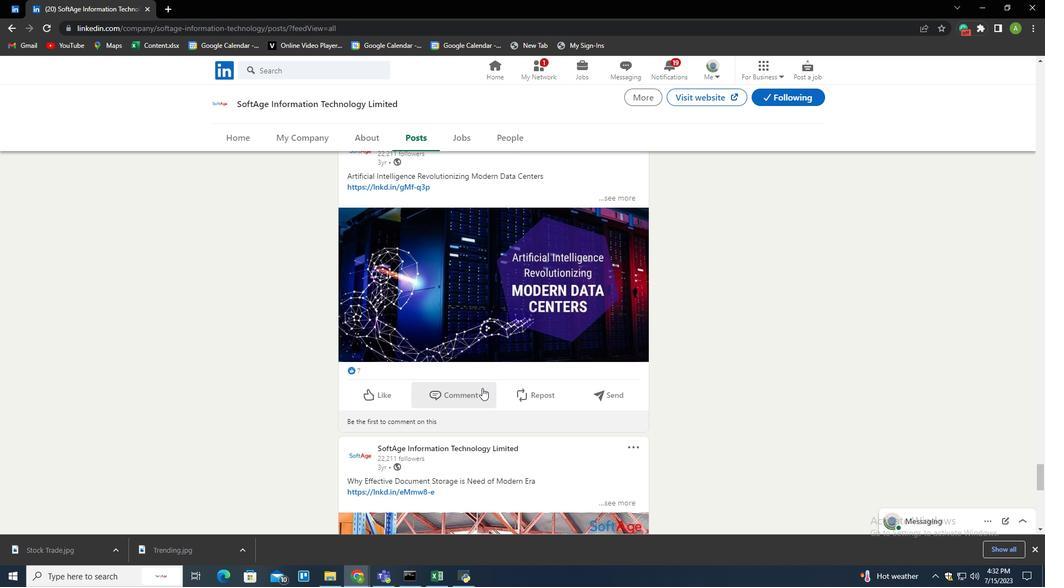 
Action: Mouse scrolled (482, 388) with delta (0, 0)
Screenshot: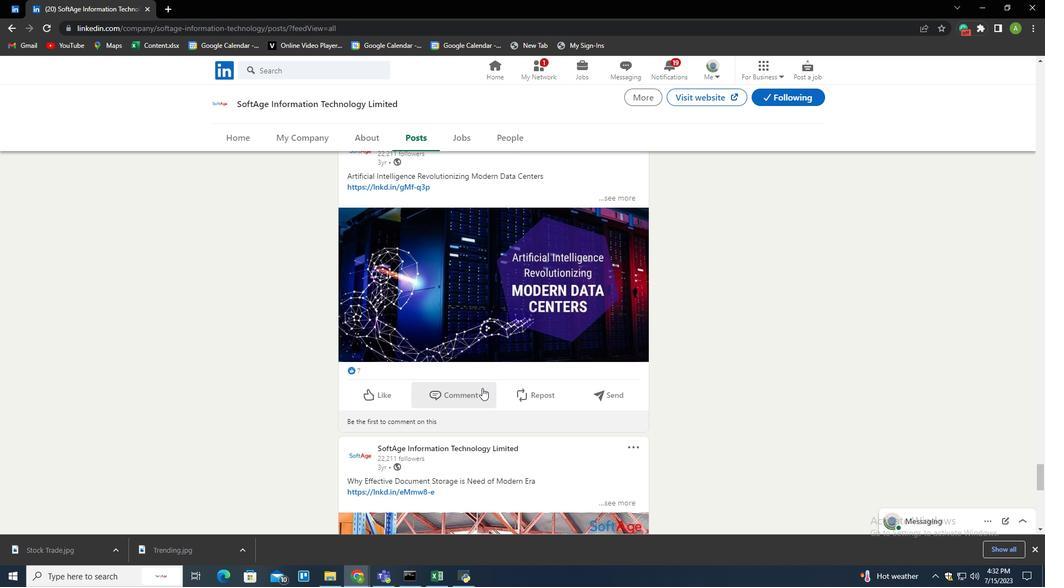 
Action: Mouse scrolled (482, 388) with delta (0, 0)
Screenshot: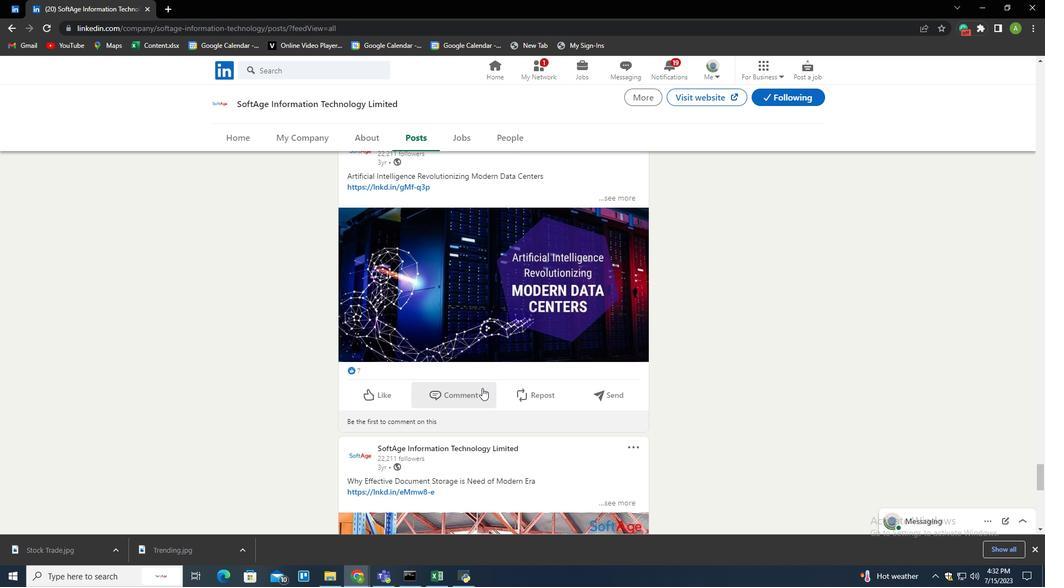 
Action: Mouse scrolled (482, 388) with delta (0, 0)
Screenshot: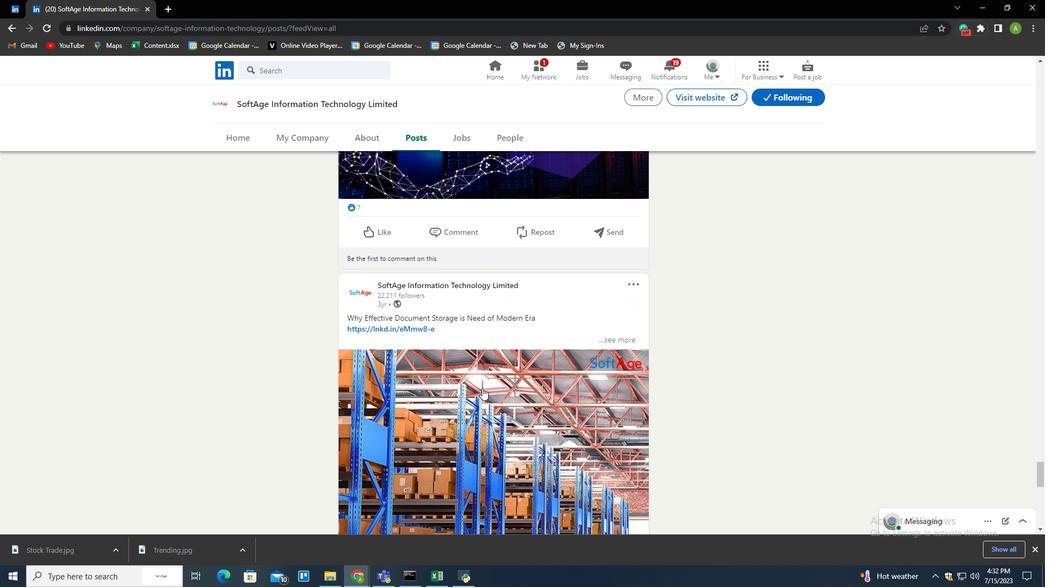 
Action: Mouse scrolled (482, 388) with delta (0, 0)
Screenshot: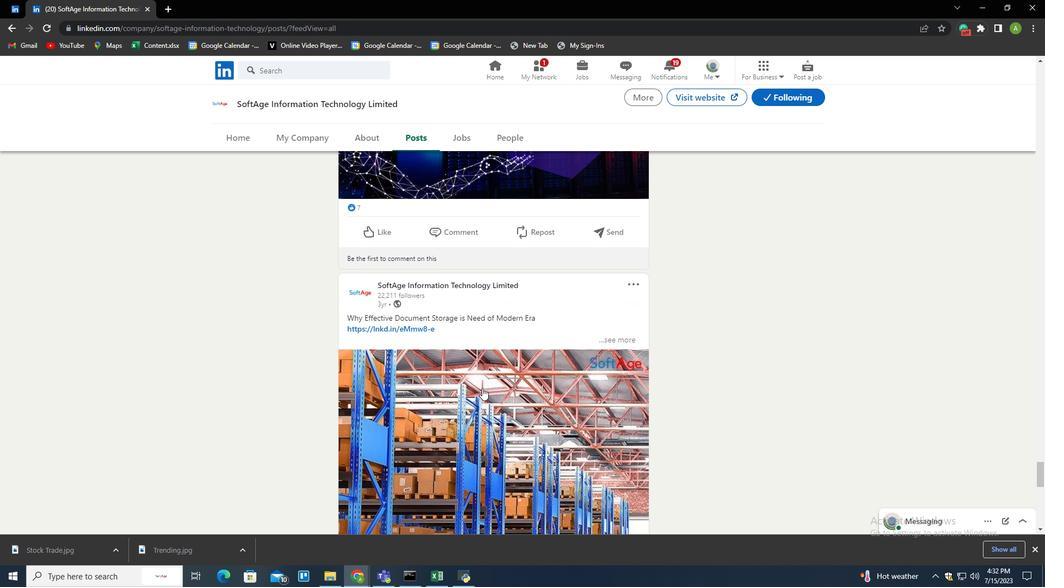 
Action: Mouse scrolled (482, 388) with delta (0, 0)
Screenshot: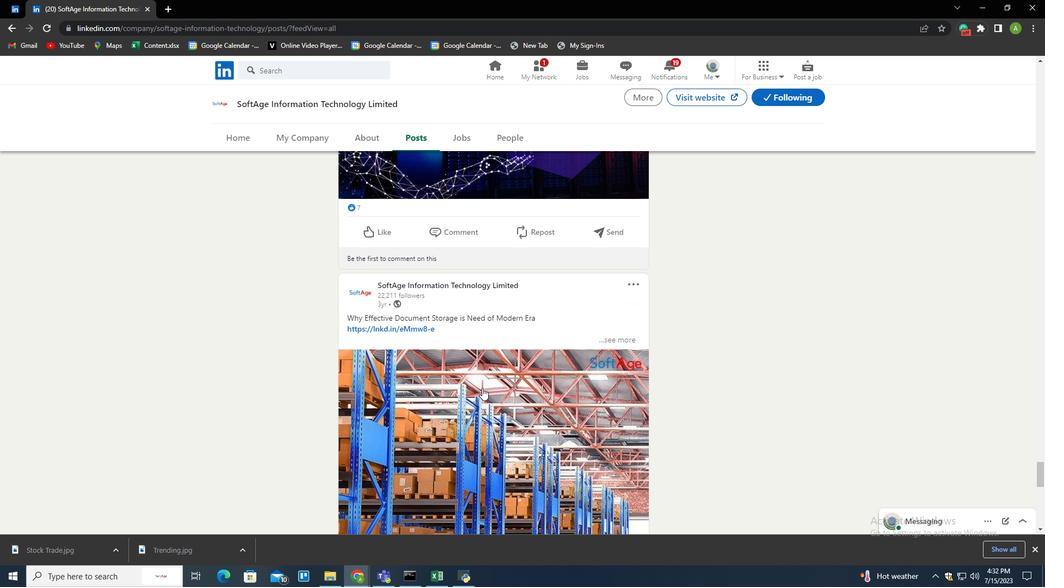 
Action: Mouse scrolled (482, 388) with delta (0, 0)
Screenshot: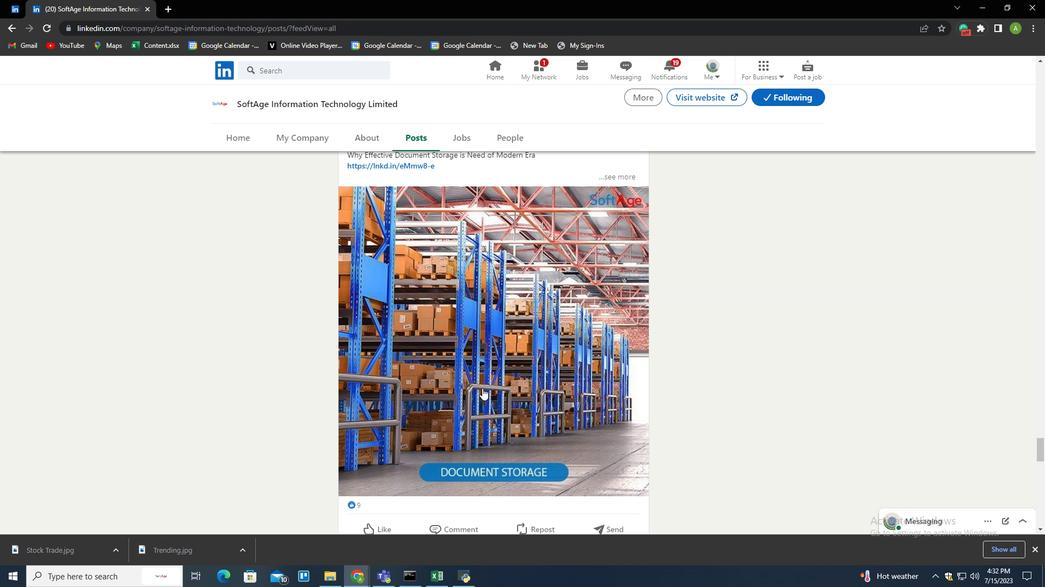 
Action: Mouse scrolled (482, 388) with delta (0, 0)
Screenshot: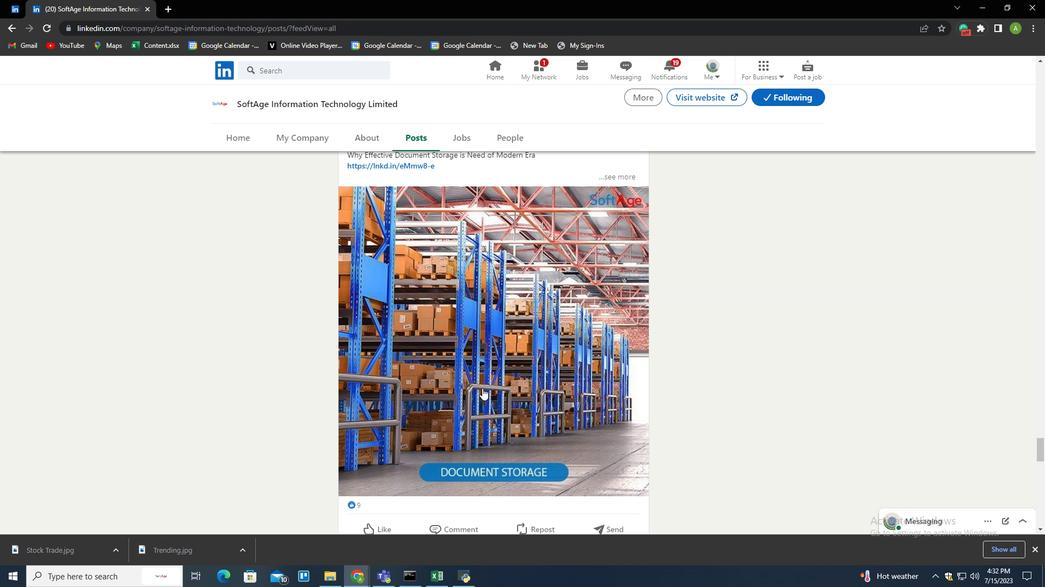 
Action: Mouse scrolled (482, 388) with delta (0, 0)
Screenshot: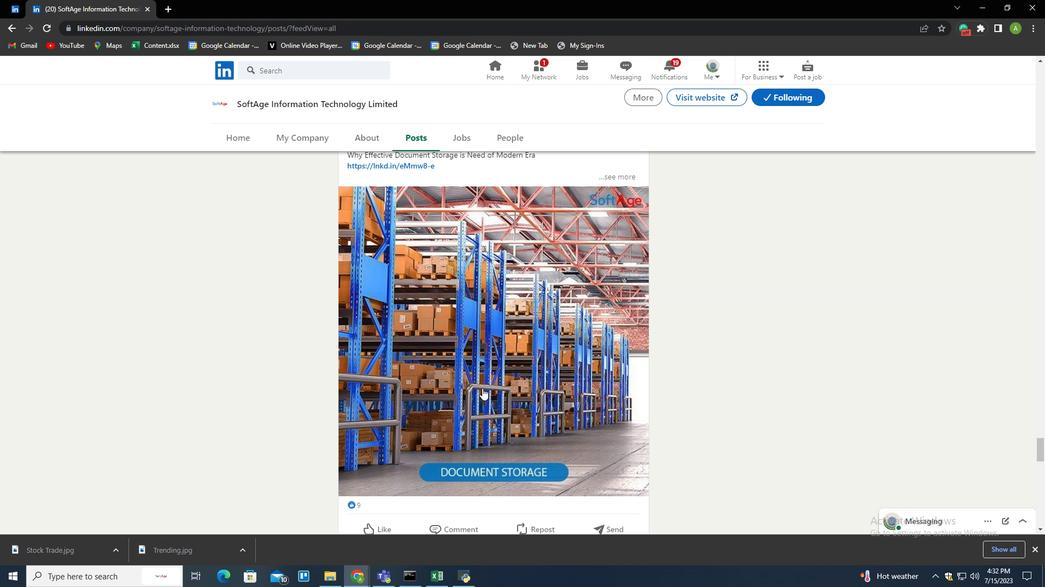 
Action: Mouse scrolled (482, 388) with delta (0, 0)
Screenshot: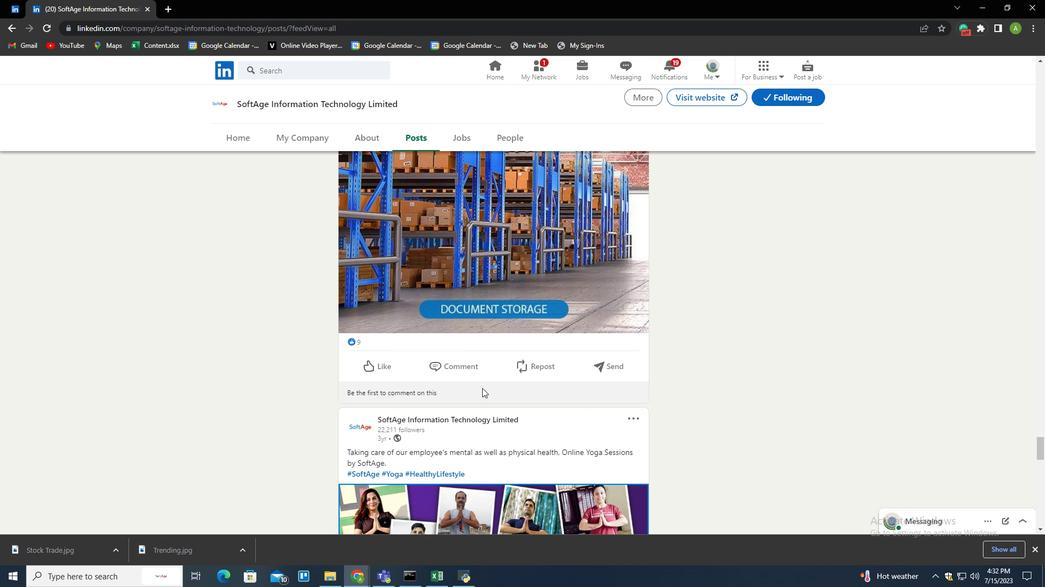 
Action: Mouse scrolled (482, 388) with delta (0, 0)
Screenshot: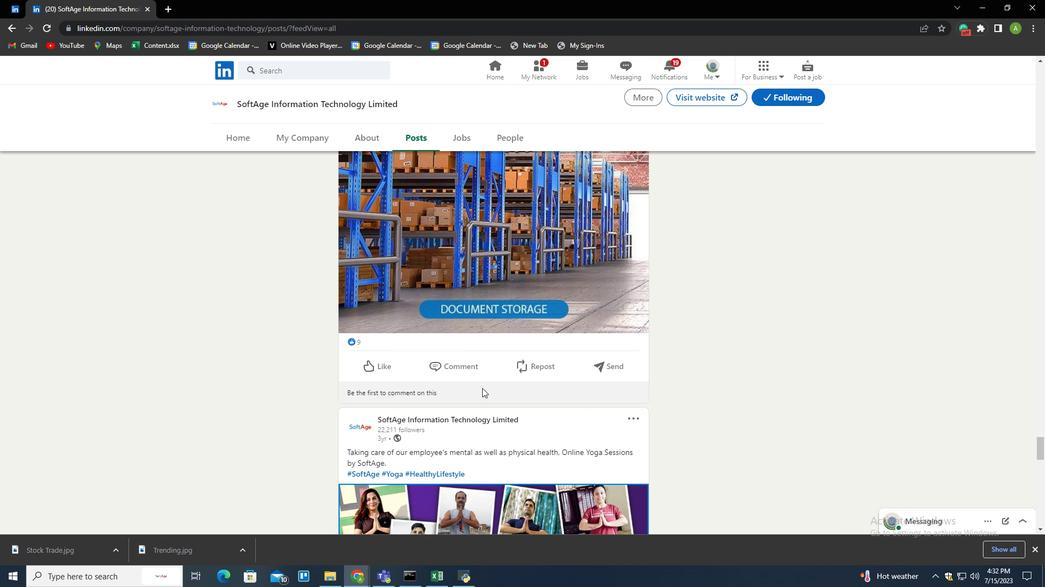 
Action: Mouse scrolled (482, 388) with delta (0, 0)
Screenshot: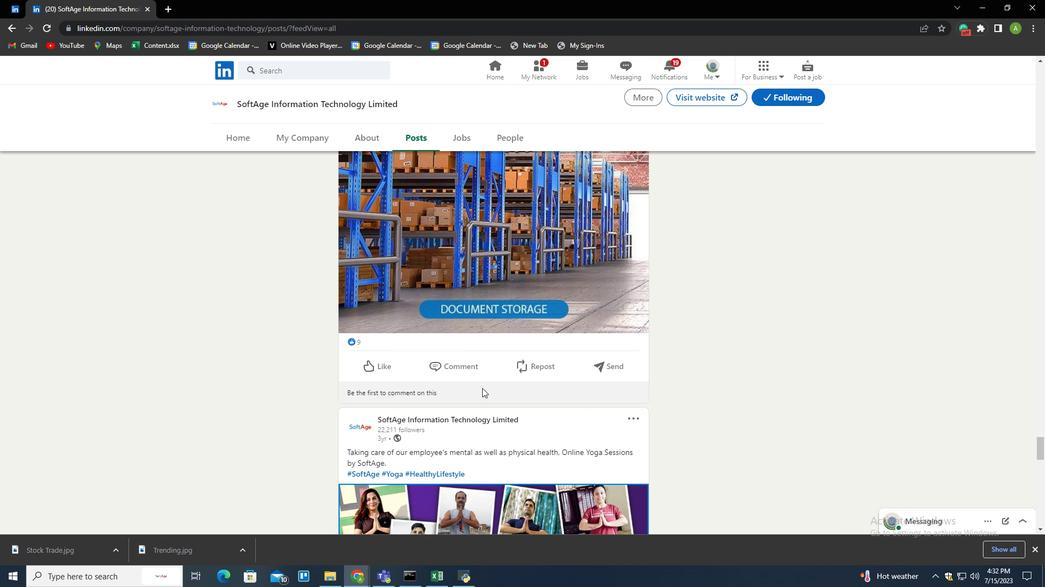 
Action: Mouse moved to (481, 388)
Screenshot: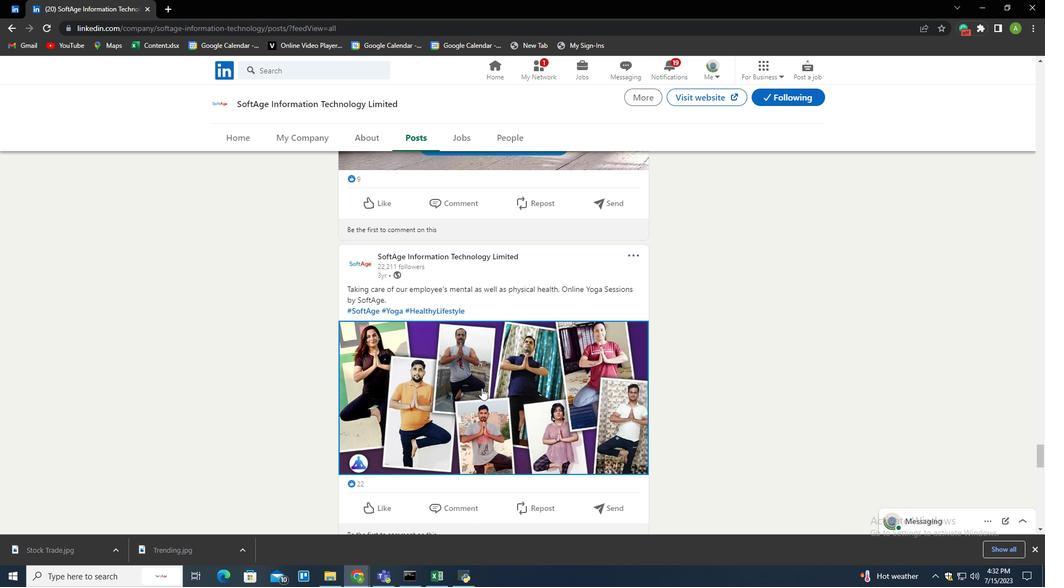 
Action: Mouse scrolled (481, 387) with delta (0, 0)
Screenshot: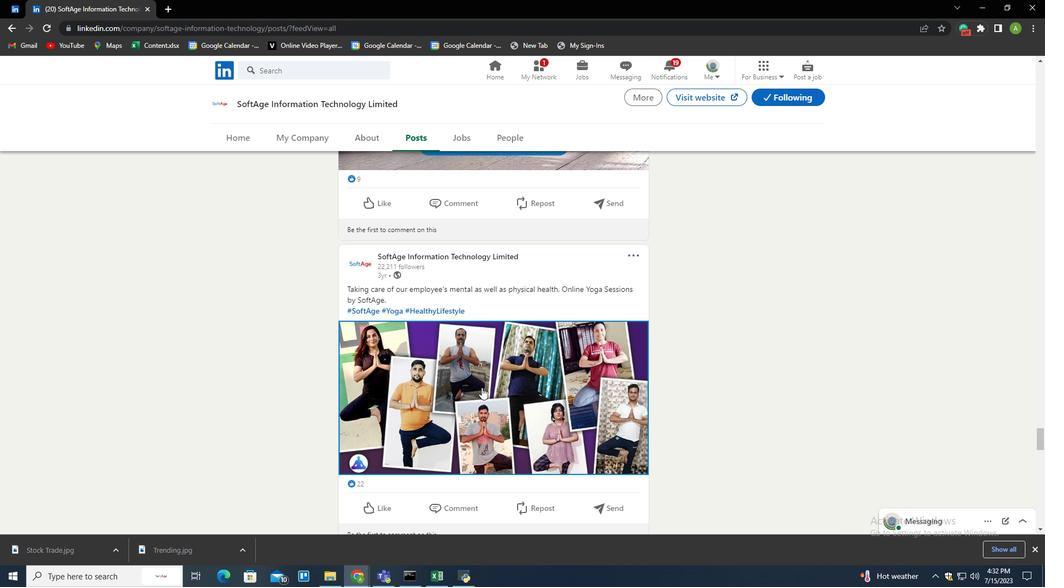 
Action: Mouse scrolled (481, 387) with delta (0, 0)
Screenshot: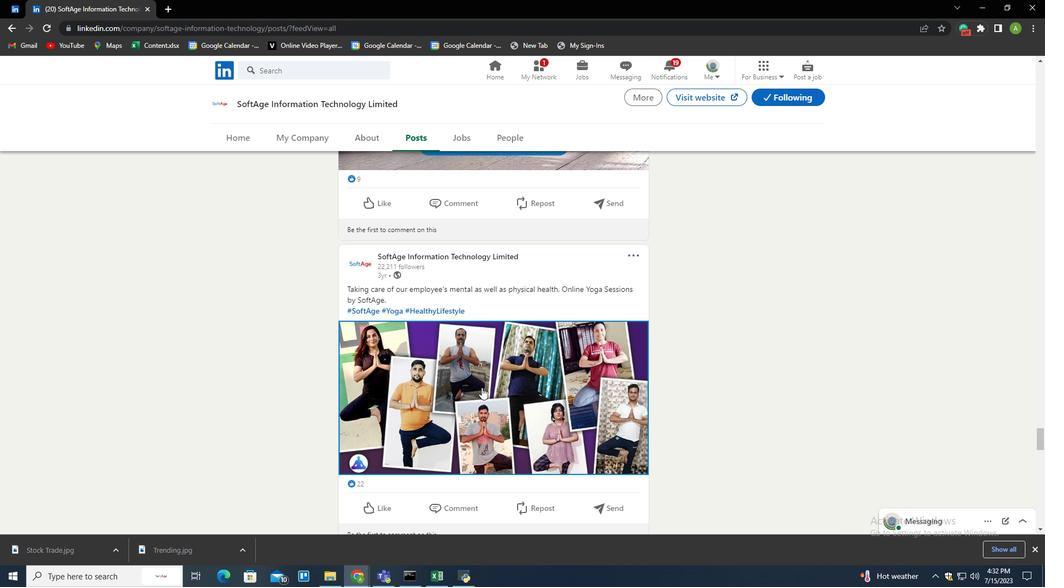 
Action: Mouse scrolled (481, 387) with delta (0, 0)
Screenshot: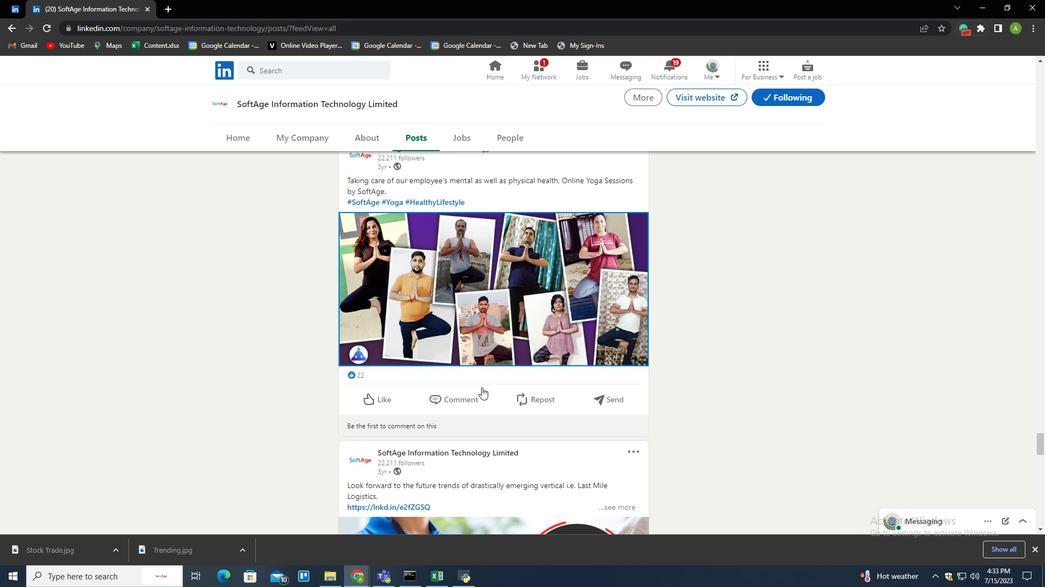 
Action: Mouse scrolled (481, 387) with delta (0, 0)
